 Task: Select transit view around selected location Redwood National and State Parks, California, United States and check out the nearest train station
Action: Mouse moved to (128, 56)
Screenshot: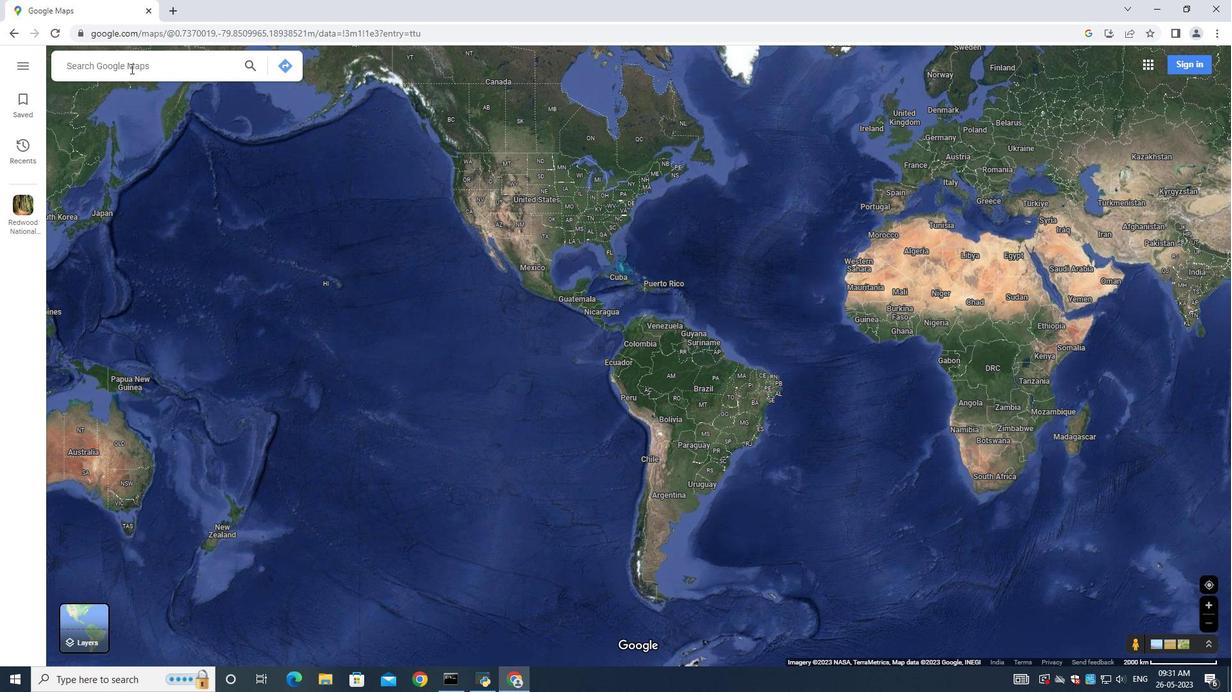 
Action: Mouse pressed left at (128, 56)
Screenshot: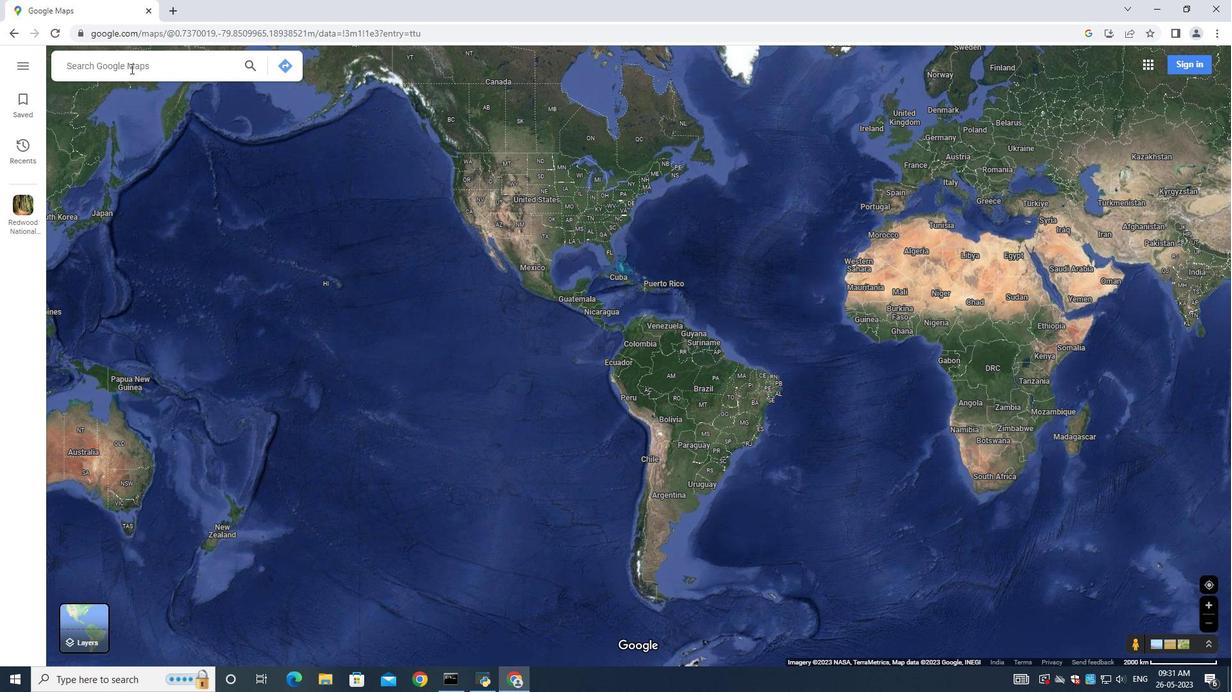 
Action: Mouse moved to (124, 66)
Screenshot: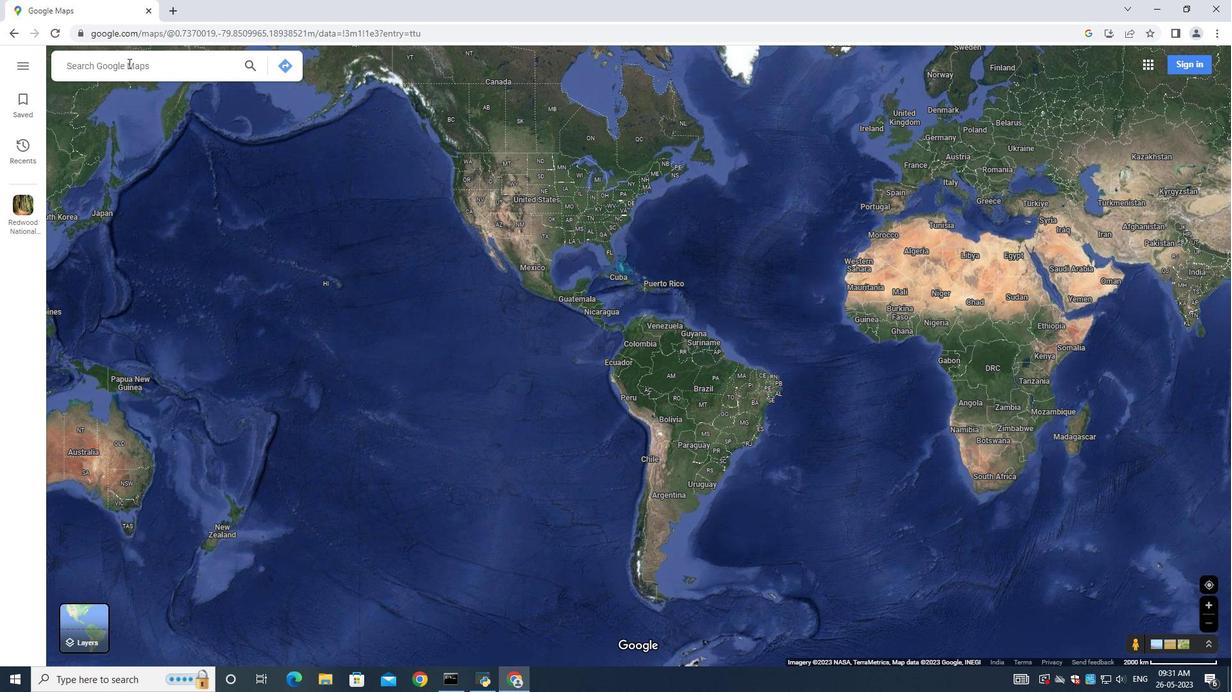 
Action: Mouse pressed left at (124, 66)
Screenshot: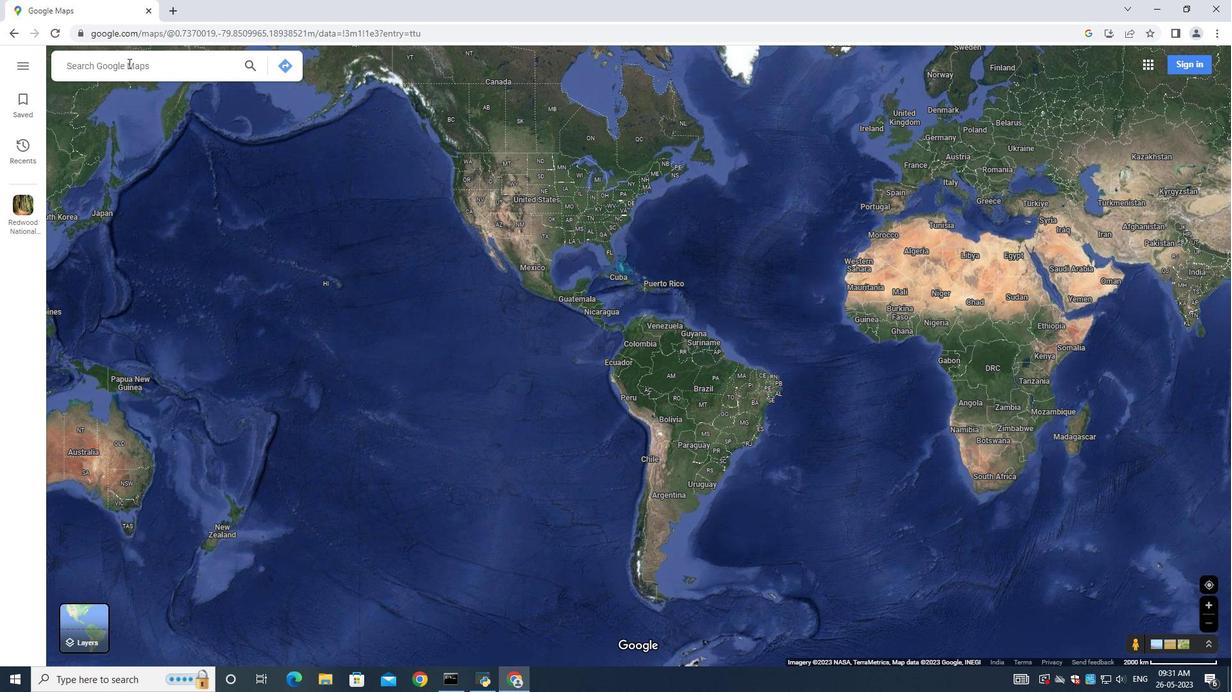 
Action: Mouse moved to (124, 66)
Screenshot: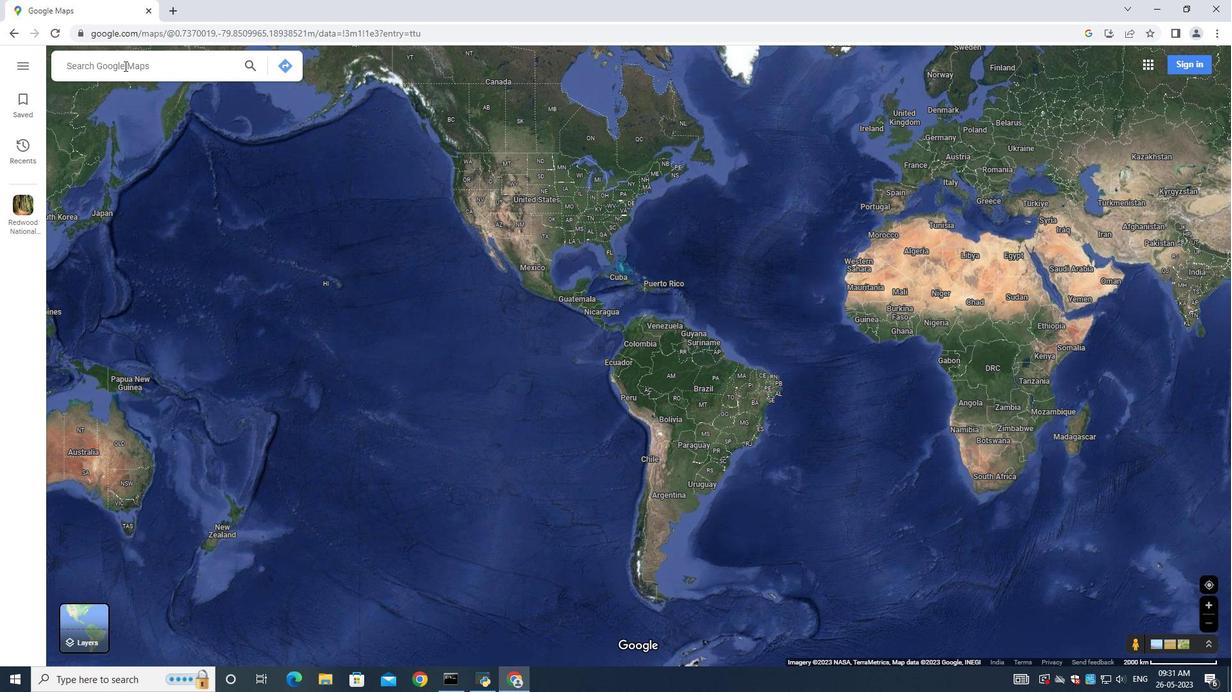 
Action: Key pressed <Key.shift><Key.shift><Key.shift><Key.shift><Key.shift><Key.shift><Key.shift><Key.shift><Key.shift><Key.shift><Key.shift><Key.shift><Key.shift><Key.shift><Key.shift><Key.shift><Key.shift><Key.shift><Key.shift>Redwood<Key.space>national<Key.space>and<Key.space>state<Key.space>parks,colifornia,united<Key.space>states<Key.enter>
Screenshot: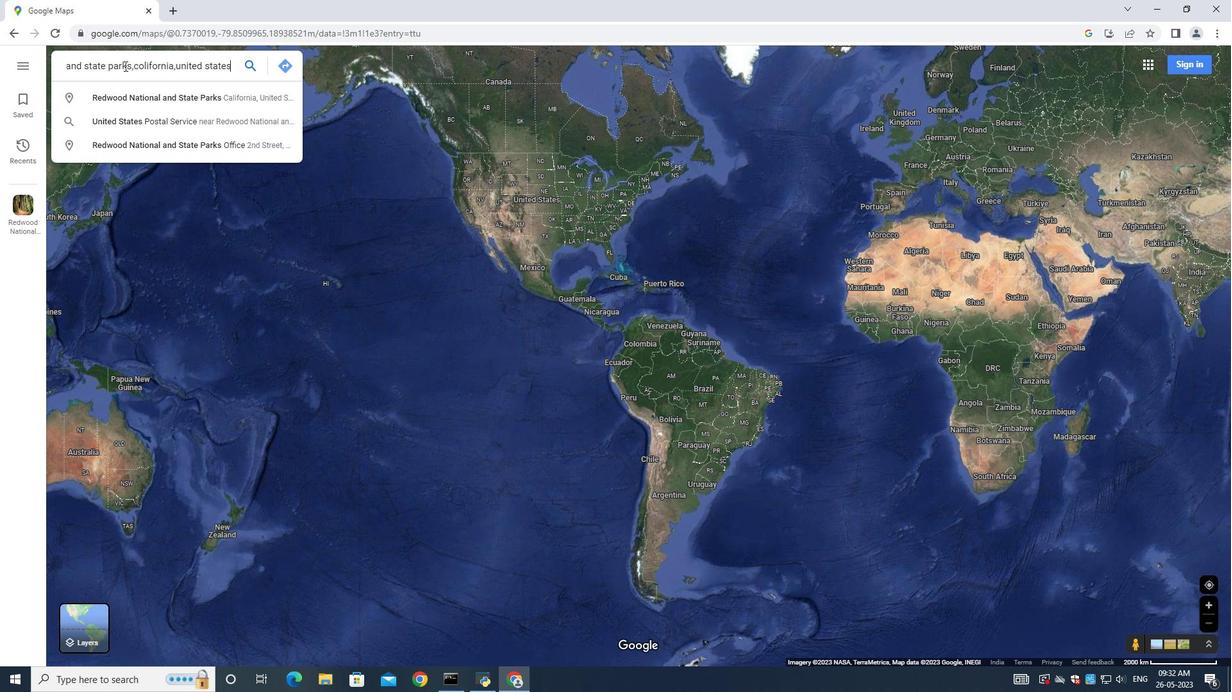 
Action: Mouse moved to (176, 312)
Screenshot: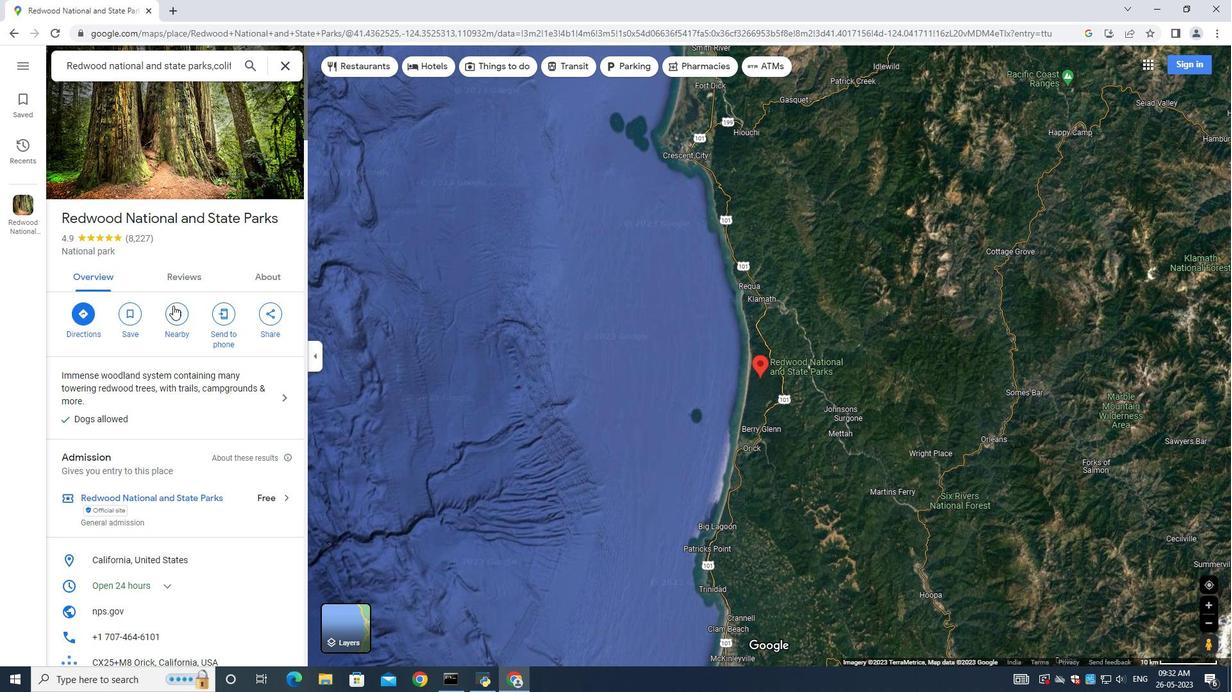 
Action: Mouse pressed left at (176, 312)
Screenshot: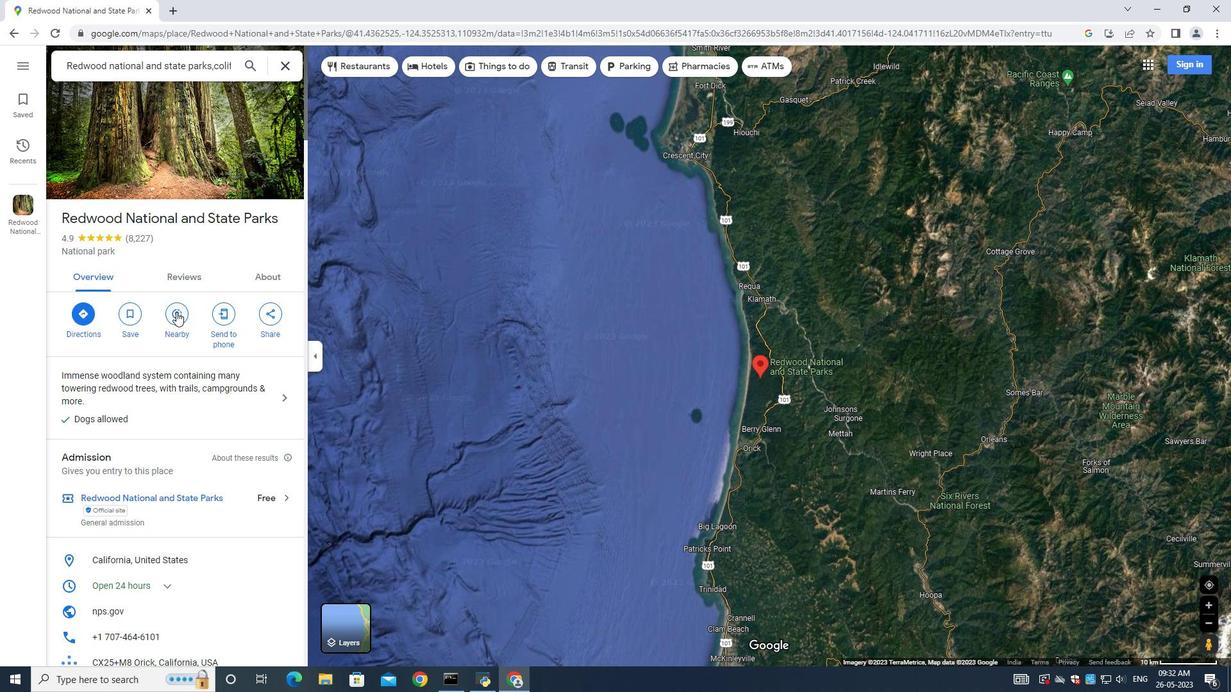 
Action: Mouse moved to (155, 62)
Screenshot: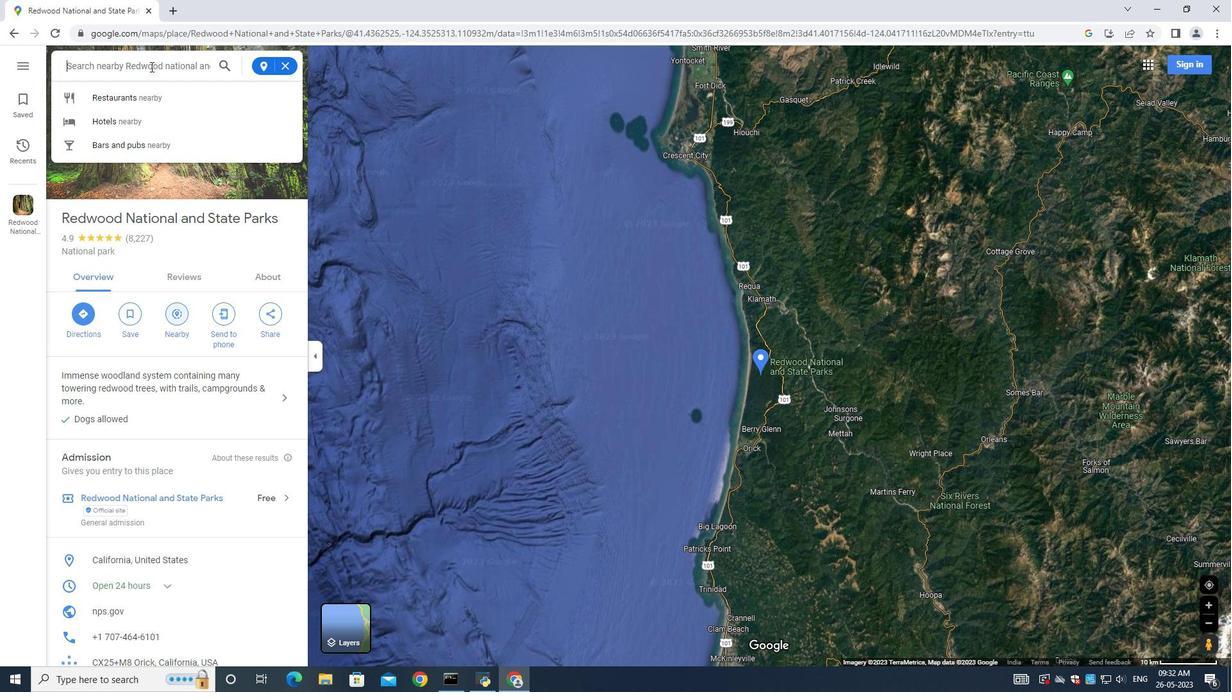 
Action: Key pressed train<Key.space>station
Screenshot: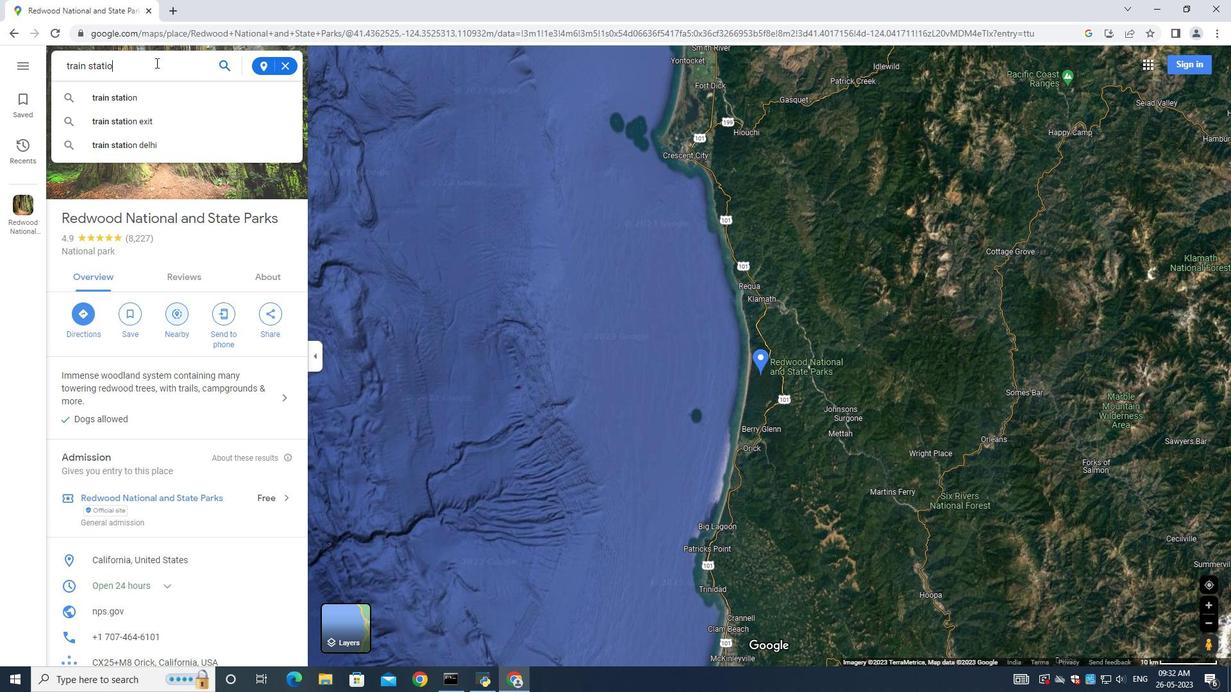 
Action: Mouse moved to (119, 95)
Screenshot: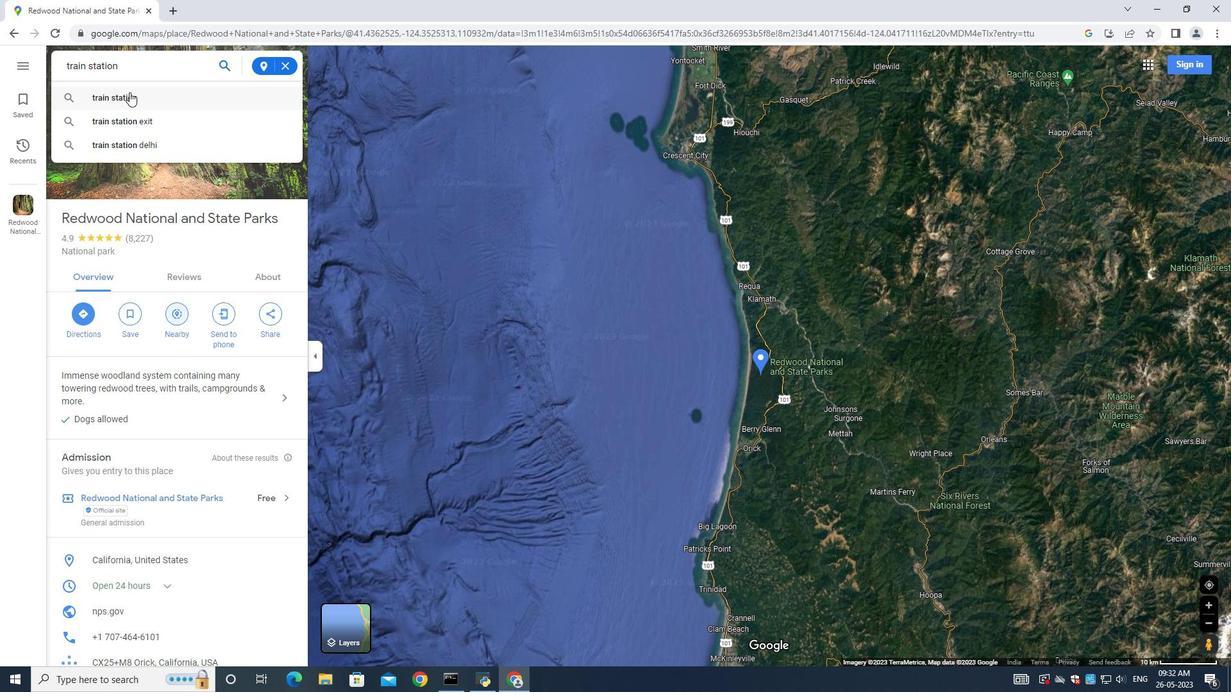 
Action: Mouse pressed left at (119, 95)
Screenshot: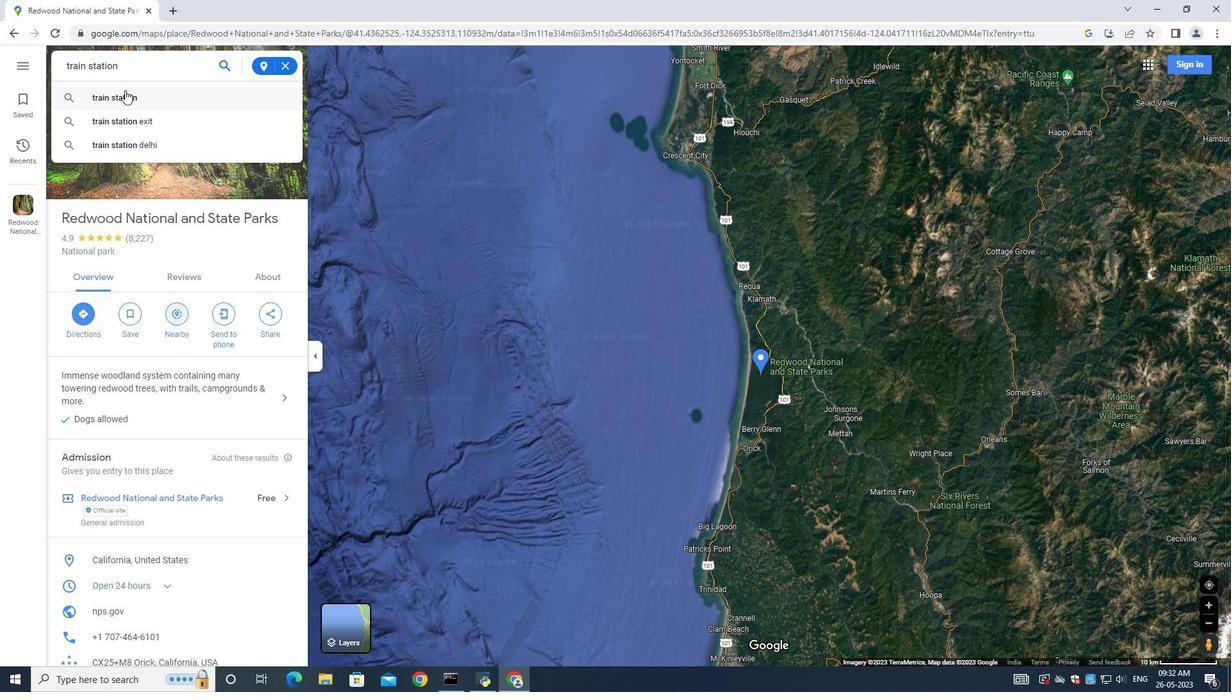 
Action: Mouse moved to (768, 396)
Screenshot: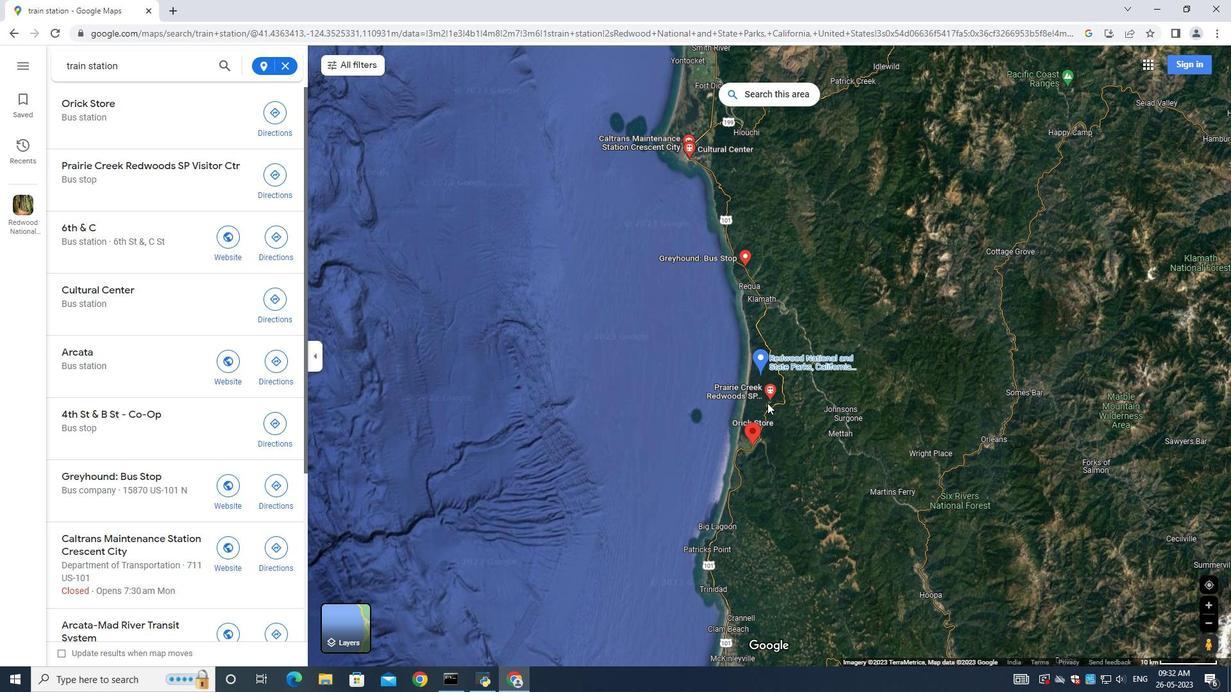 
Action: Mouse scrolled (768, 397) with delta (0, 0)
Screenshot: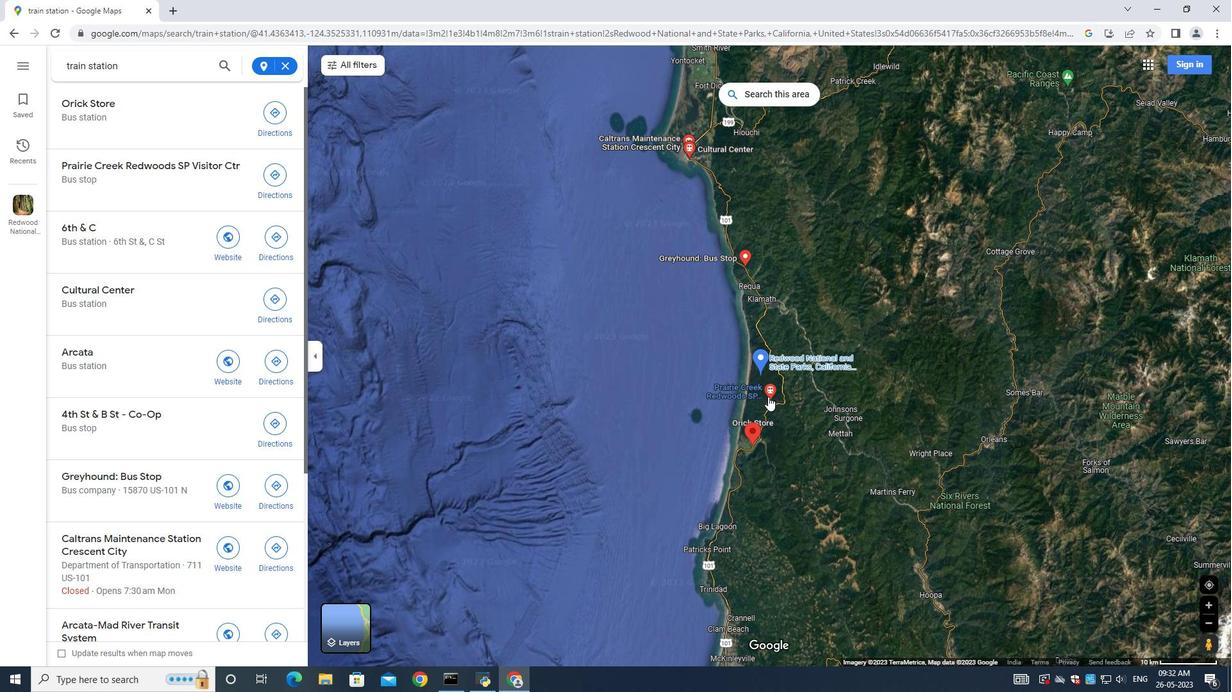 
Action: Mouse scrolled (768, 397) with delta (0, 0)
Screenshot: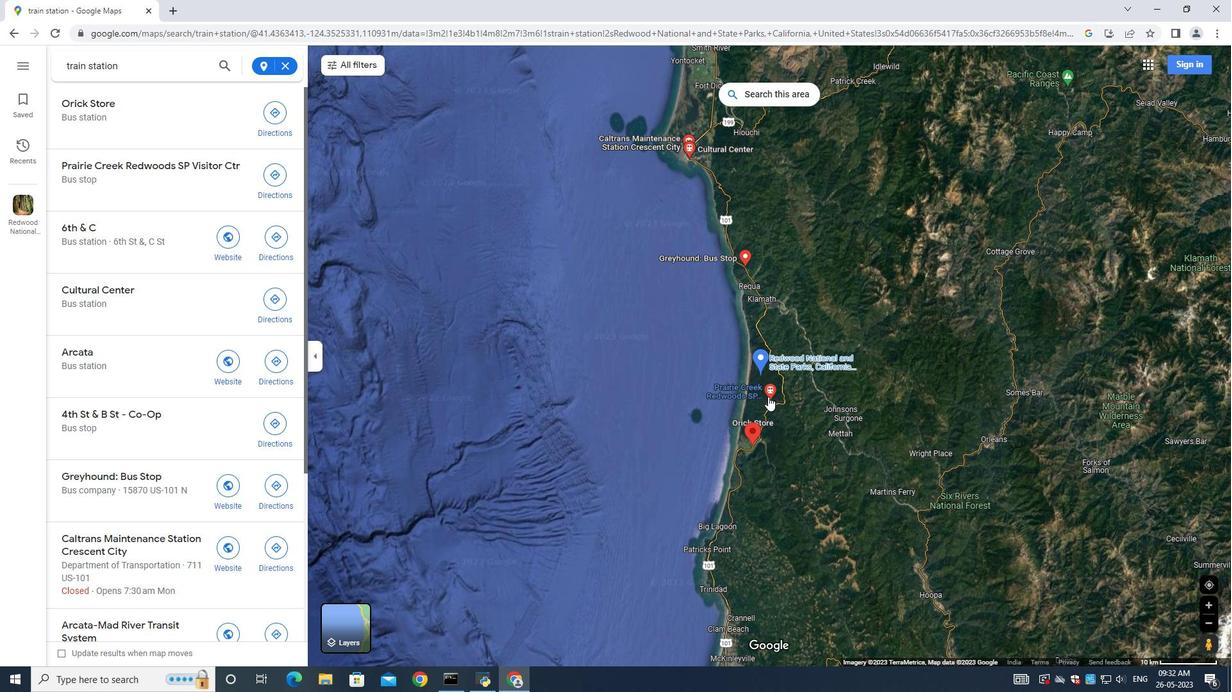
Action: Mouse scrolled (768, 397) with delta (0, 0)
Screenshot: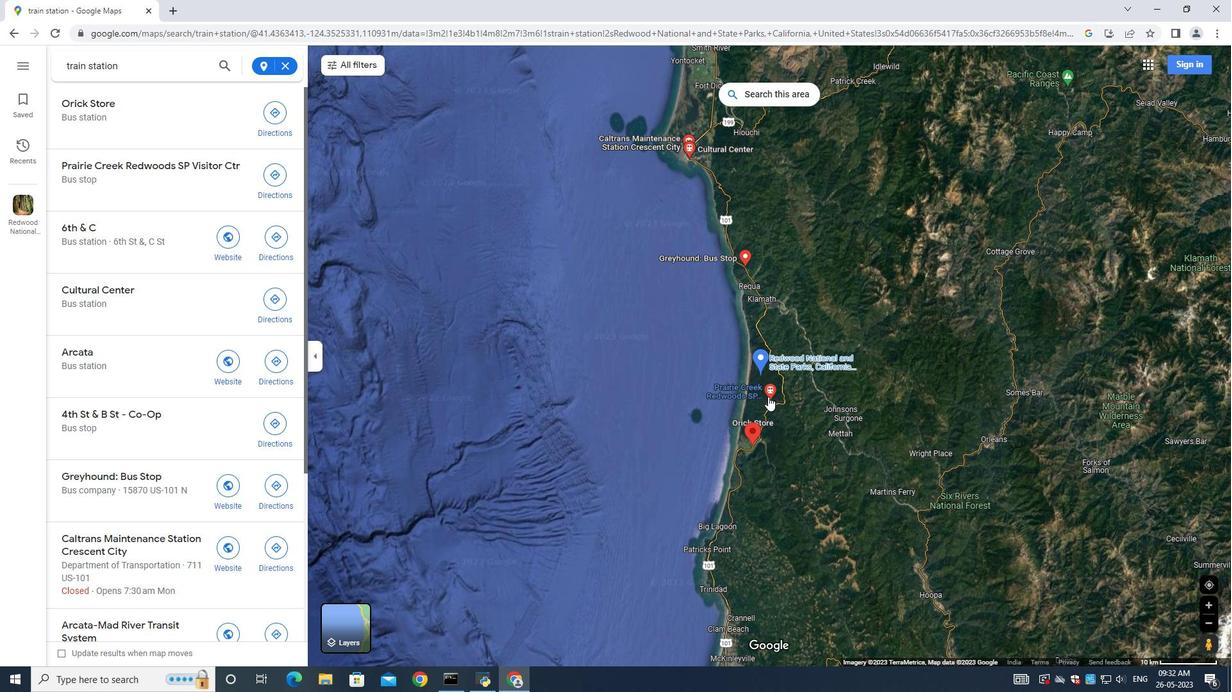 
Action: Mouse scrolled (768, 397) with delta (0, 0)
Screenshot: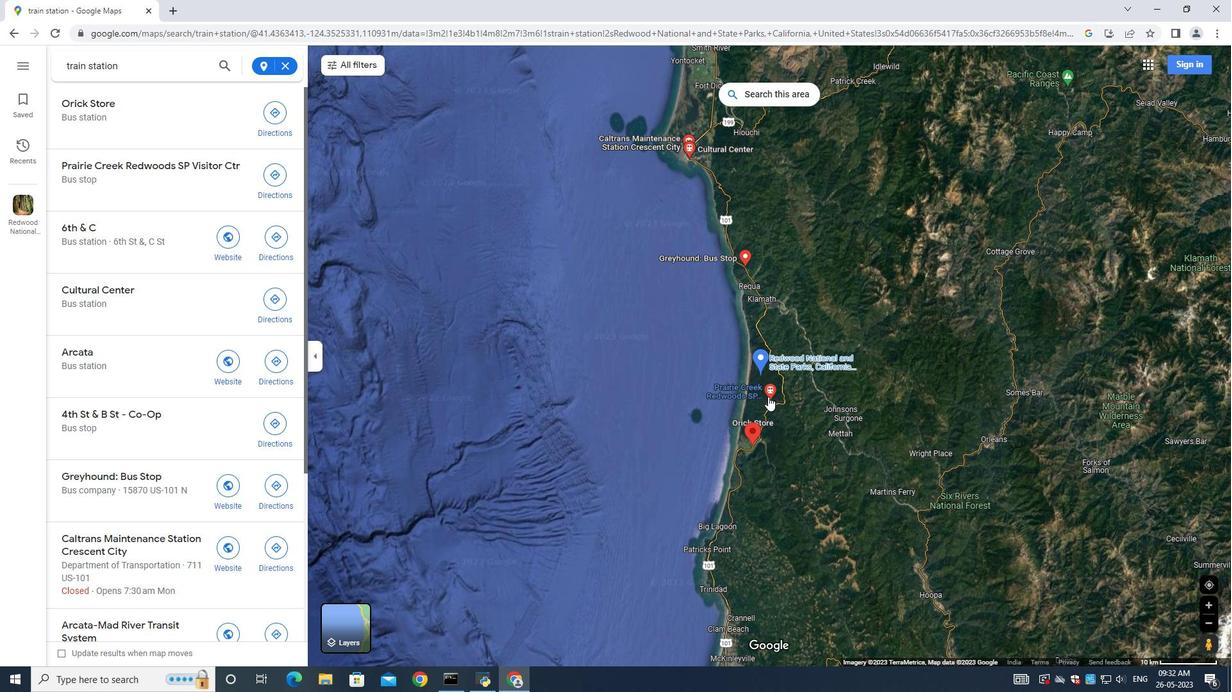 
Action: Mouse moved to (775, 405)
Screenshot: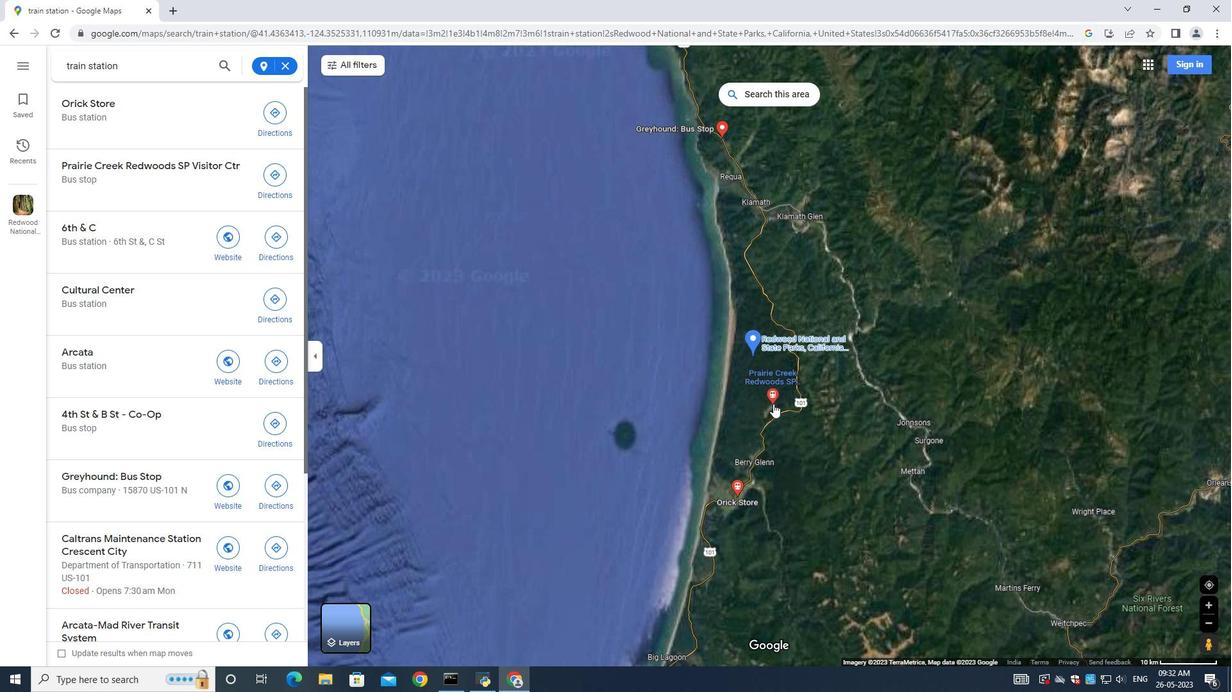 
Action: Mouse scrolled (775, 406) with delta (0, 0)
Screenshot: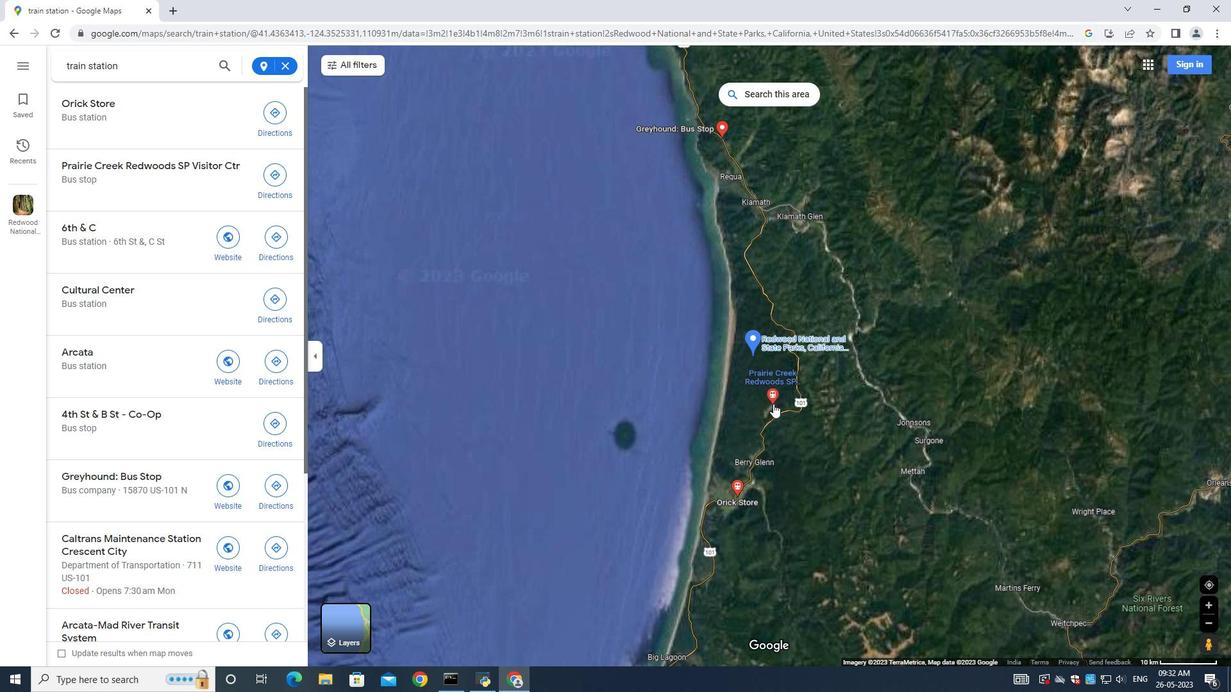
Action: Mouse scrolled (775, 406) with delta (0, 0)
Screenshot: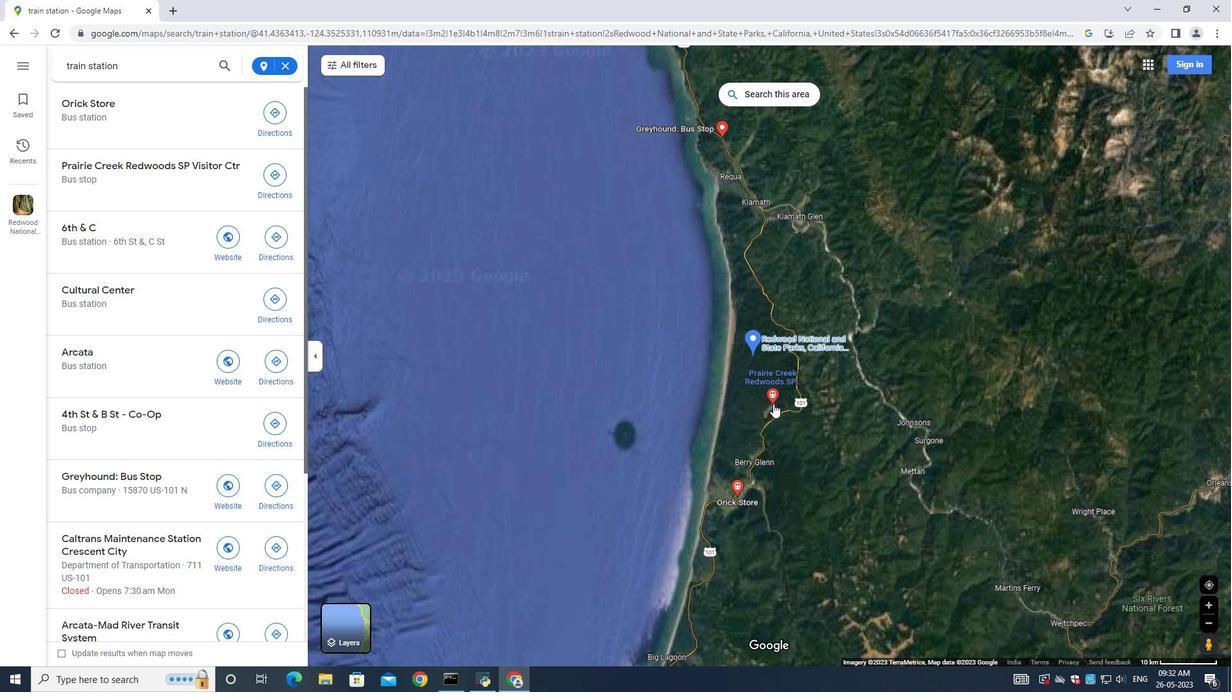 
Action: Mouse moved to (772, 408)
Screenshot: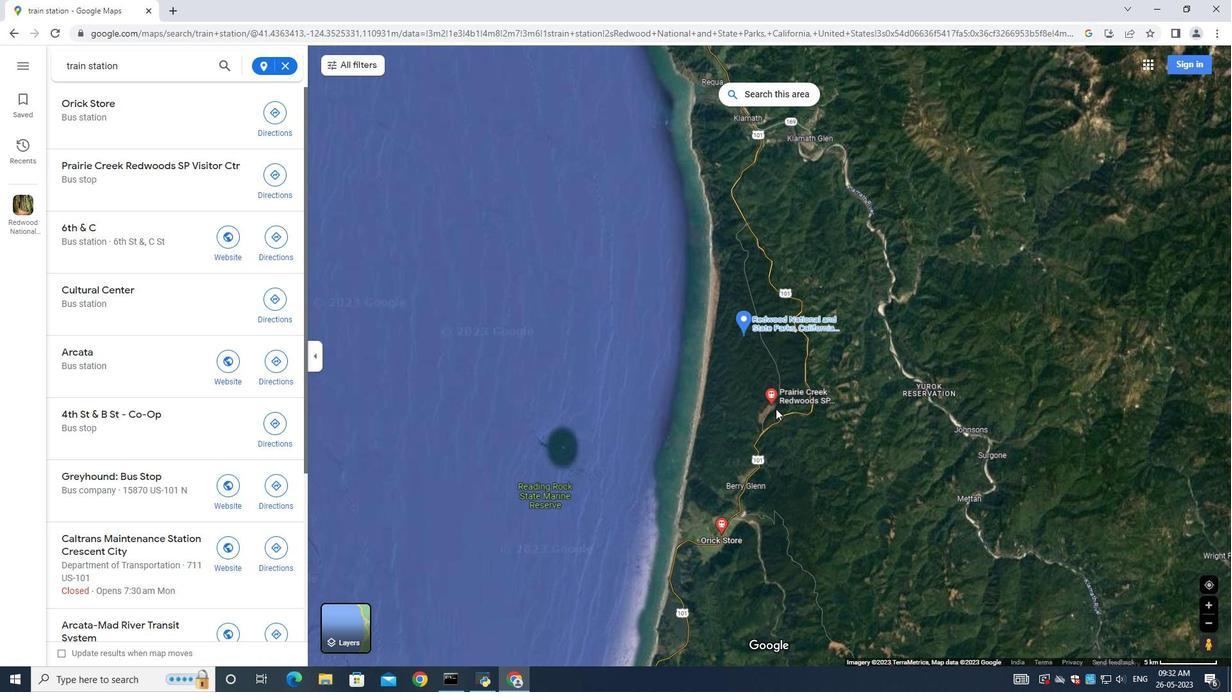 
Action: Mouse scrolled (772, 409) with delta (0, 0)
Screenshot: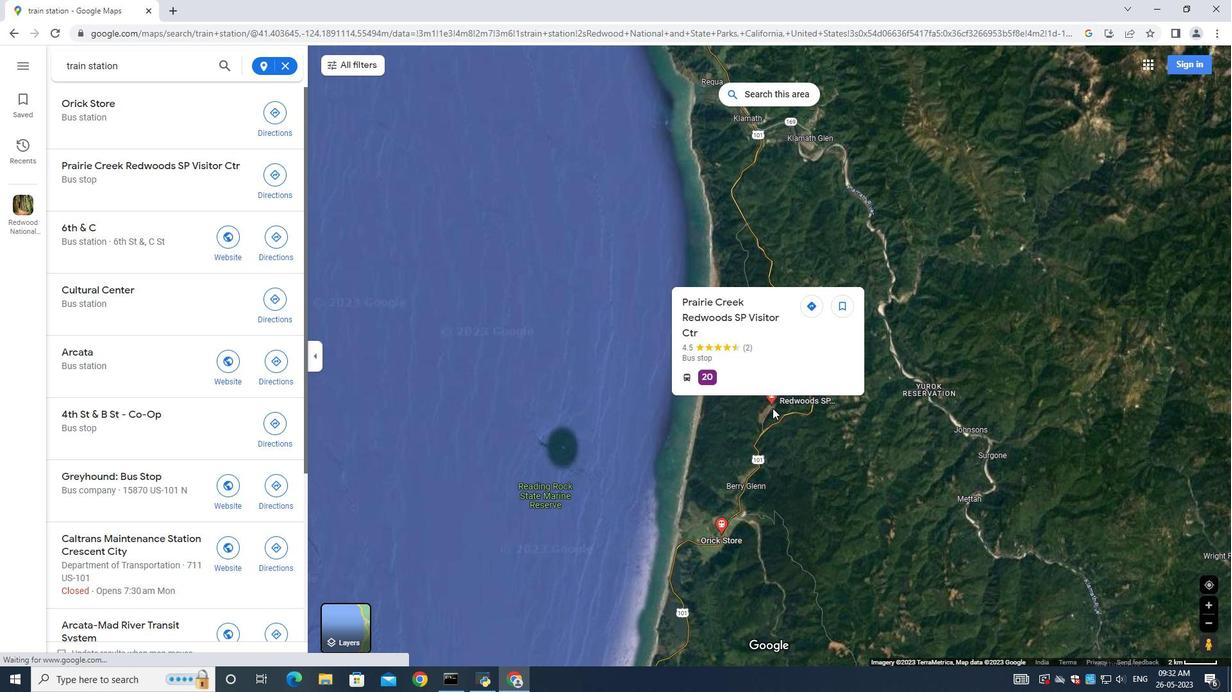 
Action: Mouse scrolled (772, 409) with delta (0, 0)
Screenshot: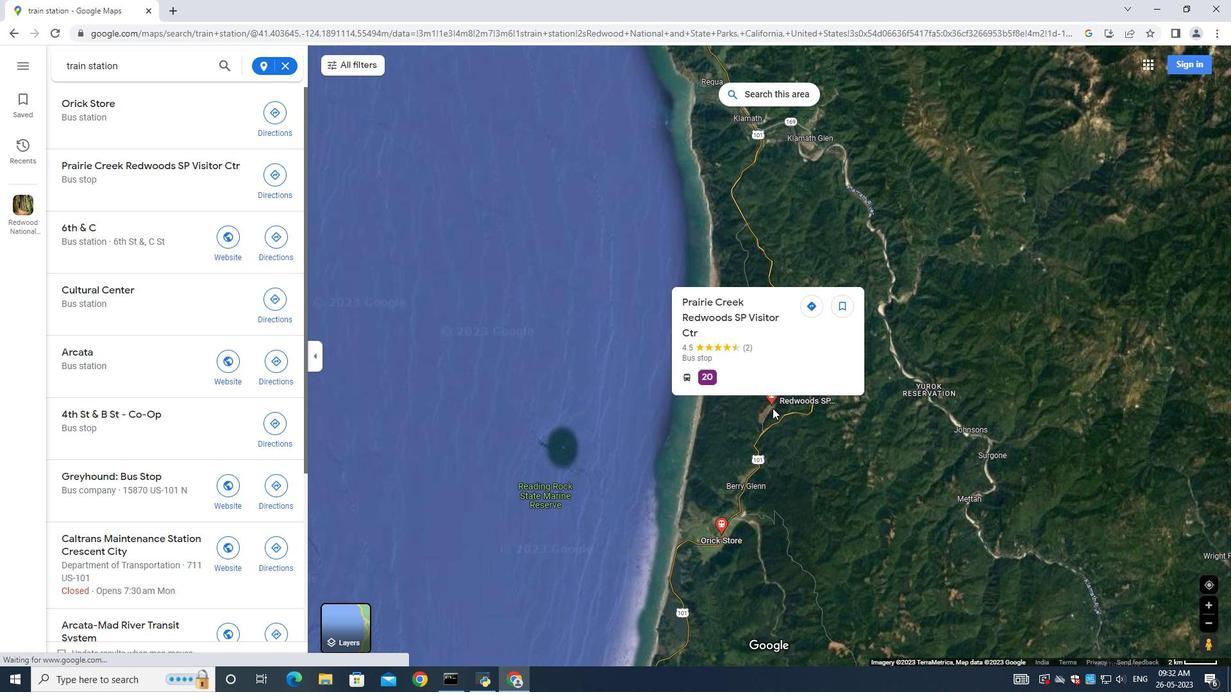 
Action: Mouse scrolled (772, 409) with delta (0, 0)
Screenshot: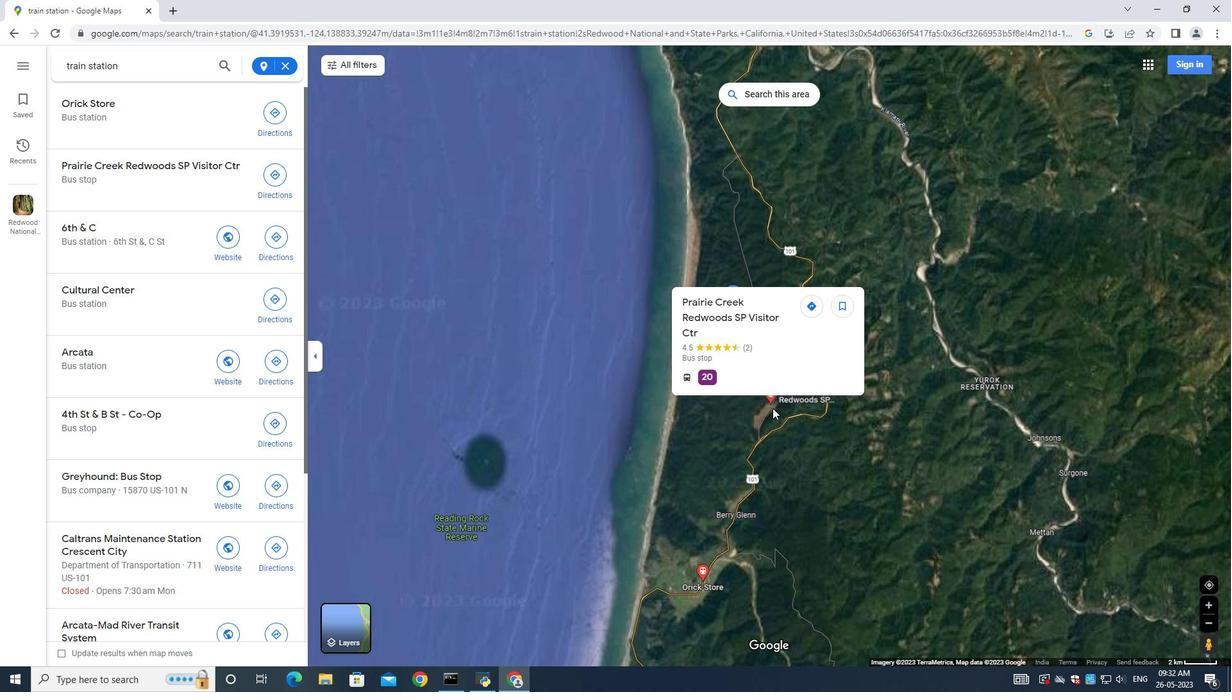 
Action: Mouse scrolled (772, 409) with delta (0, 0)
Screenshot: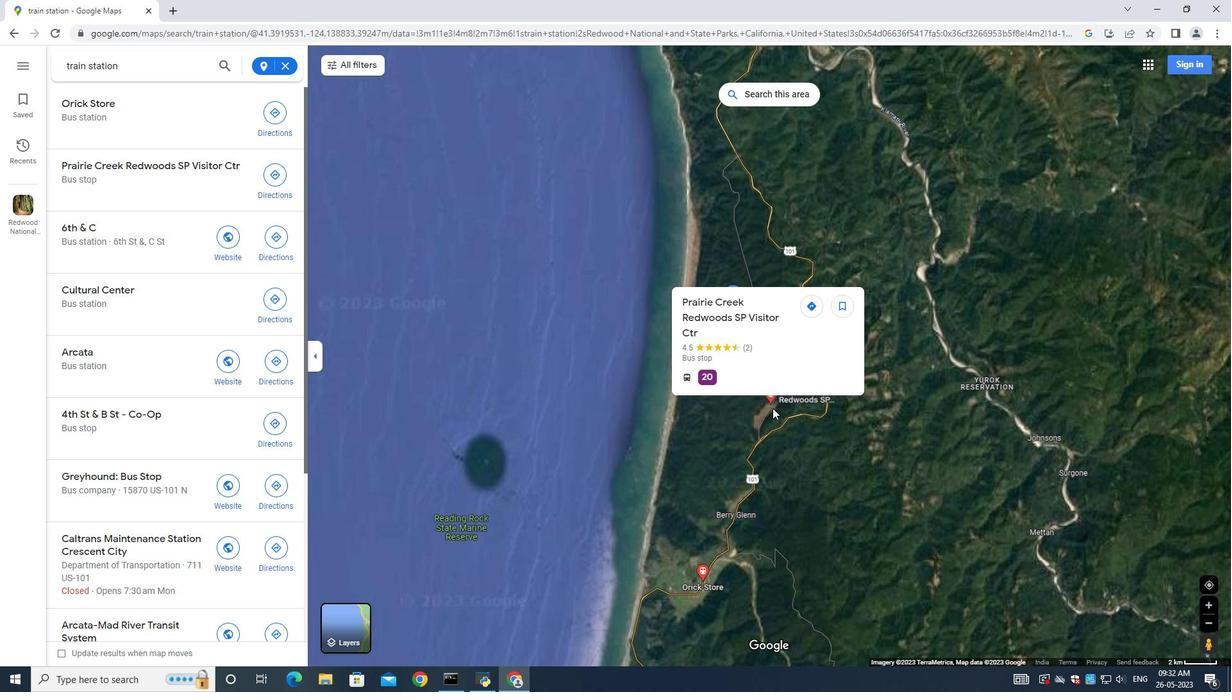 
Action: Mouse scrolled (772, 409) with delta (0, 0)
Screenshot: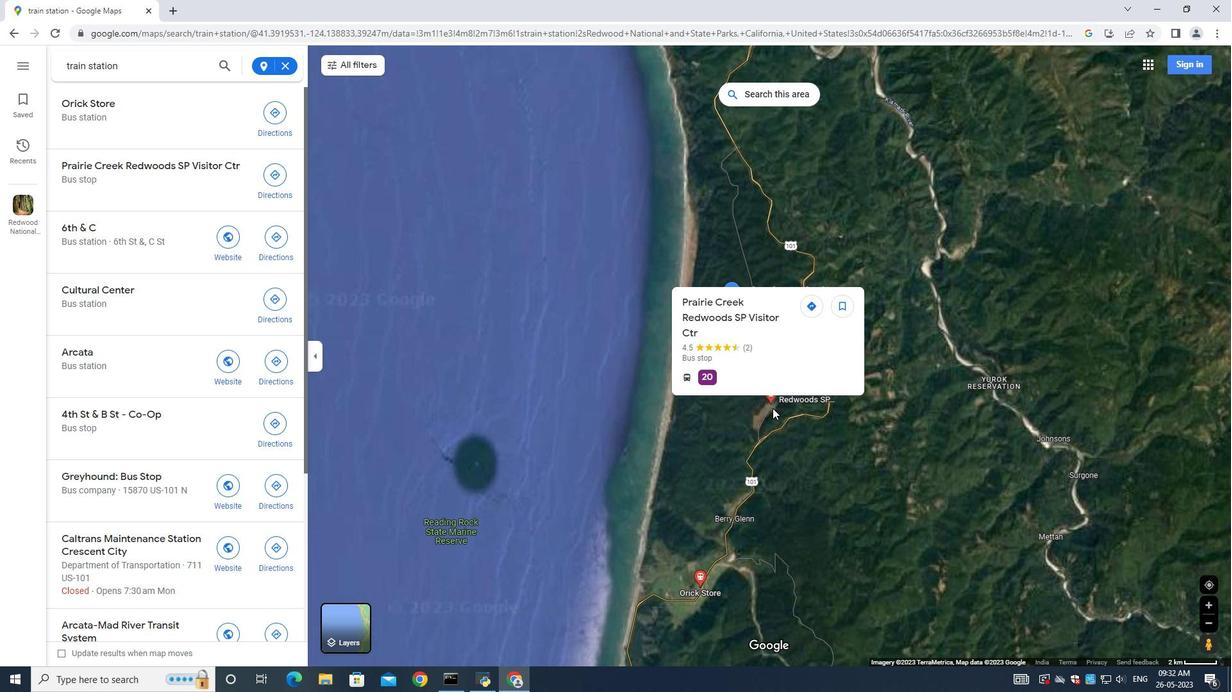 
Action: Mouse moved to (772, 408)
Screenshot: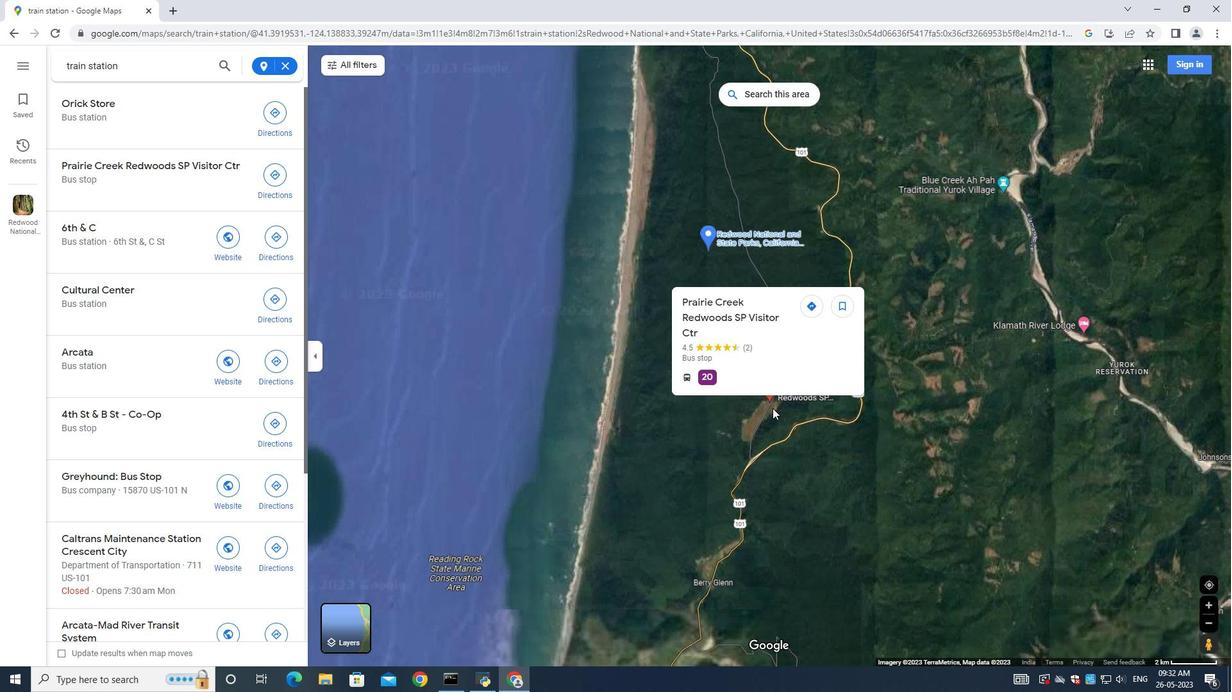 
Action: Mouse scrolled (772, 409) with delta (0, 0)
Screenshot: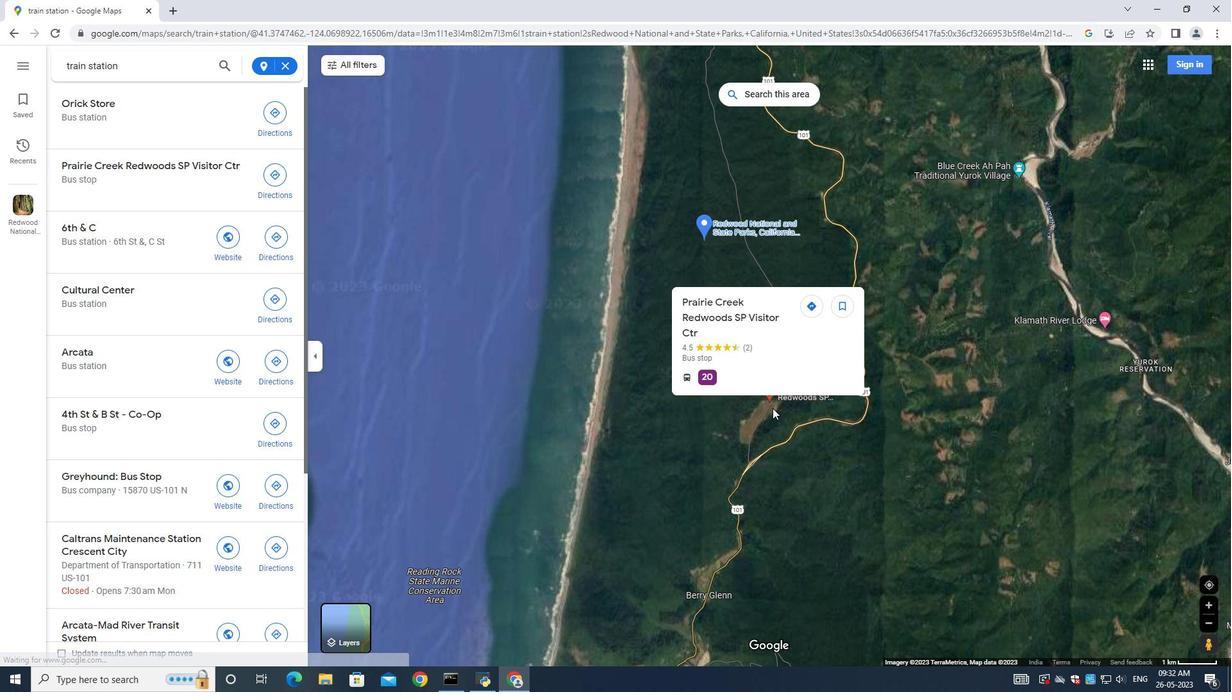 
Action: Mouse moved to (767, 389)
Screenshot: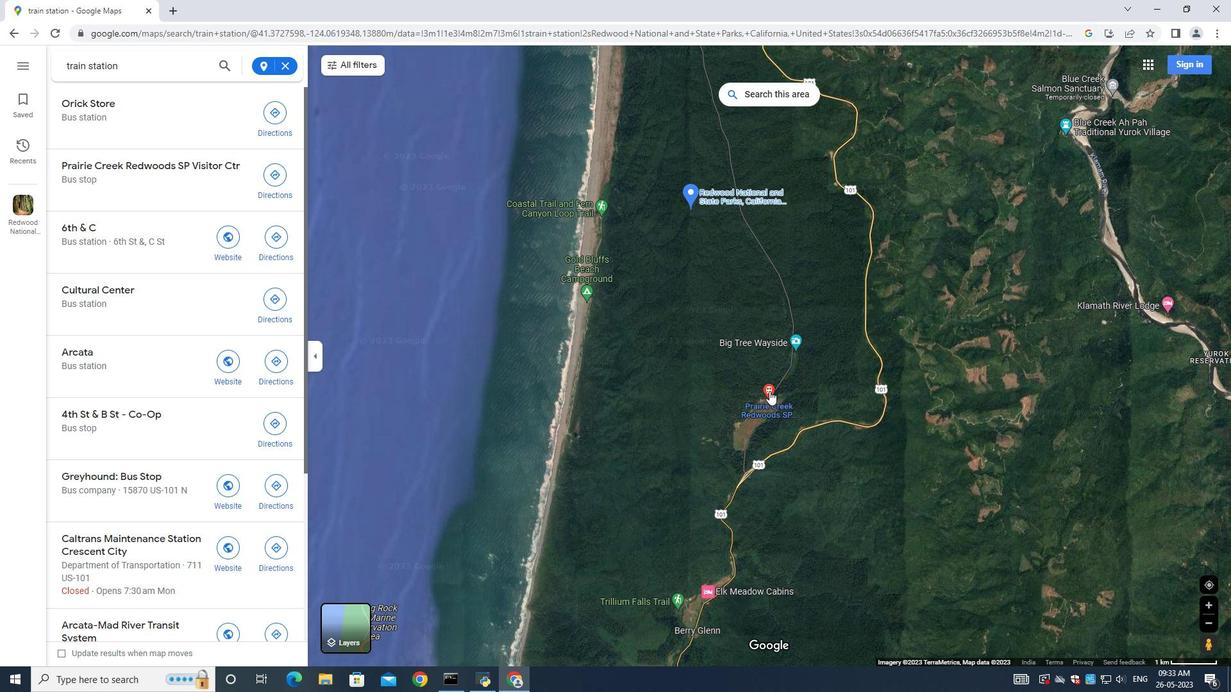 
Action: Mouse scrolled (767, 390) with delta (0, 0)
Screenshot: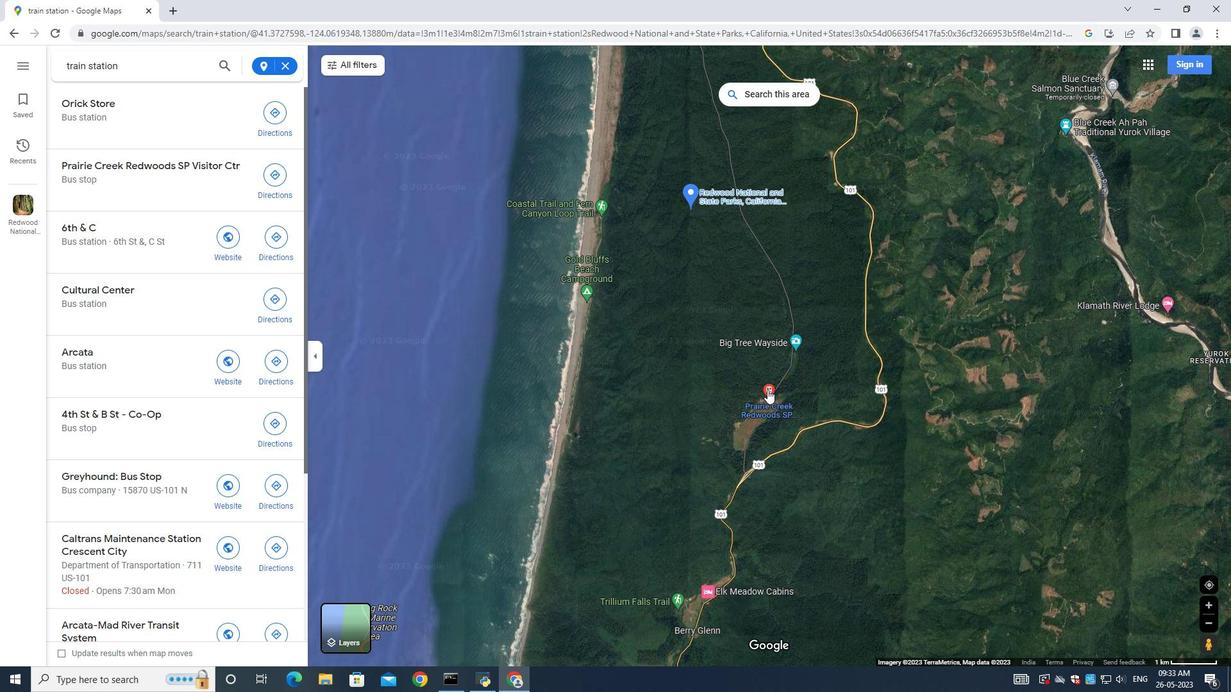 
Action: Mouse moved to (768, 389)
Screenshot: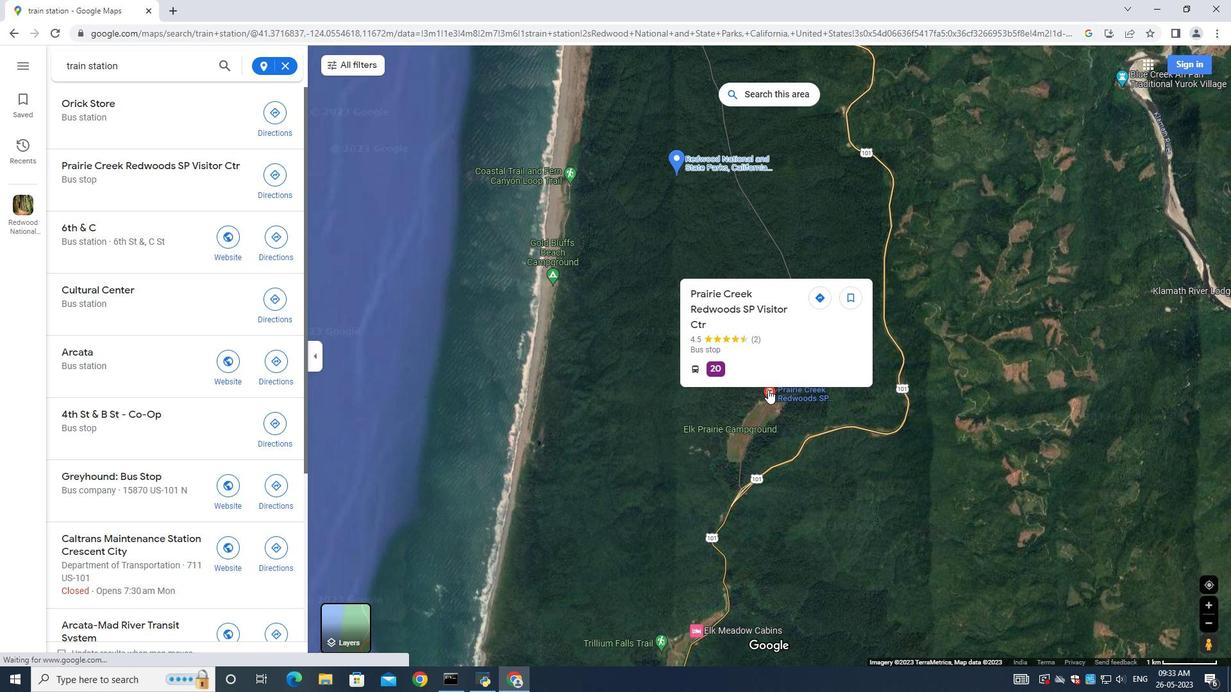 
Action: Mouse pressed left at (768, 389)
Screenshot: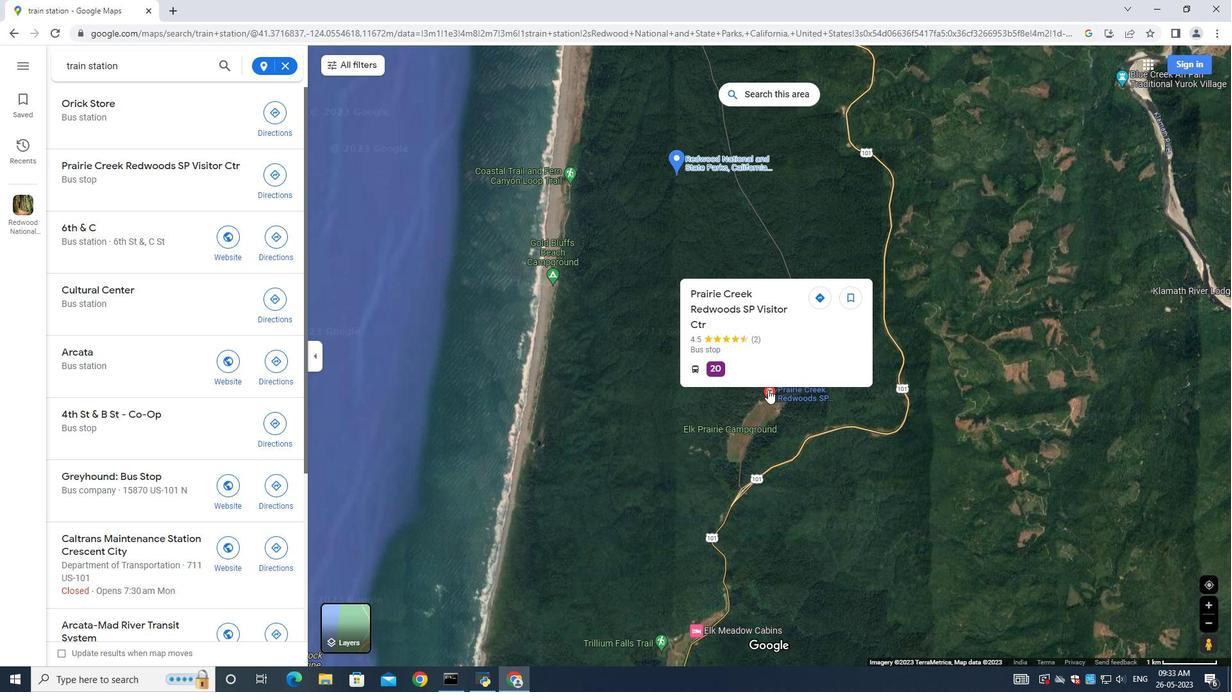 
Action: Mouse moved to (768, 395)
Screenshot: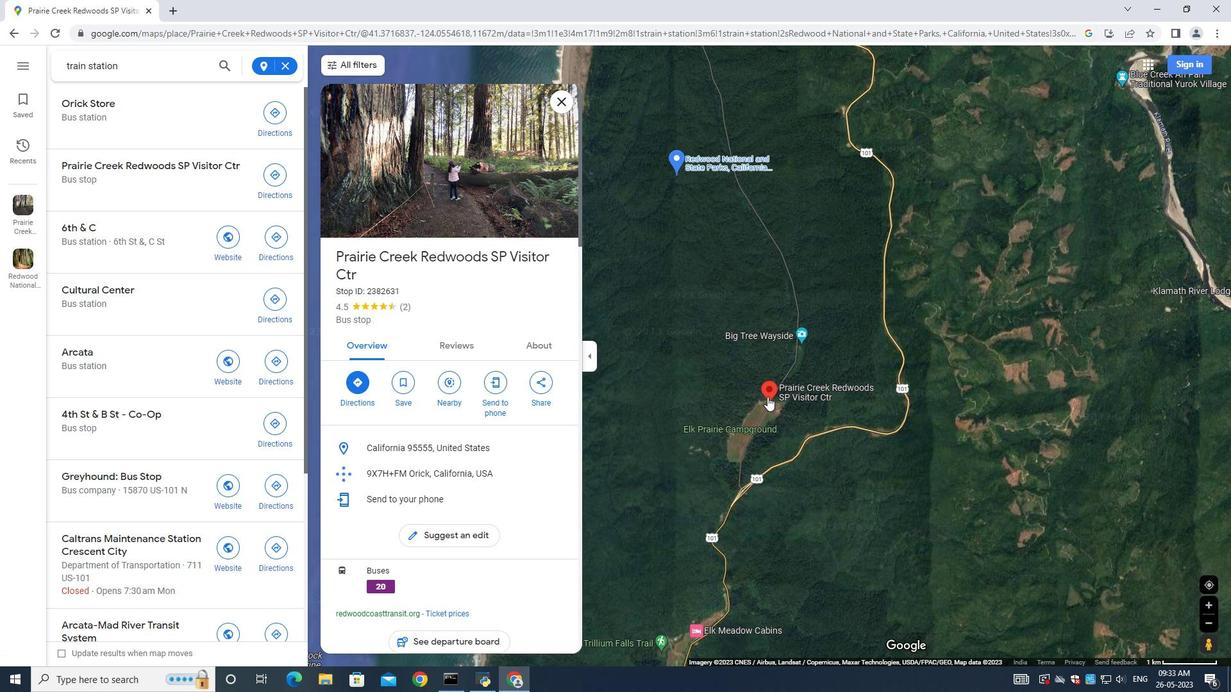 
Action: Mouse scrolled (768, 394) with delta (0, 0)
Screenshot: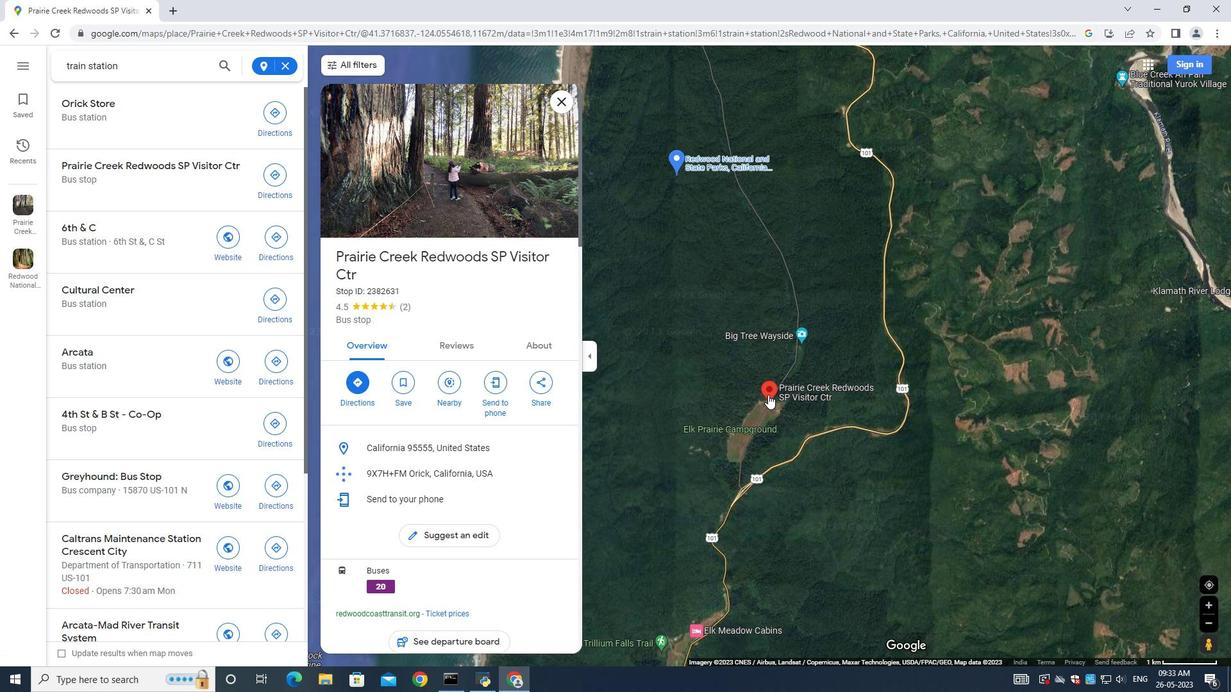 
Action: Mouse scrolled (768, 394) with delta (0, 0)
Screenshot: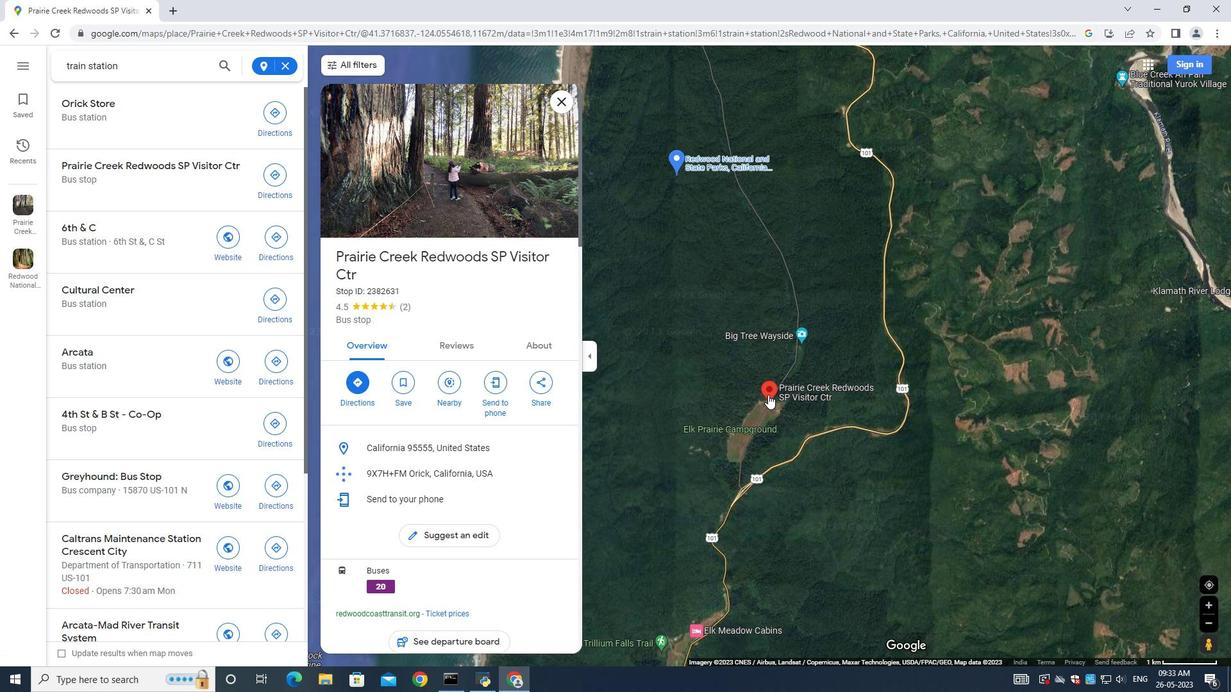 
Action: Mouse moved to (768, 395)
Screenshot: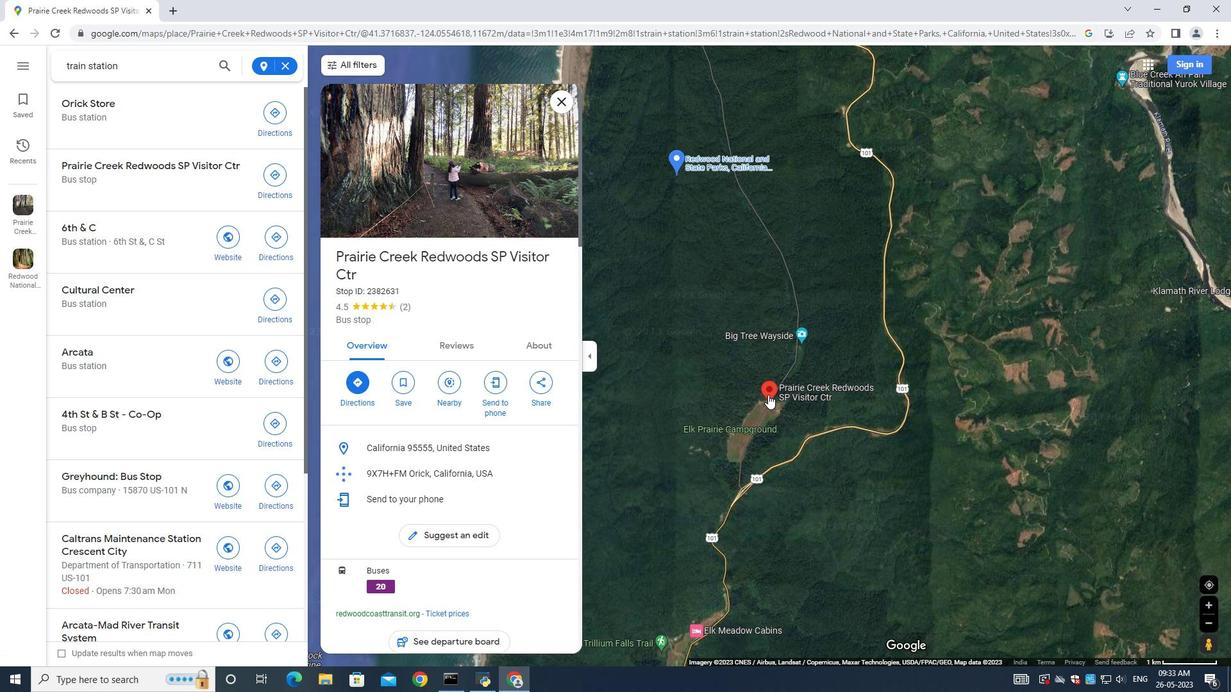 
Action: Mouse scrolled (768, 394) with delta (0, 0)
Screenshot: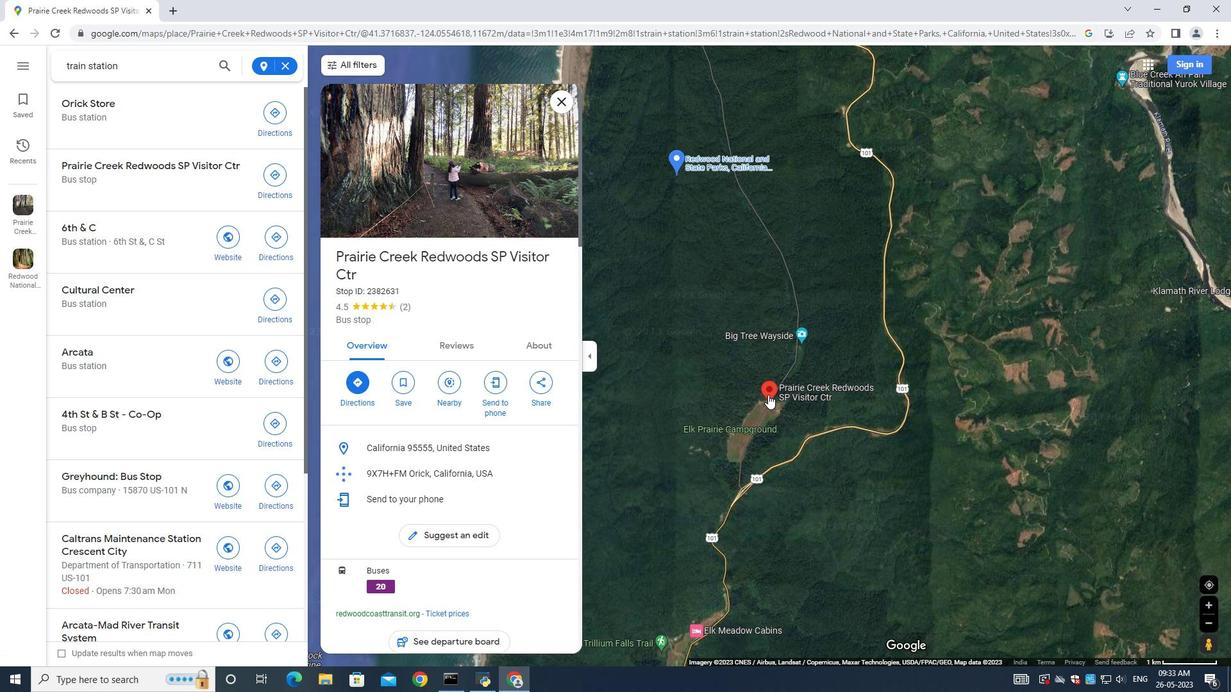 
Action: Mouse moved to (768, 395)
Screenshot: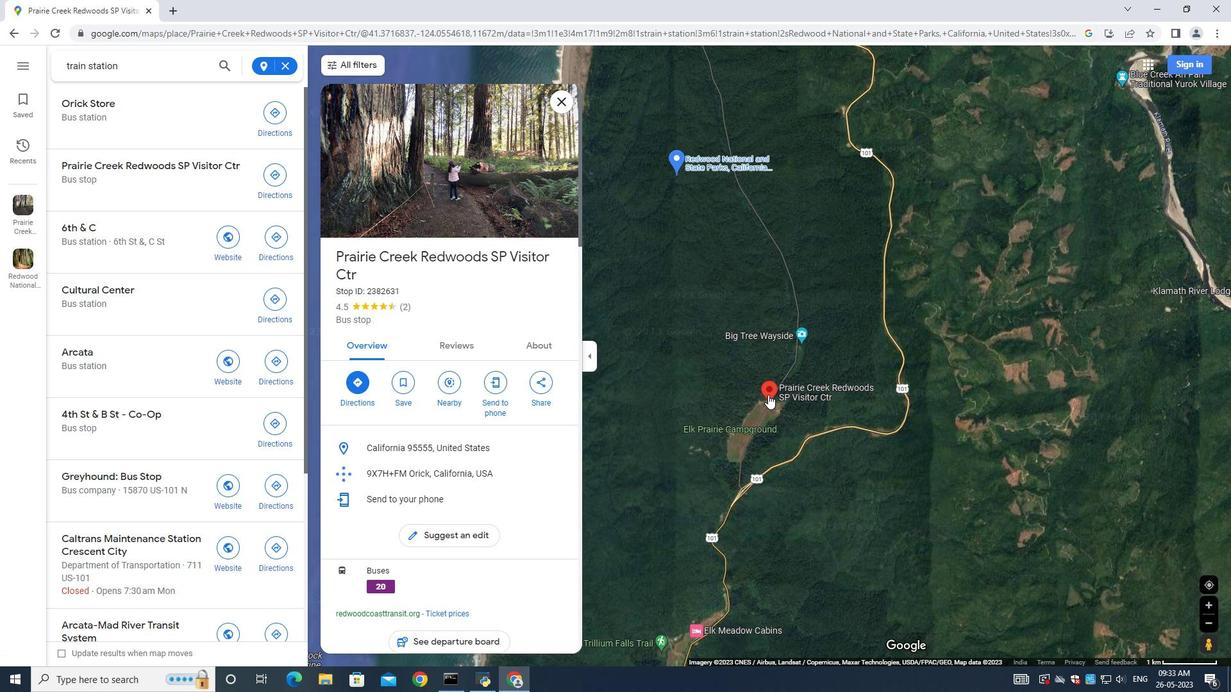 
Action: Mouse scrolled (768, 394) with delta (0, 0)
Screenshot: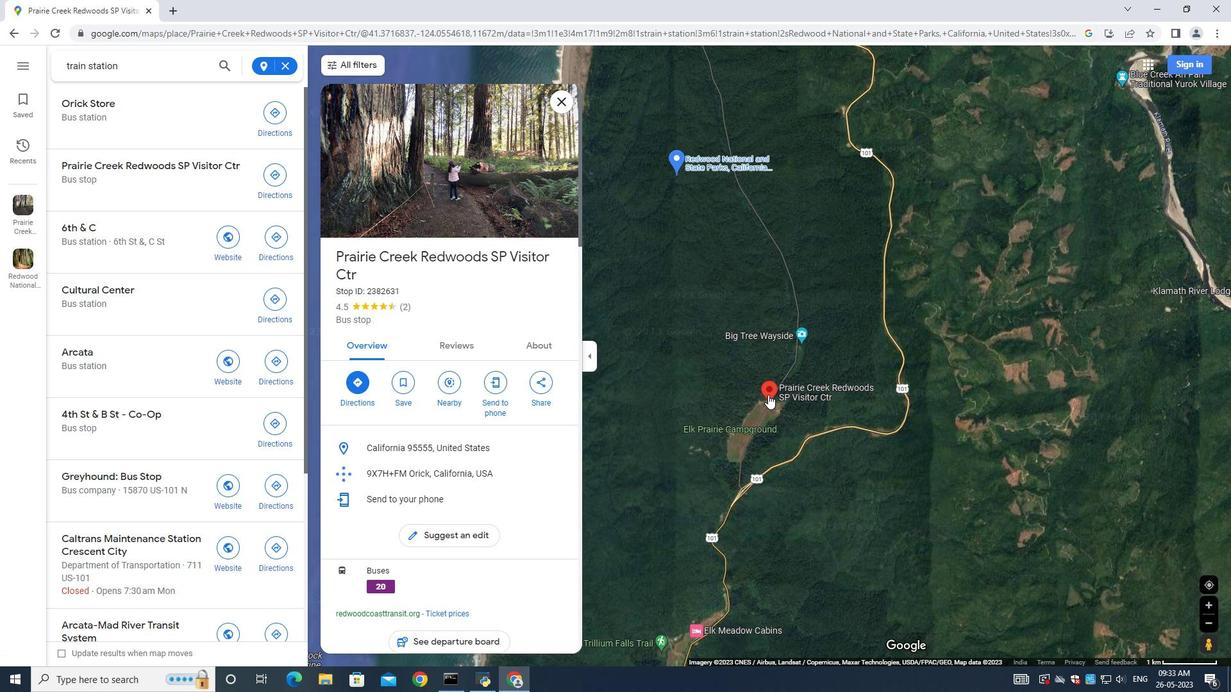 
Action: Mouse scrolled (768, 395) with delta (0, 0)
Screenshot: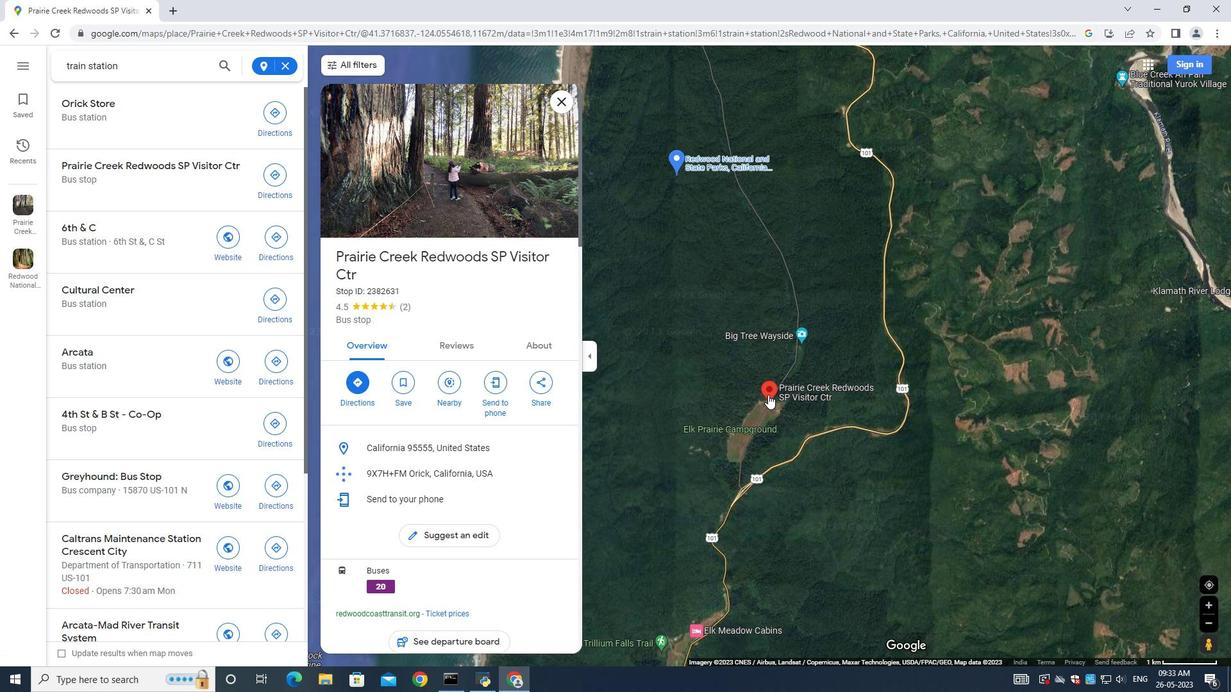 
Action: Mouse scrolled (768, 395) with delta (0, 0)
Screenshot: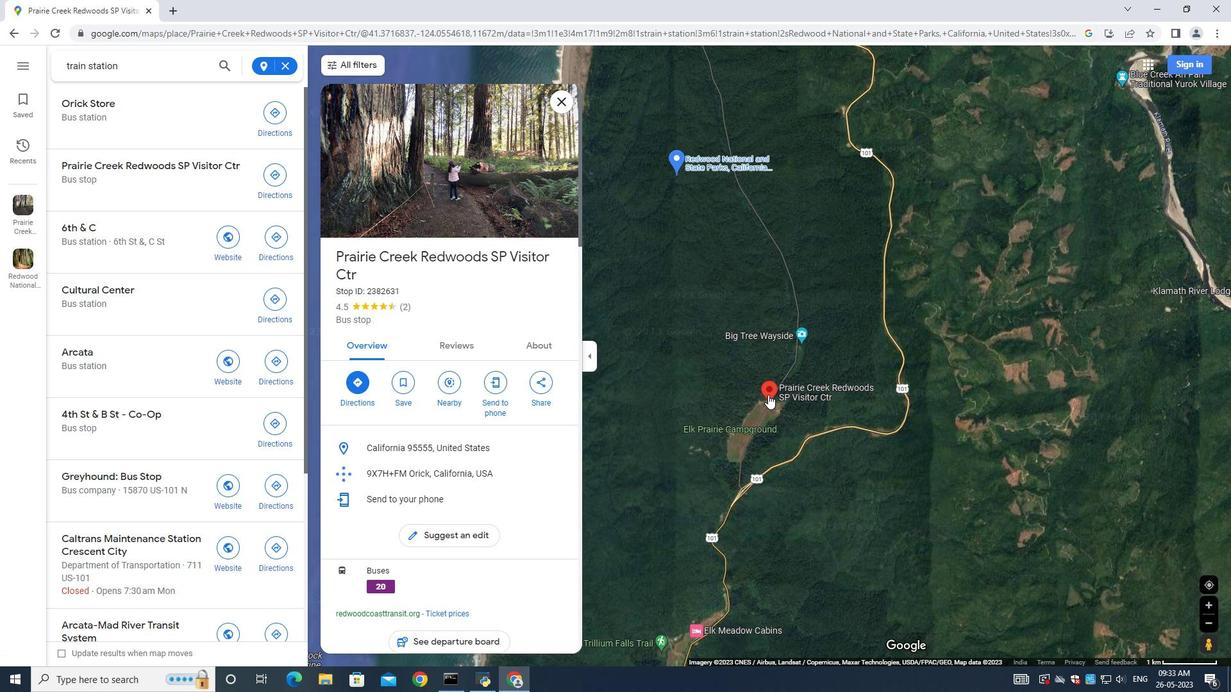 
Action: Mouse moved to (110, 96)
Screenshot: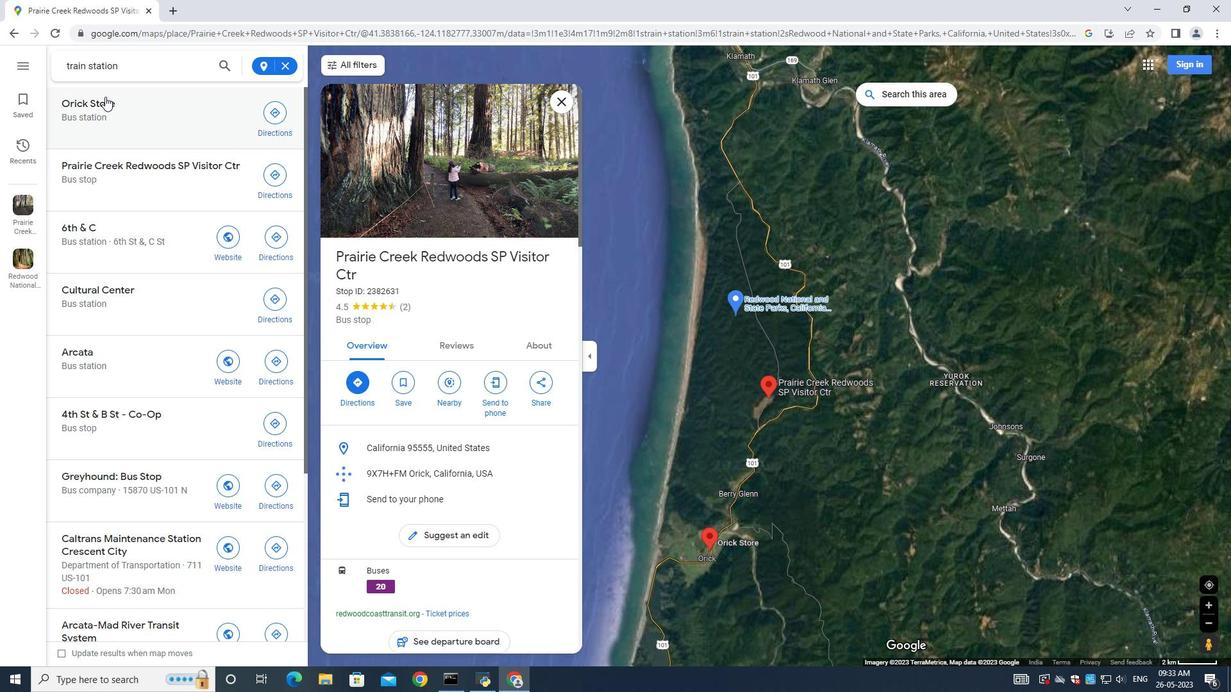 
Action: Mouse pressed left at (110, 96)
Screenshot: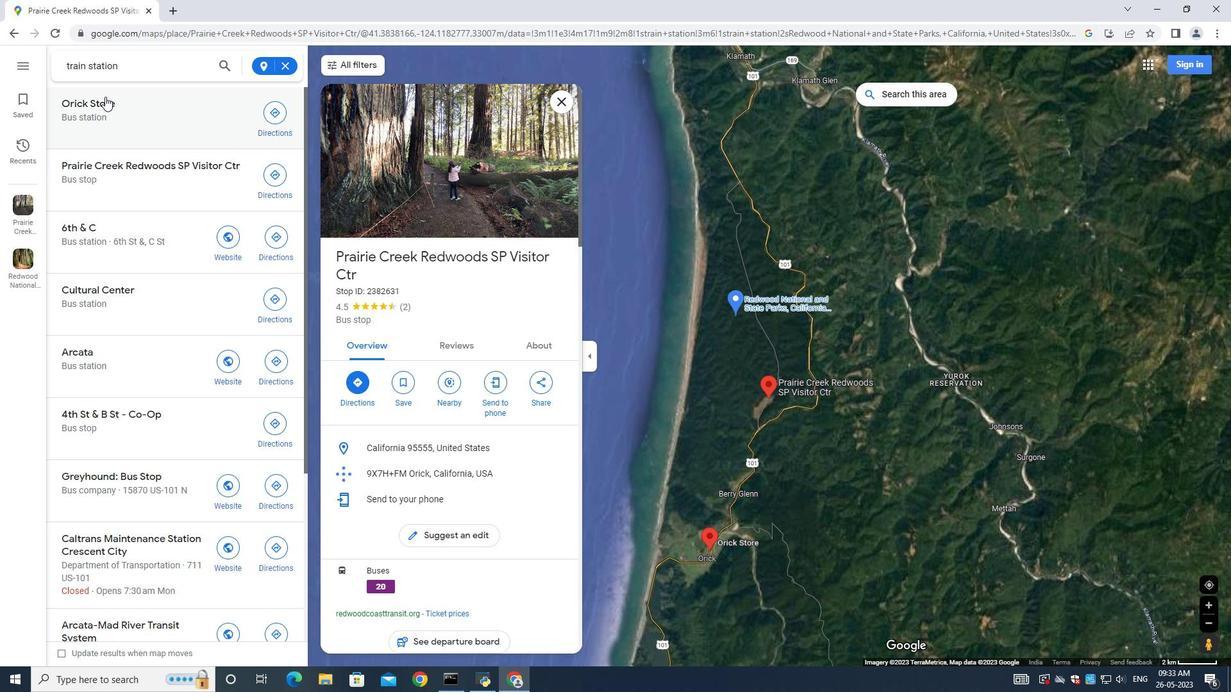
Action: Mouse moved to (766, 417)
Screenshot: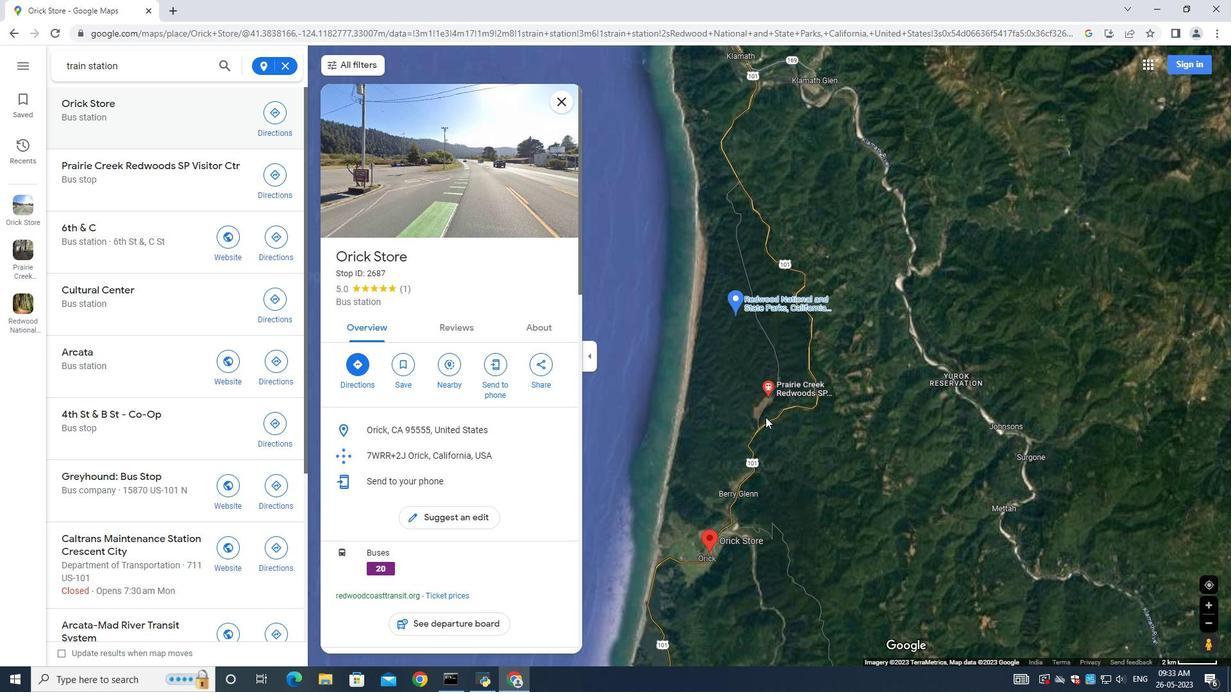 
Action: Mouse scrolled (766, 418) with delta (0, 0)
Screenshot: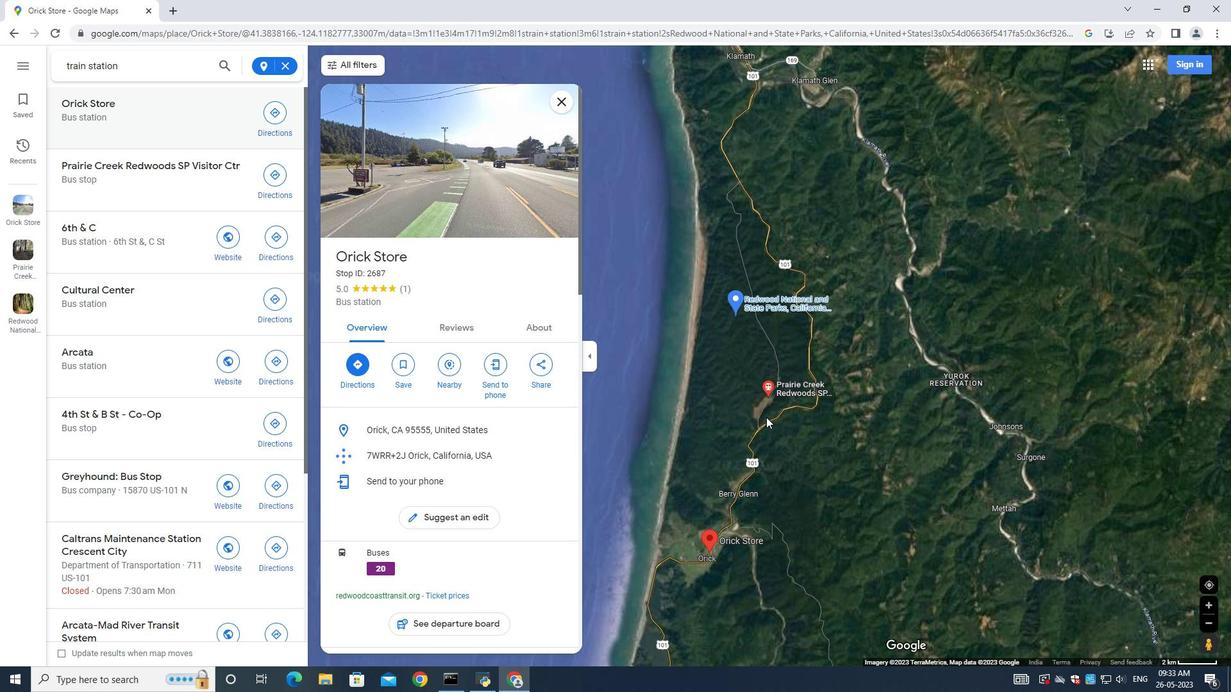 
Action: Mouse scrolled (766, 418) with delta (0, 0)
Screenshot: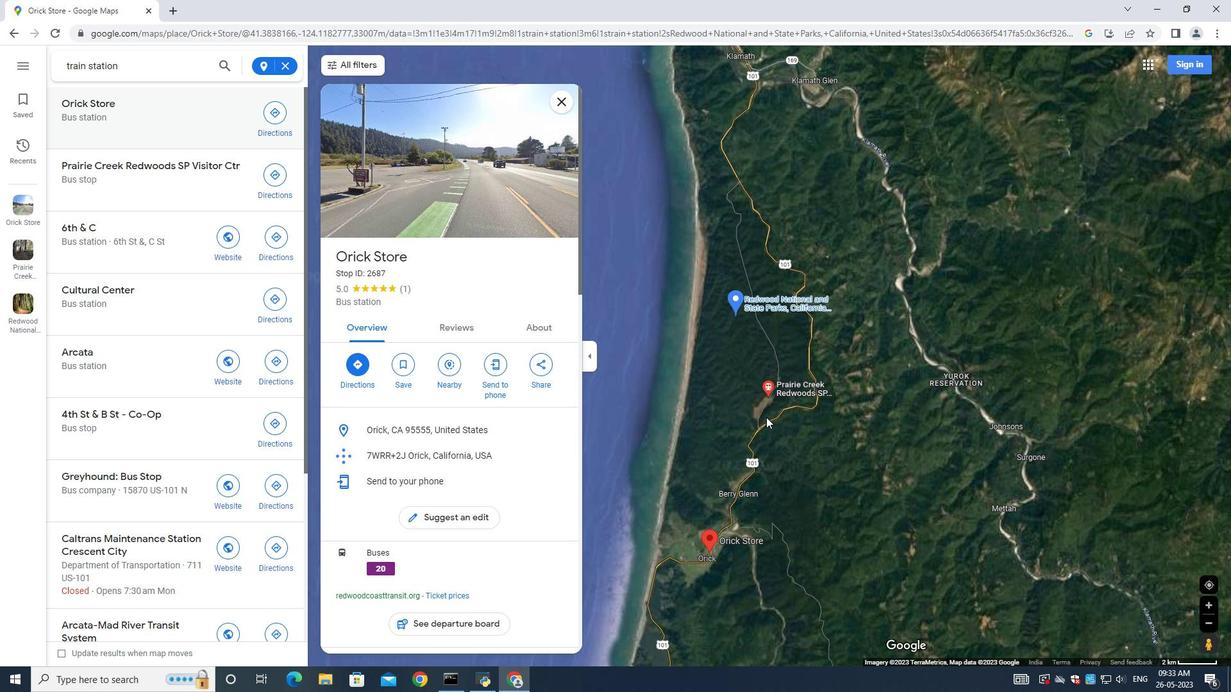
Action: Mouse scrolled (766, 418) with delta (0, 0)
Screenshot: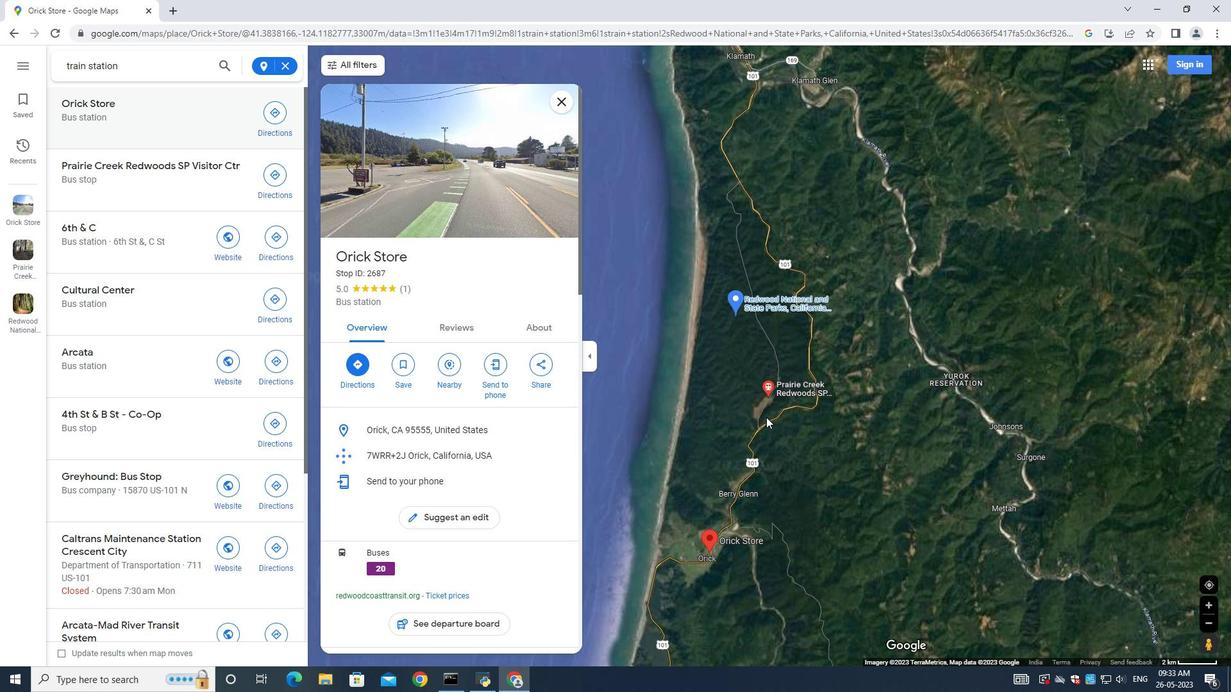 
Action: Mouse scrolled (766, 418) with delta (0, 0)
Screenshot: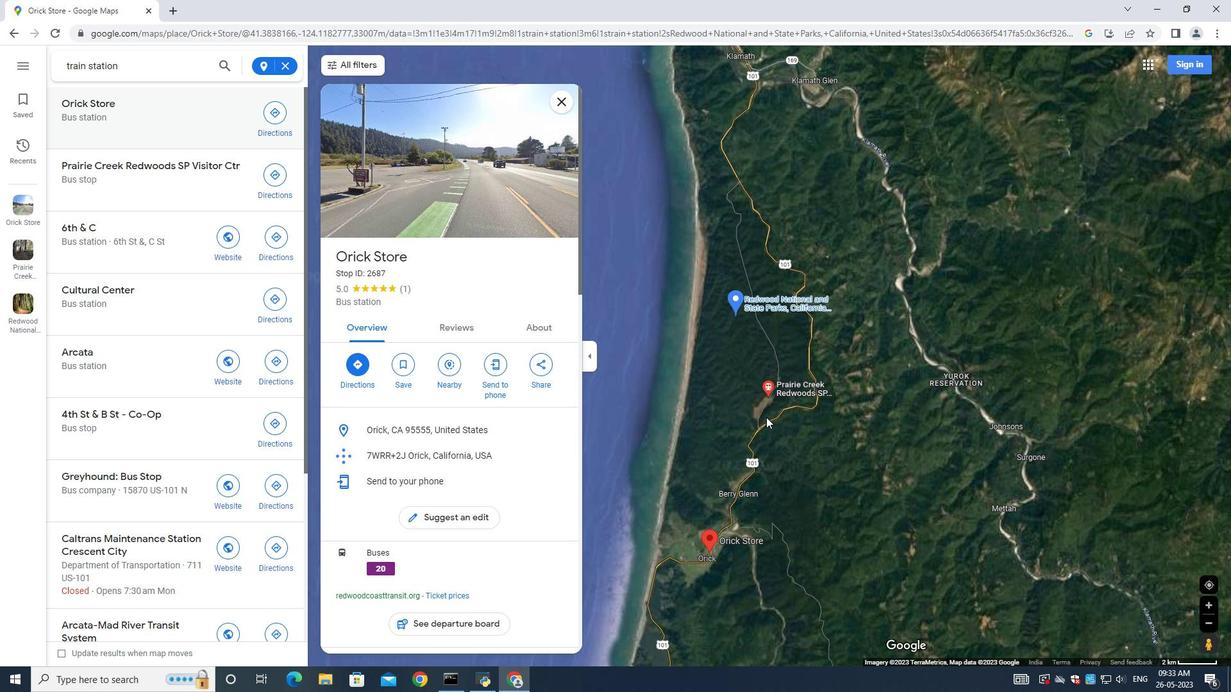
Action: Mouse scrolled (766, 418) with delta (0, 0)
Screenshot: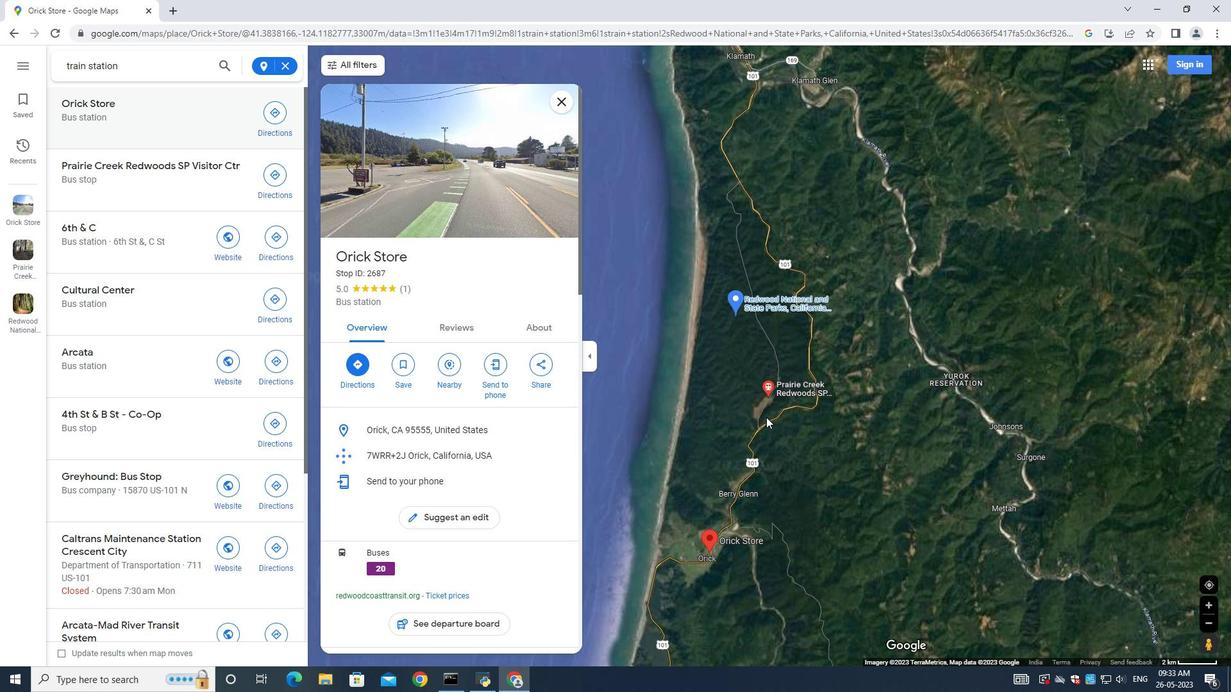 
Action: Mouse moved to (782, 367)
Screenshot: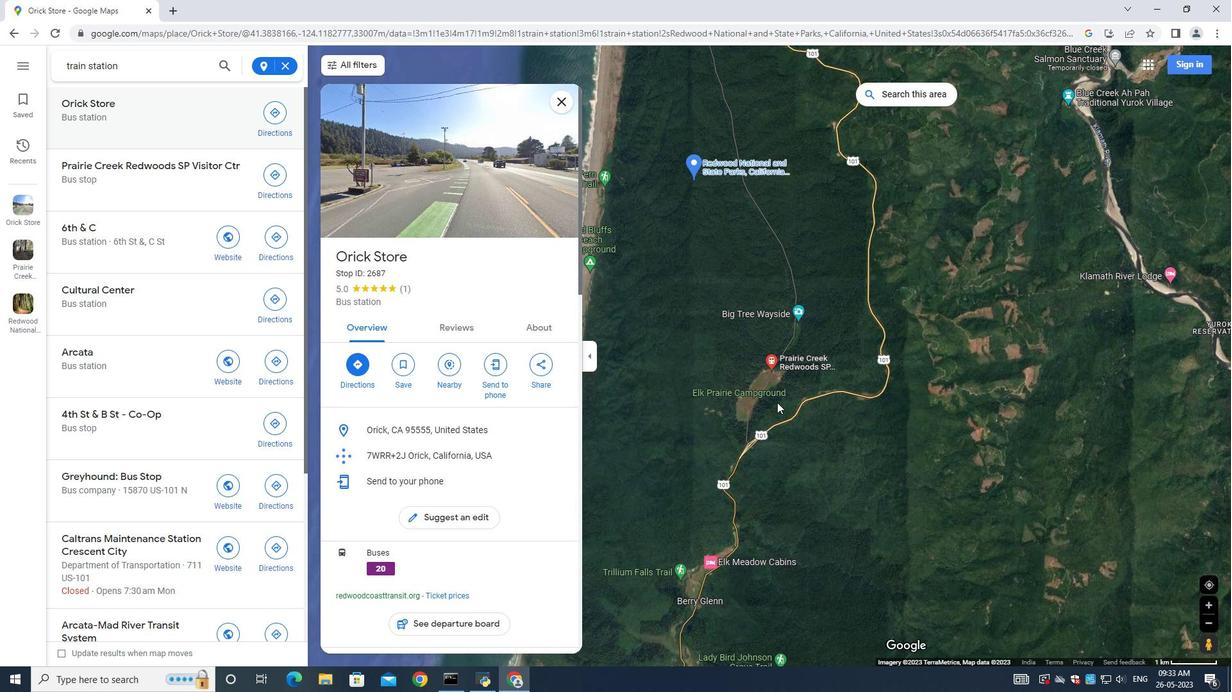 
Action: Mouse scrolled (782, 368) with delta (0, 0)
Screenshot: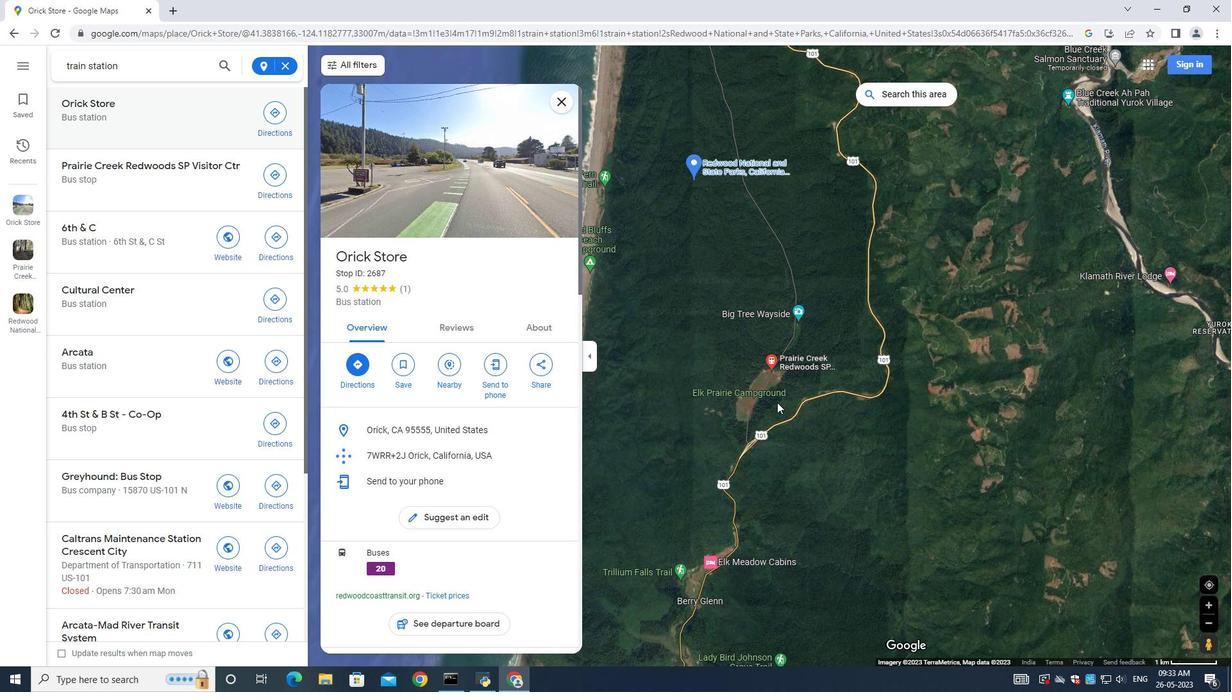 
Action: Mouse moved to (783, 366)
Screenshot: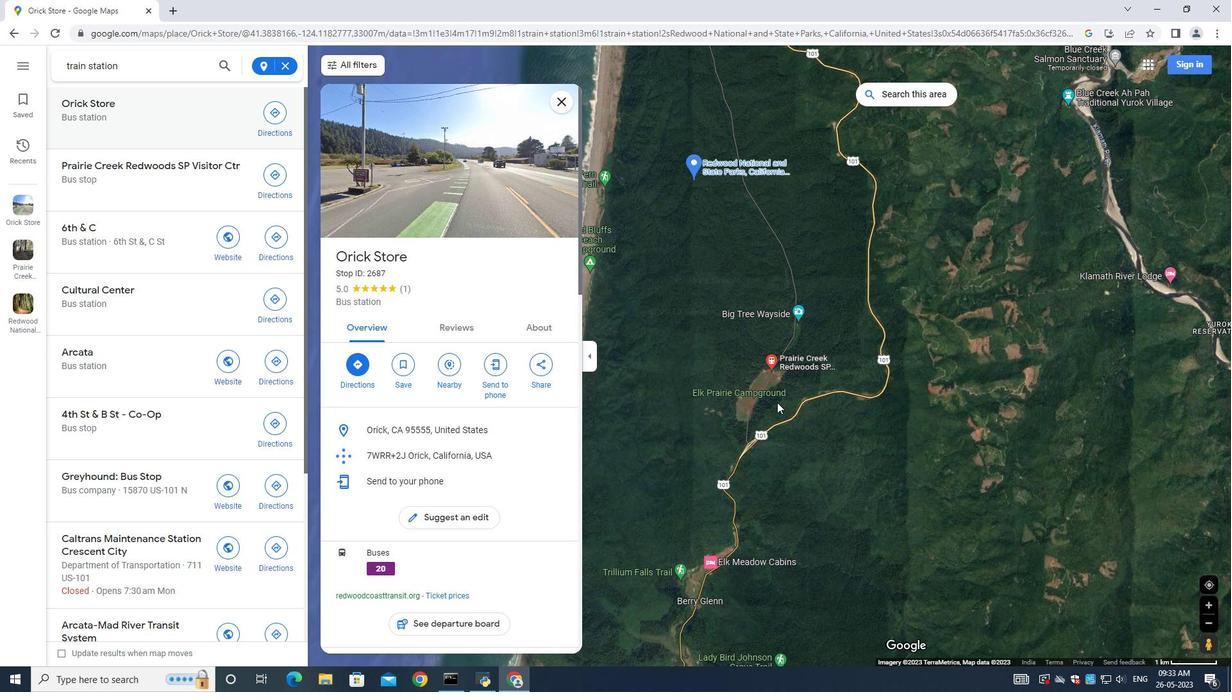 
Action: Mouse scrolled (783, 367) with delta (0, 0)
Screenshot: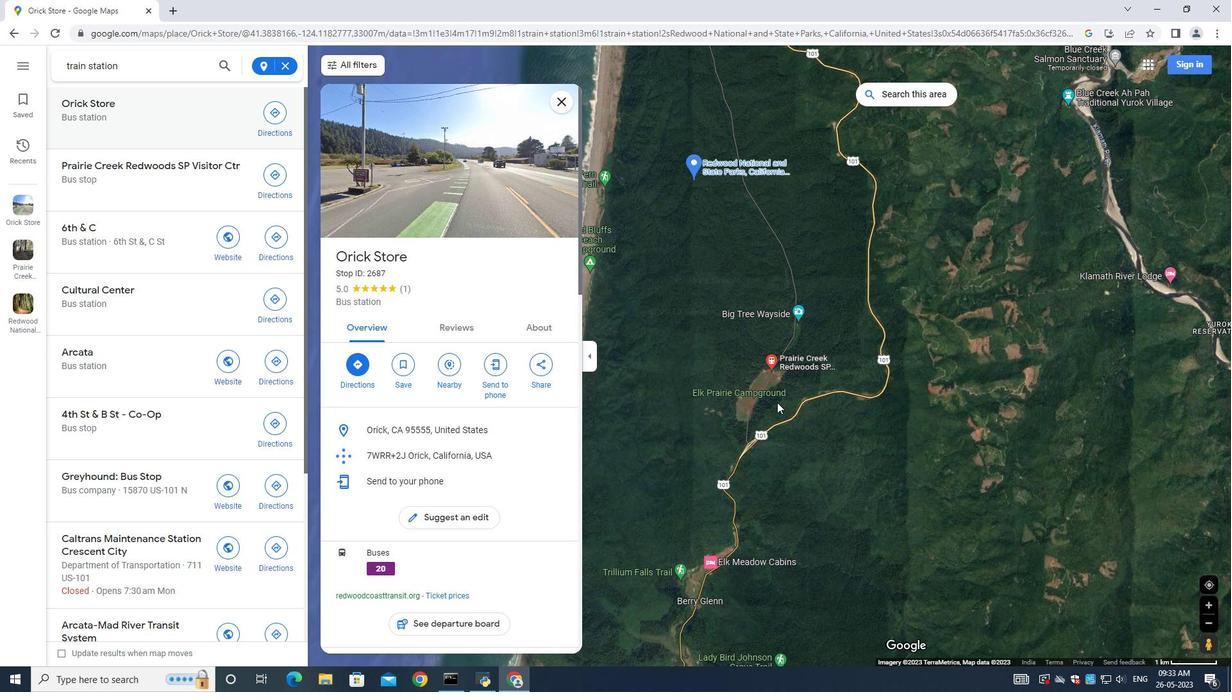 
Action: Mouse moved to (783, 366)
Screenshot: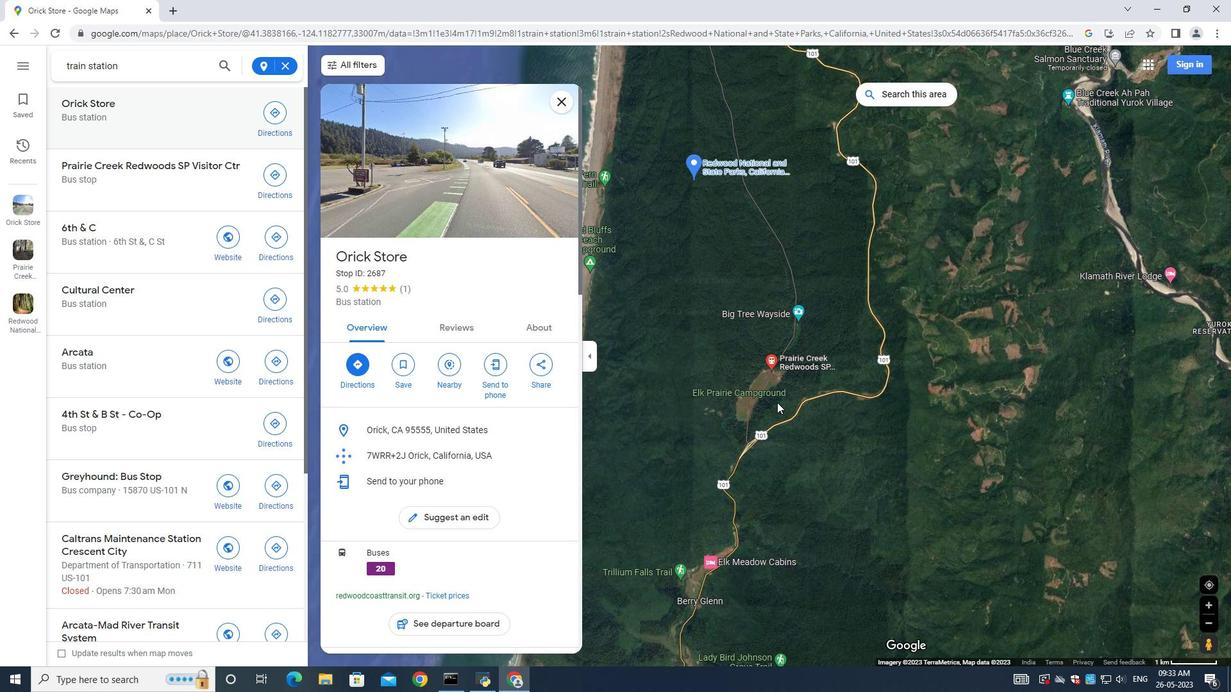 
Action: Mouse scrolled (783, 366) with delta (0, 0)
Screenshot: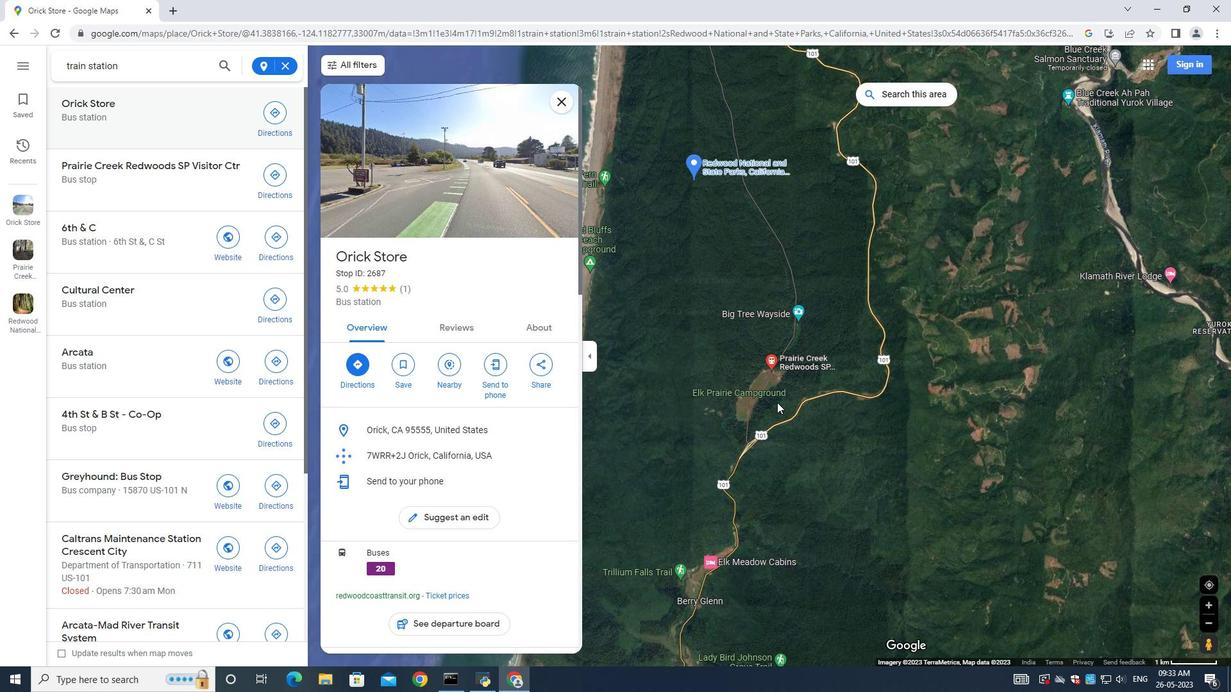 
Action: Mouse scrolled (783, 366) with delta (0, 0)
Screenshot: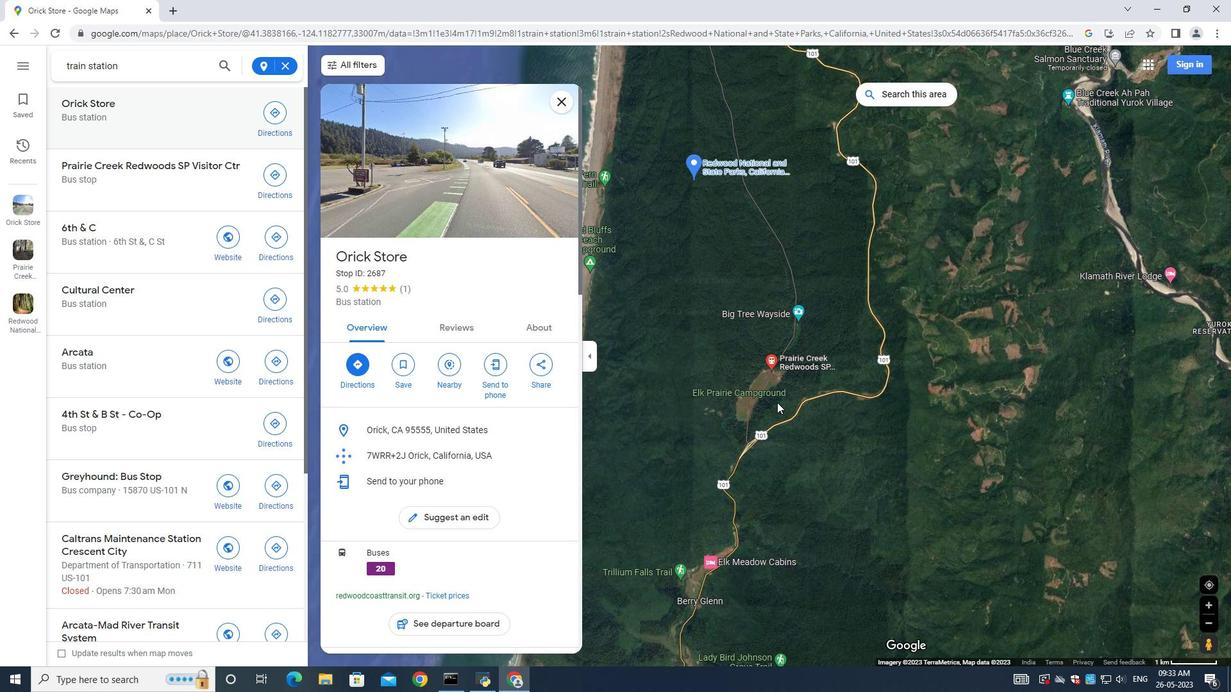 
Action: Mouse scrolled (783, 366) with delta (0, 0)
Screenshot: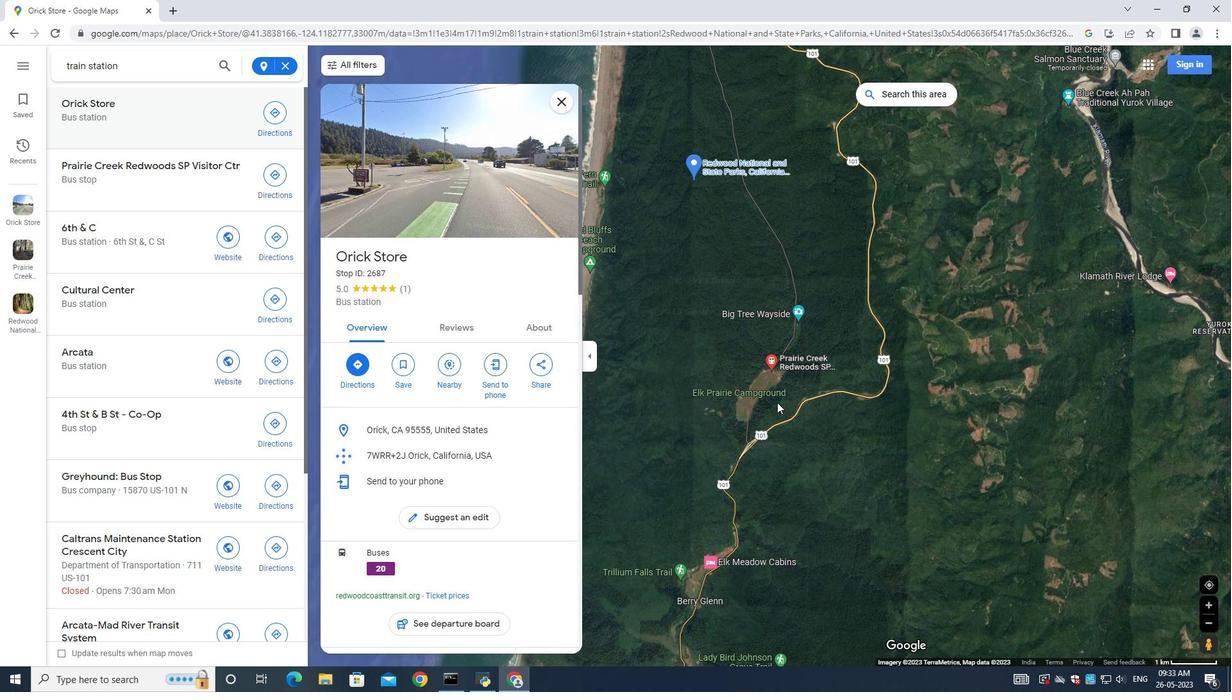 
Action: Mouse scrolled (783, 366) with delta (0, 0)
Screenshot: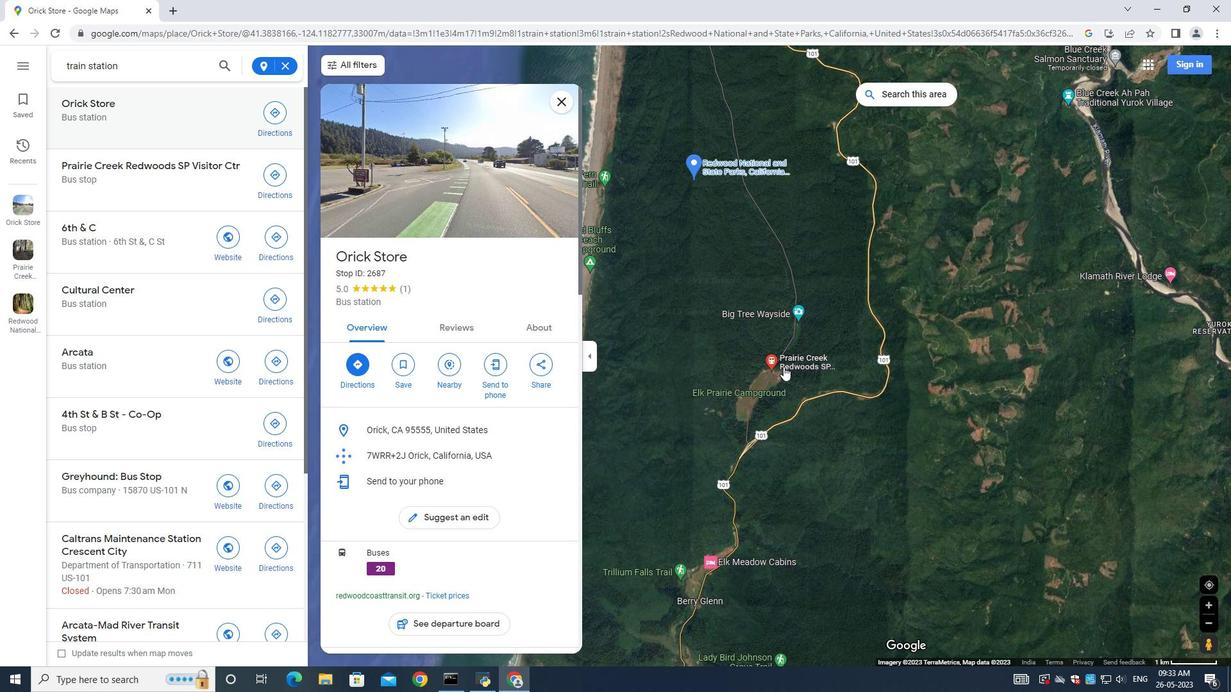 
Action: Mouse moved to (754, 385)
Screenshot: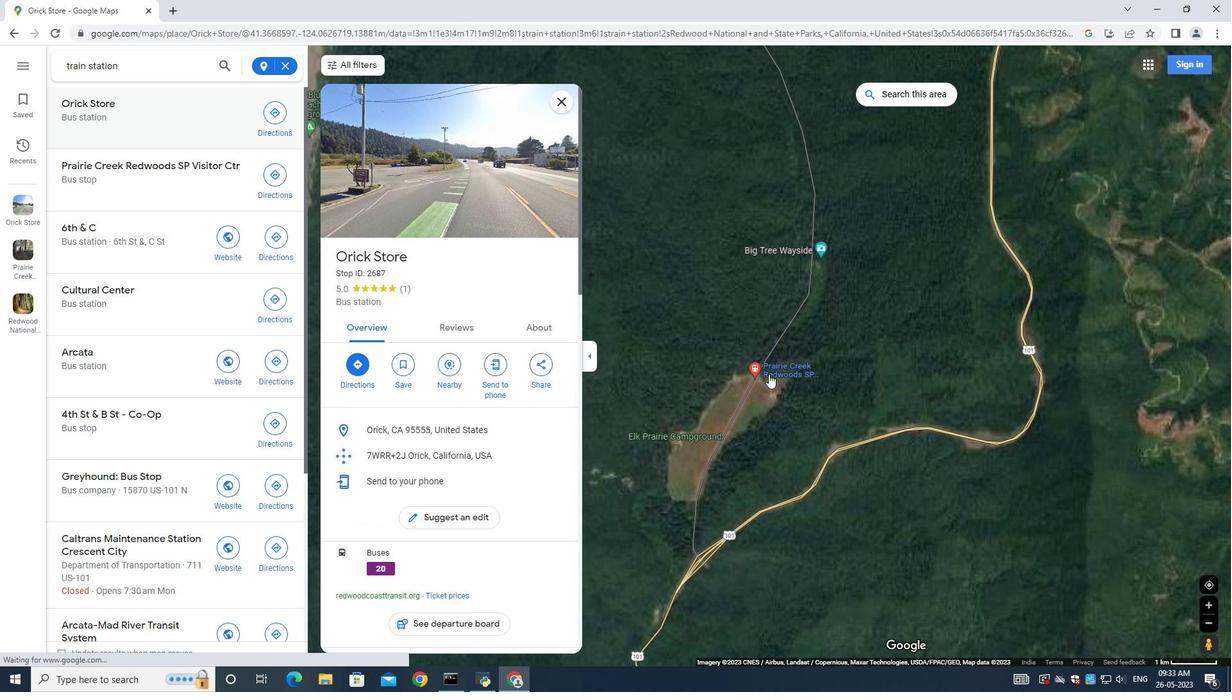 
Action: Mouse scrolled (754, 386) with delta (0, 0)
Screenshot: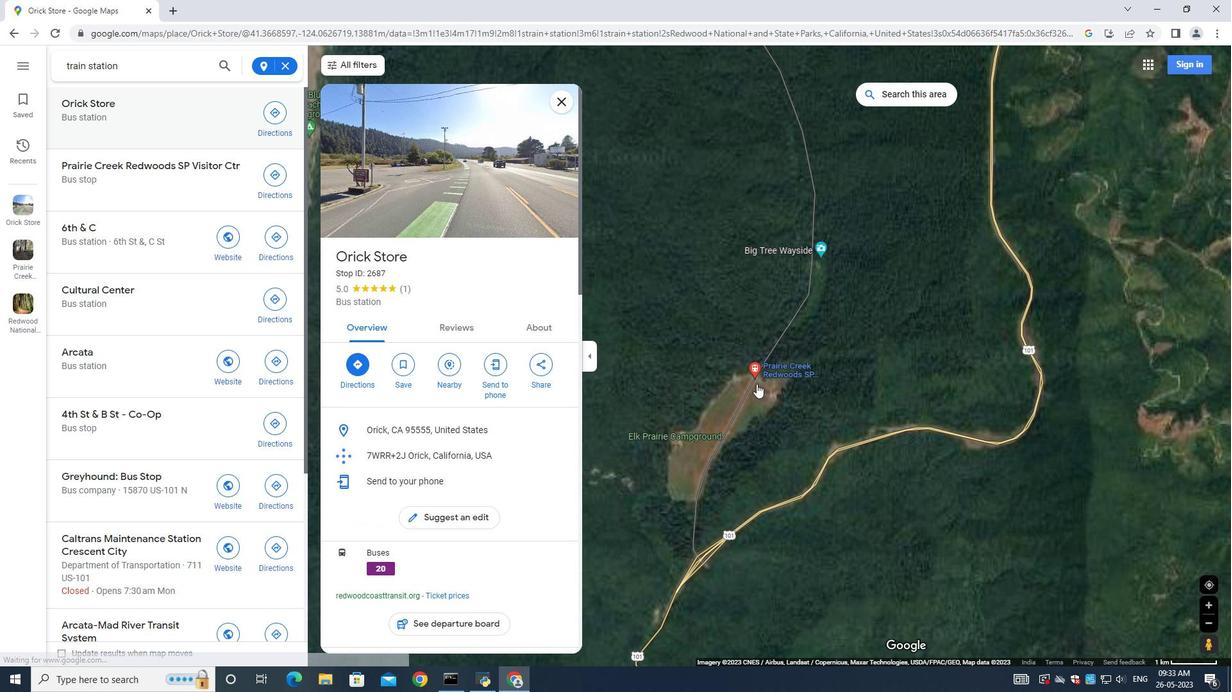 
Action: Mouse scrolled (754, 386) with delta (0, 0)
Screenshot: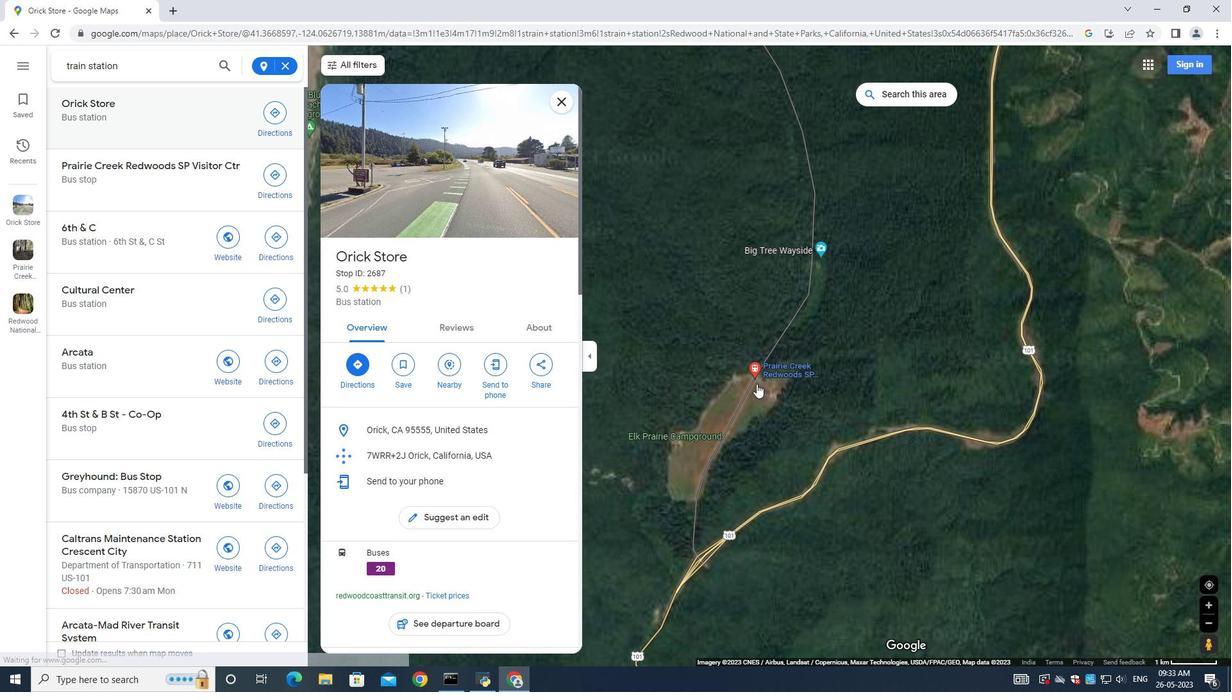 
Action: Mouse scrolled (754, 386) with delta (0, 0)
Screenshot: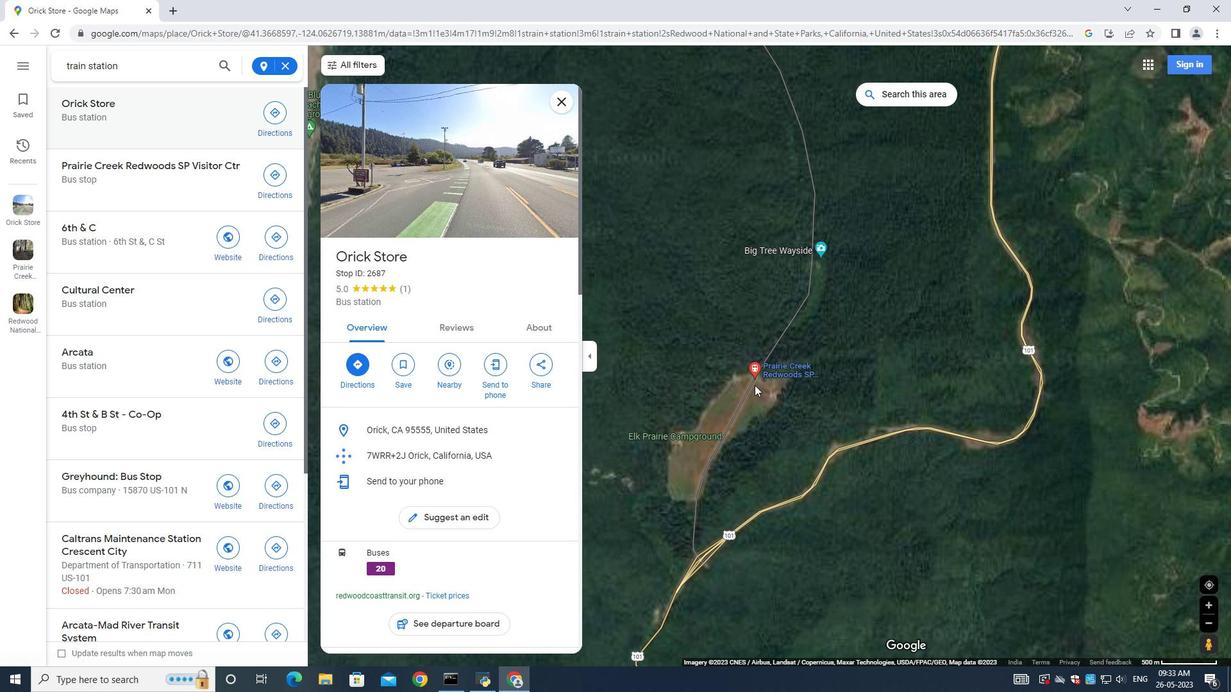 
Action: Mouse scrolled (754, 386) with delta (0, 0)
Screenshot: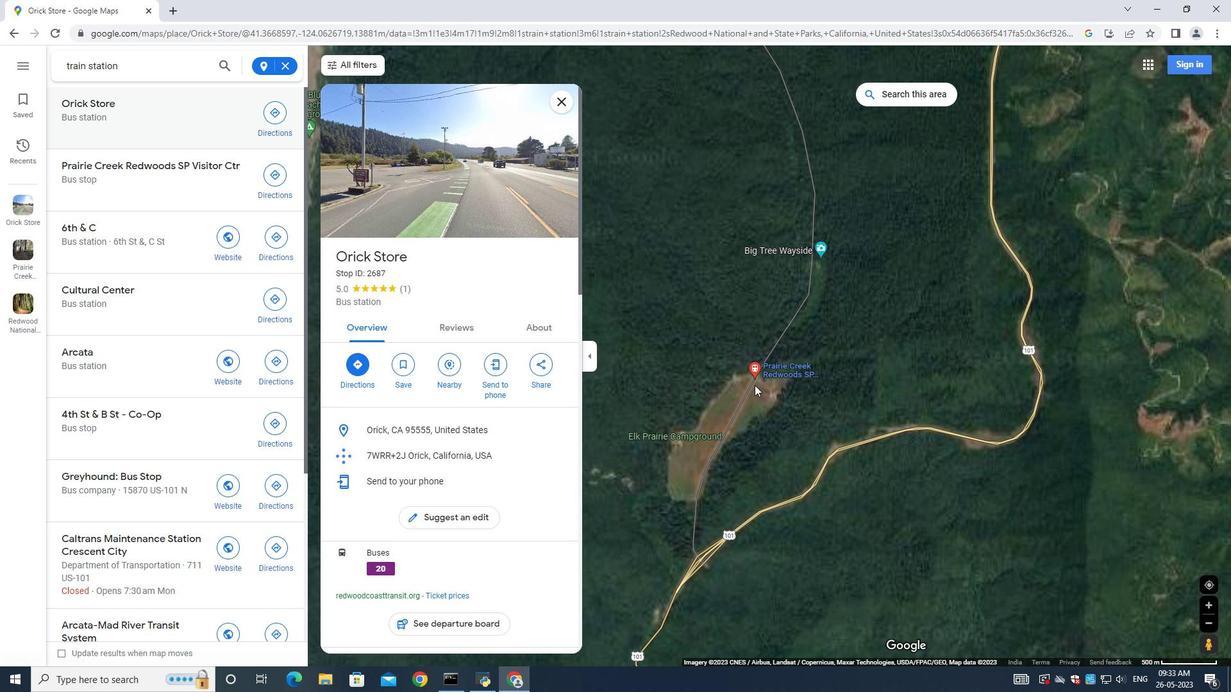 
Action: Mouse scrolled (754, 386) with delta (0, 0)
Screenshot: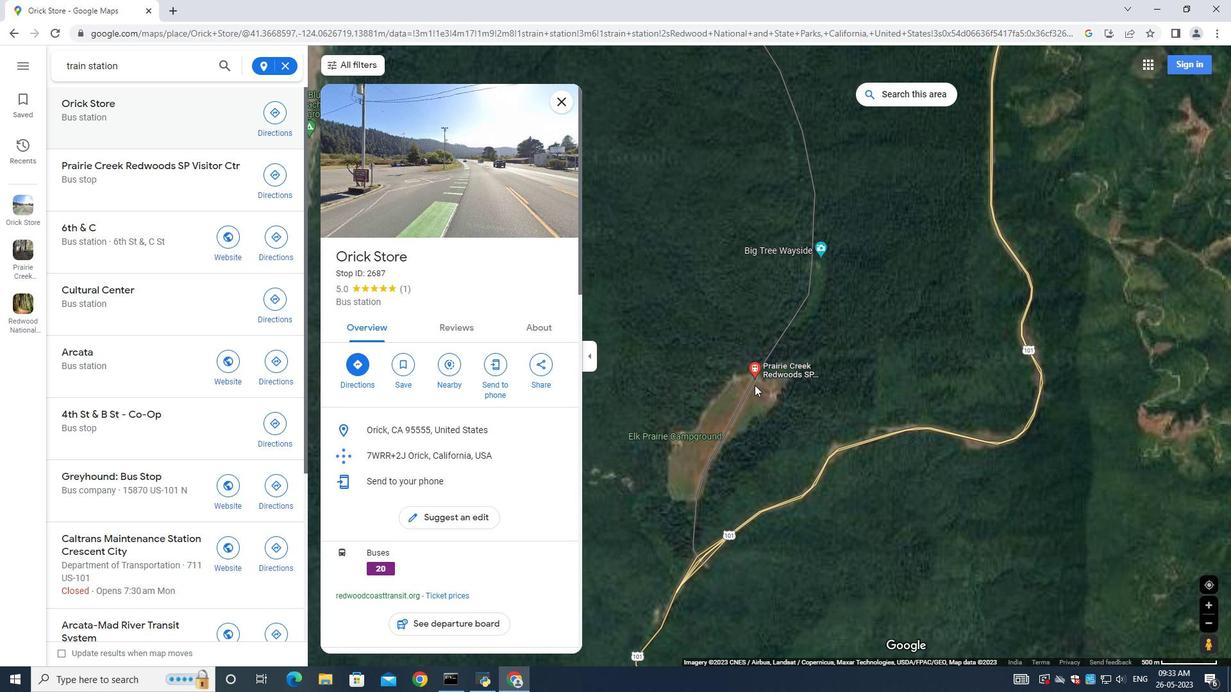 
Action: Mouse scrolled (754, 386) with delta (0, 0)
Screenshot: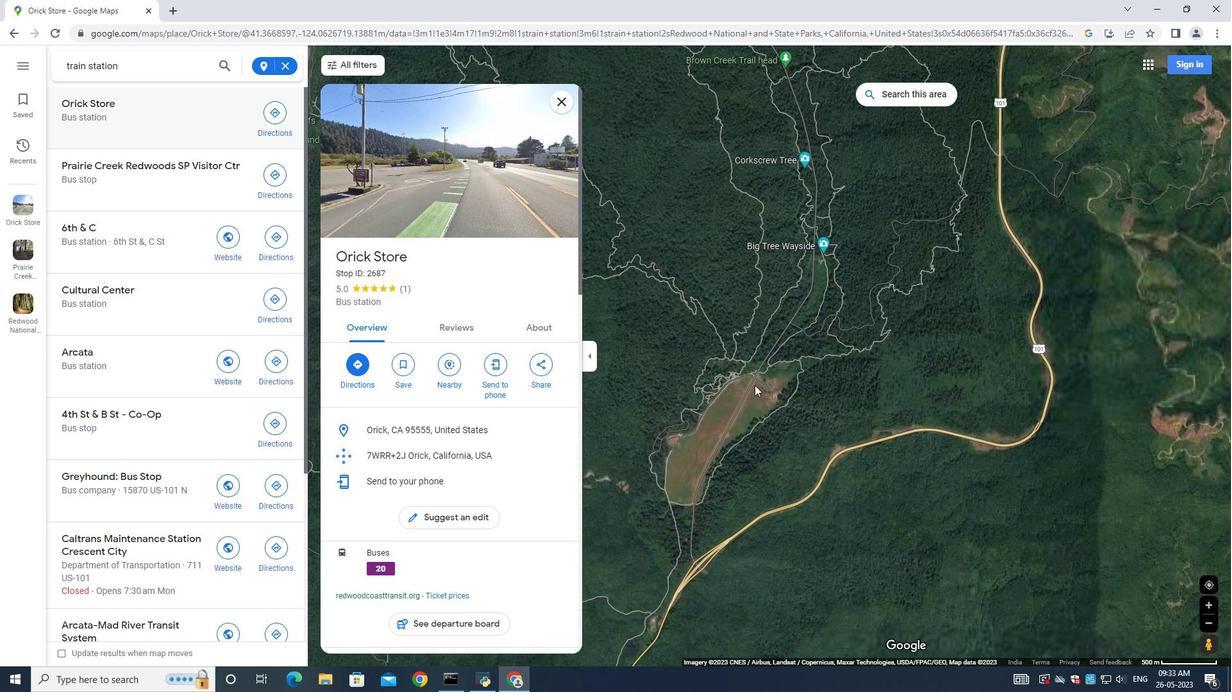 
Action: Mouse moved to (757, 378)
Screenshot: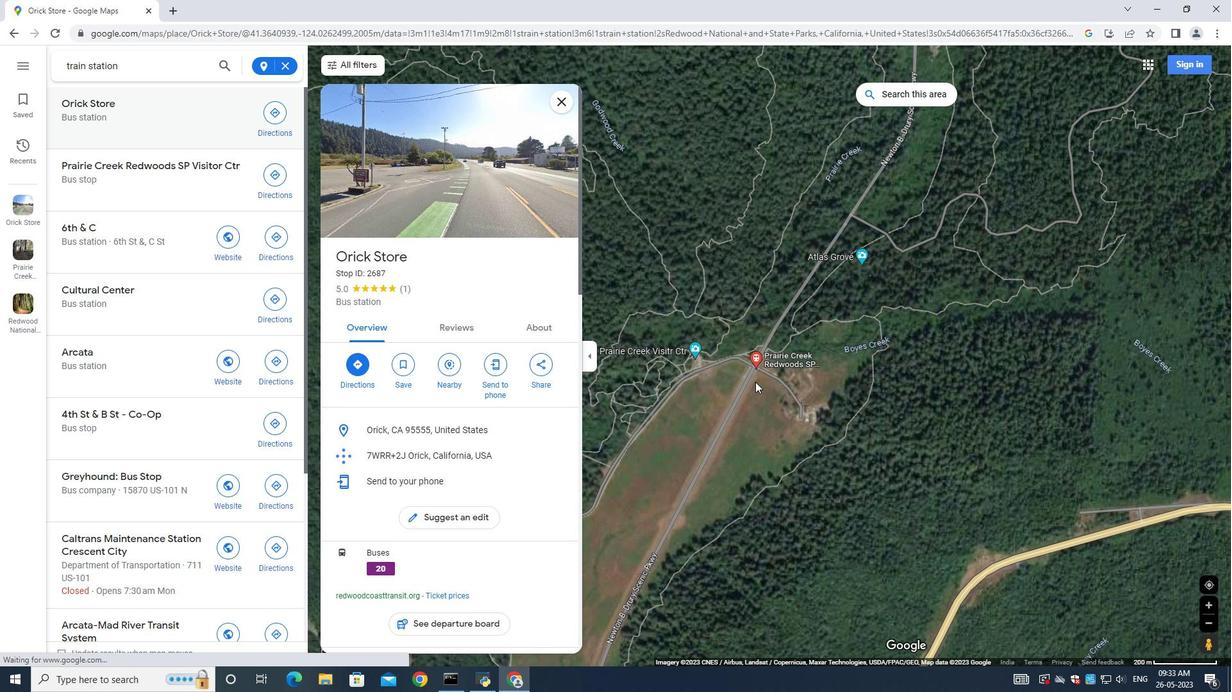 
Action: Mouse scrolled (757, 378) with delta (0, 0)
Screenshot: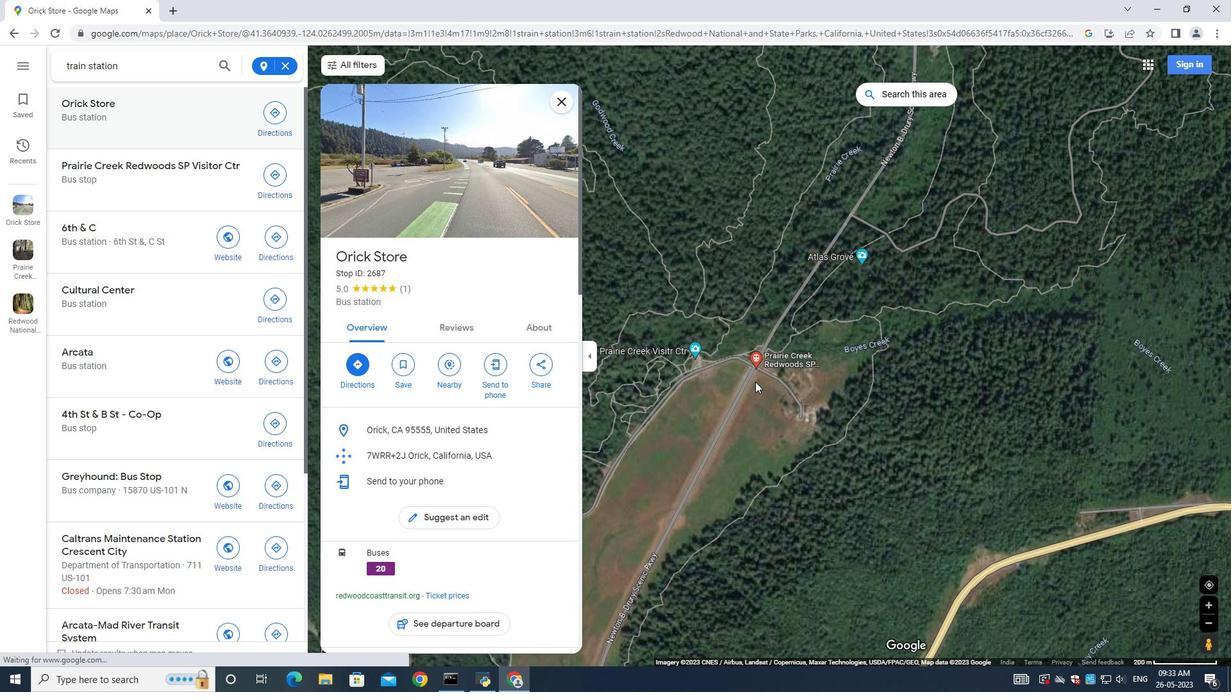 
Action: Mouse scrolled (757, 378) with delta (0, 0)
Screenshot: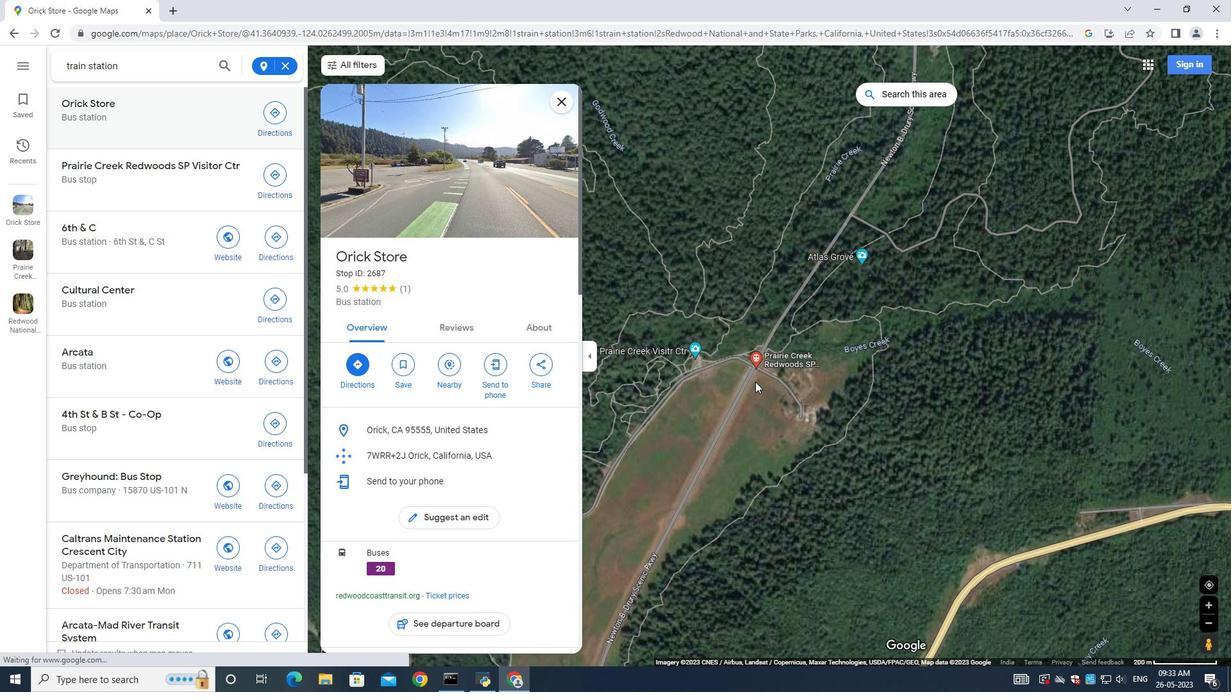 
Action: Mouse scrolled (757, 378) with delta (0, 0)
Screenshot: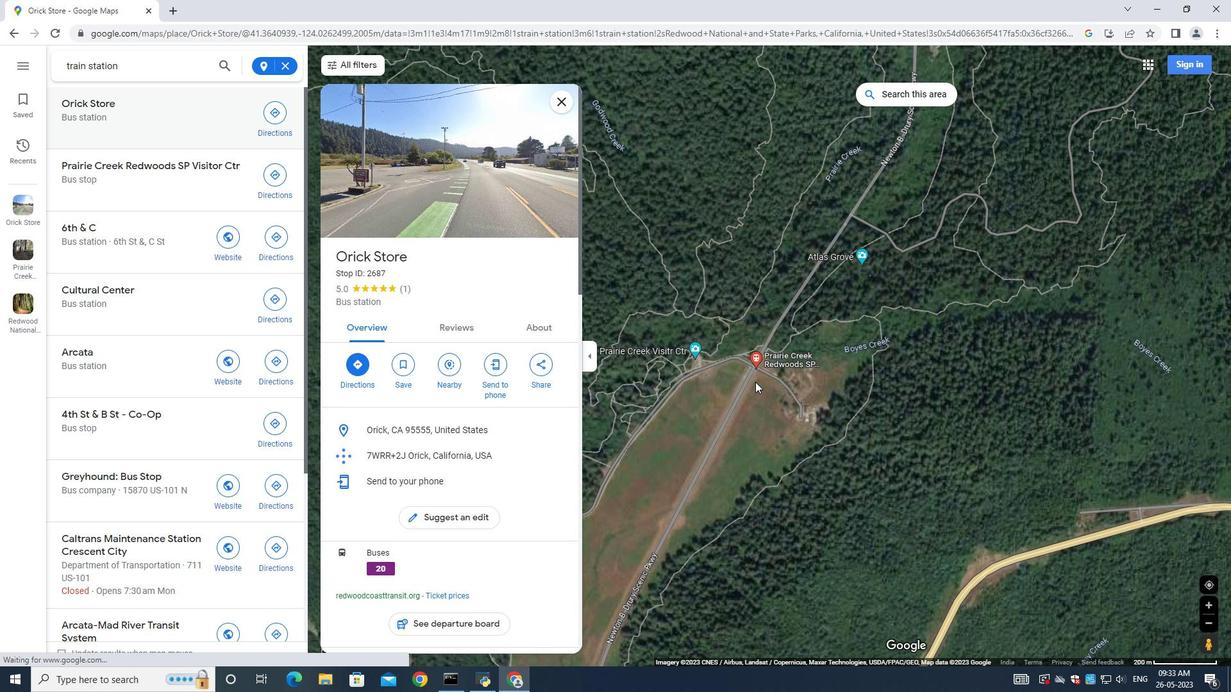 
Action: Mouse scrolled (757, 378) with delta (0, 0)
Screenshot: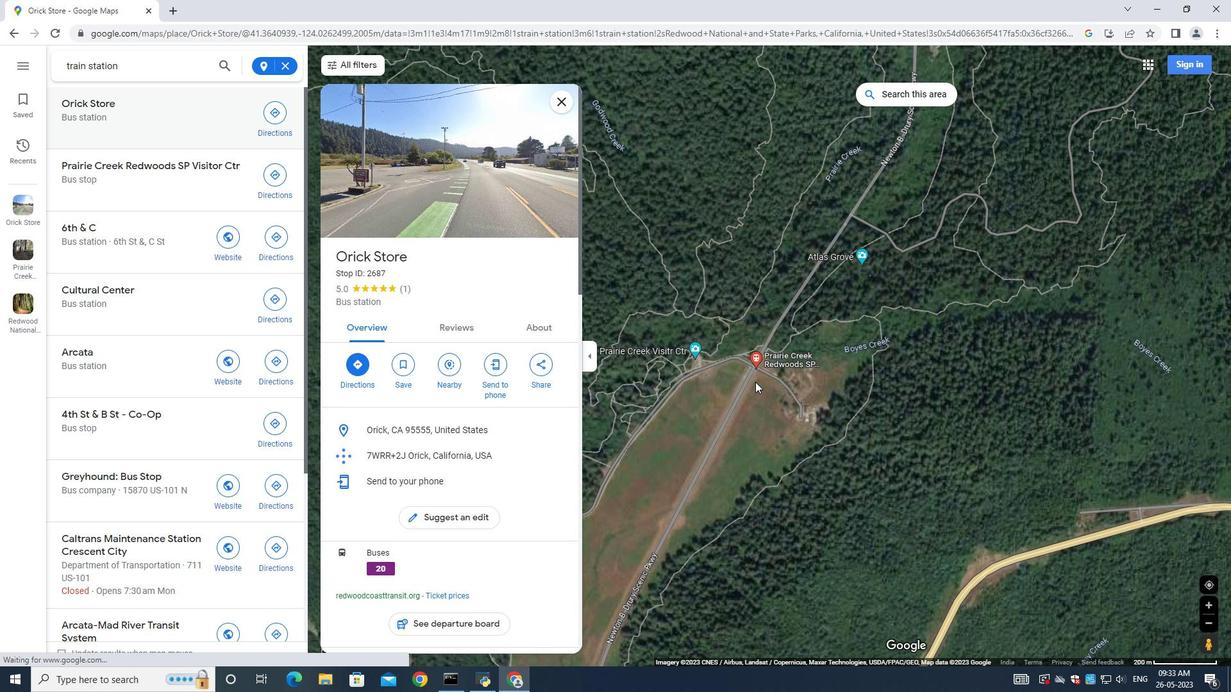 
Action: Mouse scrolled (757, 378) with delta (0, 0)
Screenshot: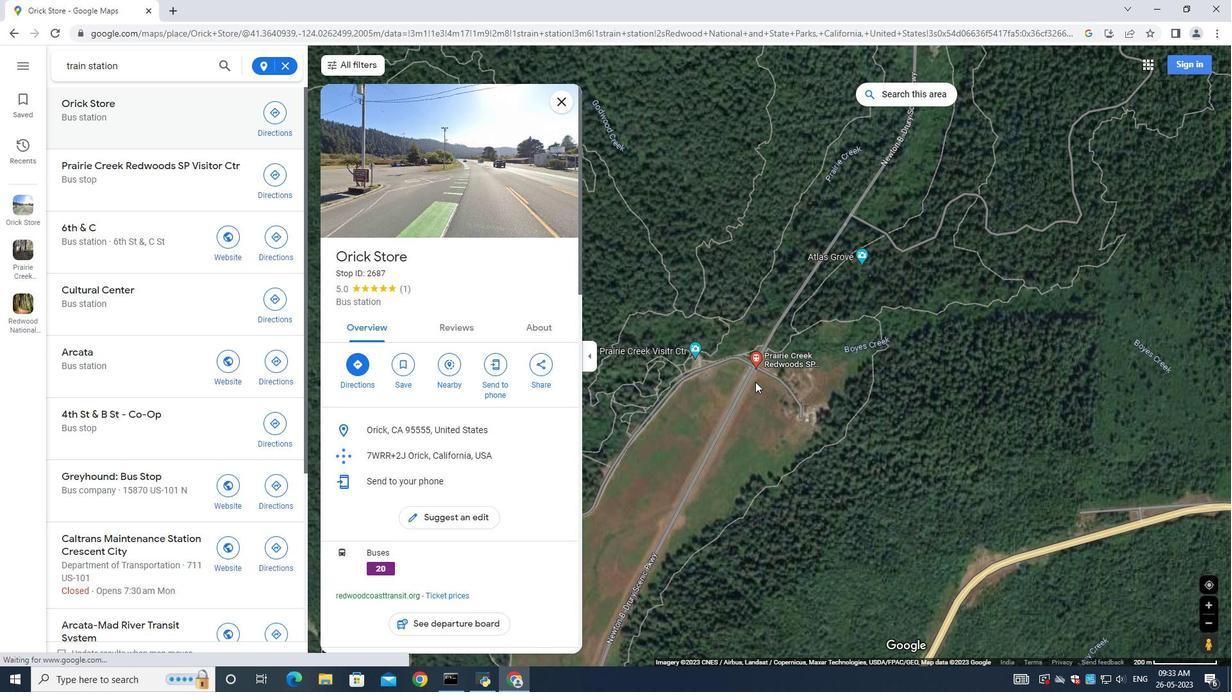 
Action: Mouse scrolled (757, 378) with delta (0, 0)
Screenshot: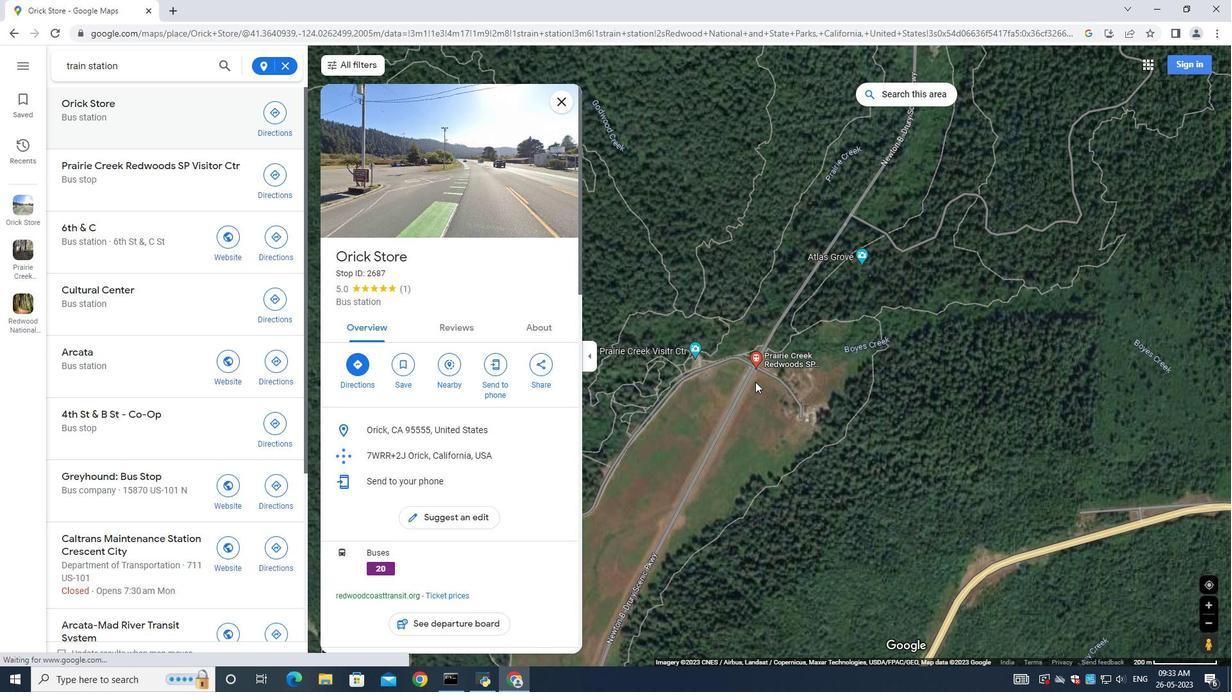 
Action: Mouse scrolled (757, 378) with delta (0, 0)
Screenshot: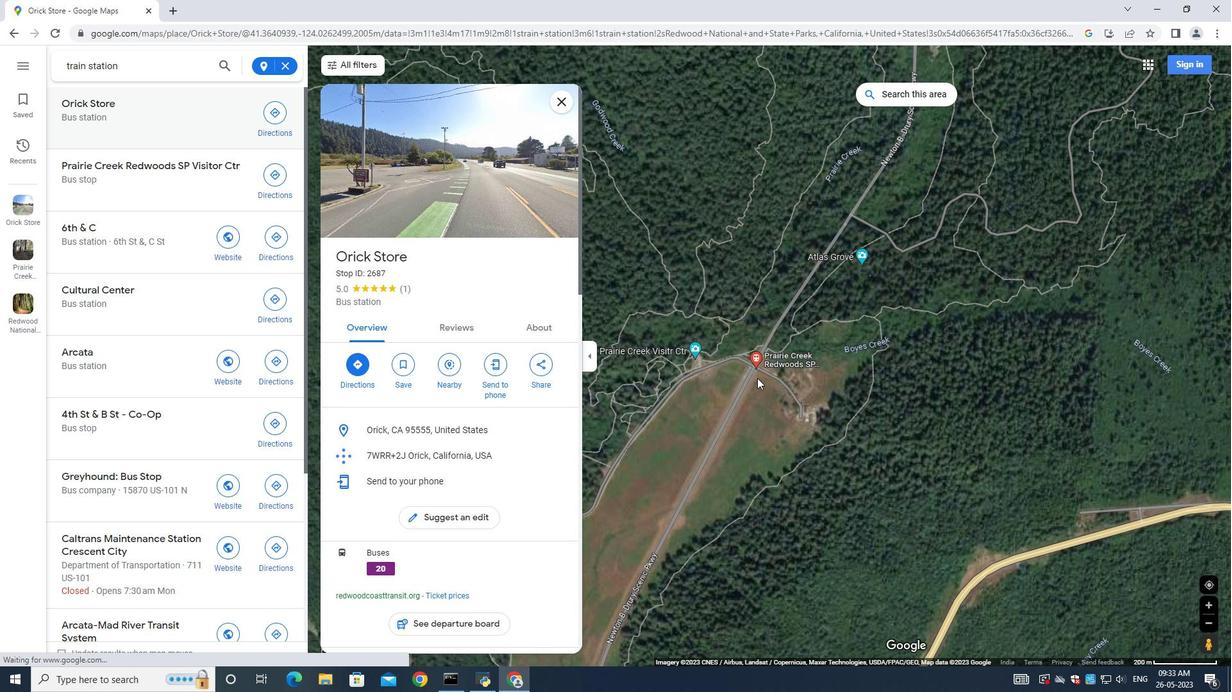 
Action: Mouse moved to (758, 377)
Screenshot: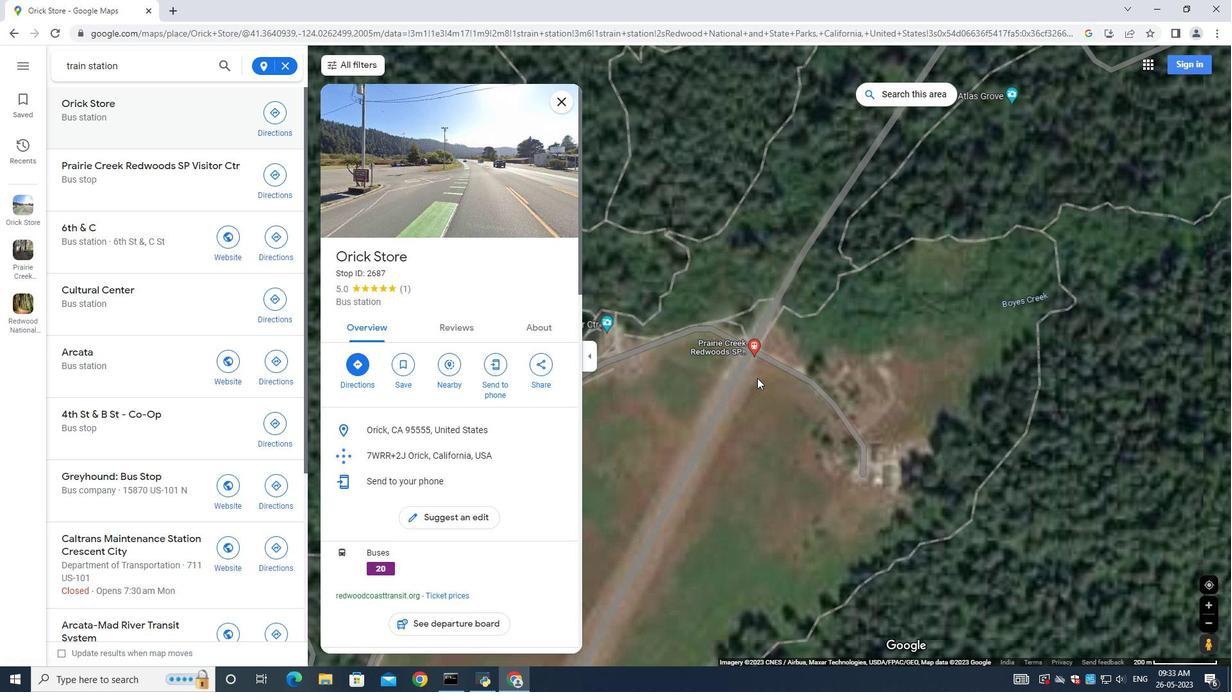 
Action: Mouse scrolled (758, 378) with delta (0, 0)
Screenshot: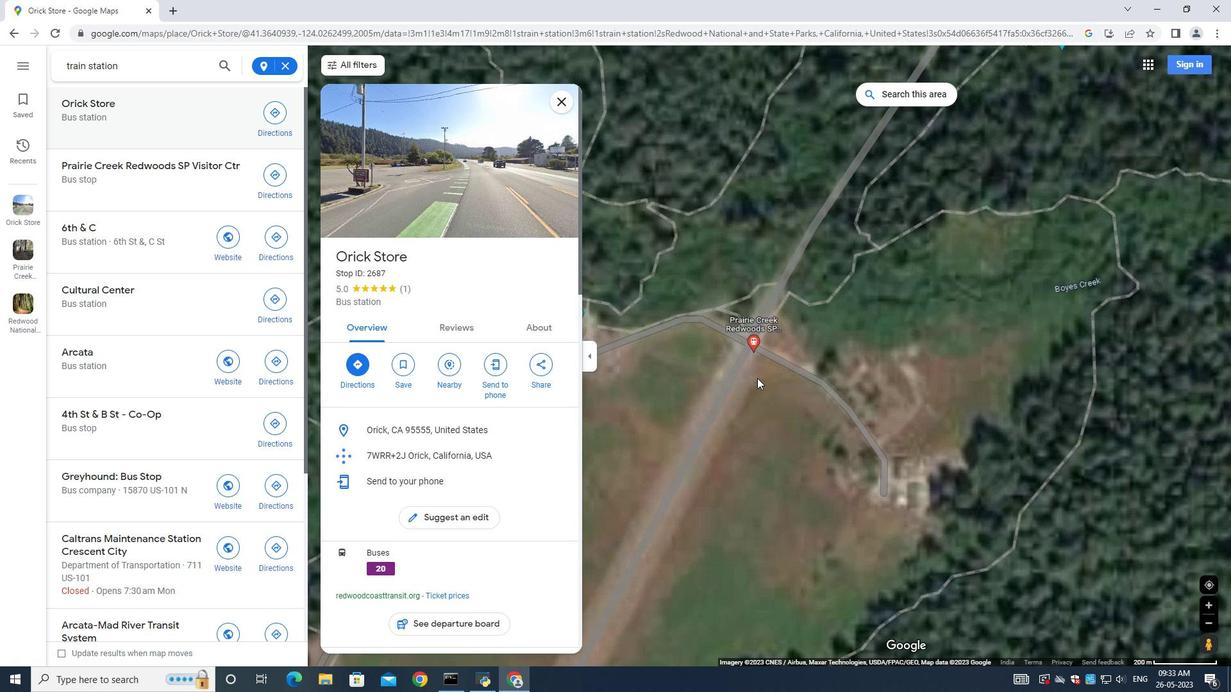 
Action: Mouse scrolled (758, 378) with delta (0, 0)
Screenshot: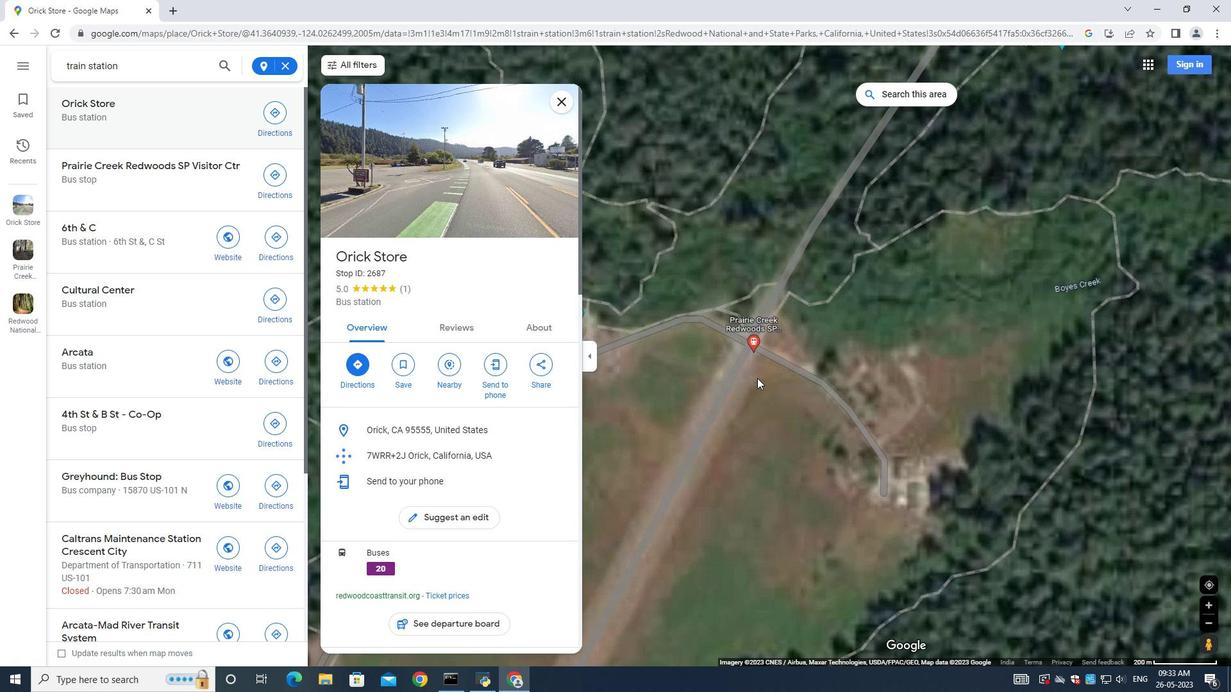 
Action: Mouse scrolled (758, 378) with delta (0, 0)
Screenshot: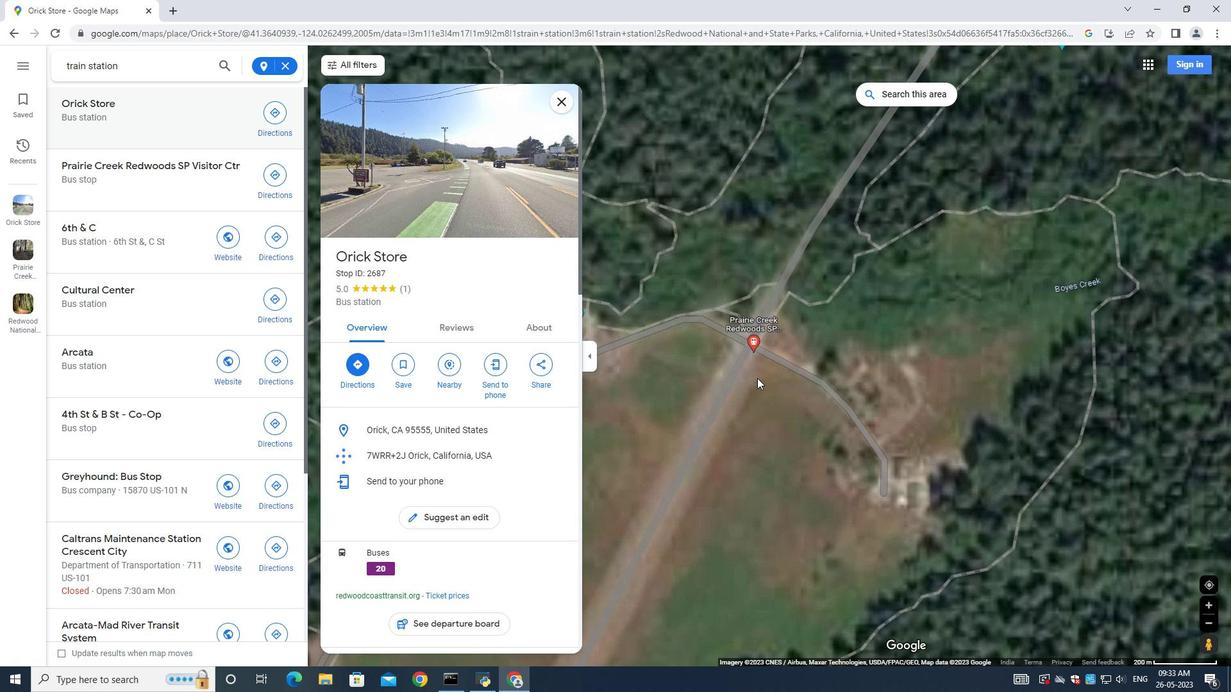 
Action: Mouse scrolled (758, 378) with delta (0, 0)
Screenshot: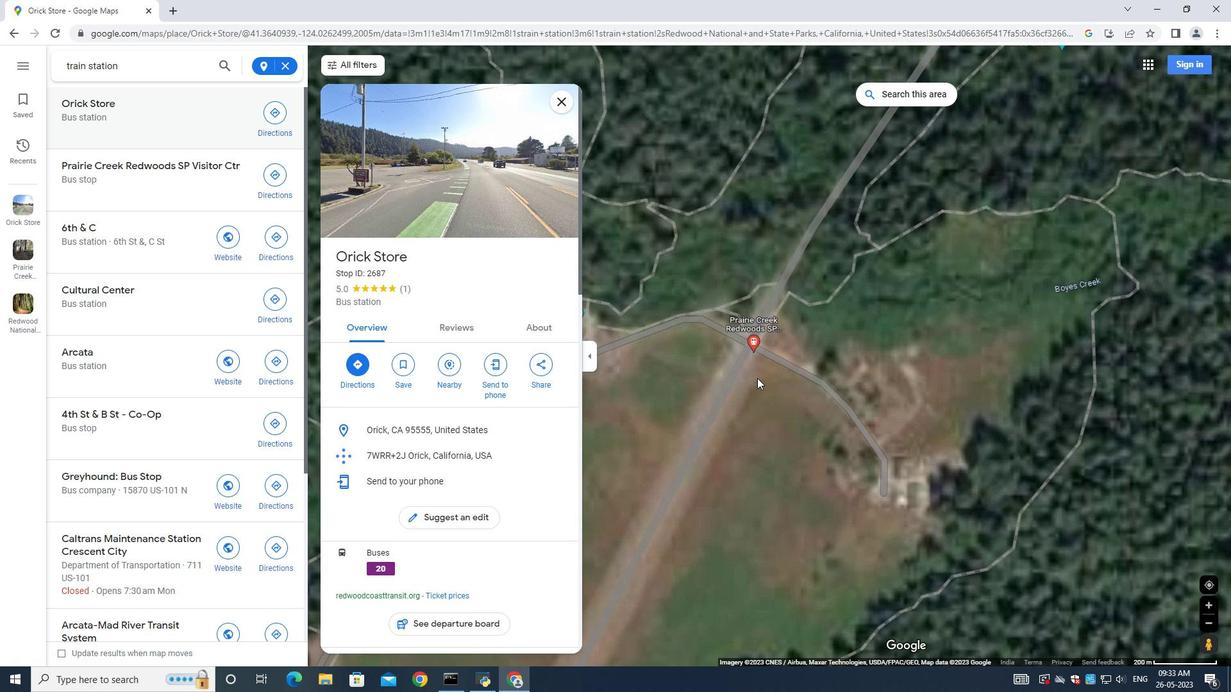 
Action: Mouse scrolled (758, 378) with delta (0, 0)
Screenshot: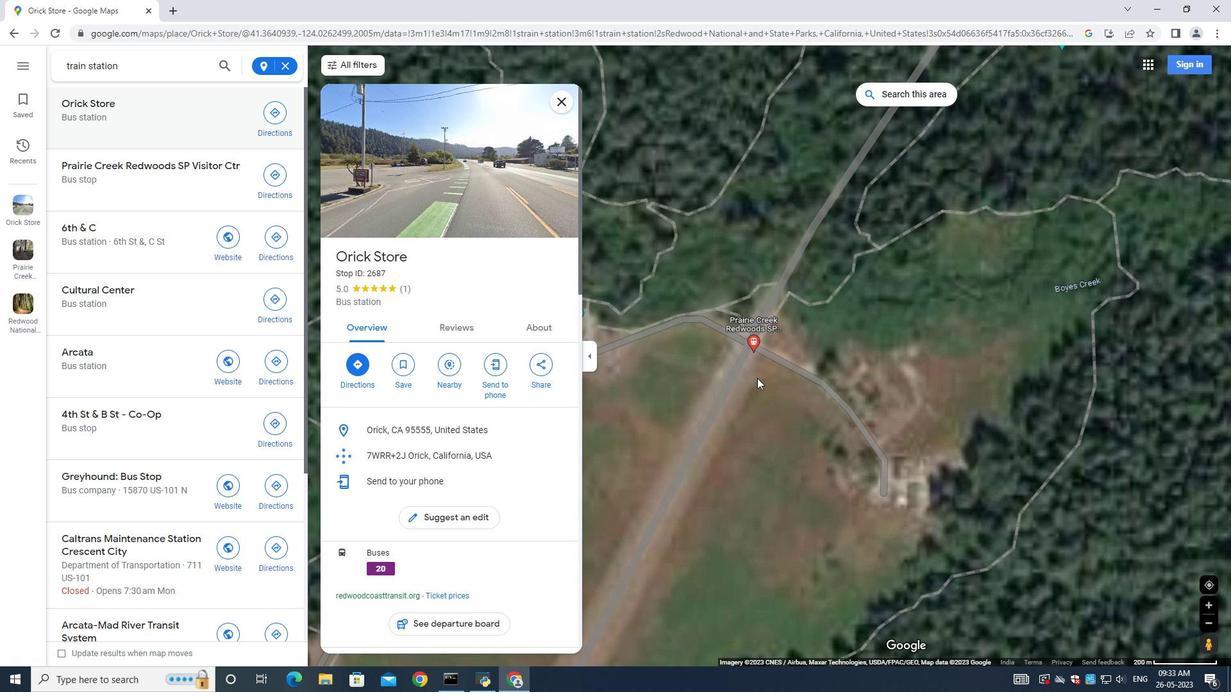 
Action: Mouse scrolled (758, 378) with delta (0, 0)
Screenshot: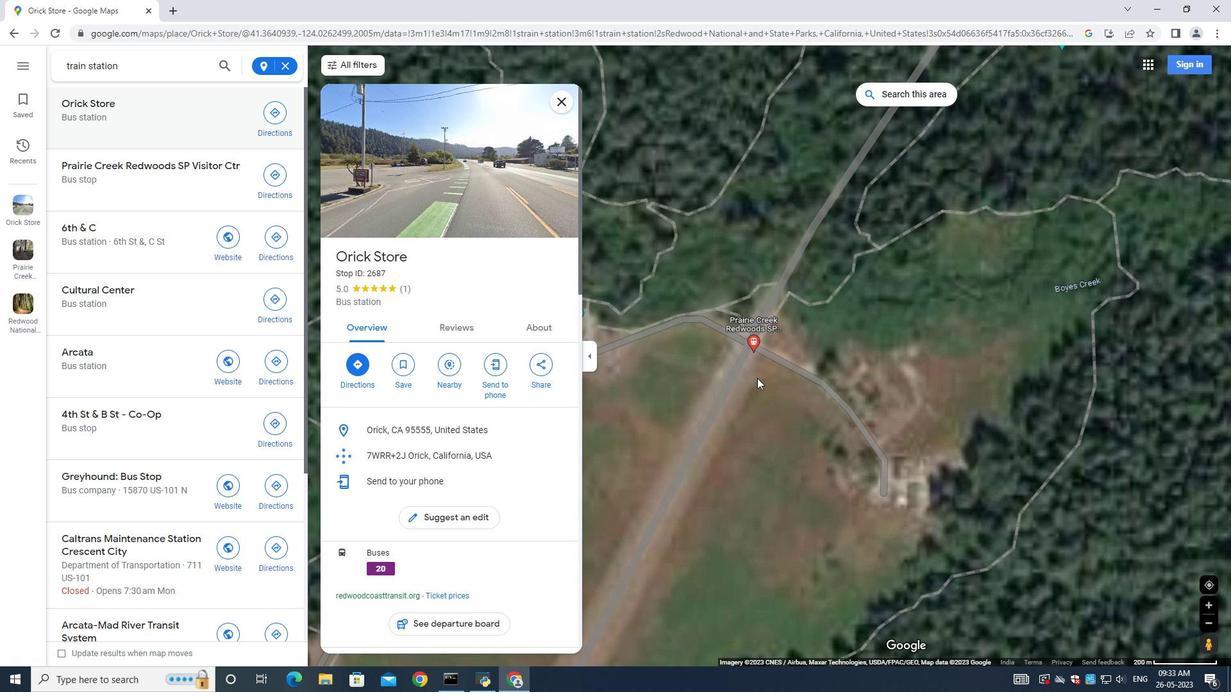 
Action: Mouse scrolled (758, 378) with delta (0, 0)
Screenshot: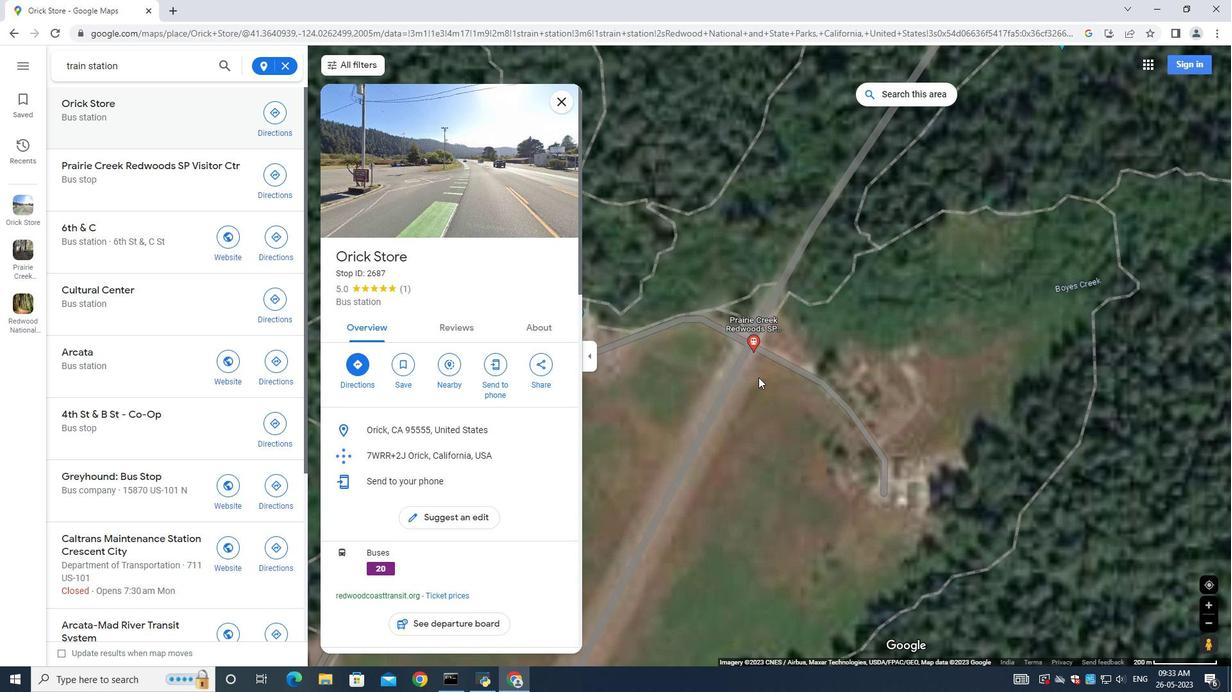 
Action: Mouse moved to (740, 319)
Screenshot: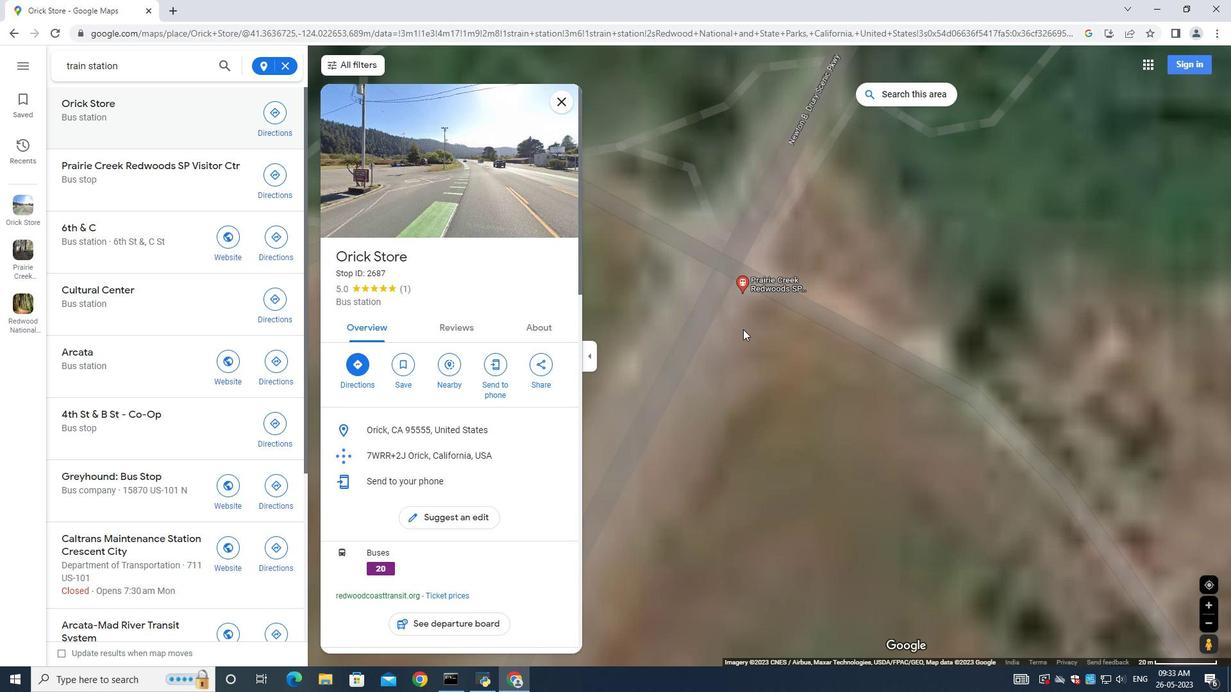 
Action: Mouse scrolled (740, 320) with delta (0, 0)
Screenshot: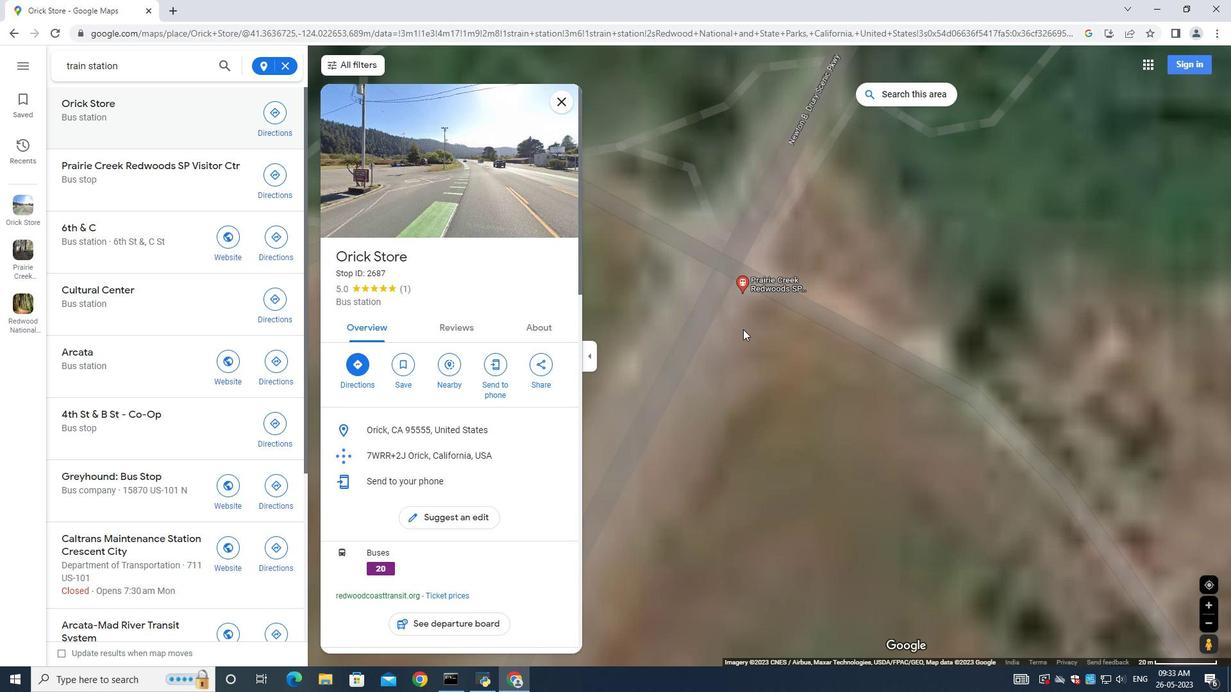
Action: Mouse scrolled (740, 320) with delta (0, 0)
Screenshot: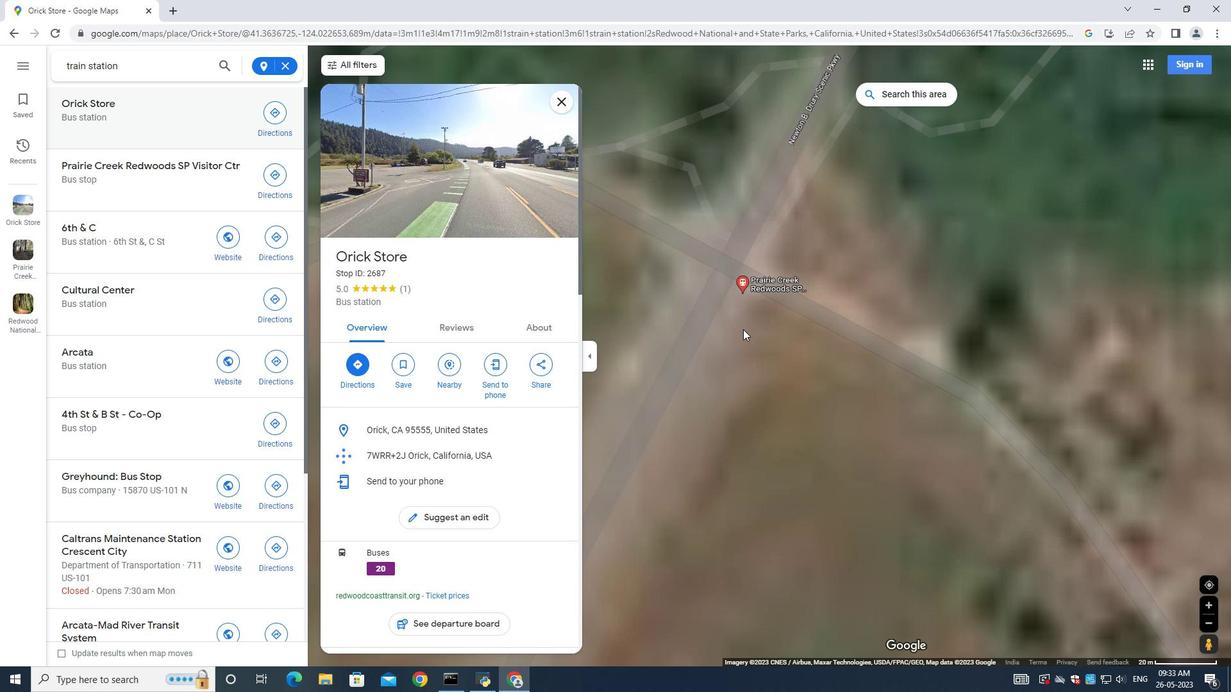 
Action: Mouse moved to (740, 319)
Screenshot: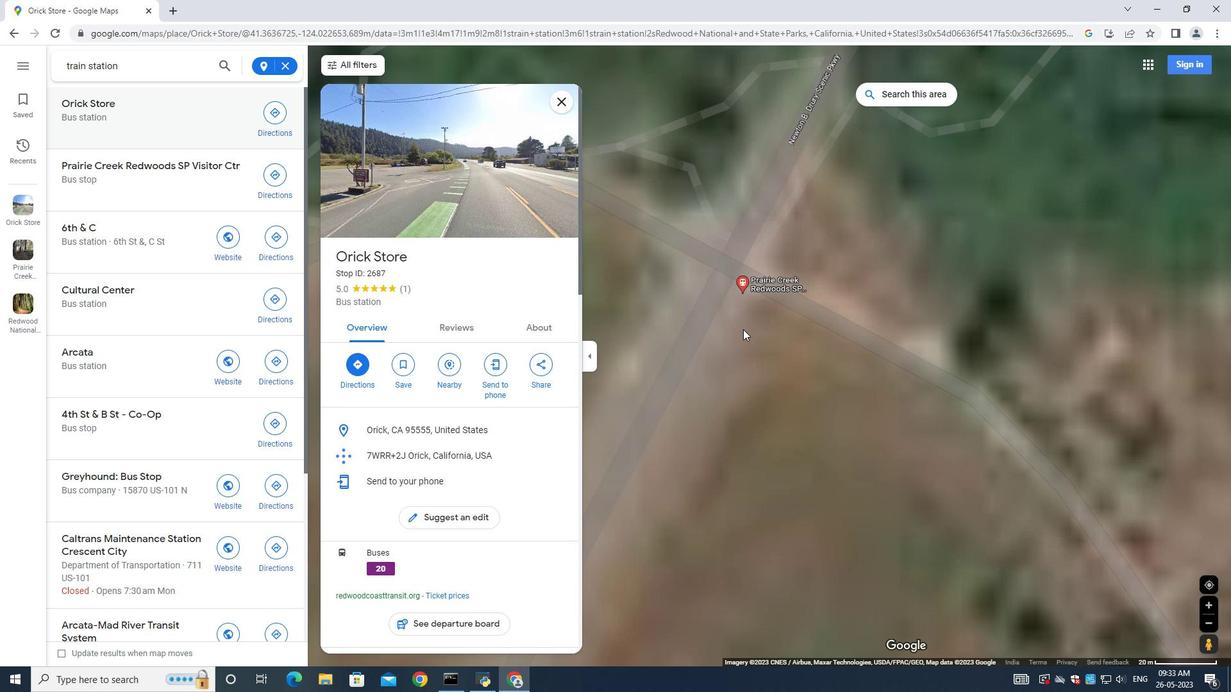 
Action: Mouse scrolled (740, 320) with delta (0, 0)
Screenshot: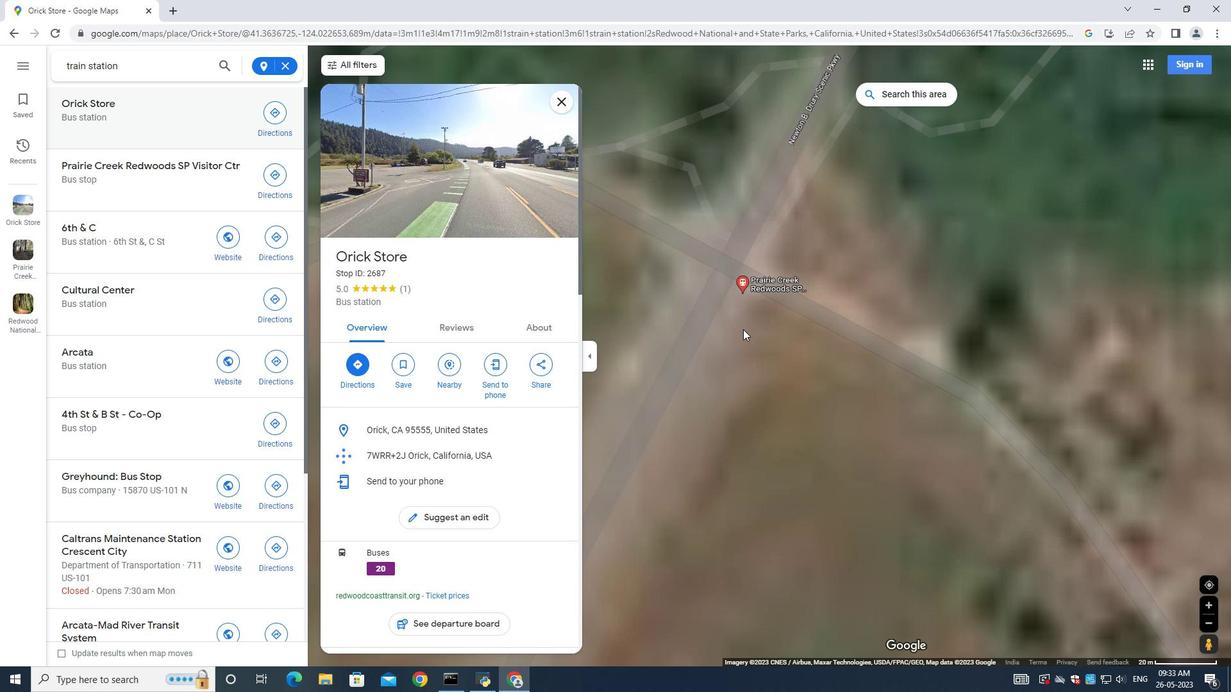 
Action: Mouse scrolled (740, 320) with delta (0, 0)
Screenshot: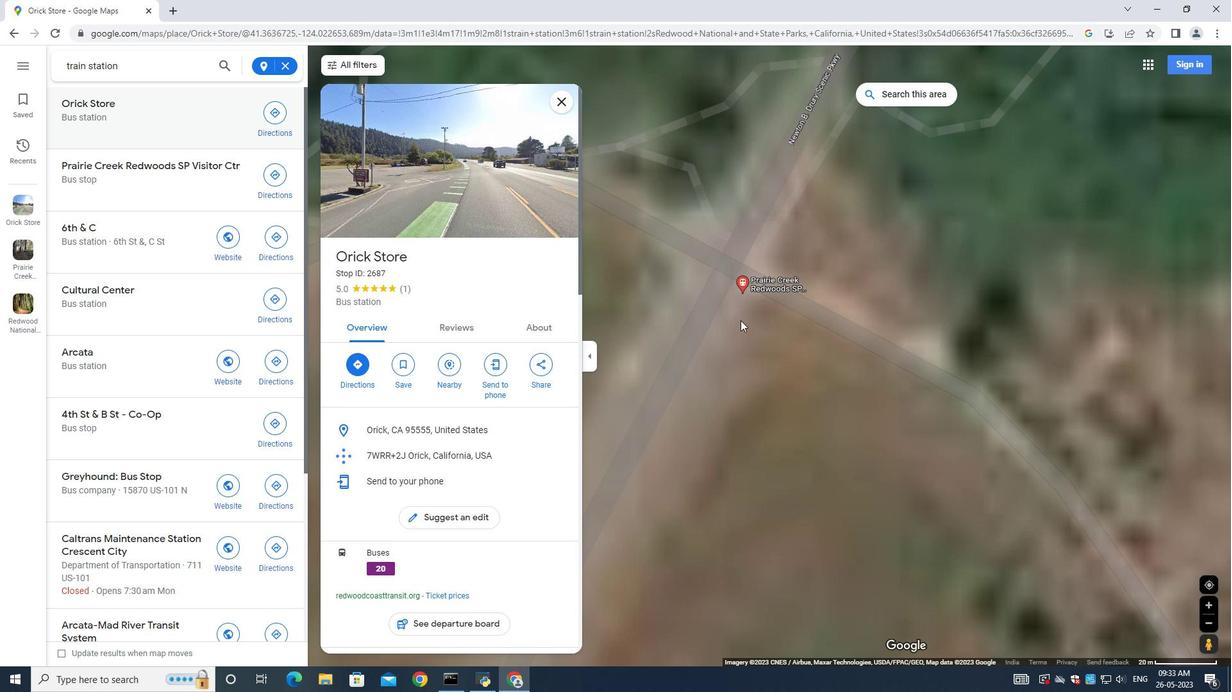 
Action: Mouse moved to (740, 319)
Screenshot: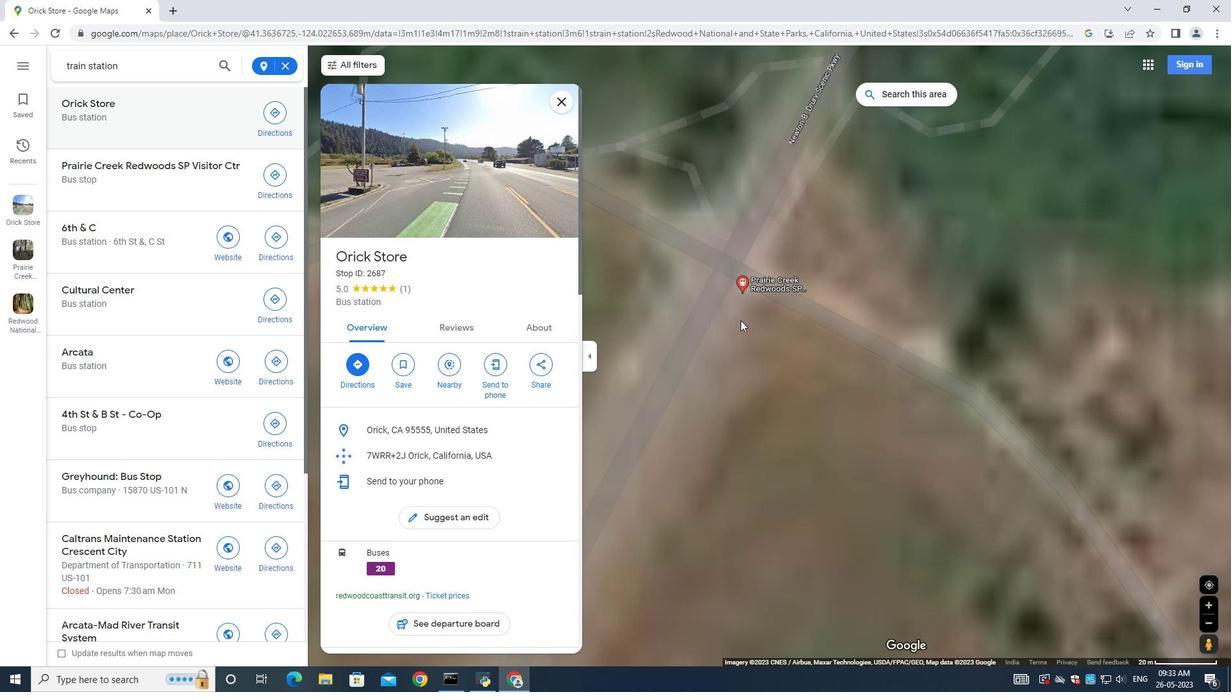 
Action: Mouse scrolled (740, 319) with delta (0, 0)
Screenshot: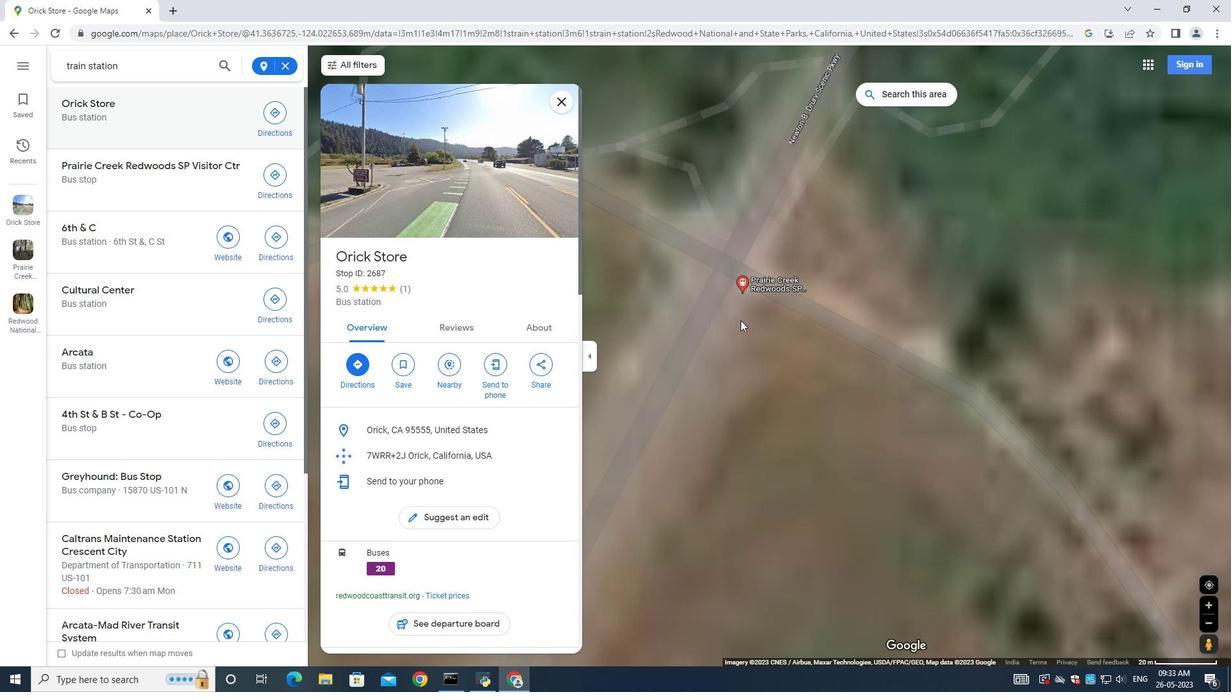 
Action: Mouse scrolled (740, 319) with delta (0, 0)
Screenshot: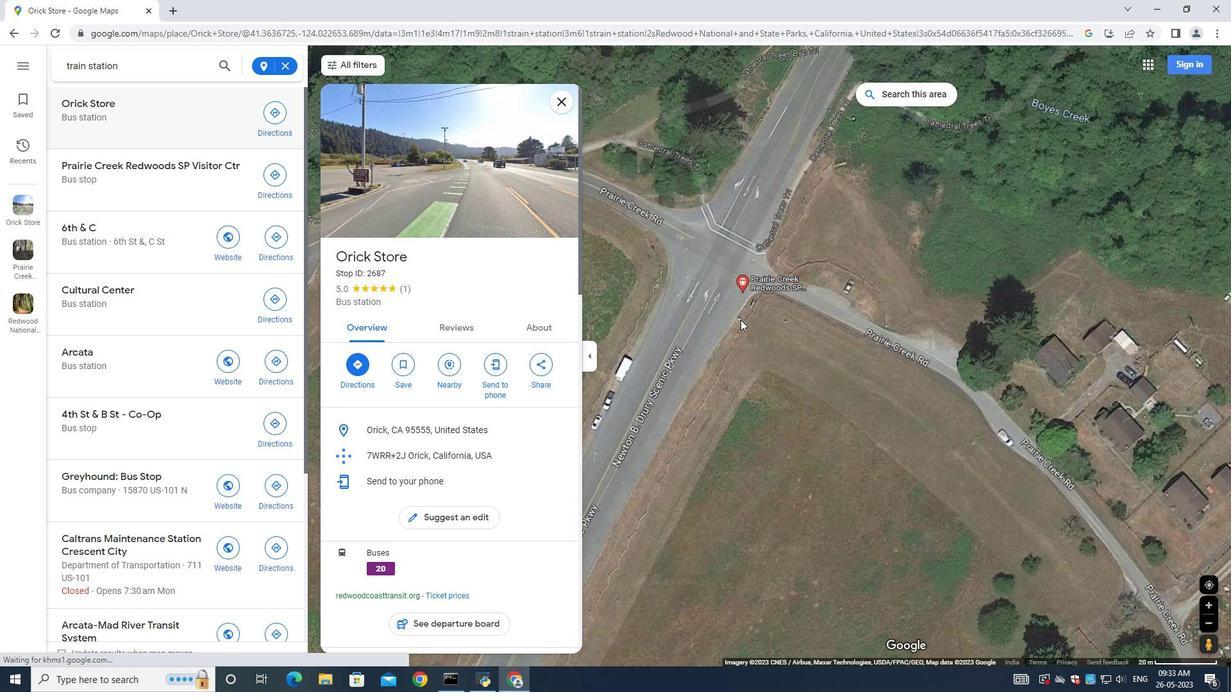 
Action: Mouse moved to (747, 278)
Screenshot: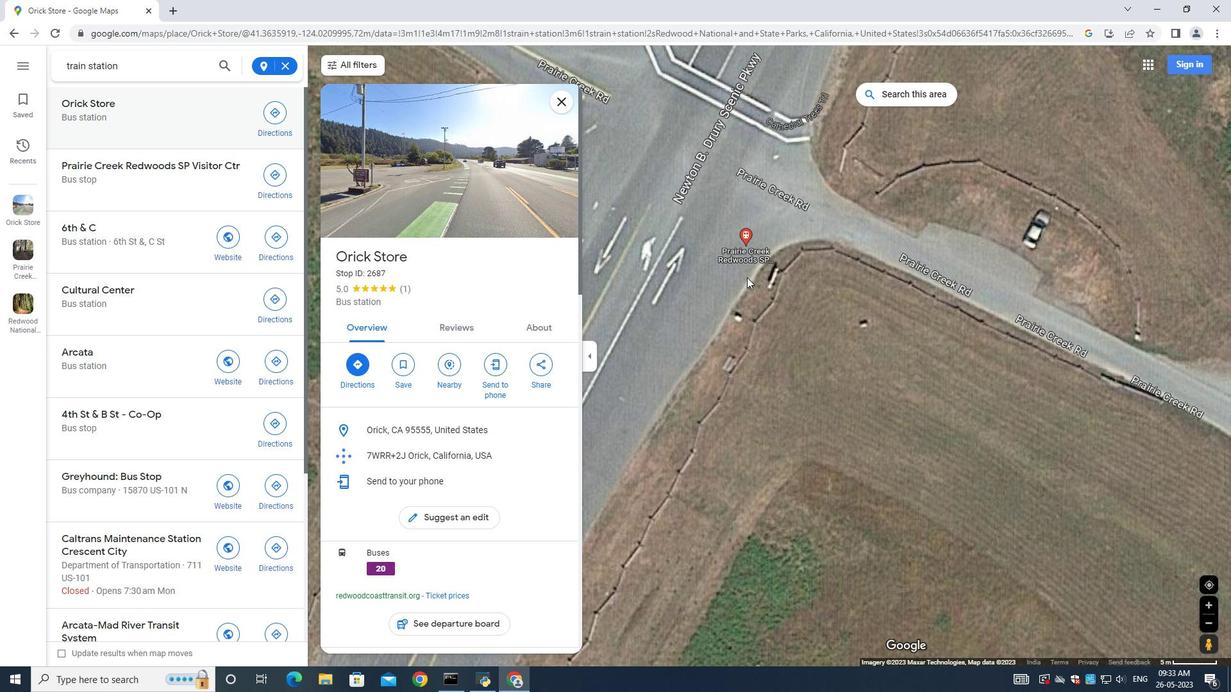 
Action: Mouse scrolled (747, 278) with delta (0, 0)
Screenshot: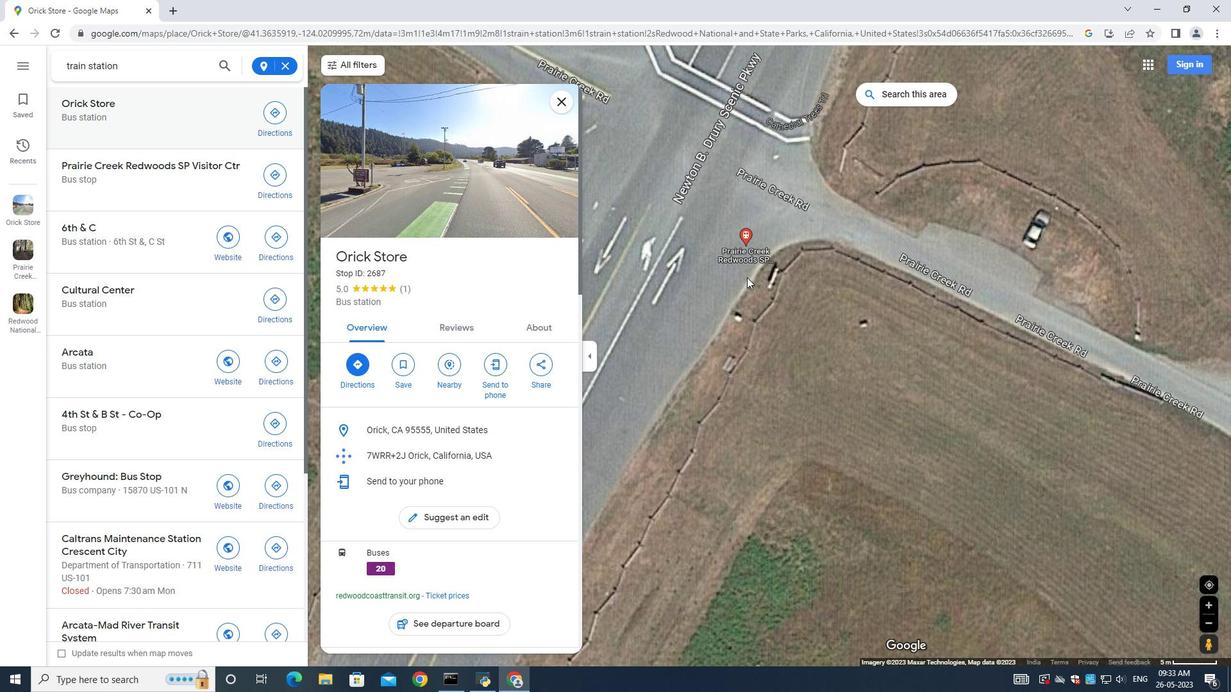 
Action: Mouse moved to (747, 279)
Screenshot: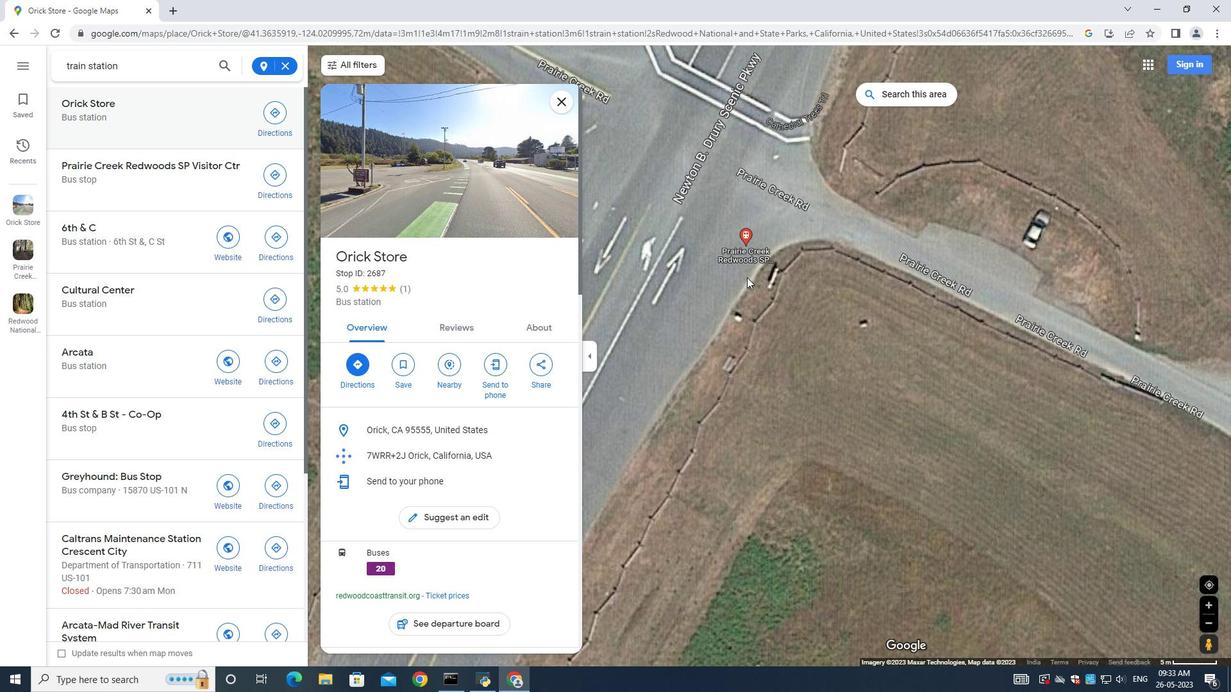 
Action: Mouse scrolled (747, 278) with delta (0, 0)
Screenshot: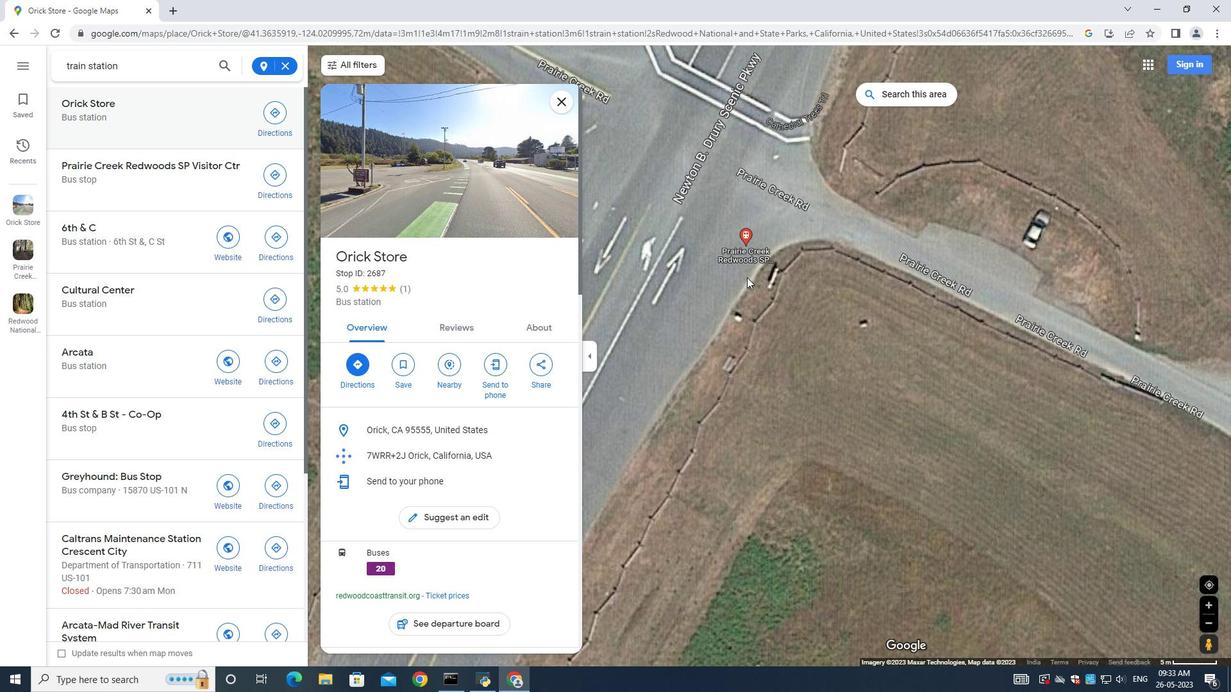 
Action: Mouse scrolled (747, 278) with delta (0, 0)
Screenshot: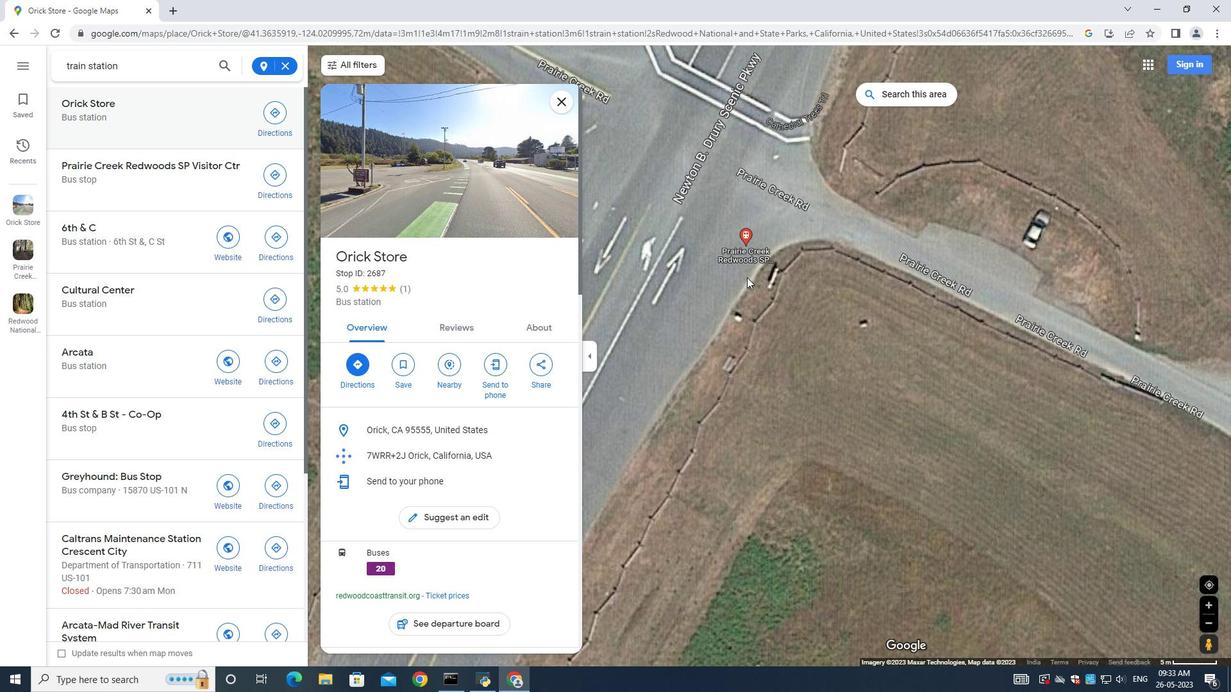 
Action: Mouse scrolled (747, 278) with delta (0, 0)
Screenshot: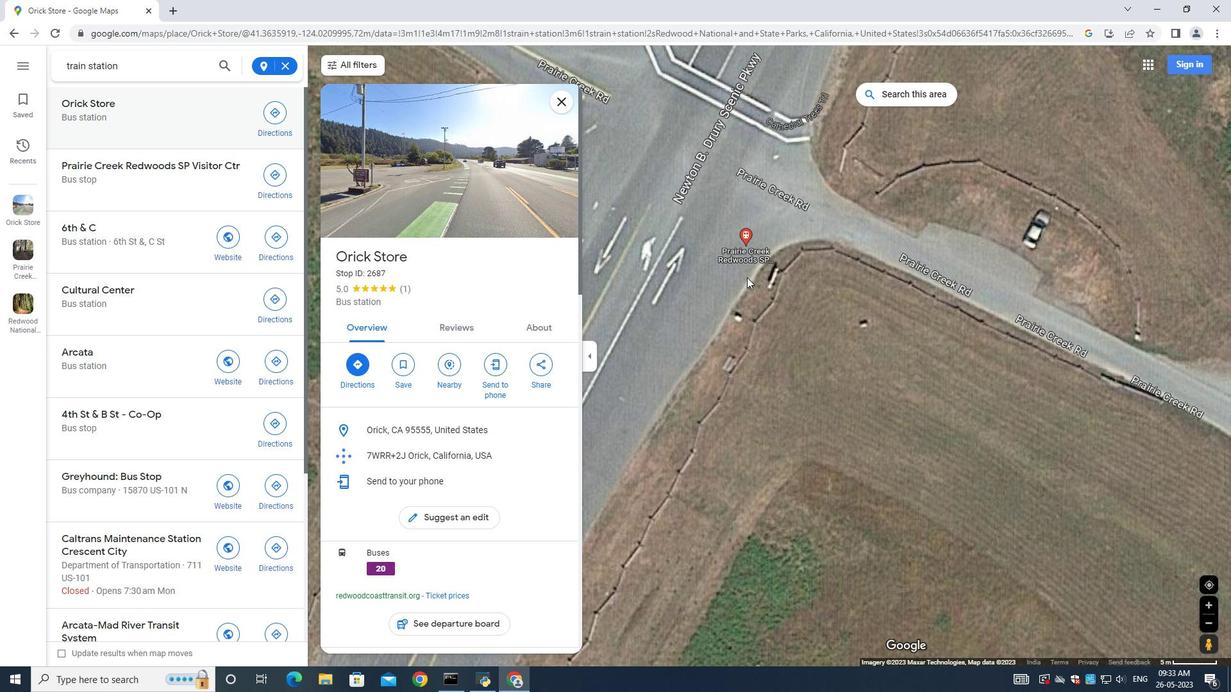 
Action: Mouse scrolled (747, 278) with delta (0, 0)
Screenshot: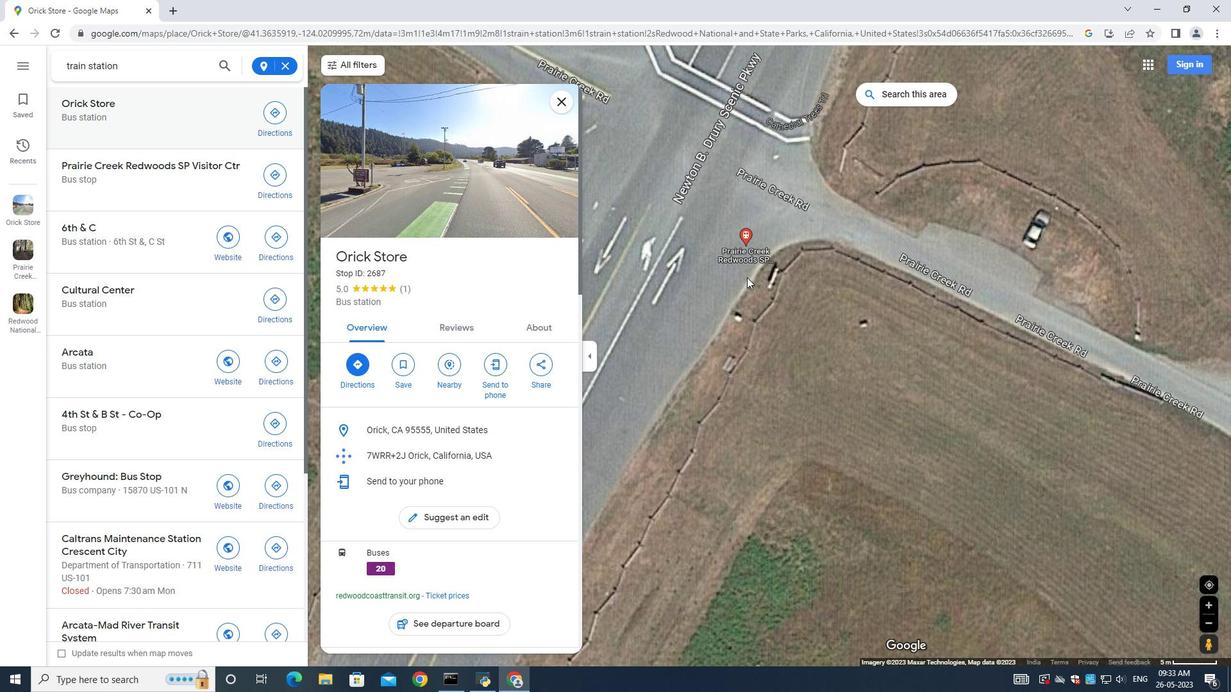 
Action: Mouse moved to (747, 252)
Screenshot: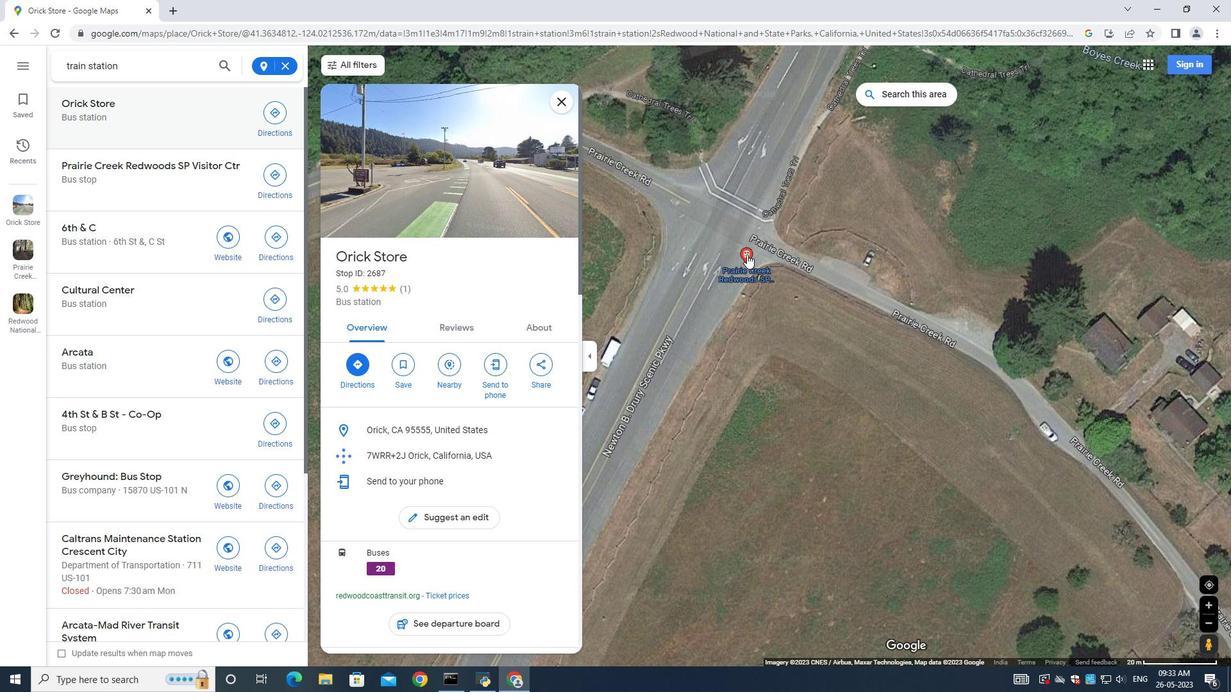 
Action: Mouse pressed left at (747, 252)
Screenshot: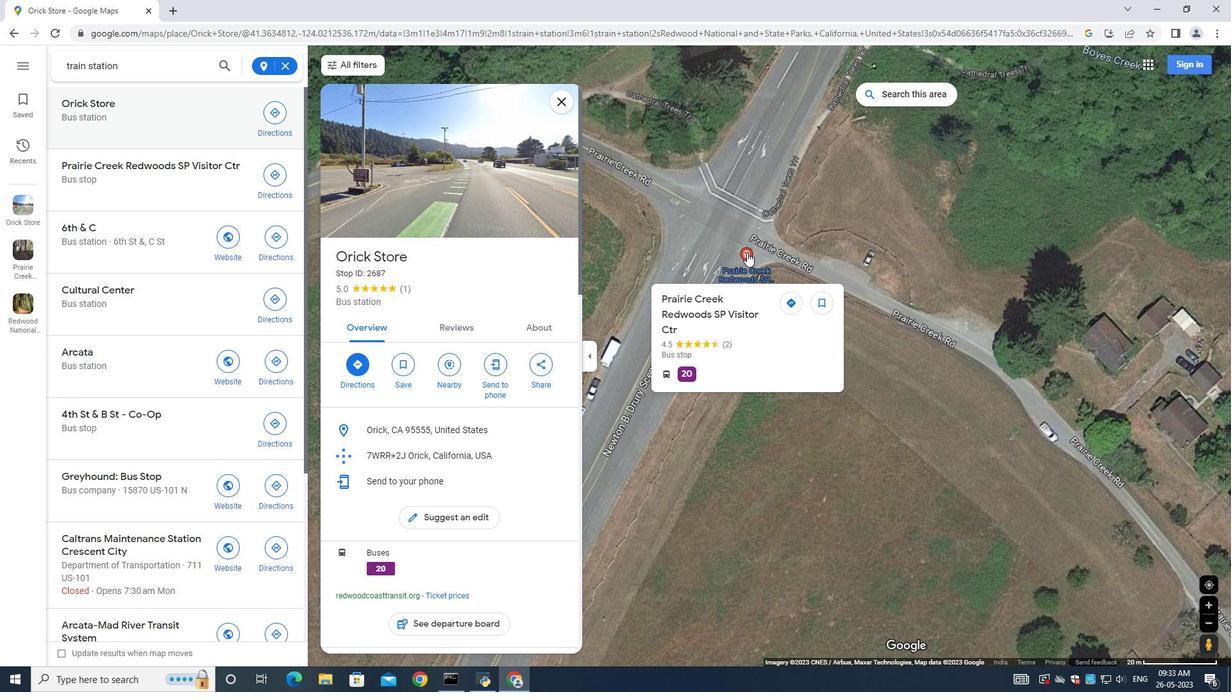 
Action: Mouse moved to (742, 253)
Screenshot: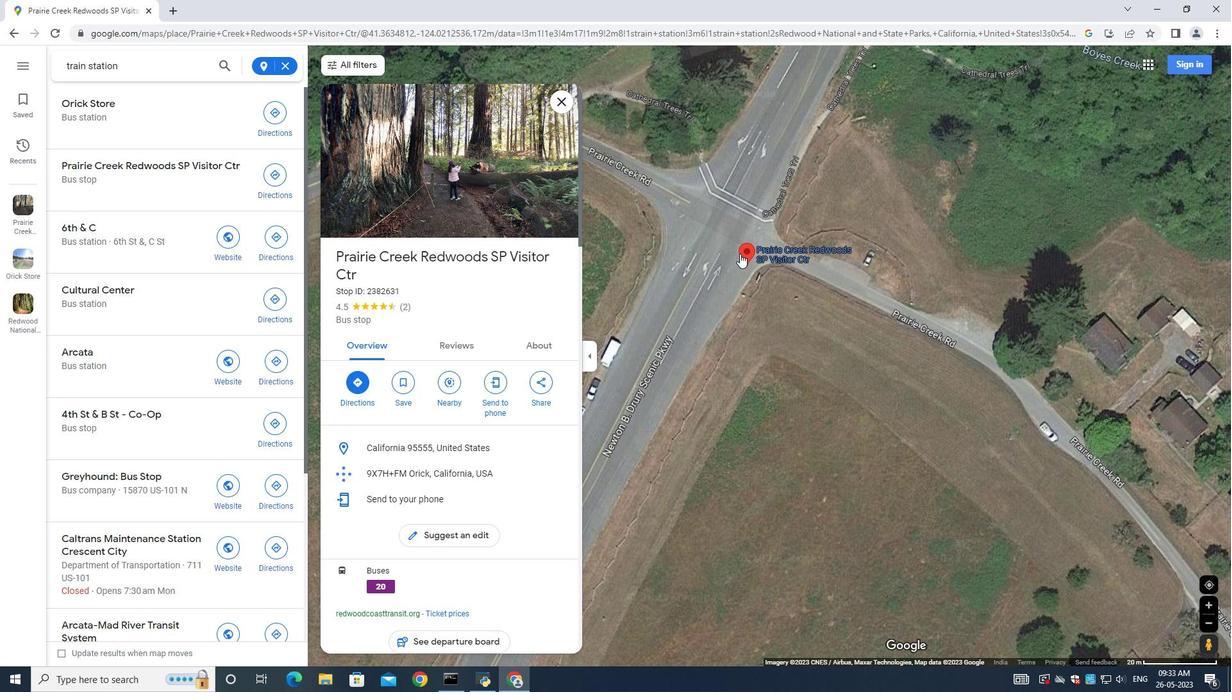
Action: Mouse pressed left at (742, 253)
Screenshot: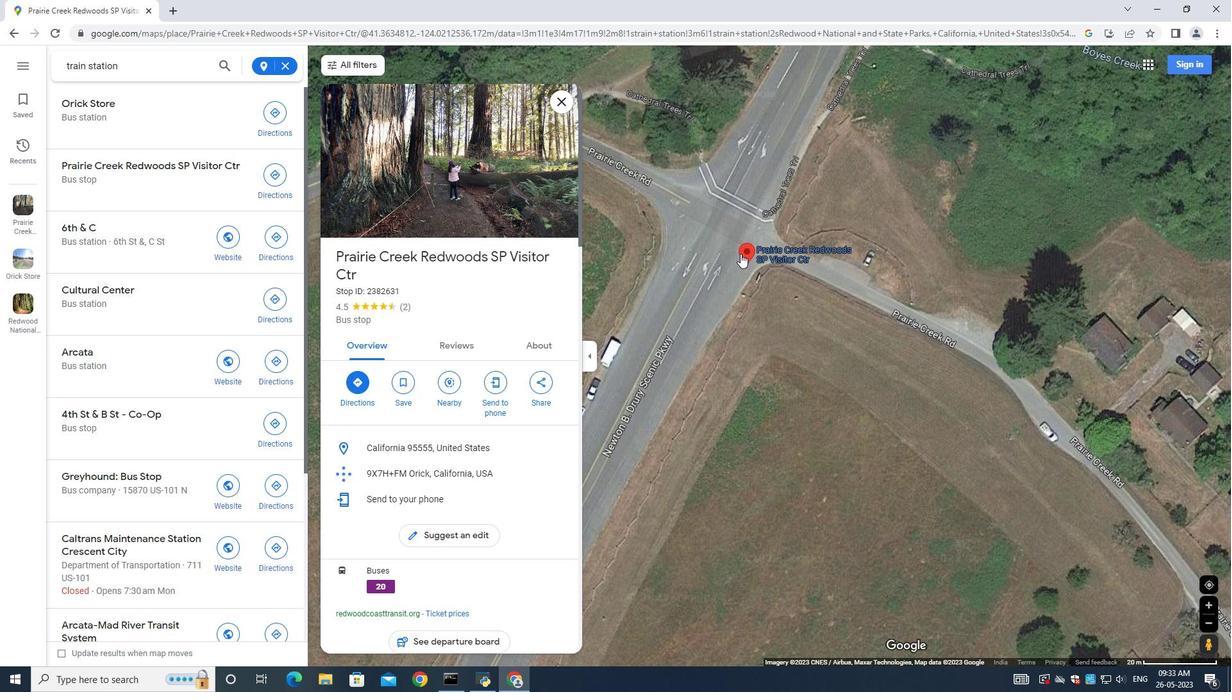 
Action: Mouse moved to (702, 278)
Screenshot: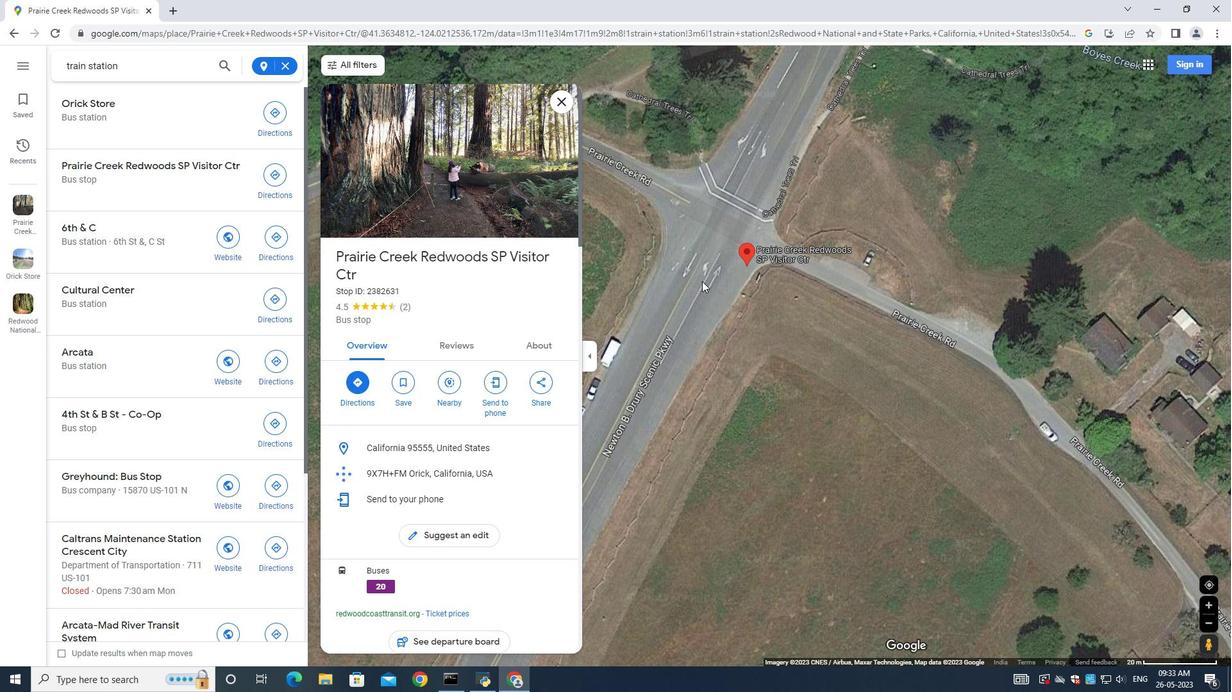 
Action: Mouse pressed left at (702, 278)
Screenshot: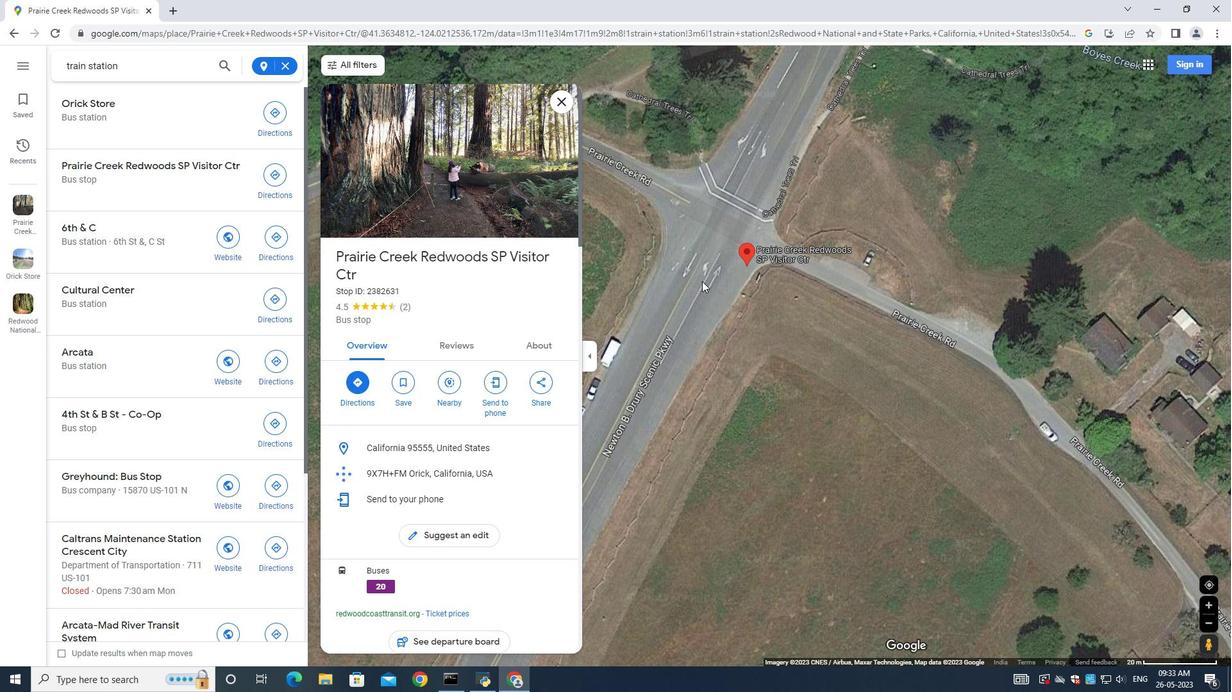 
Action: Mouse moved to (716, 276)
Screenshot: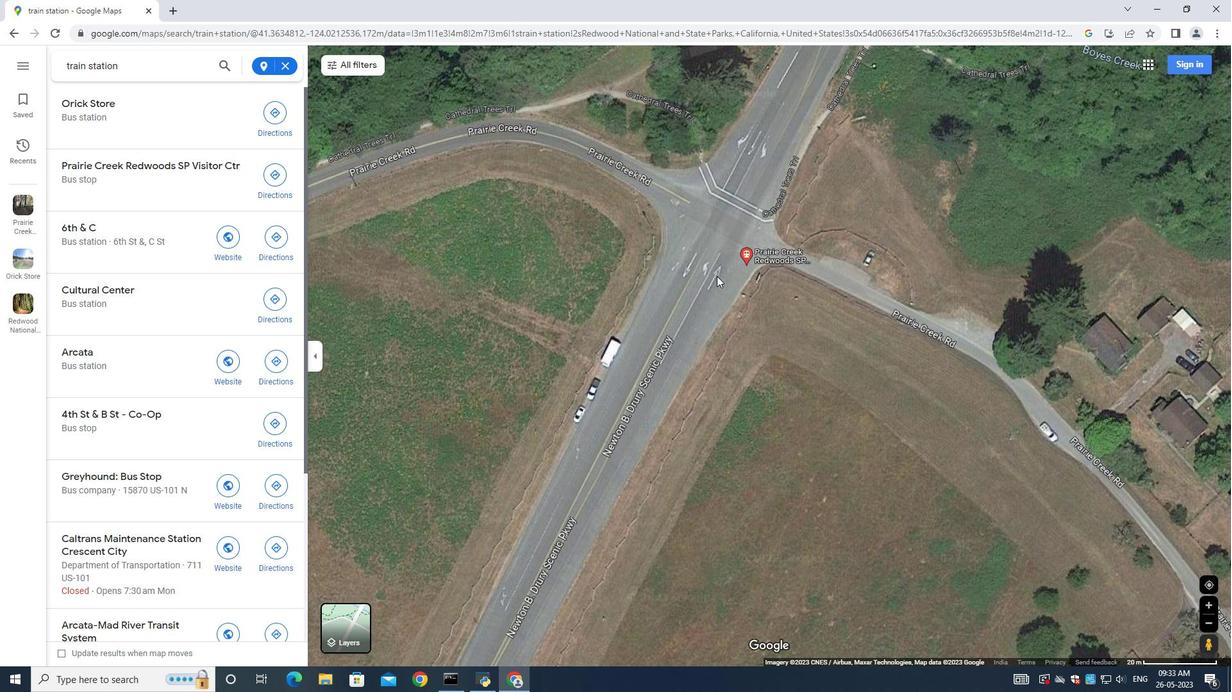 
Action: Mouse scrolled (716, 275) with delta (0, 0)
Screenshot: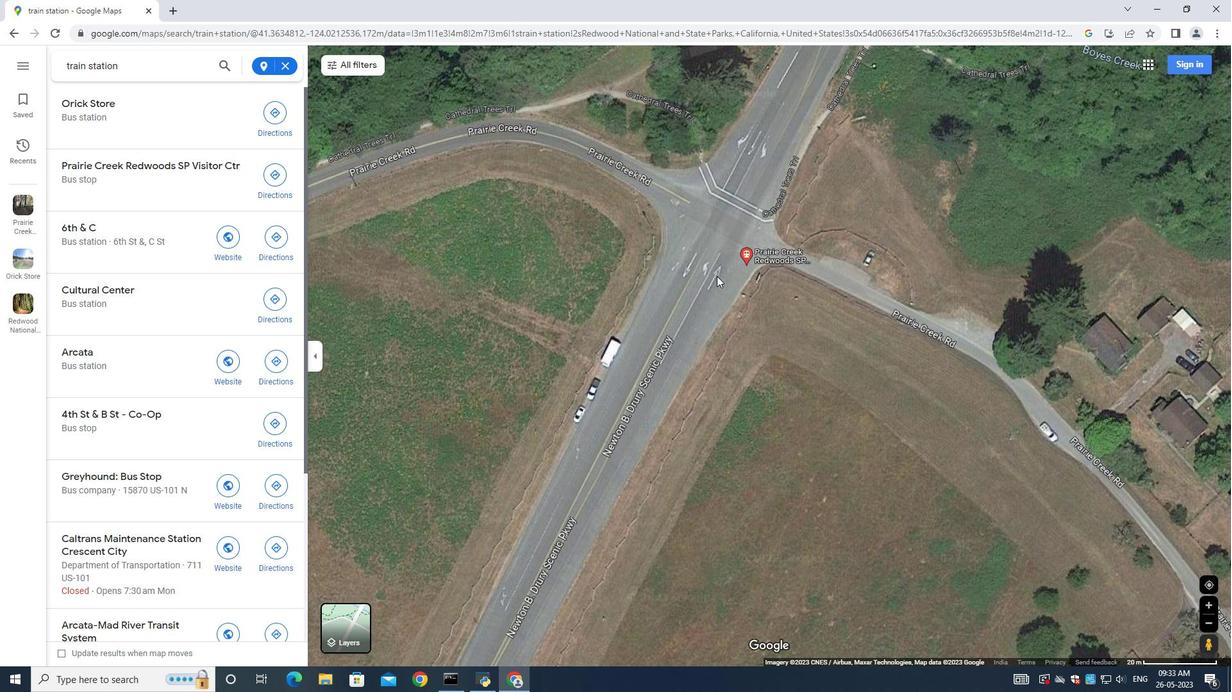 
Action: Mouse scrolled (716, 275) with delta (0, 0)
Screenshot: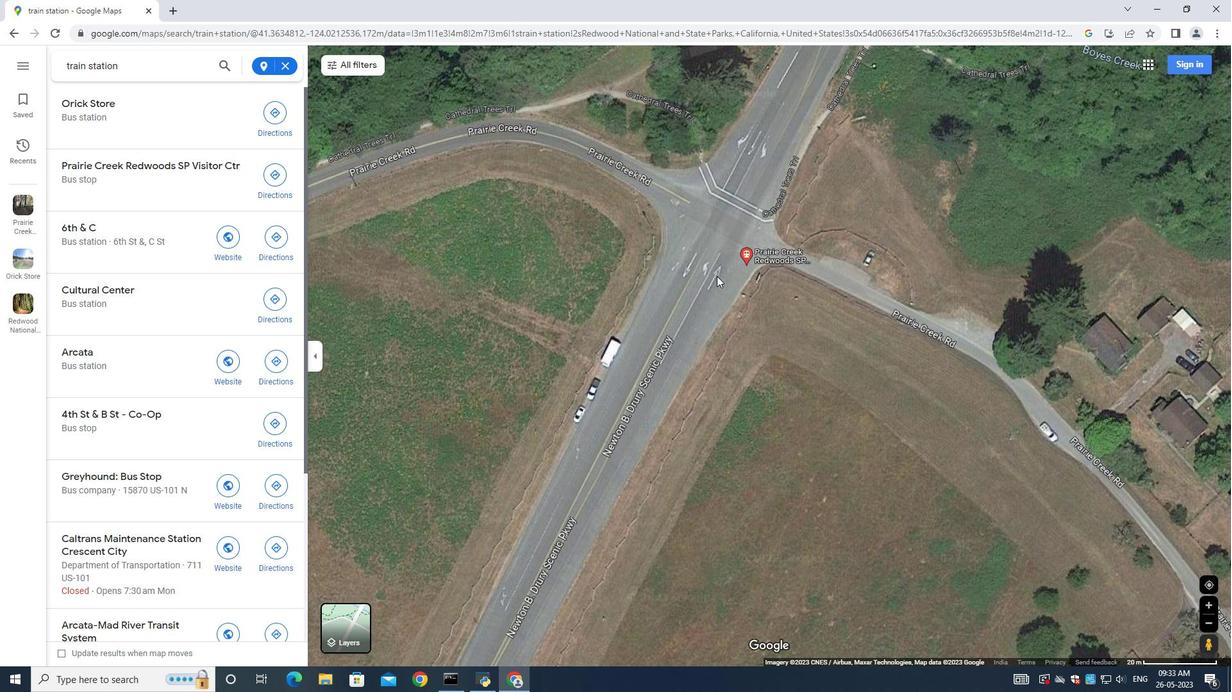 
Action: Mouse moved to (740, 257)
Screenshot: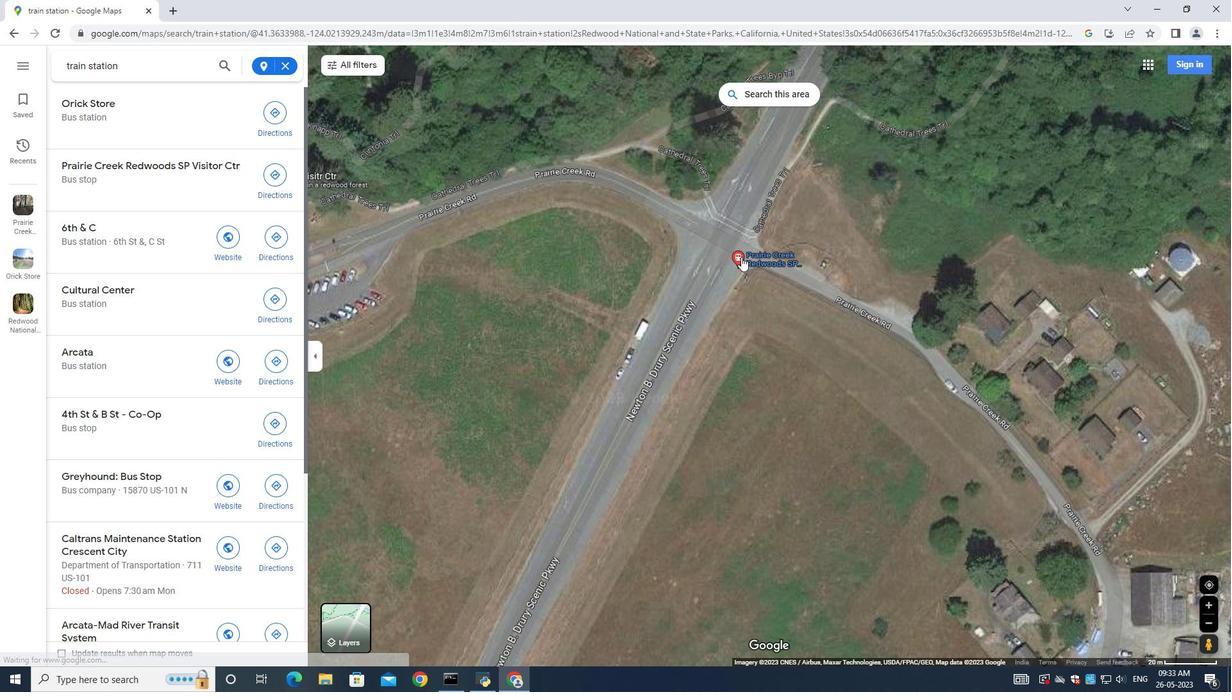 
Action: Mouse pressed left at (740, 257)
Screenshot: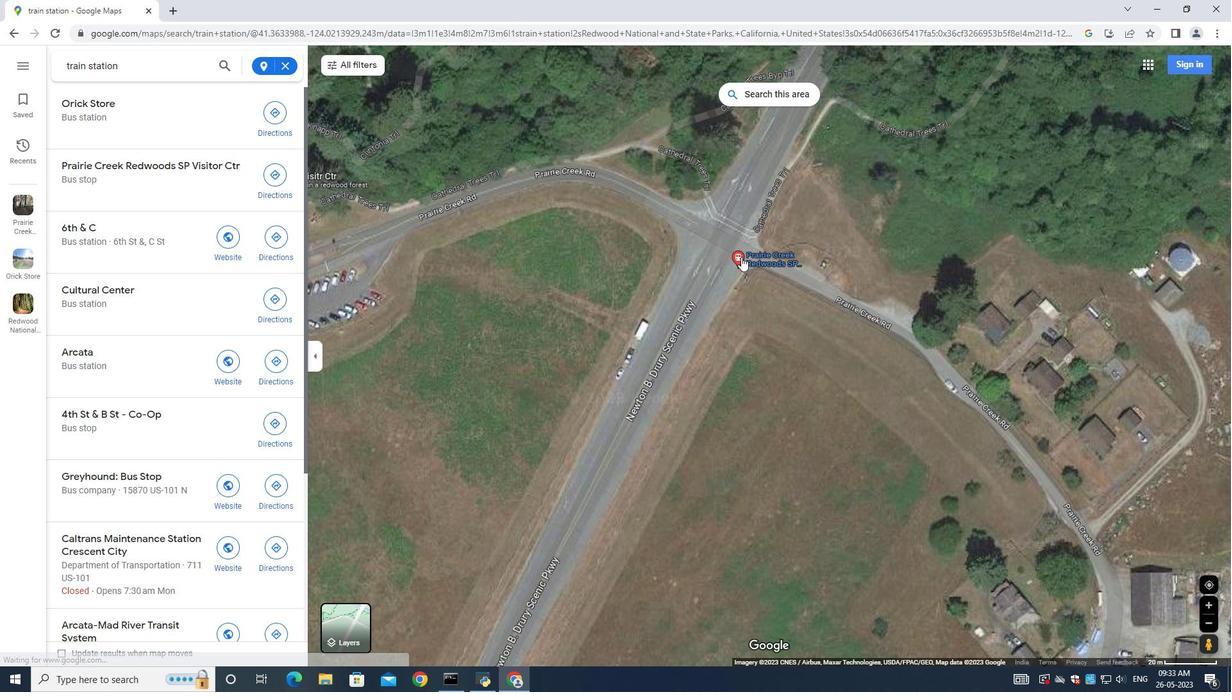 
Action: Mouse moved to (435, 435)
Screenshot: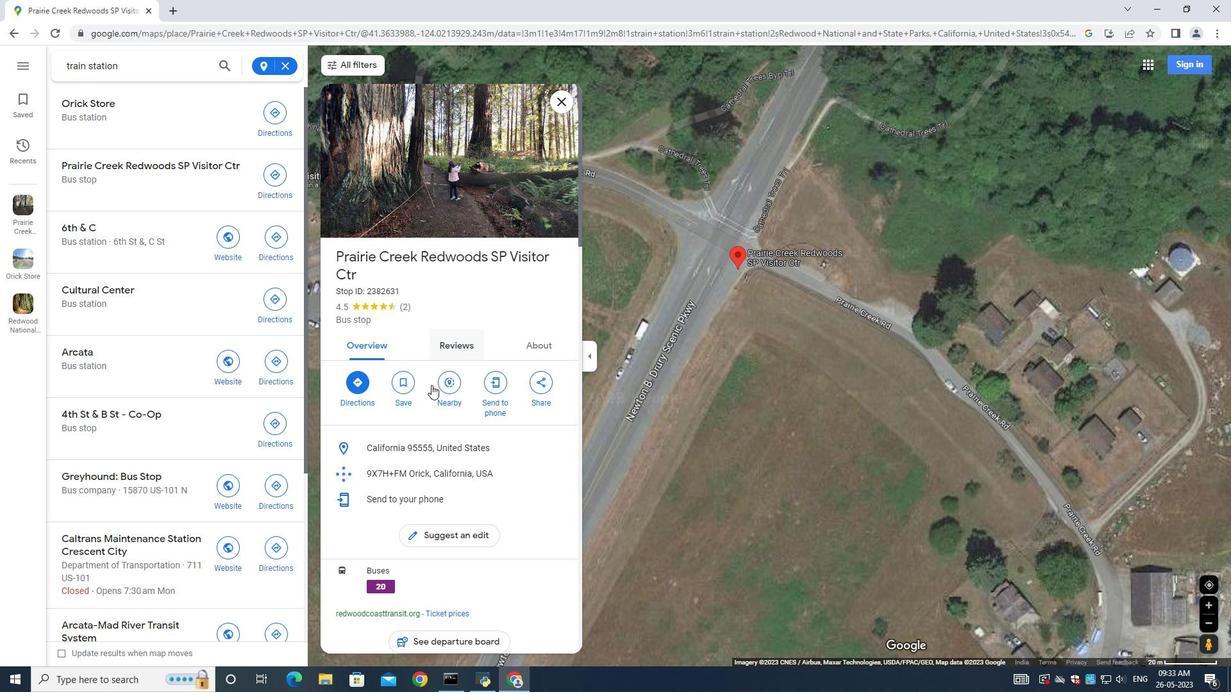 
Action: Mouse scrolled (435, 434) with delta (0, 0)
Screenshot: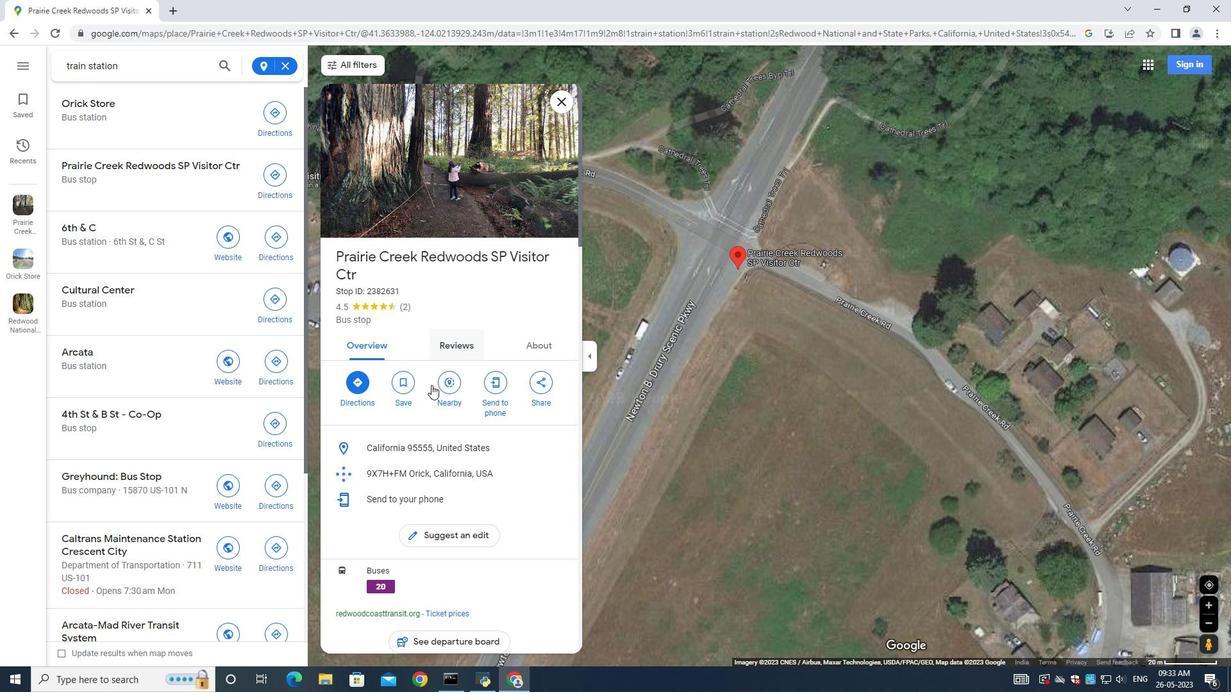 
Action: Mouse moved to (435, 436)
Screenshot: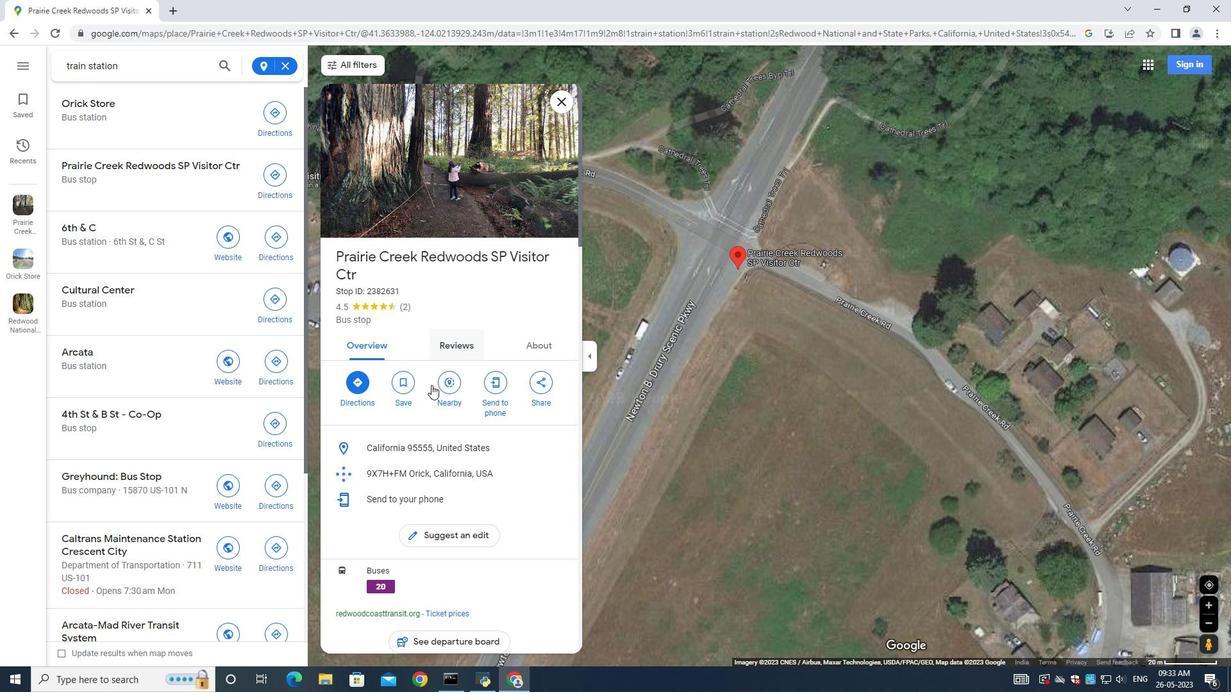 
Action: Mouse scrolled (435, 435) with delta (0, 0)
Screenshot: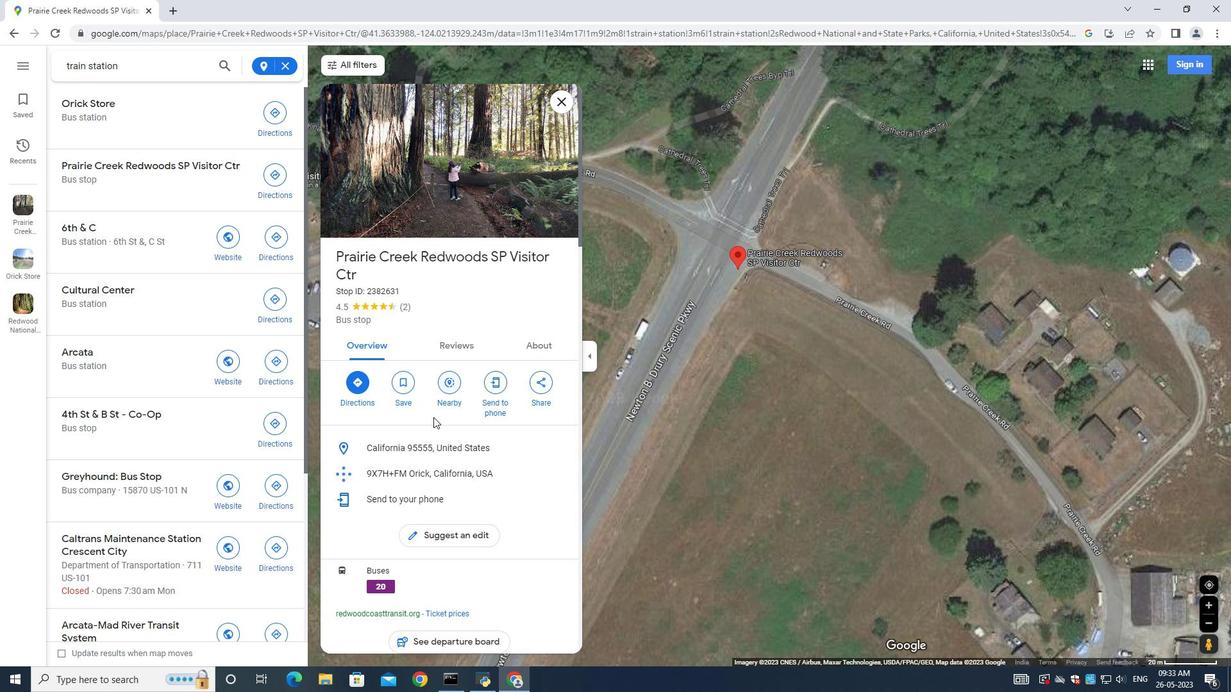 
Action: Mouse moved to (435, 436)
Screenshot: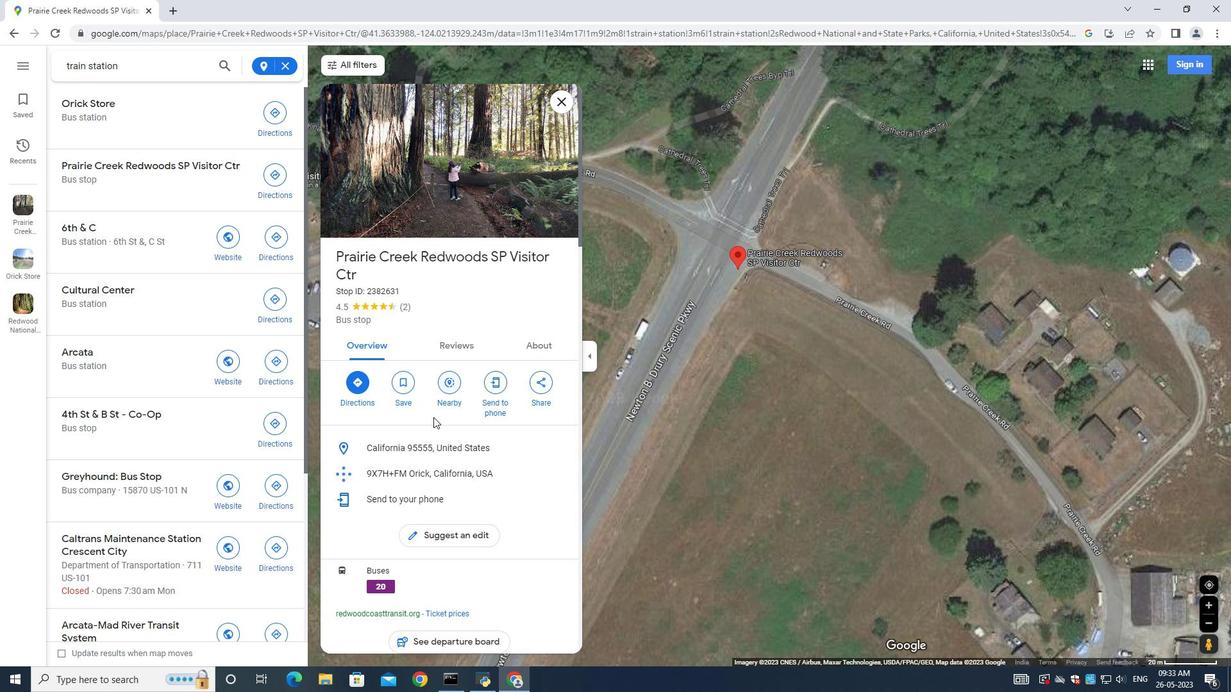 
Action: Mouse scrolled (435, 435) with delta (0, 0)
Screenshot: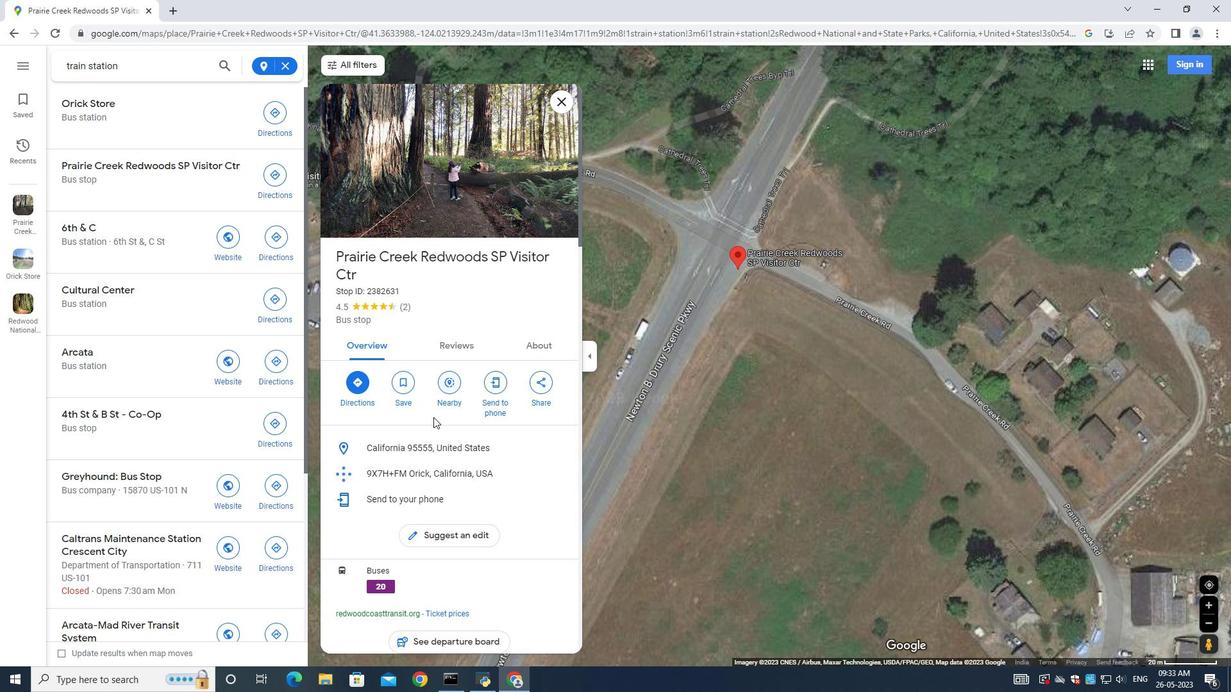 
Action: Mouse scrolled (435, 435) with delta (0, 0)
Screenshot: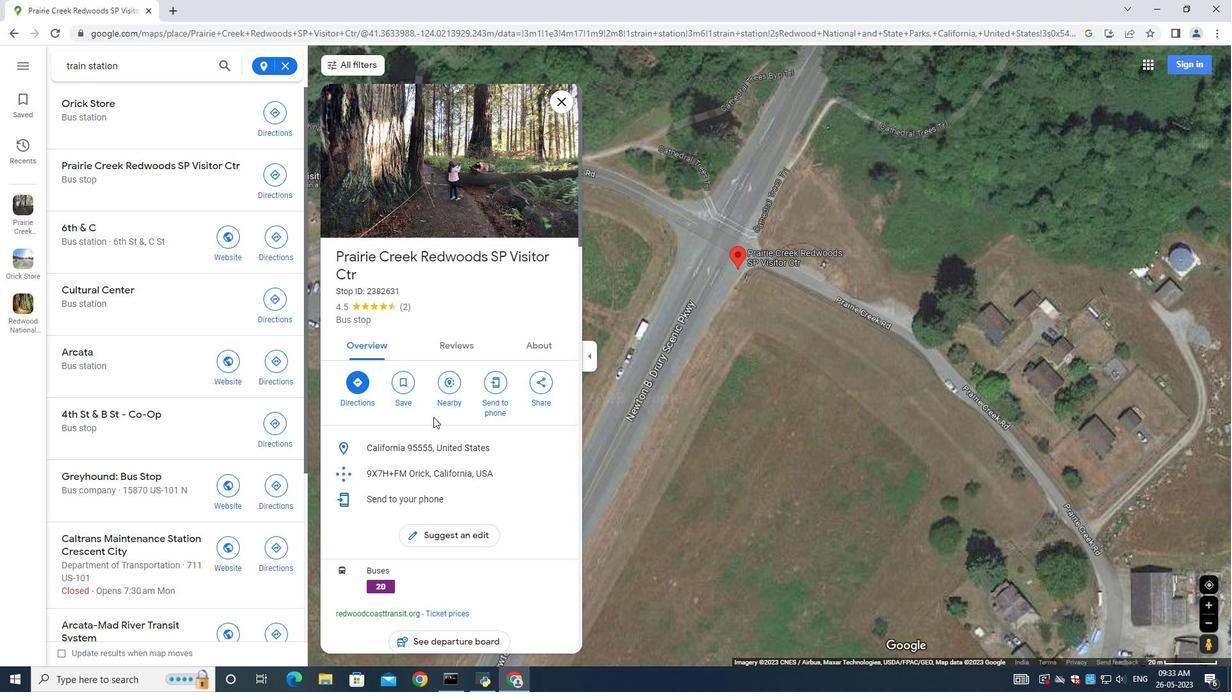 
Action: Mouse scrolled (435, 435) with delta (0, 0)
Screenshot: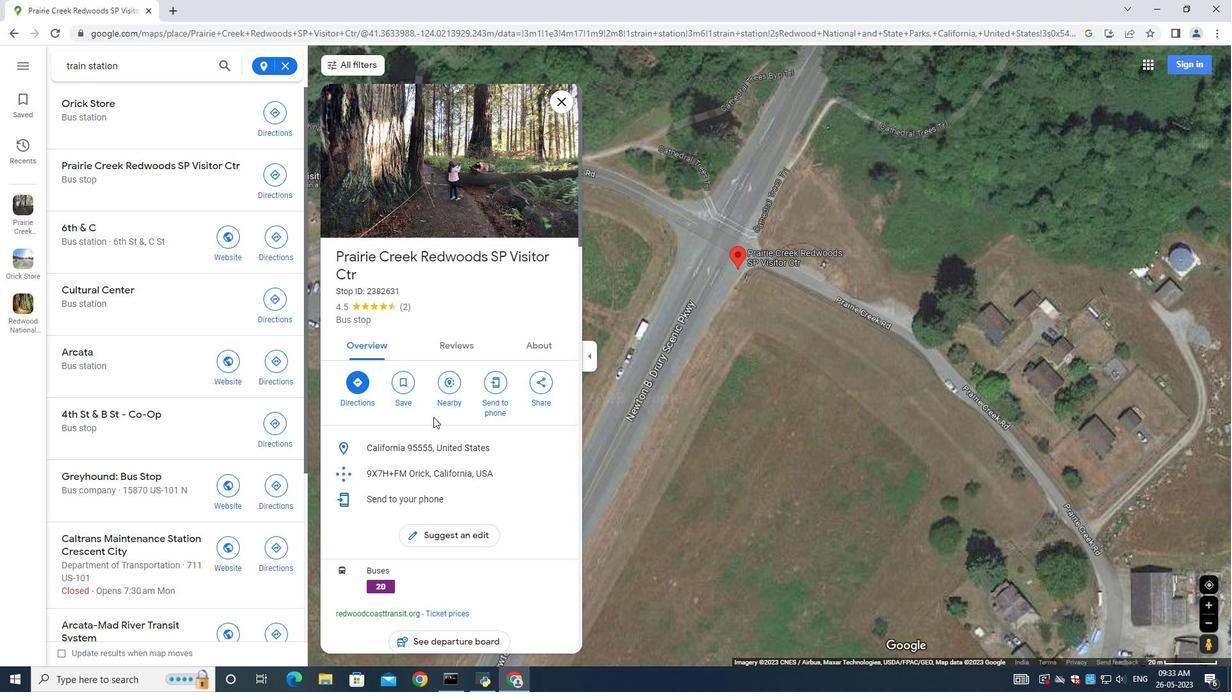 
Action: Mouse scrolled (435, 435) with delta (0, 0)
Screenshot: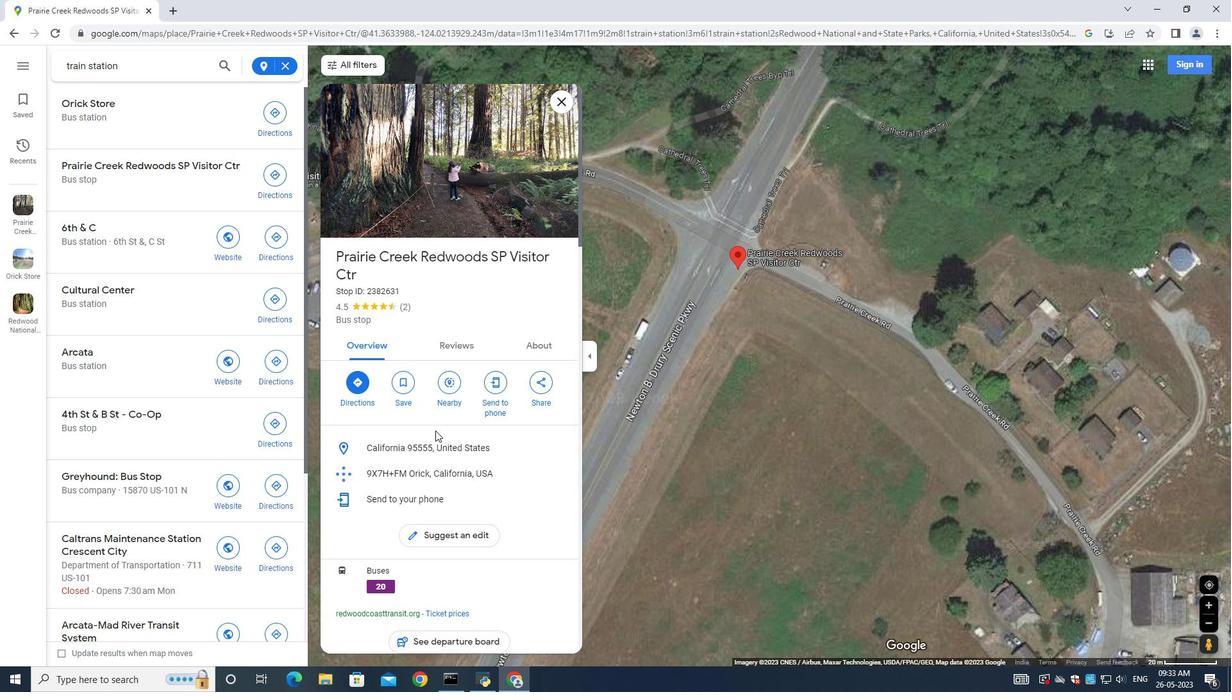 
Action: Mouse moved to (423, 401)
Screenshot: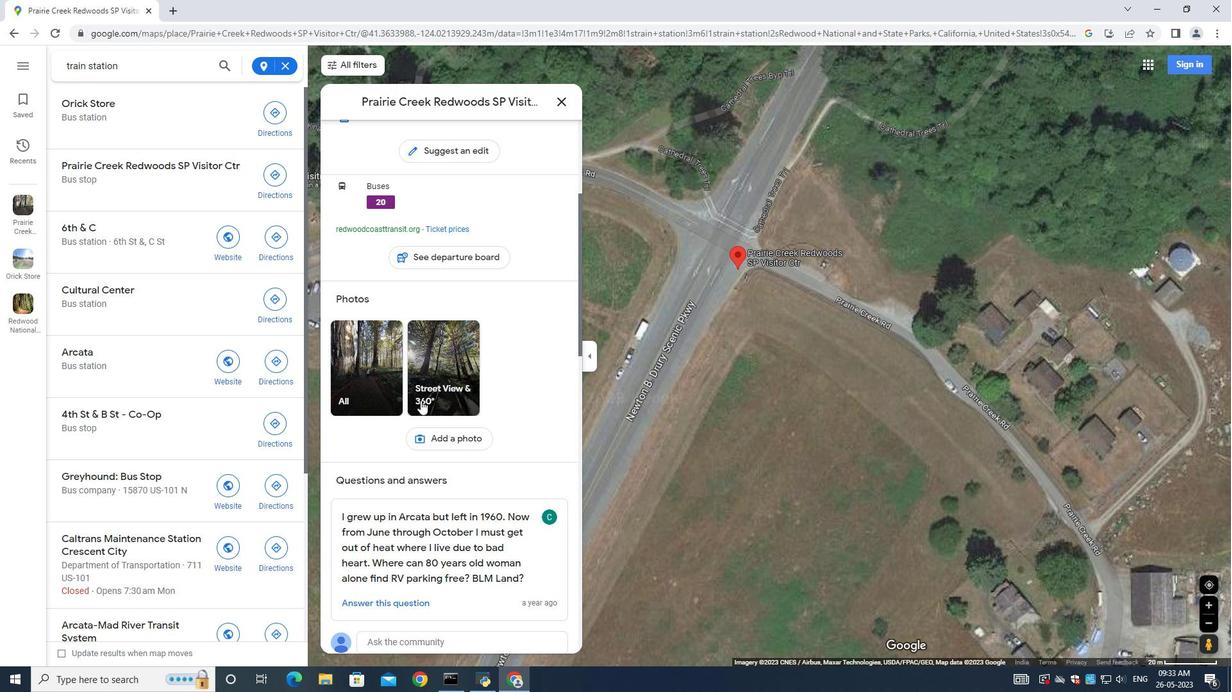 
Action: Mouse scrolled (423, 402) with delta (0, 0)
Screenshot: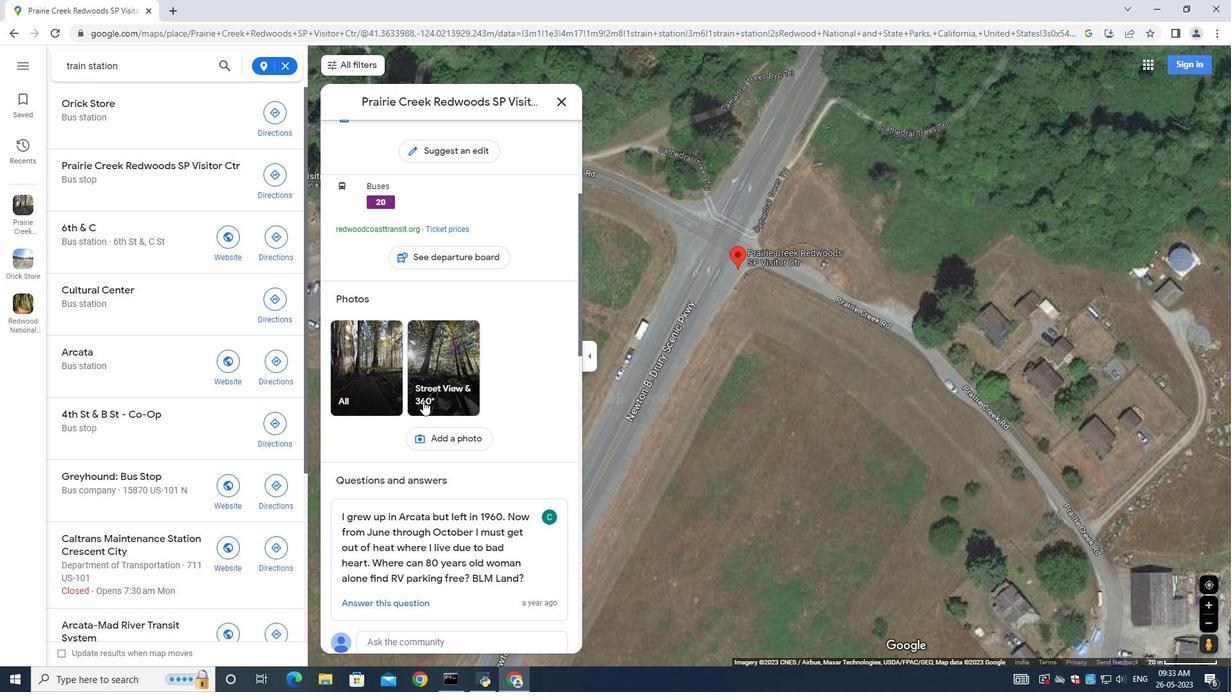 
Action: Mouse scrolled (423, 402) with delta (0, 0)
Screenshot: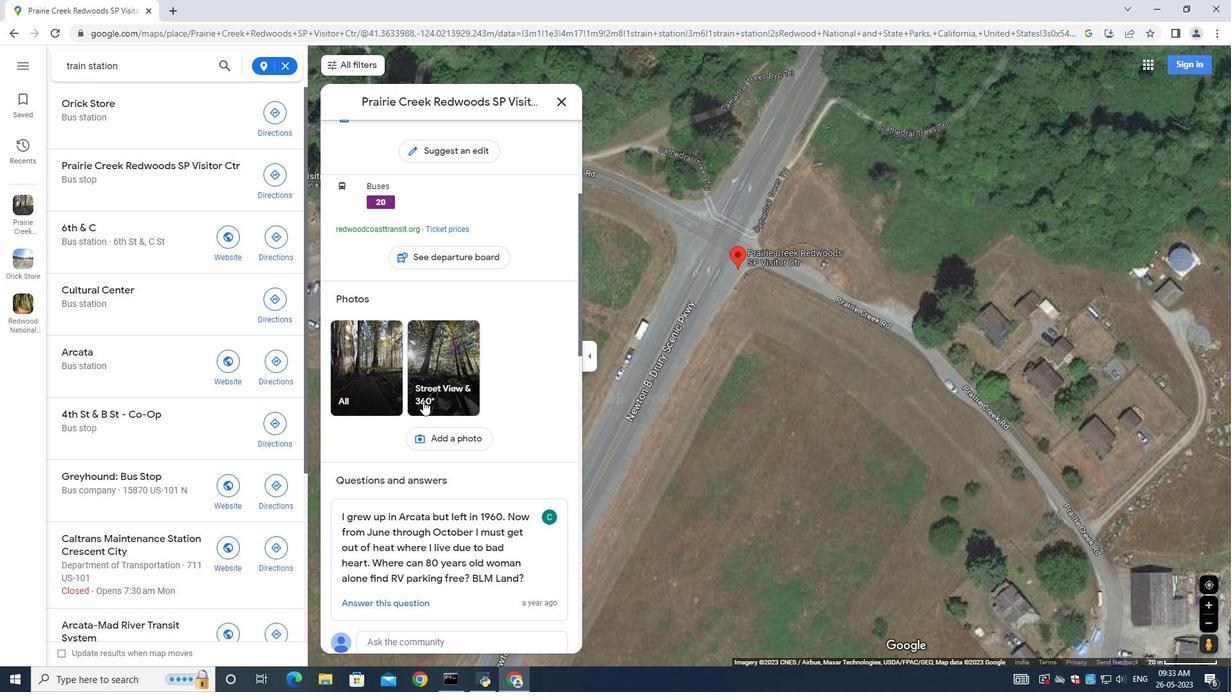 
Action: Mouse scrolled (423, 402) with delta (0, 0)
Screenshot: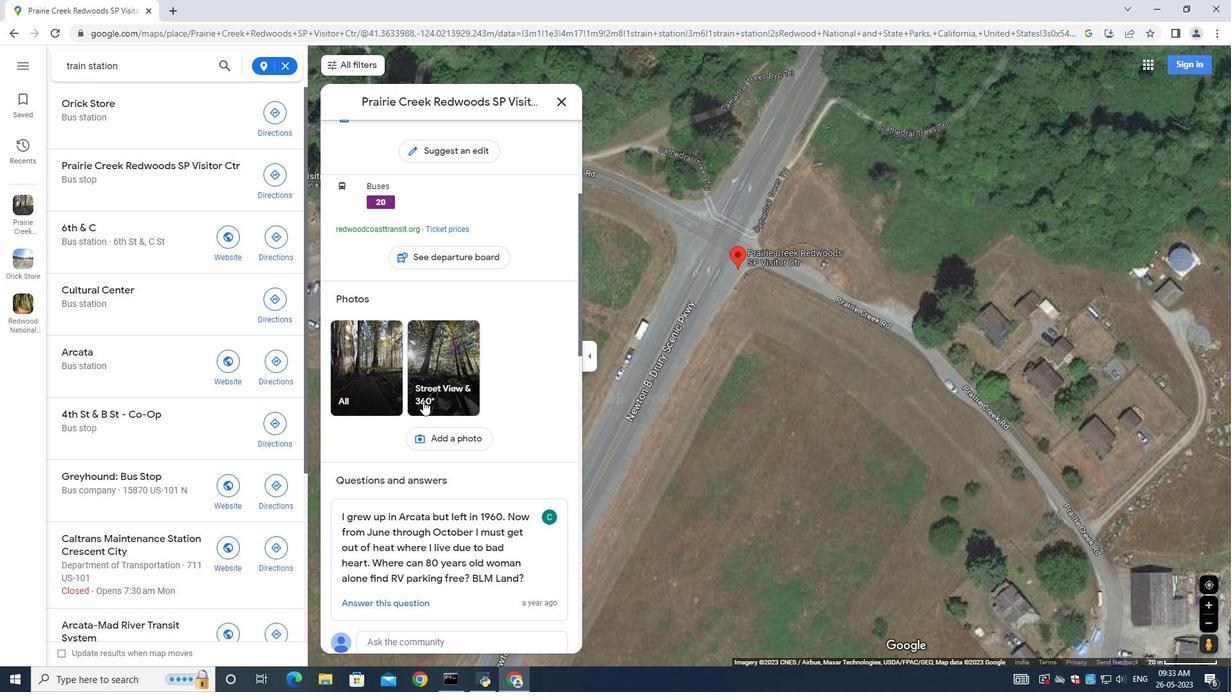 
Action: Mouse scrolled (423, 402) with delta (0, 0)
Screenshot: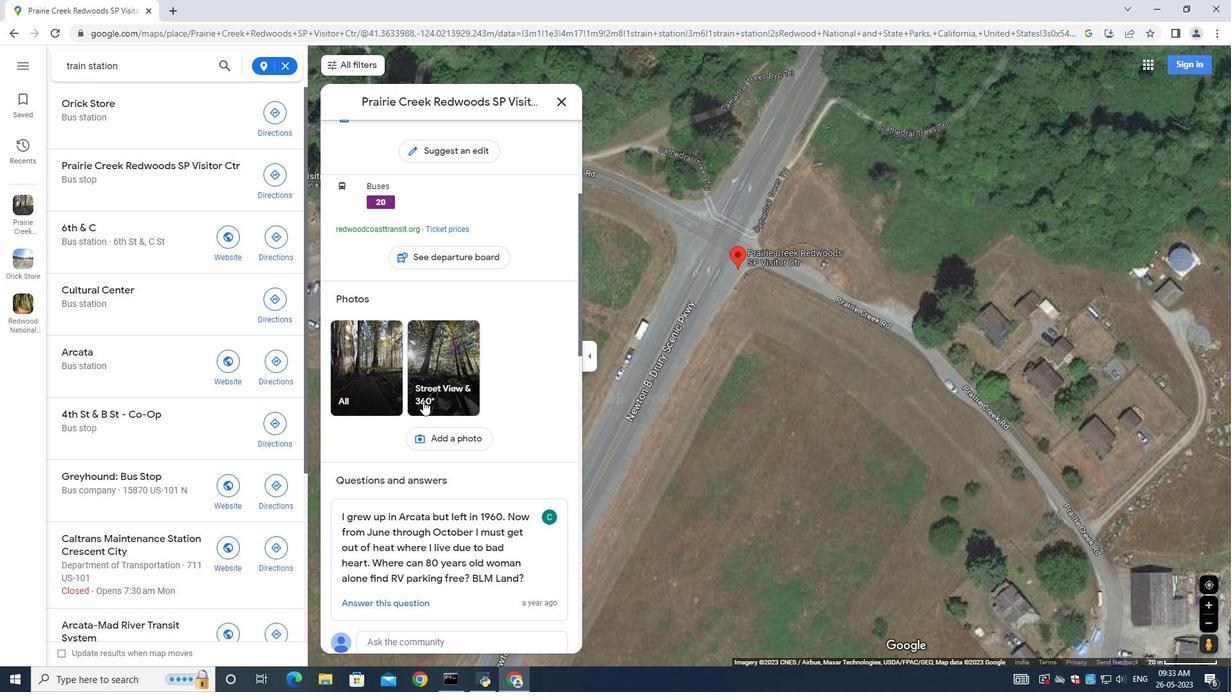 
Action: Mouse scrolled (423, 402) with delta (0, 0)
Screenshot: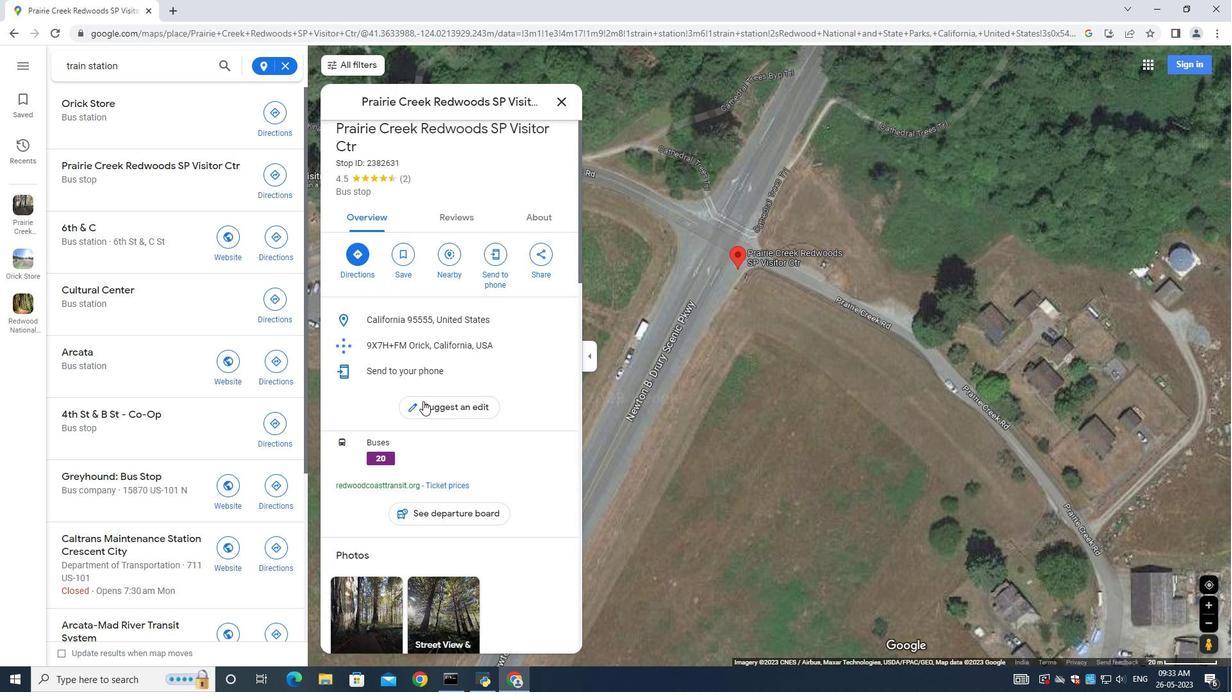 
Action: Mouse scrolled (423, 402) with delta (0, 0)
Screenshot: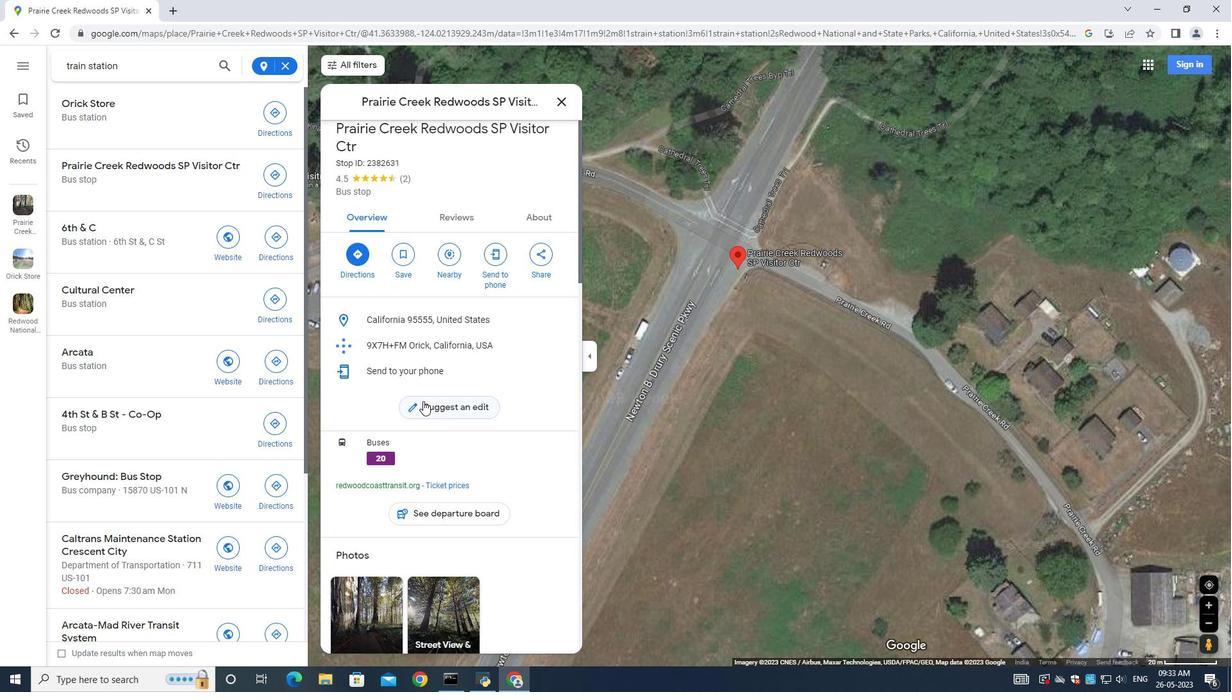 
Action: Mouse scrolled (423, 402) with delta (0, 0)
Screenshot: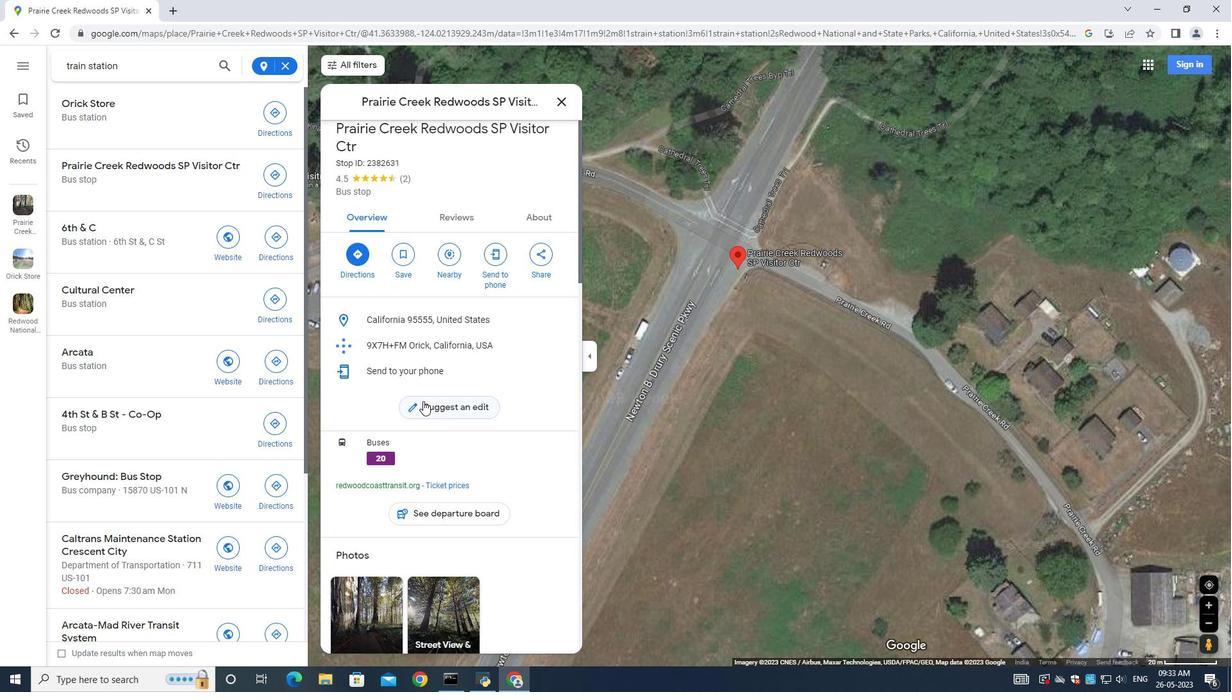 
Action: Mouse scrolled (423, 402) with delta (0, 0)
Screenshot: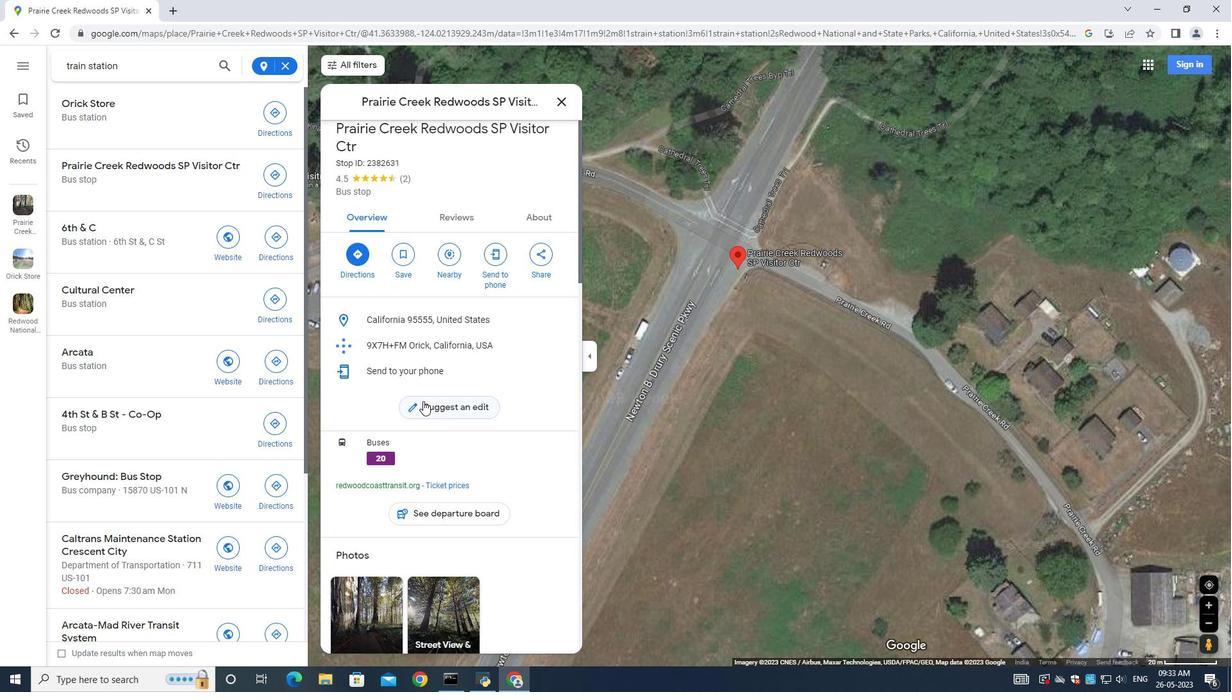 
Action: Mouse scrolled (423, 402) with delta (0, 0)
Screenshot: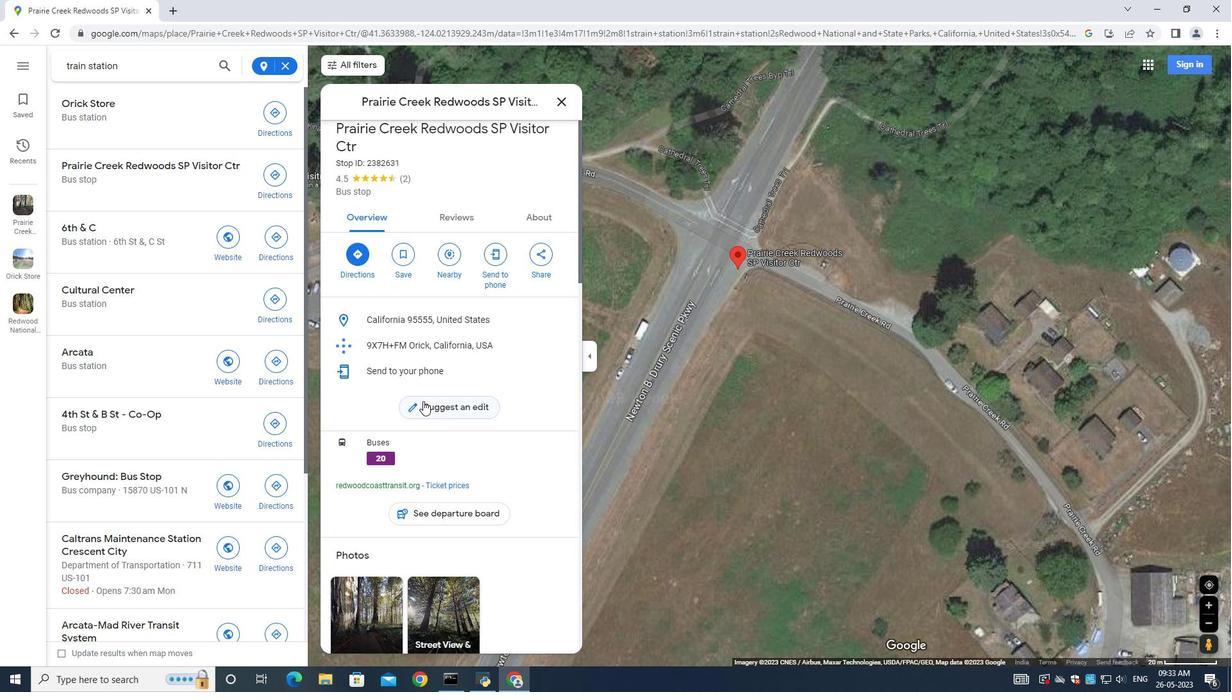 
Action: Mouse moved to (449, 277)
Screenshot: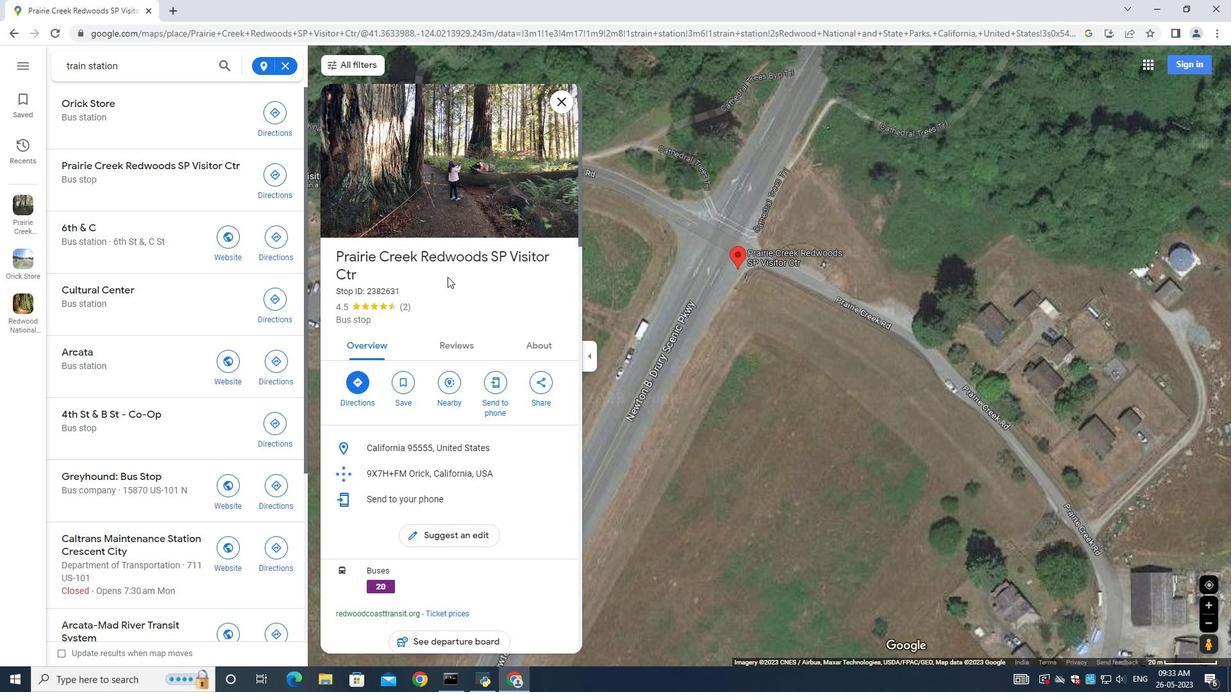 
Action: Mouse scrolled (449, 276) with delta (0, 0)
Screenshot: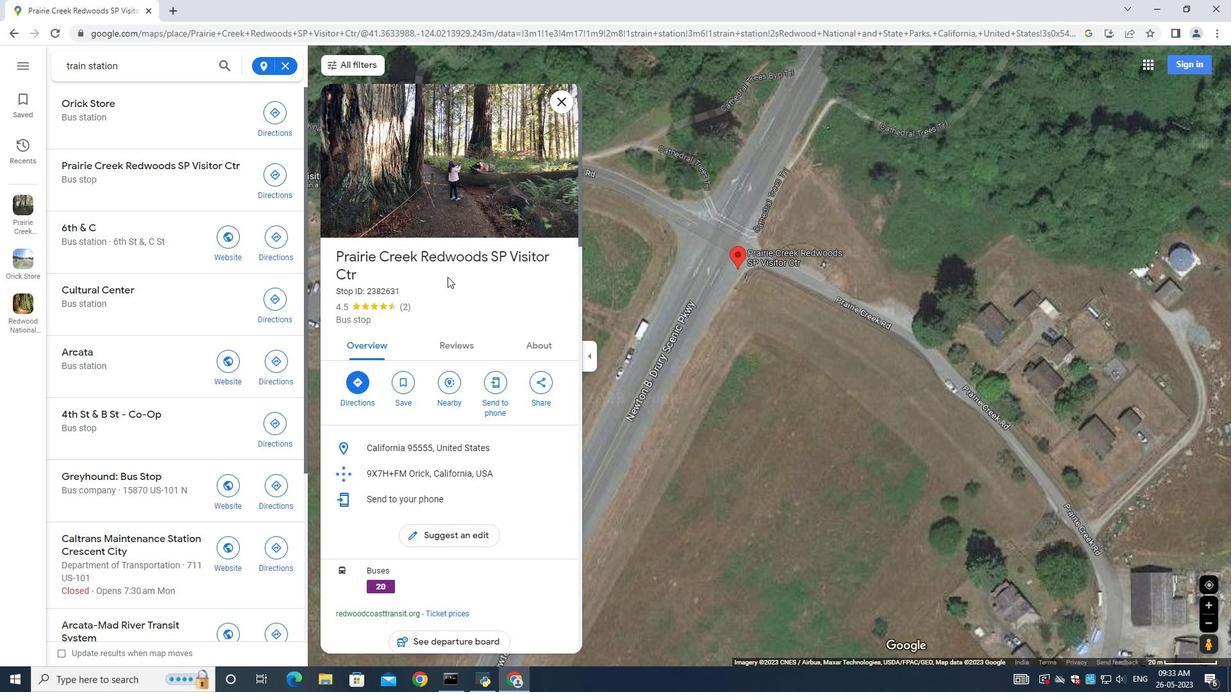 
Action: Mouse moved to (449, 278)
Screenshot: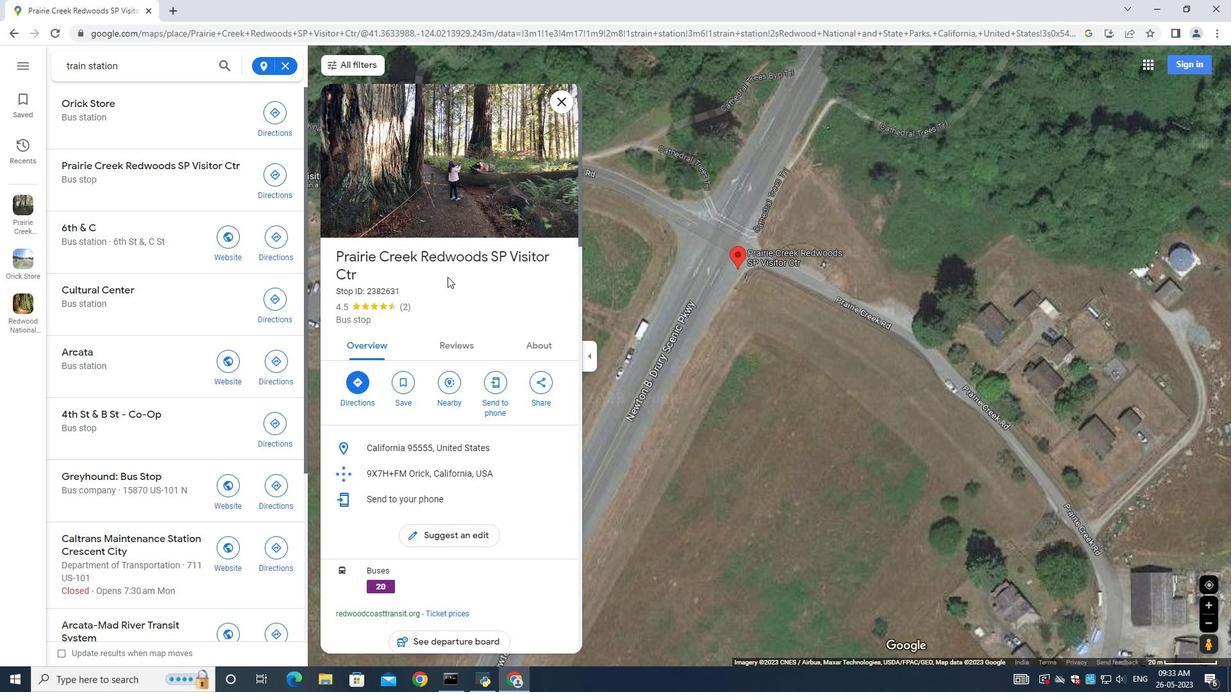 
Action: Mouse scrolled (449, 277) with delta (0, 0)
Screenshot: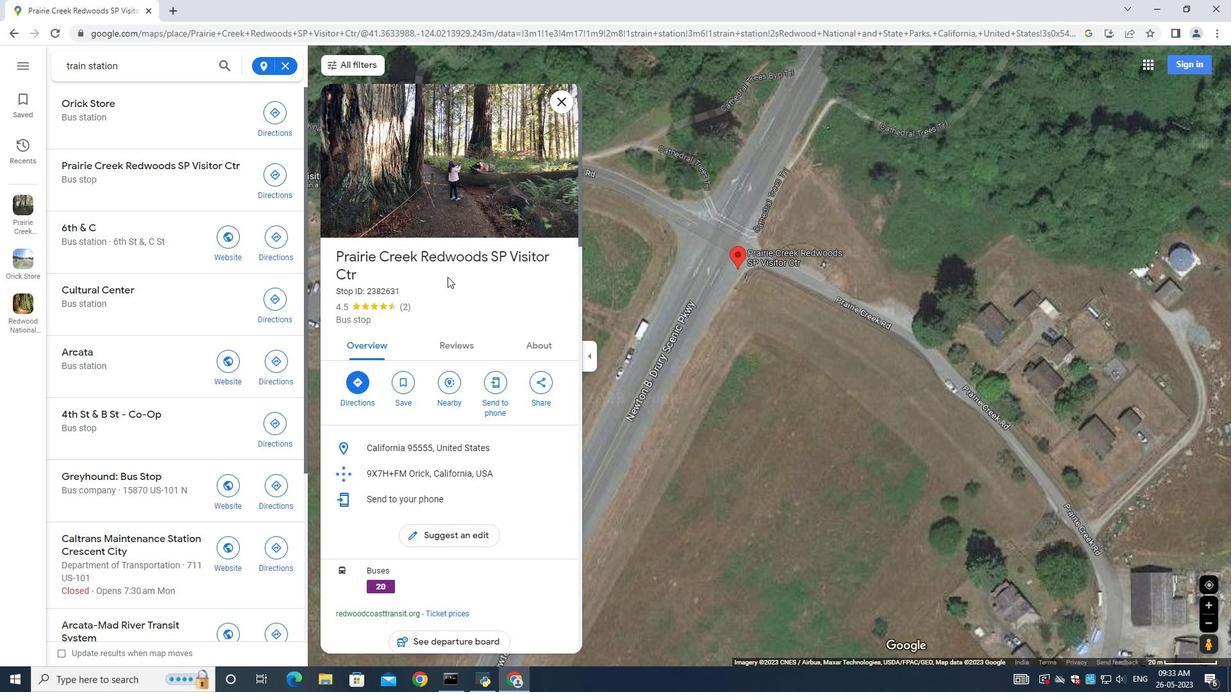 
Action: Mouse moved to (449, 279)
Screenshot: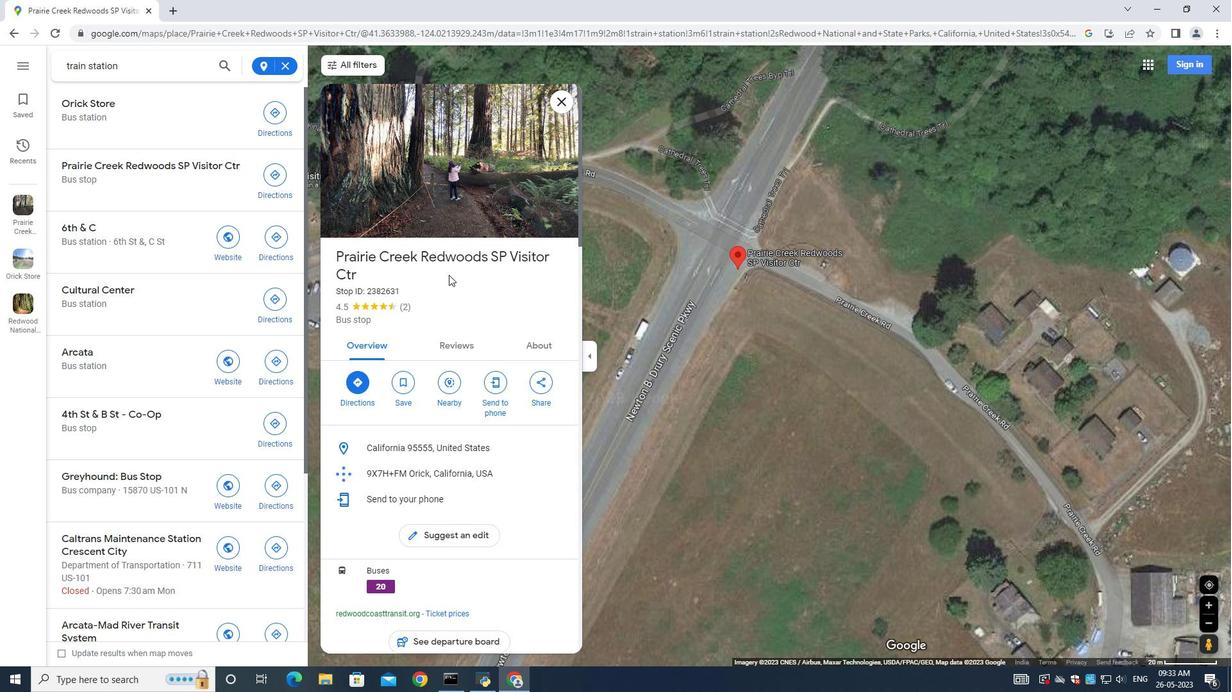 
Action: Mouse scrolled (449, 278) with delta (0, 0)
Screenshot: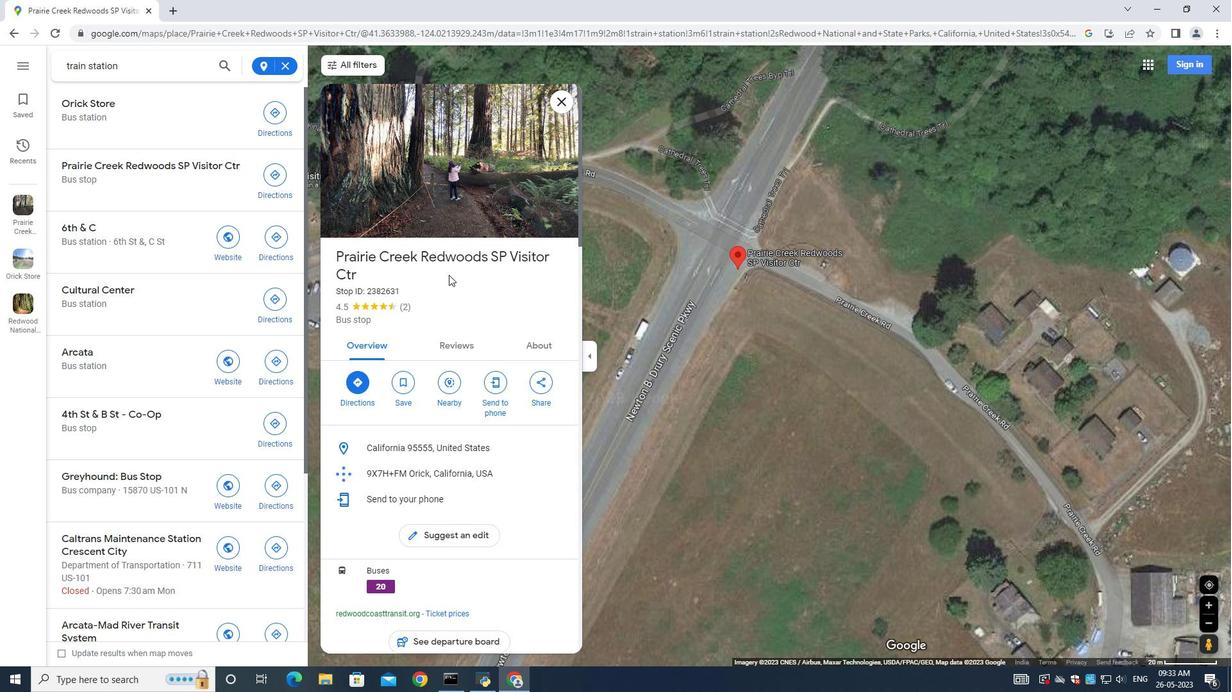 
Action: Mouse moved to (449, 279)
Screenshot: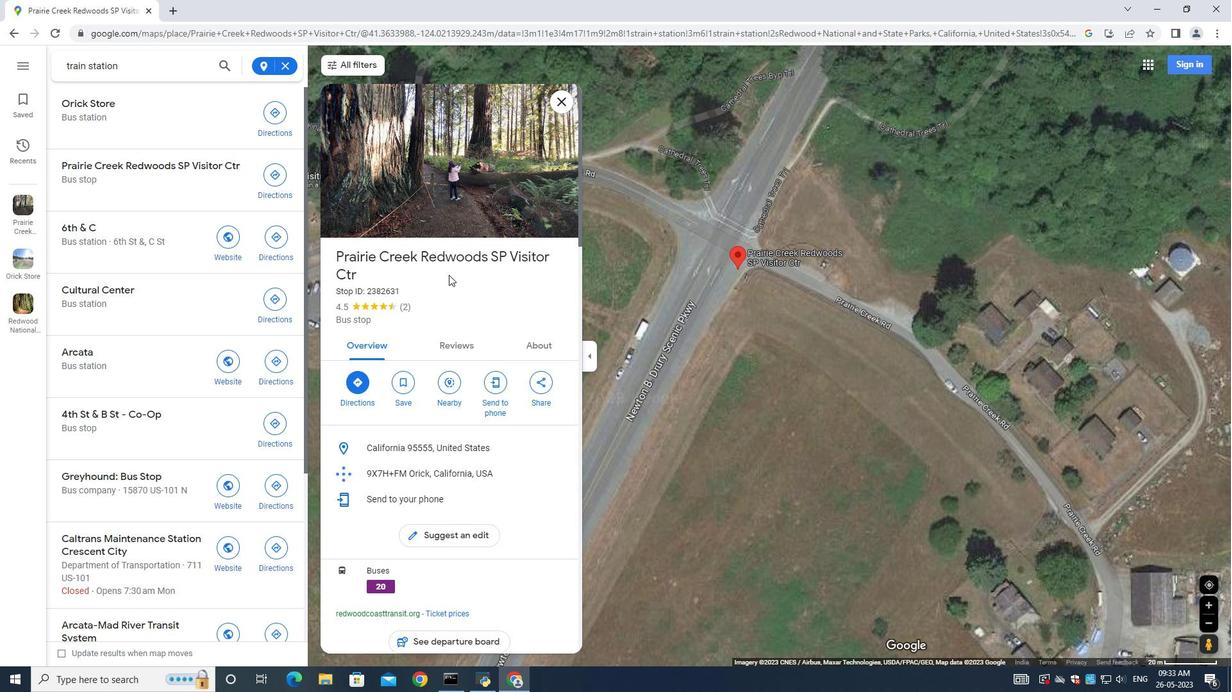 
Action: Mouse scrolled (449, 278) with delta (0, 0)
Screenshot: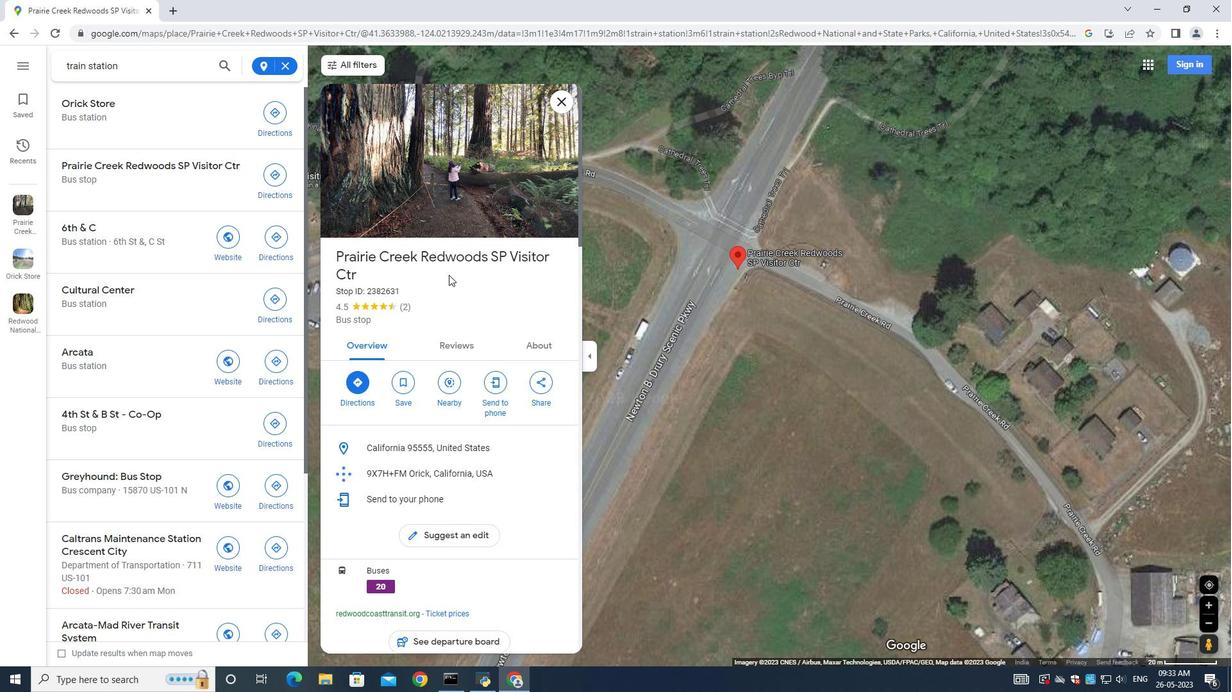 
Action: Mouse scrolled (449, 278) with delta (0, 0)
Screenshot: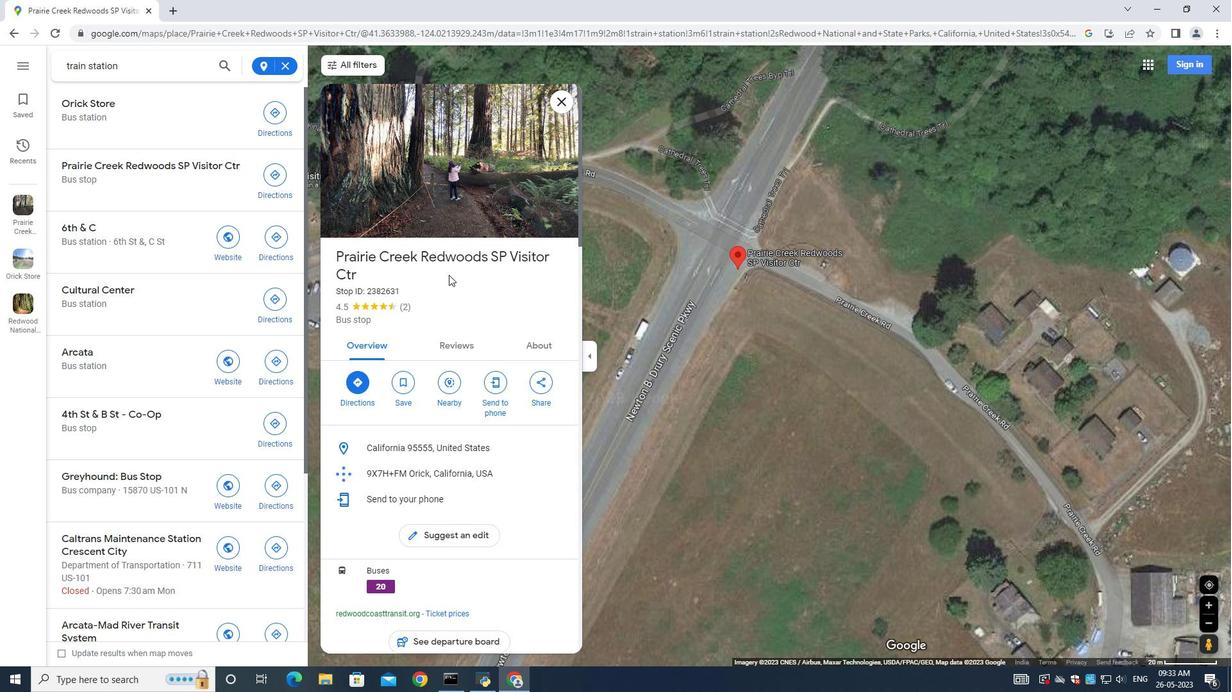 
Action: Mouse scrolled (449, 278) with delta (0, 0)
Screenshot: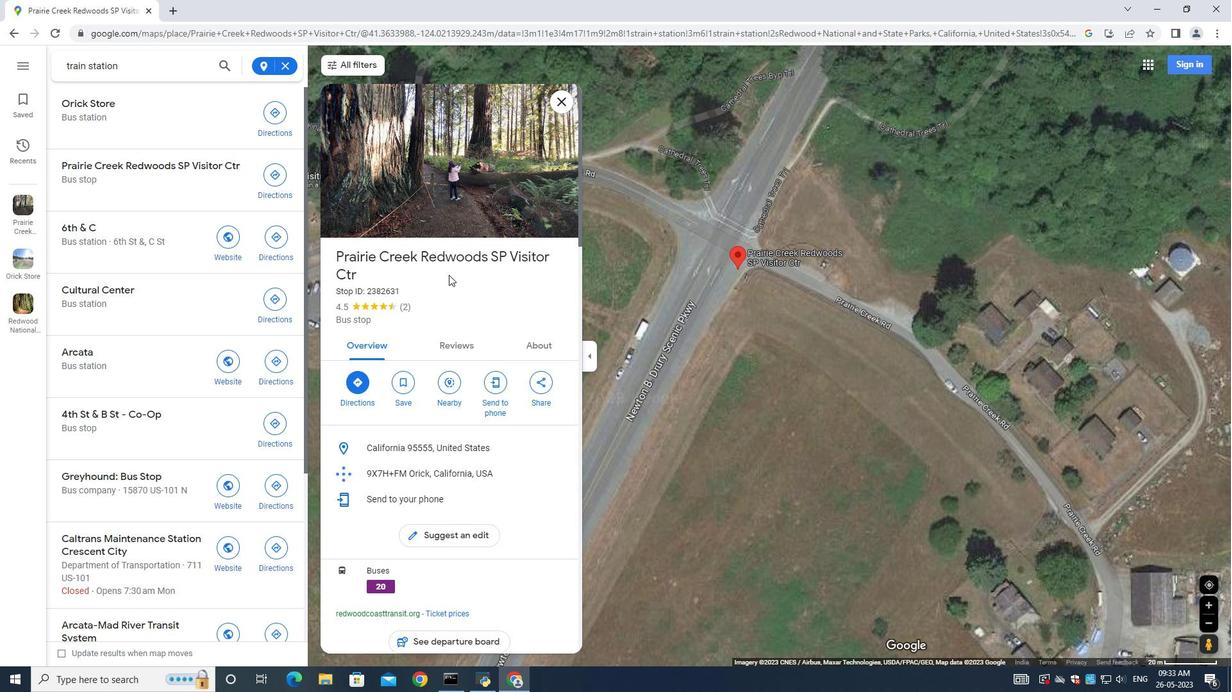
Action: Mouse moved to (449, 280)
Screenshot: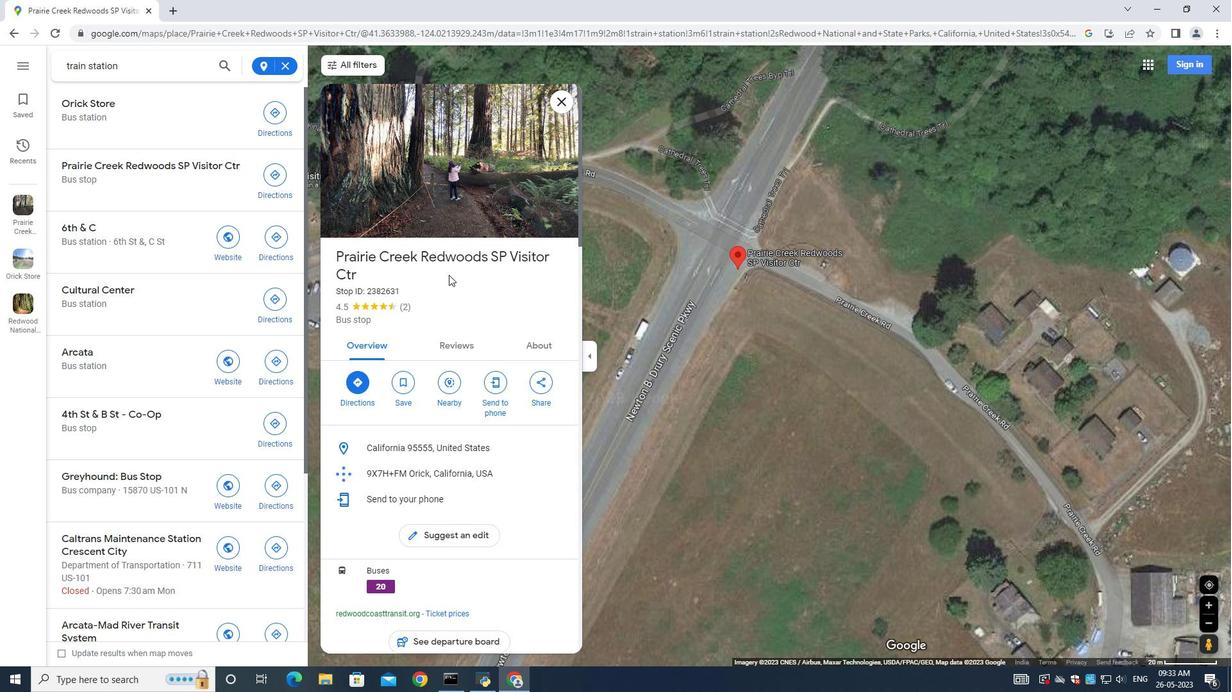 
Action: Mouse scrolled (449, 279) with delta (0, 0)
Screenshot: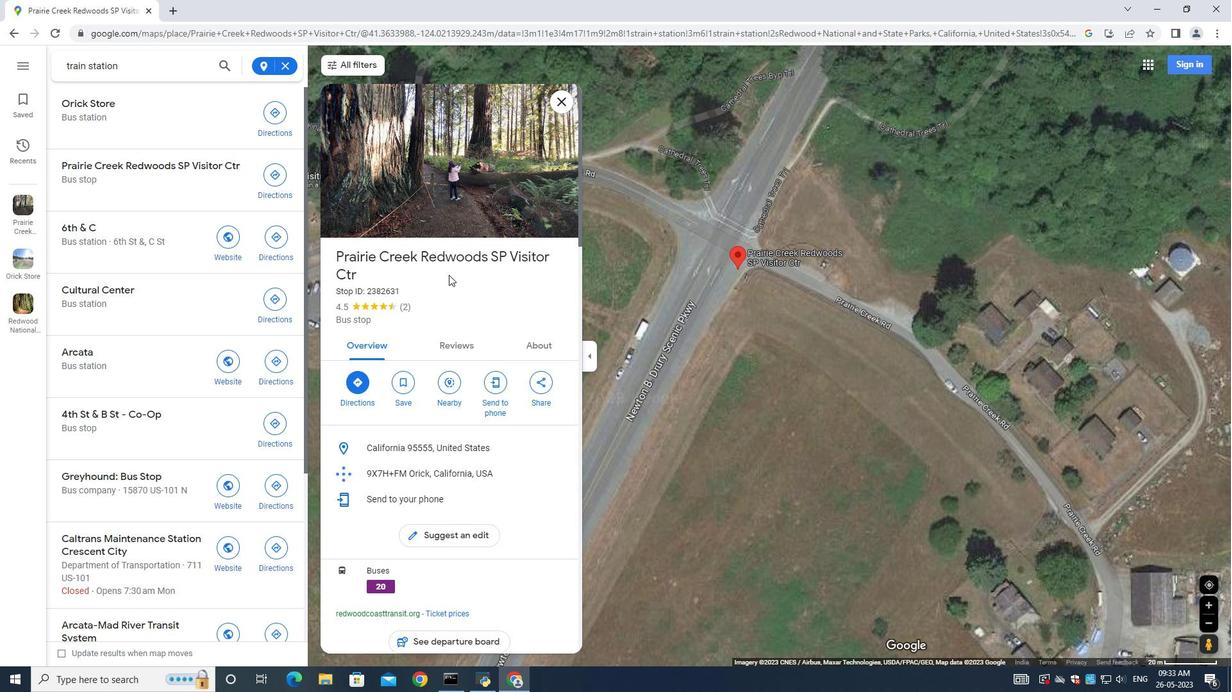 
Action: Mouse moved to (447, 304)
Screenshot: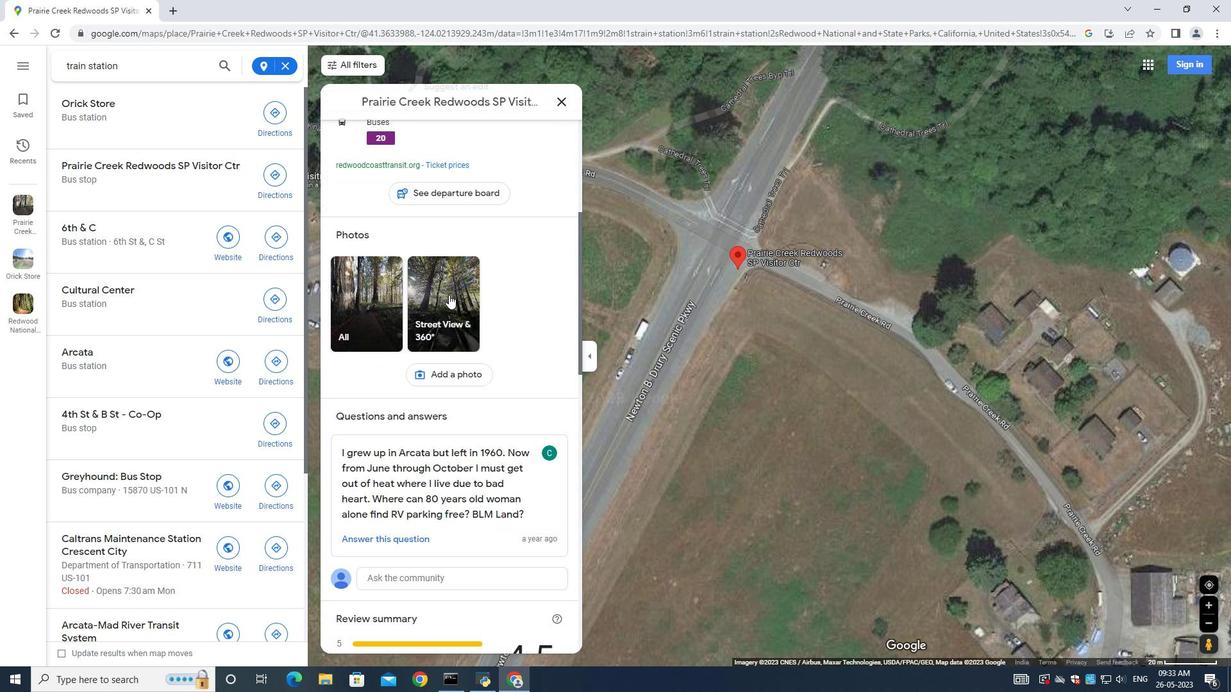 
Action: Mouse scrolled (447, 303) with delta (0, 0)
Screenshot: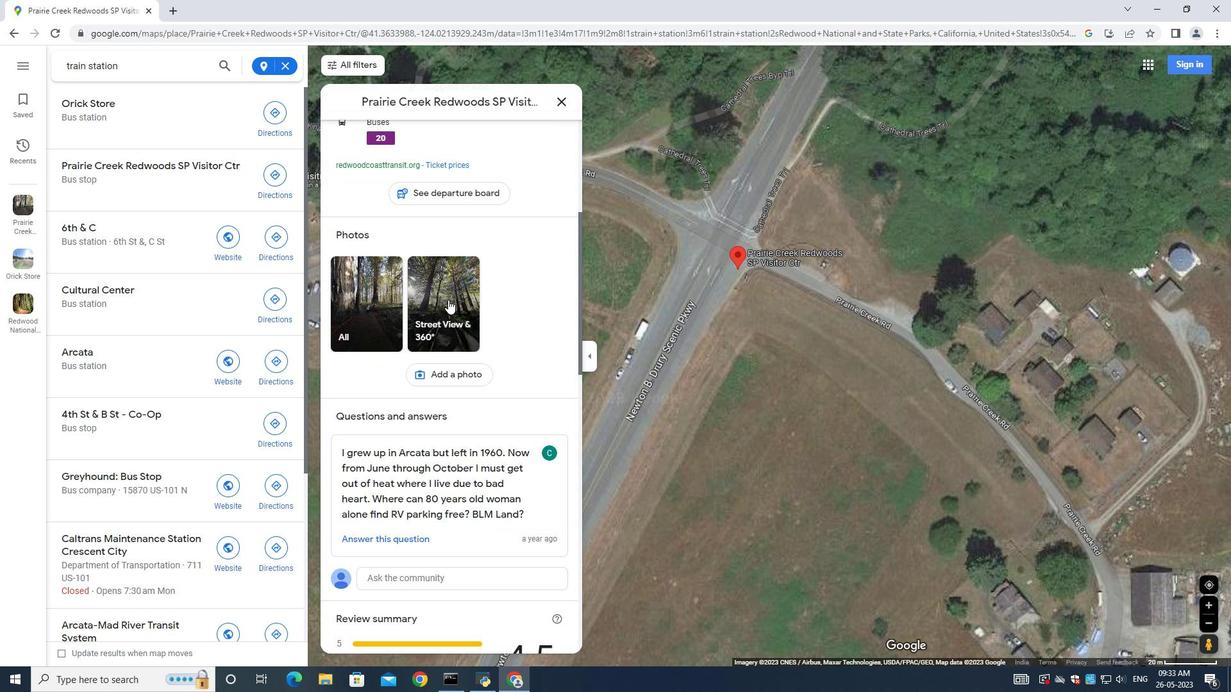 
Action: Mouse moved to (446, 305)
Screenshot: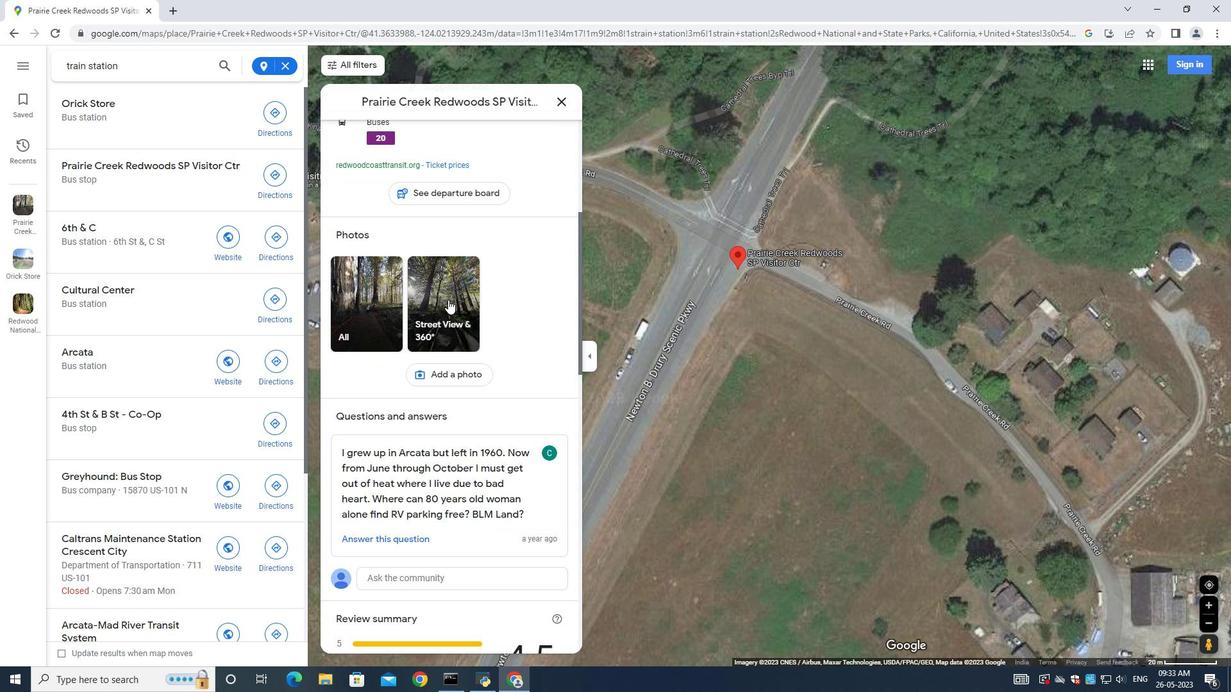 
Action: Mouse scrolled (446, 304) with delta (0, 0)
Screenshot: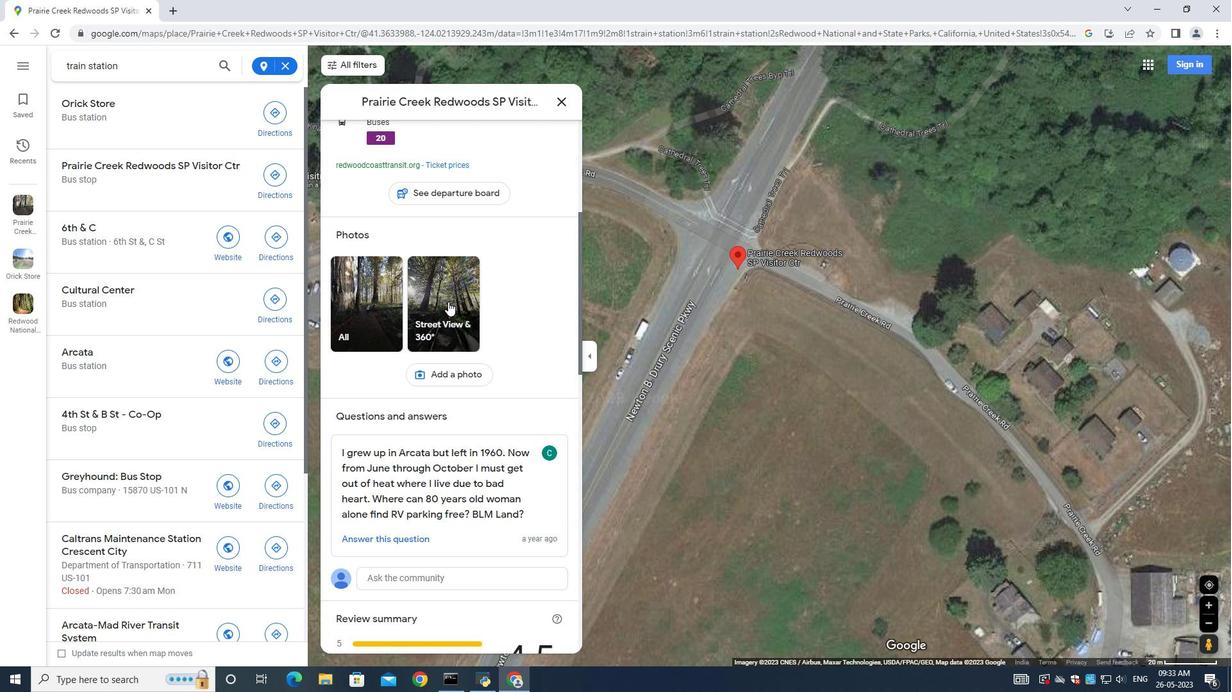 
Action: Mouse moved to (446, 305)
Screenshot: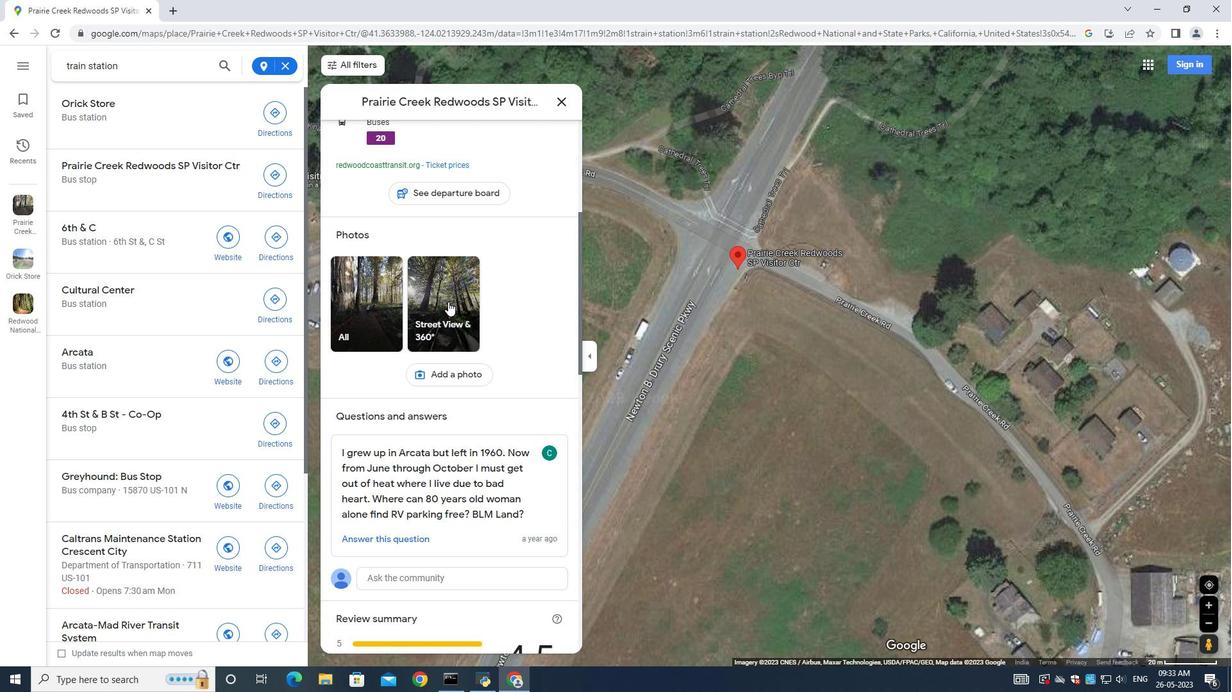 
Action: Mouse scrolled (446, 305) with delta (0, 0)
Screenshot: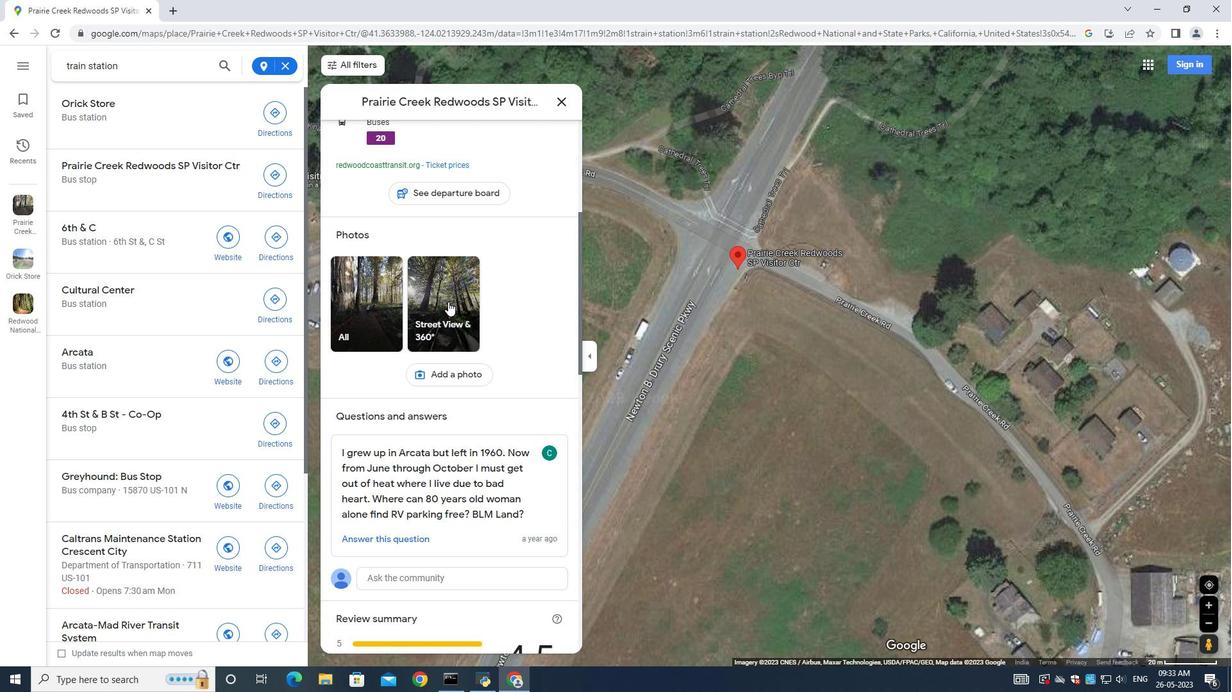 
Action: Mouse scrolled (446, 305) with delta (0, 0)
Screenshot: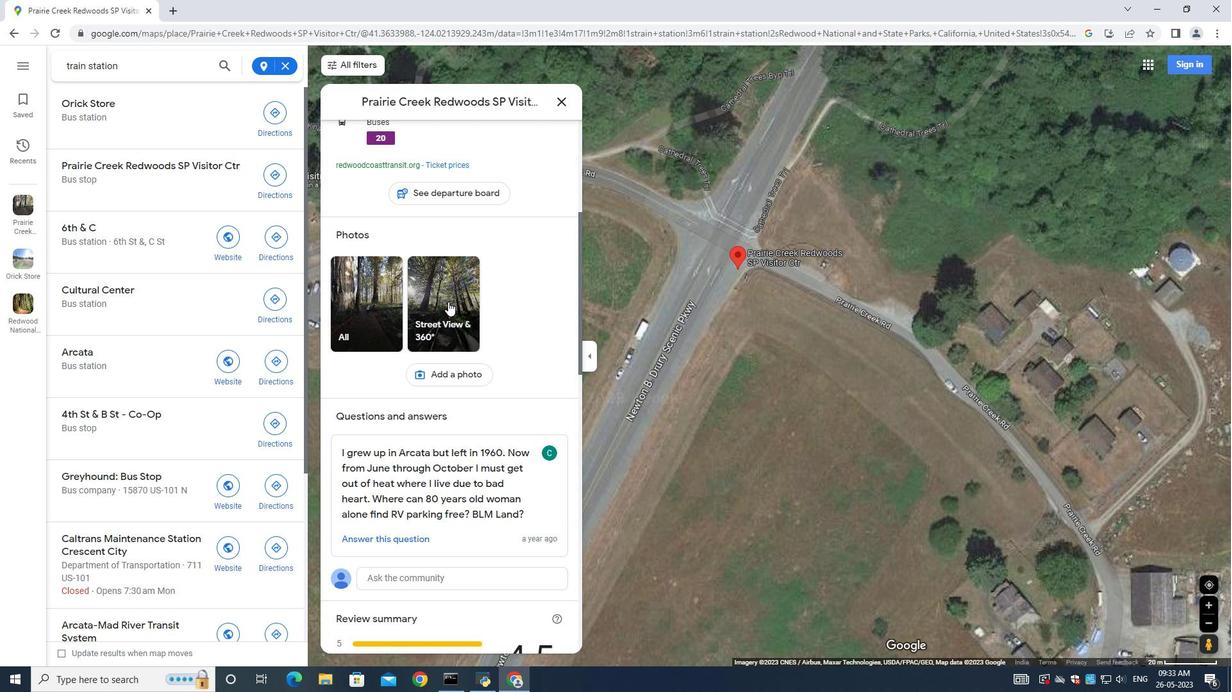 
Action: Mouse scrolled (446, 305) with delta (0, 0)
Screenshot: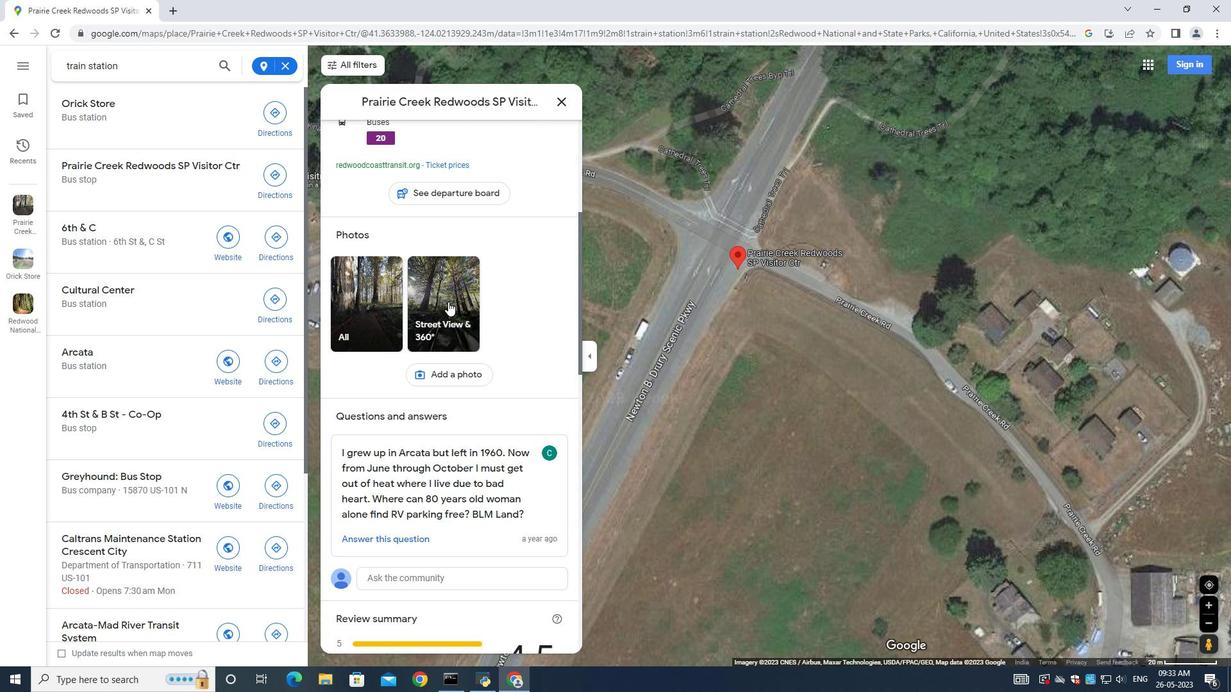 
Action: Mouse scrolled (446, 305) with delta (0, 0)
Screenshot: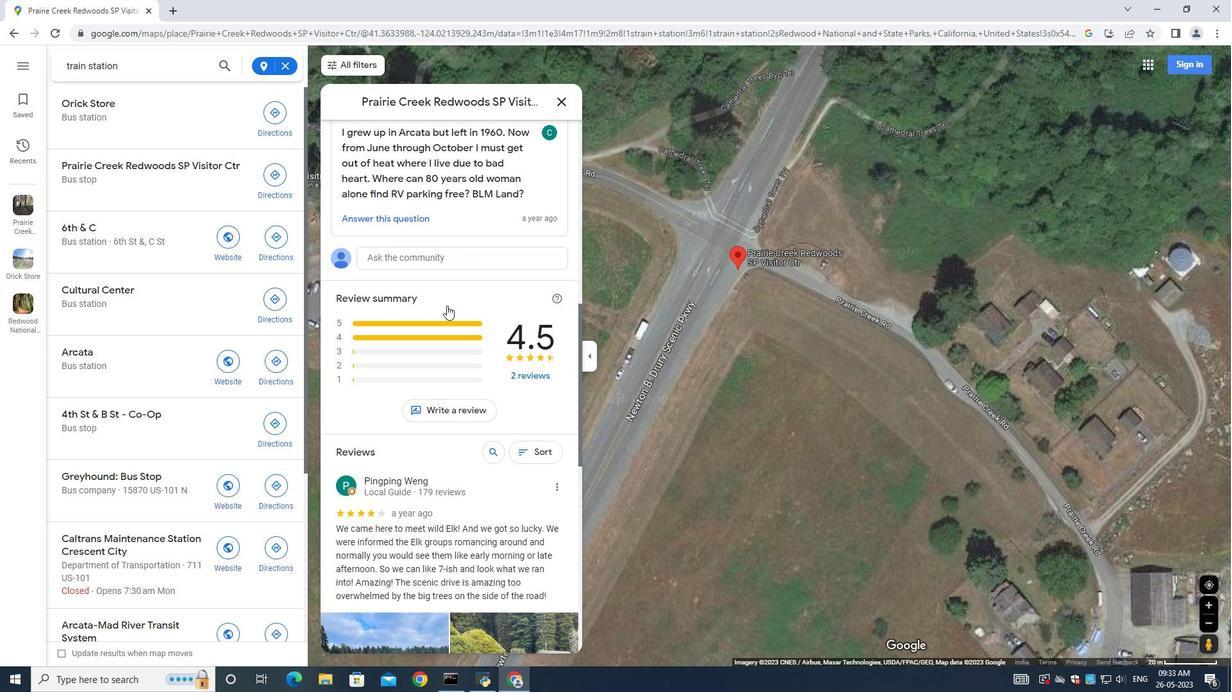 
Action: Mouse moved to (446, 305)
Screenshot: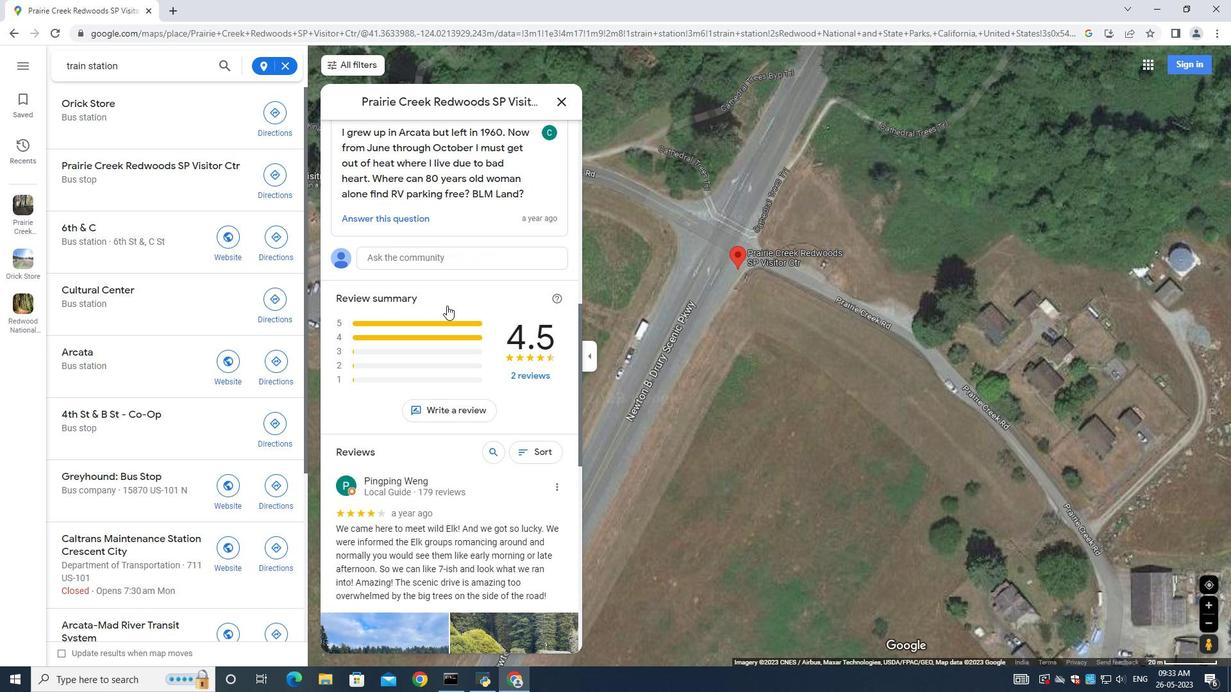 
Action: Mouse scrolled (446, 305) with delta (0, 0)
Screenshot: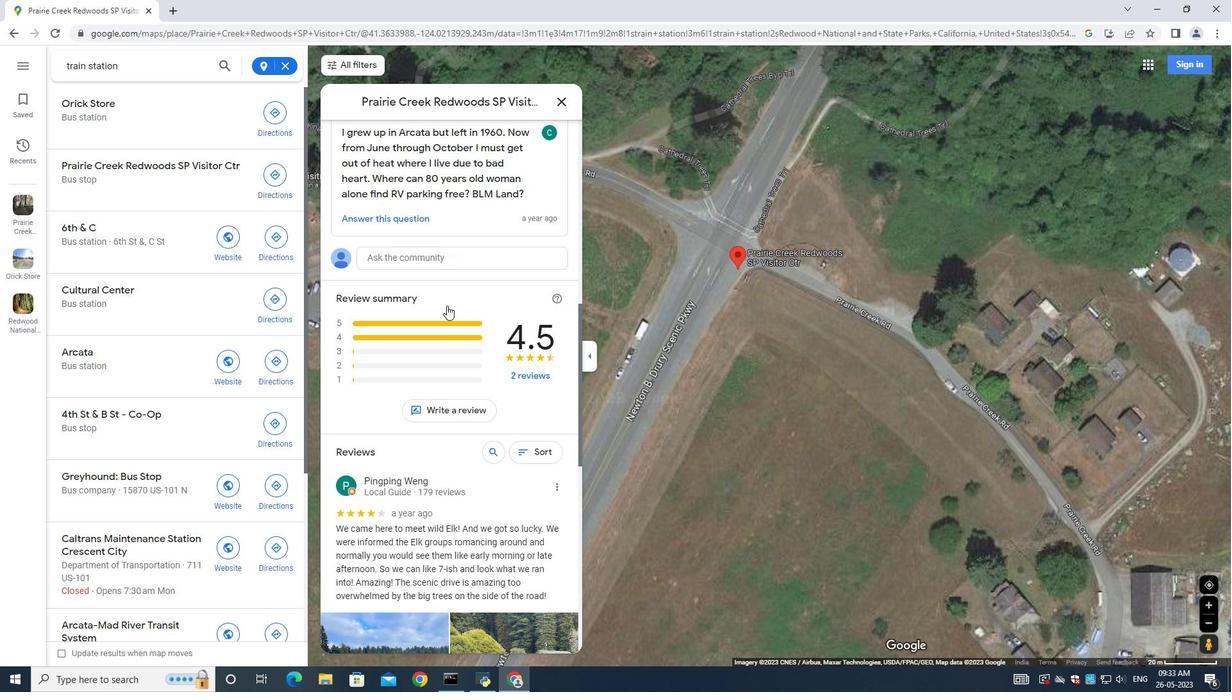 
Action: Mouse moved to (446, 306)
Screenshot: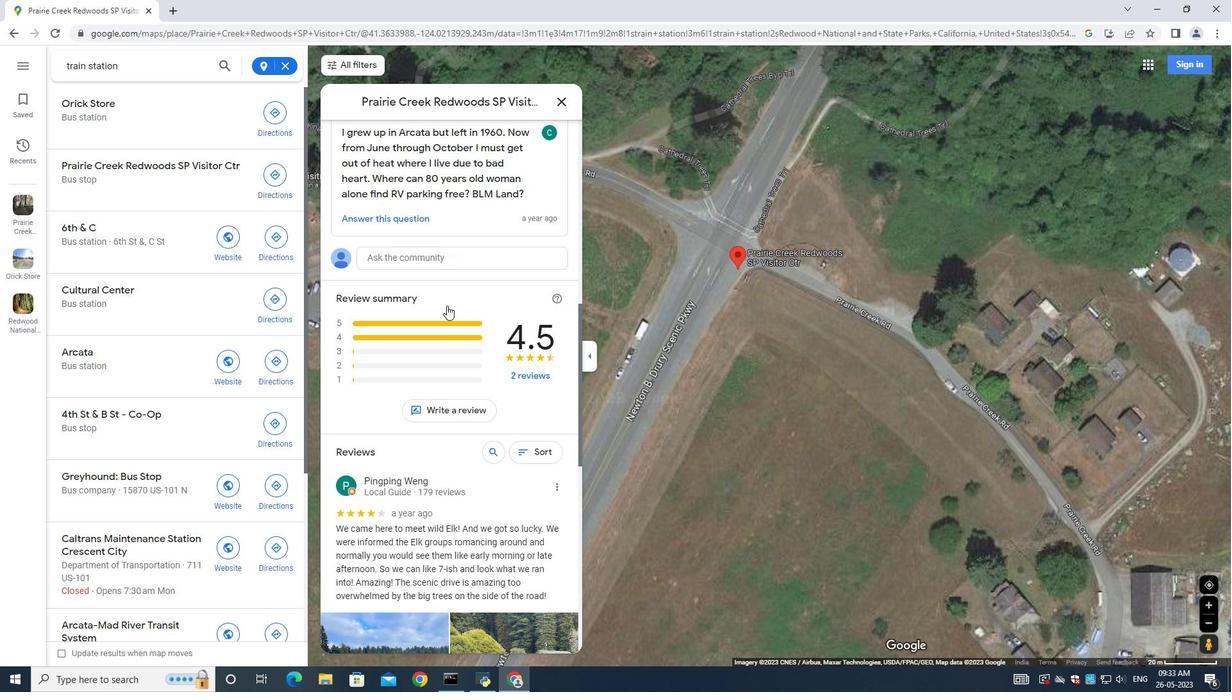
Action: Mouse scrolled (446, 305) with delta (0, 0)
Screenshot: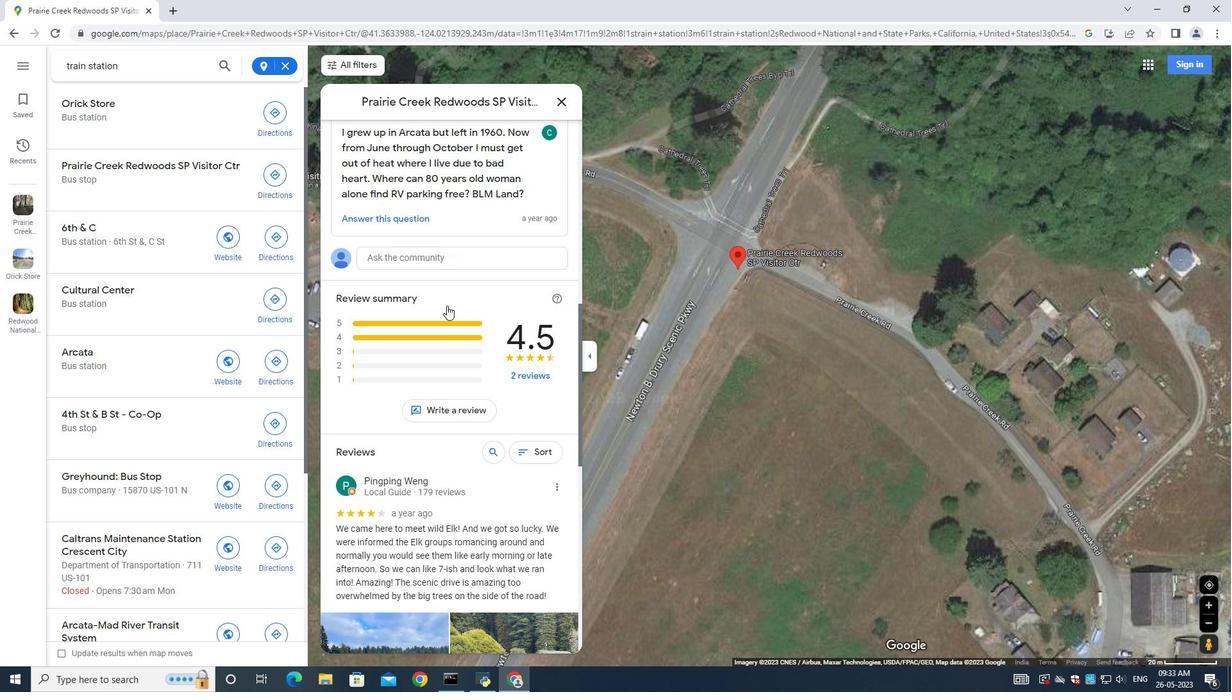 
Action: Mouse moved to (446, 306)
Screenshot: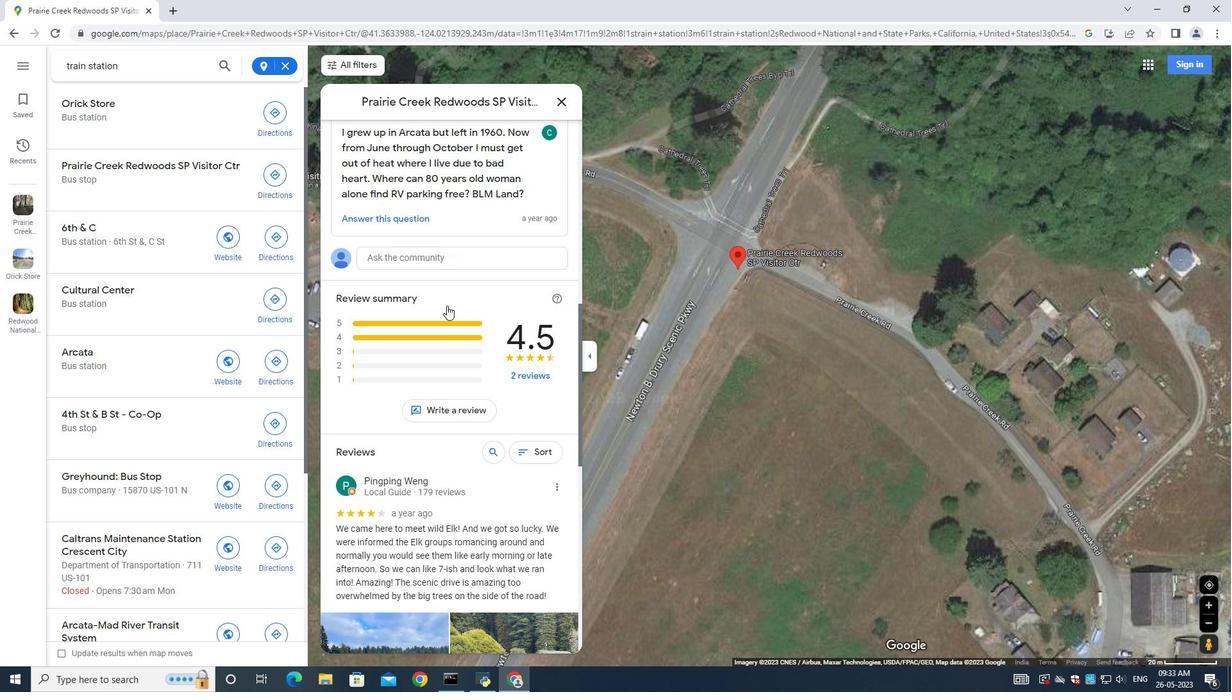 
Action: Mouse scrolled (446, 305) with delta (0, 0)
Screenshot: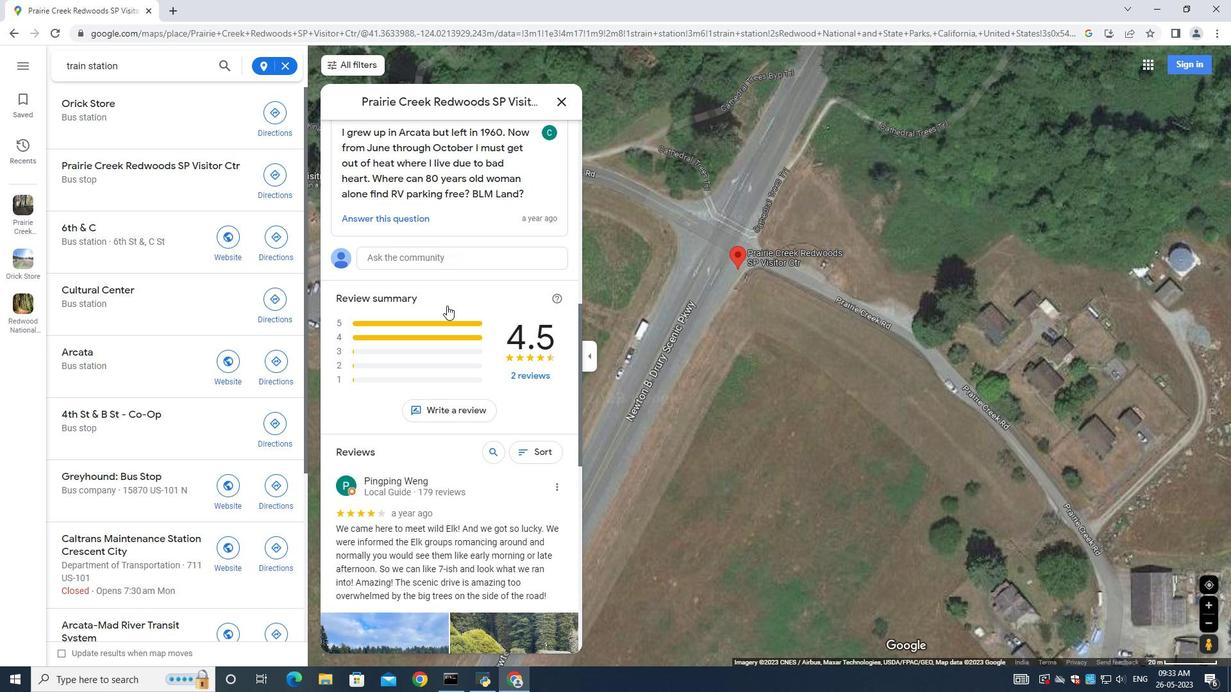 
Action: Mouse scrolled (446, 305) with delta (0, 0)
Screenshot: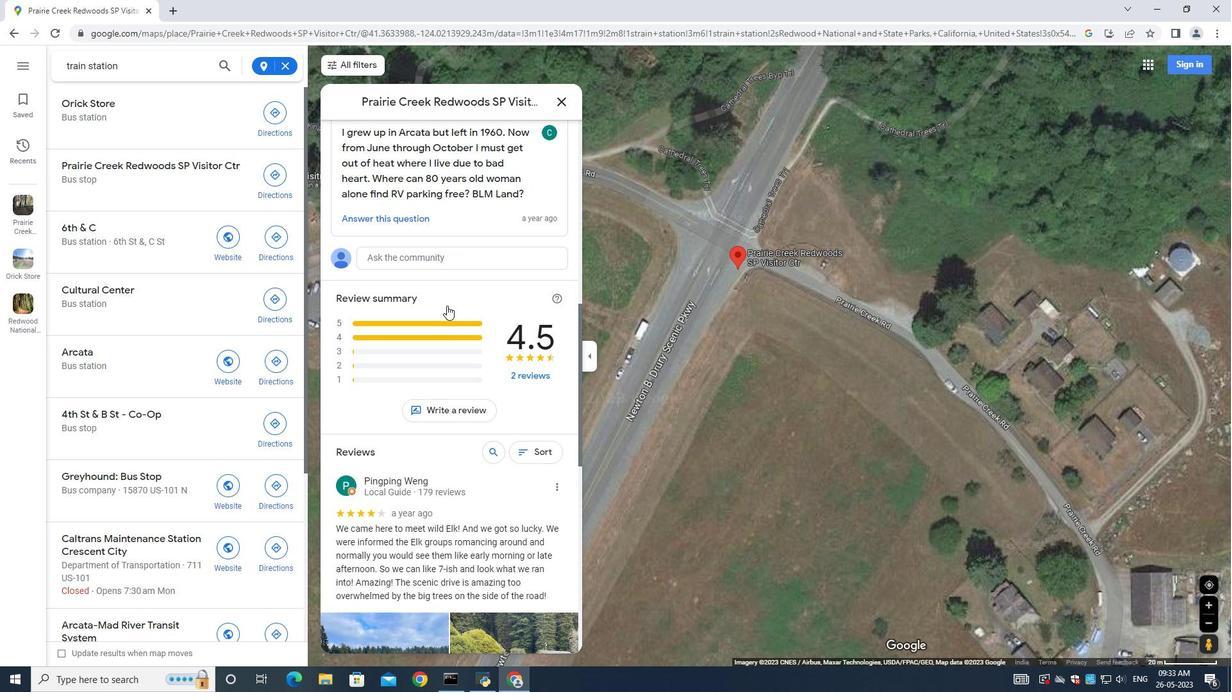 
Action: Mouse moved to (426, 351)
Screenshot: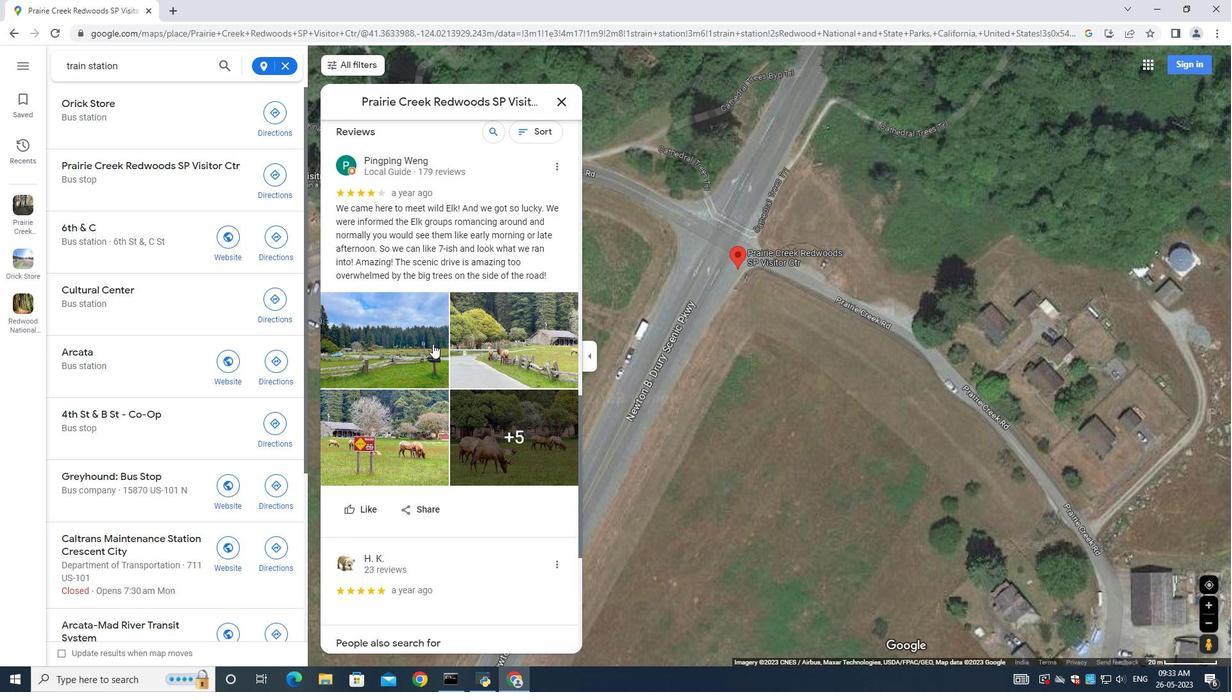 
Action: Mouse pressed left at (426, 351)
Screenshot: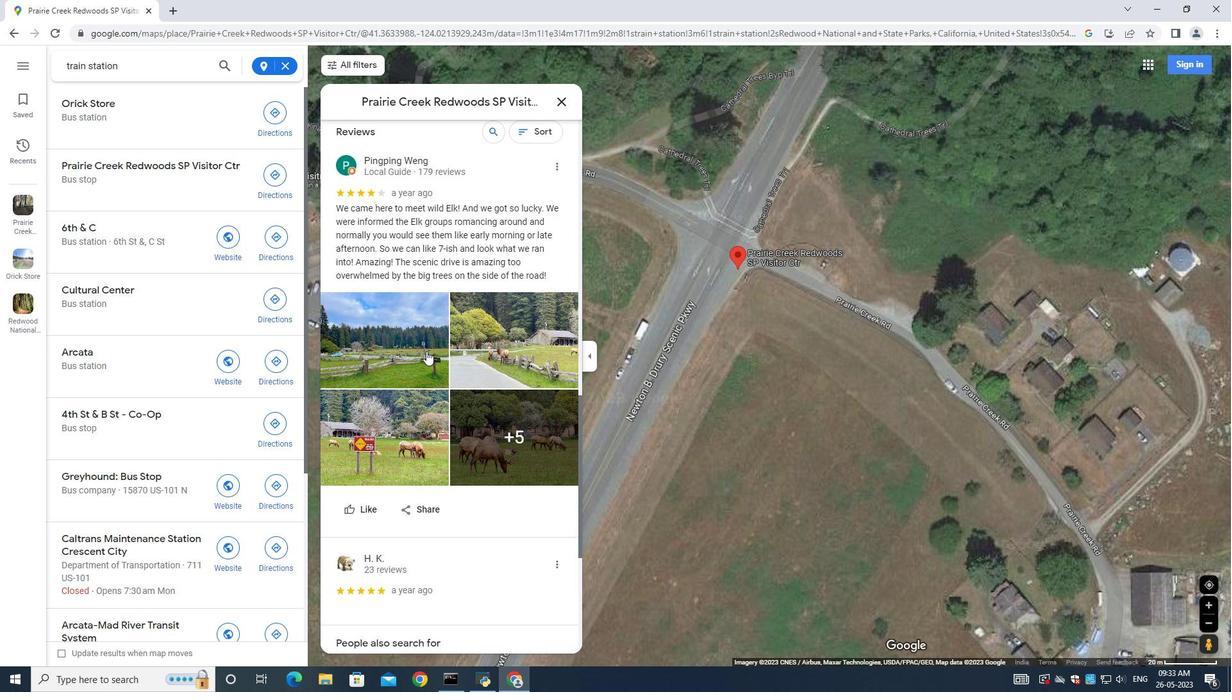 
Action: Mouse moved to (506, 376)
Screenshot: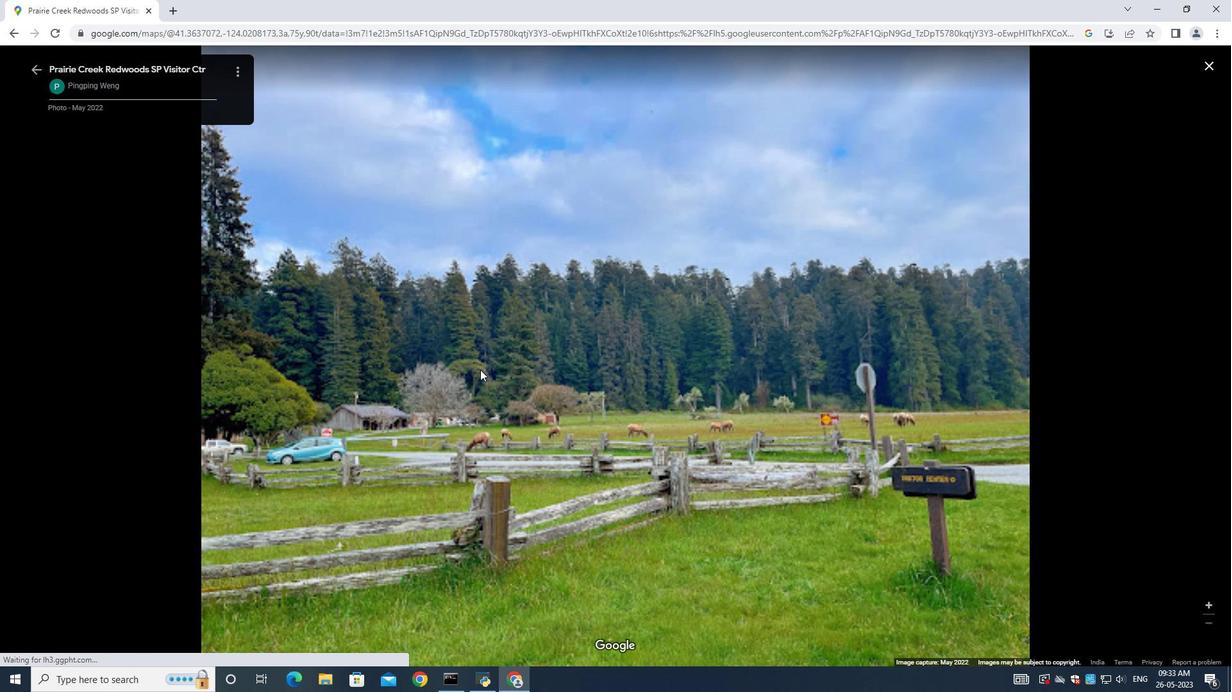 
Action: Mouse scrolled (506, 375) with delta (0, 0)
Screenshot: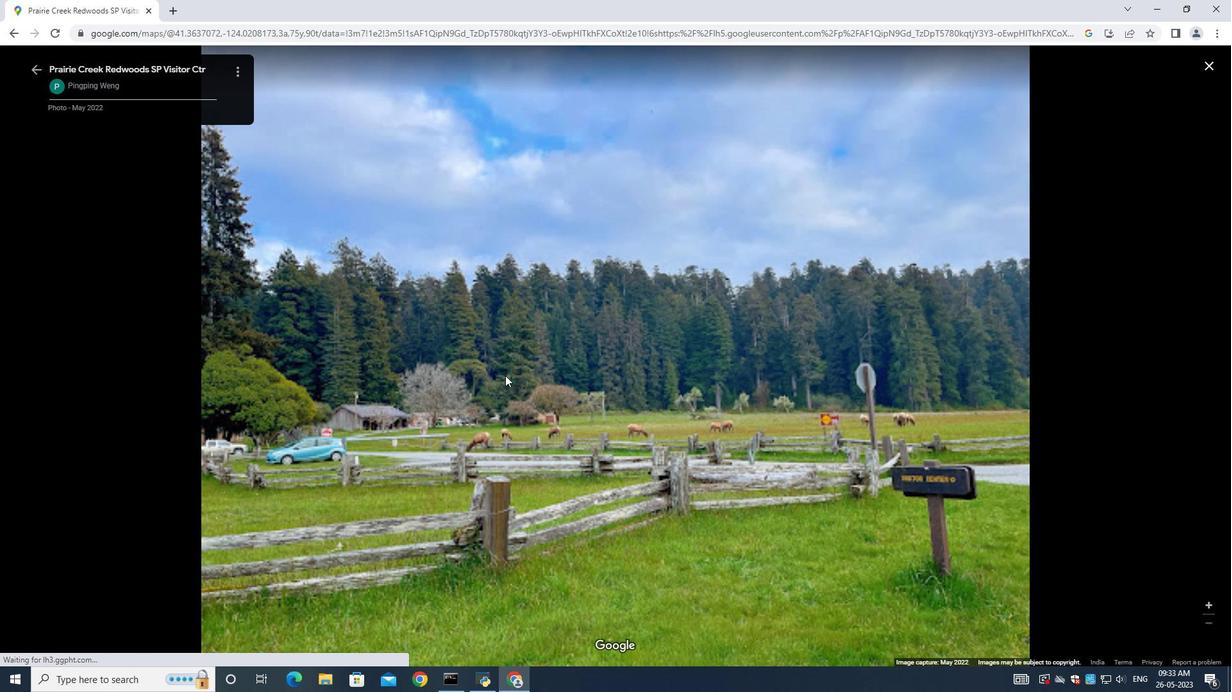 
Action: Mouse scrolled (506, 375) with delta (0, 0)
Screenshot: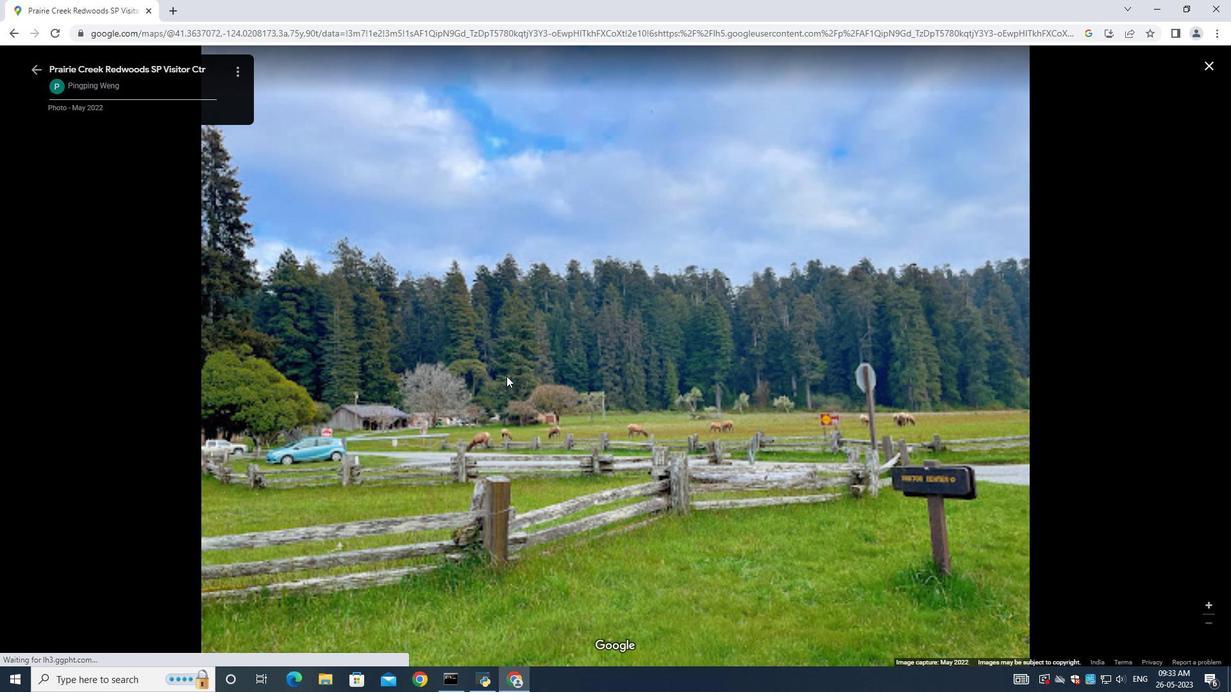 
Action: Mouse scrolled (506, 375) with delta (0, 0)
Screenshot: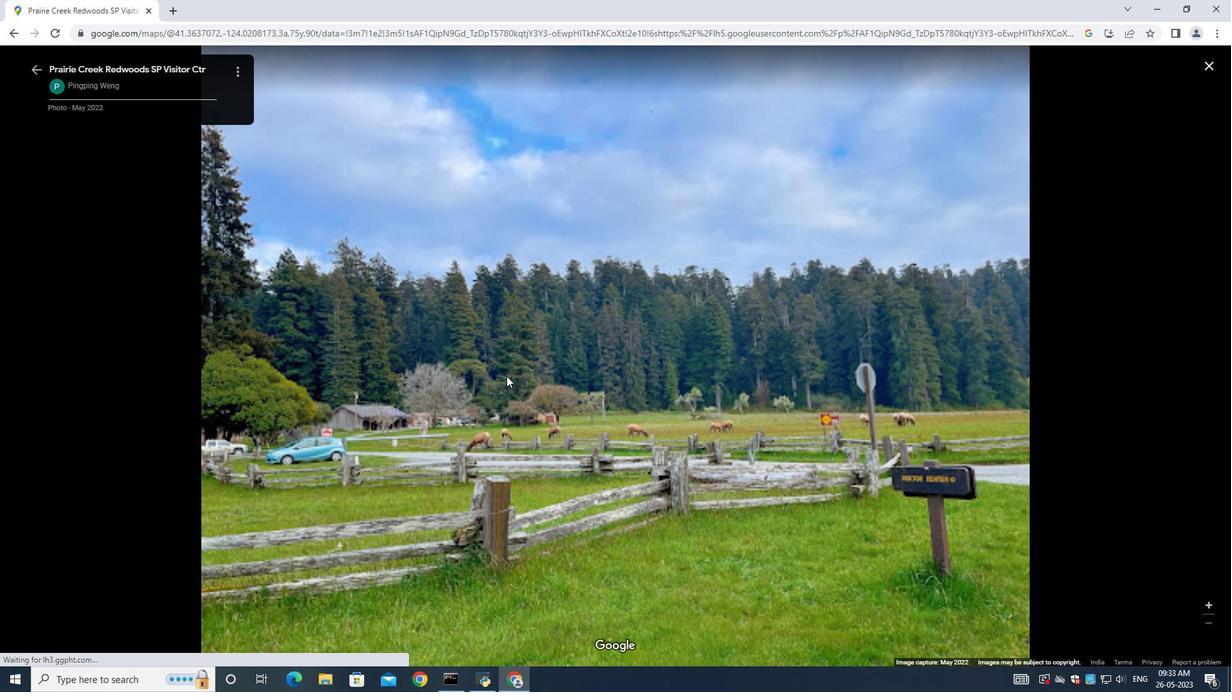 
Action: Mouse scrolled (506, 375) with delta (0, 0)
Screenshot: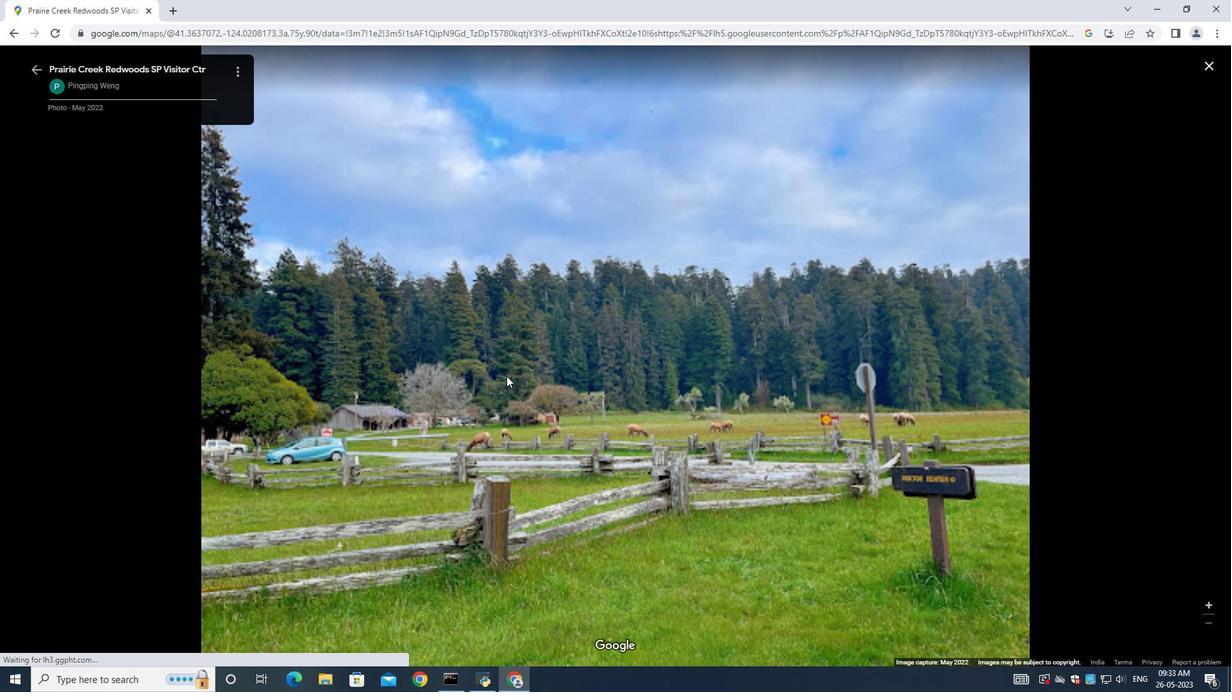 
Action: Mouse moved to (506, 376)
Screenshot: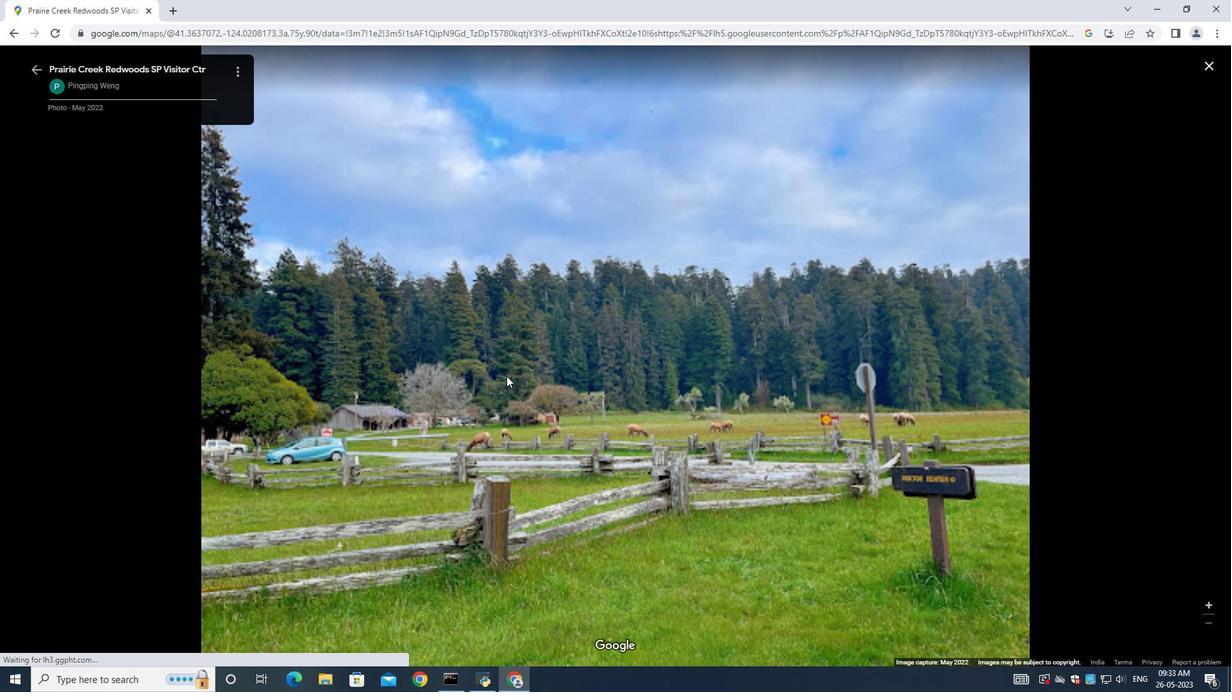 
Action: Mouse scrolled (506, 375) with delta (0, 0)
Screenshot: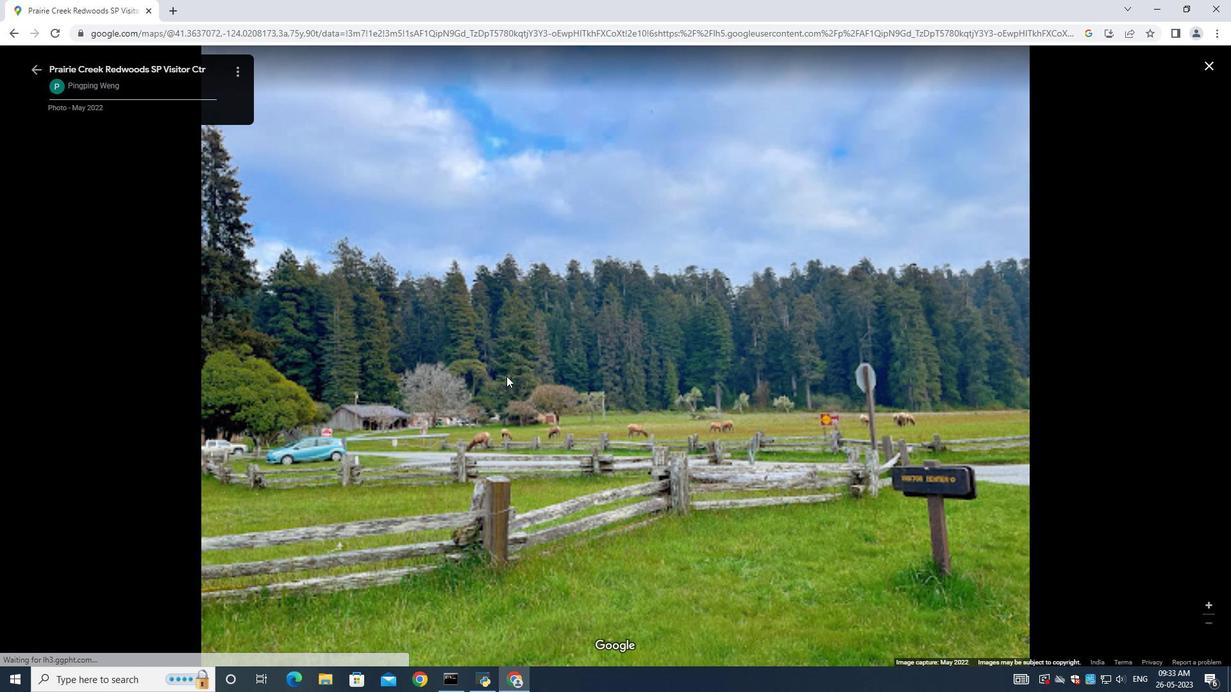 
Action: Mouse moved to (1009, 334)
Screenshot: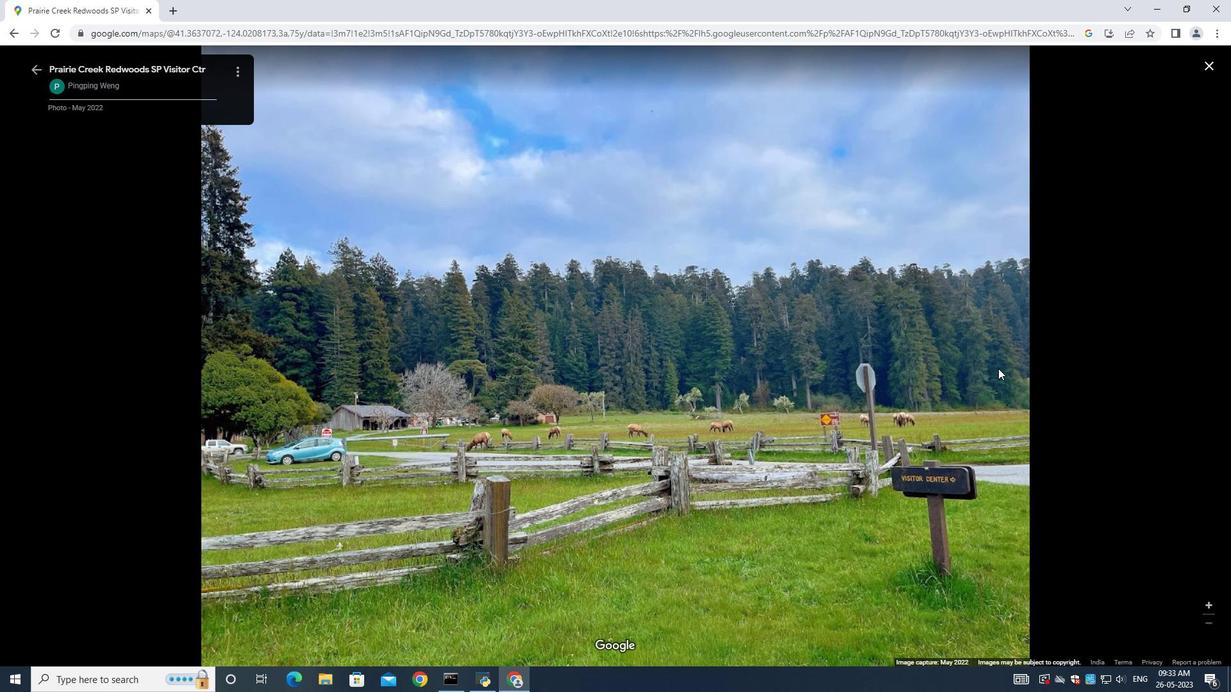 
Action: Mouse pressed left at (1009, 334)
Screenshot: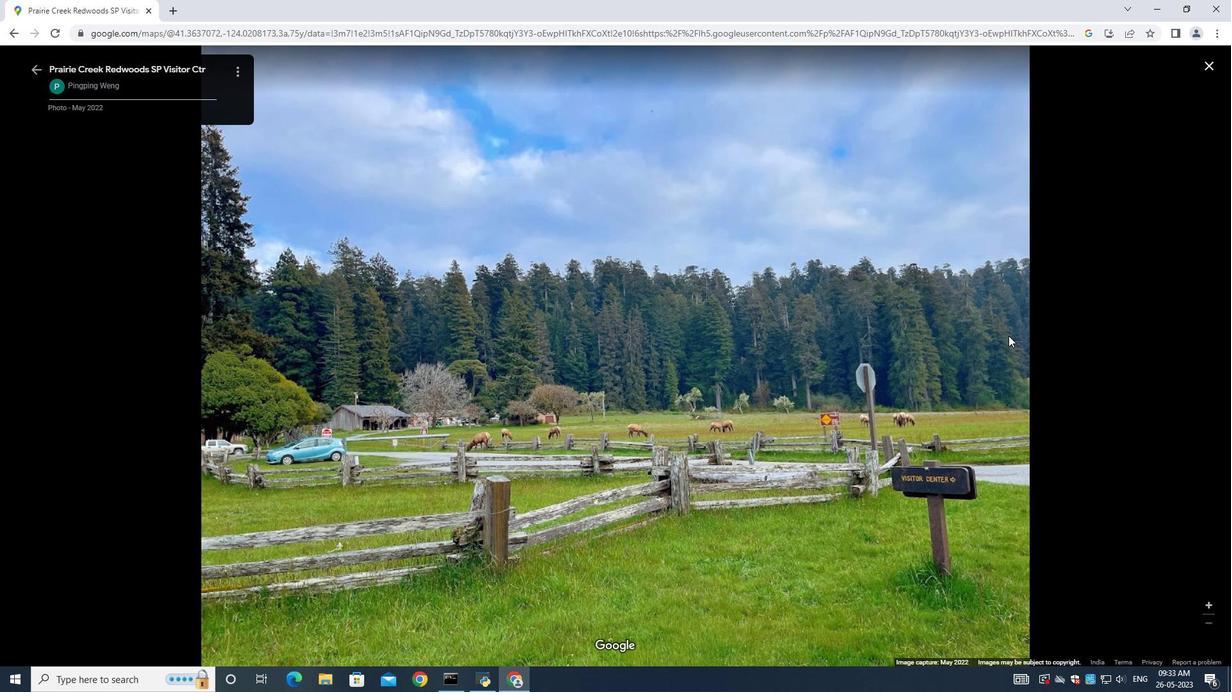 
Action: Mouse moved to (1207, 62)
Screenshot: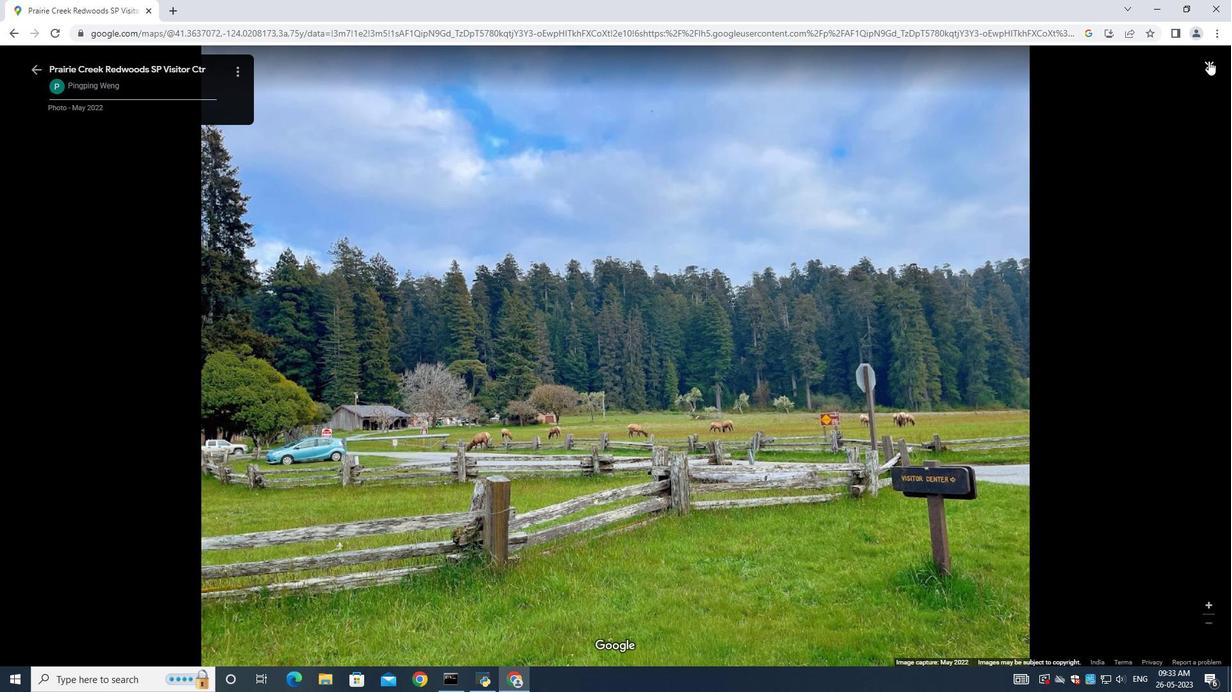 
Action: Mouse pressed left at (1207, 62)
Screenshot: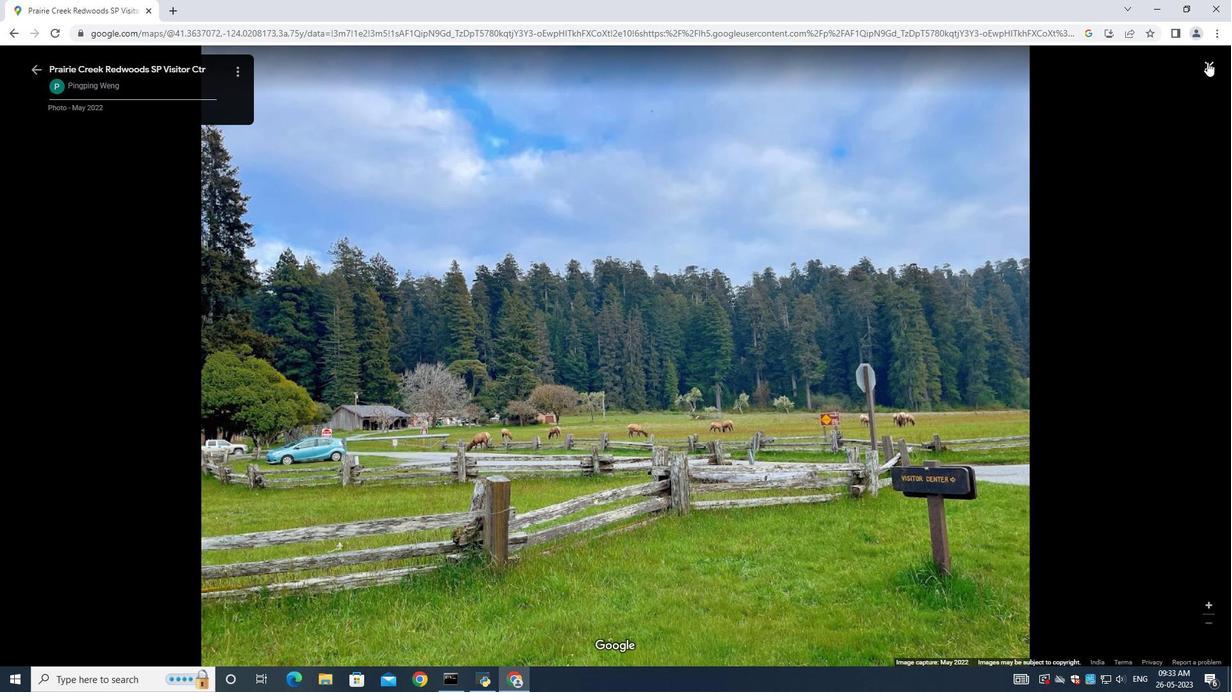 
Action: Mouse moved to (518, 430)
Screenshot: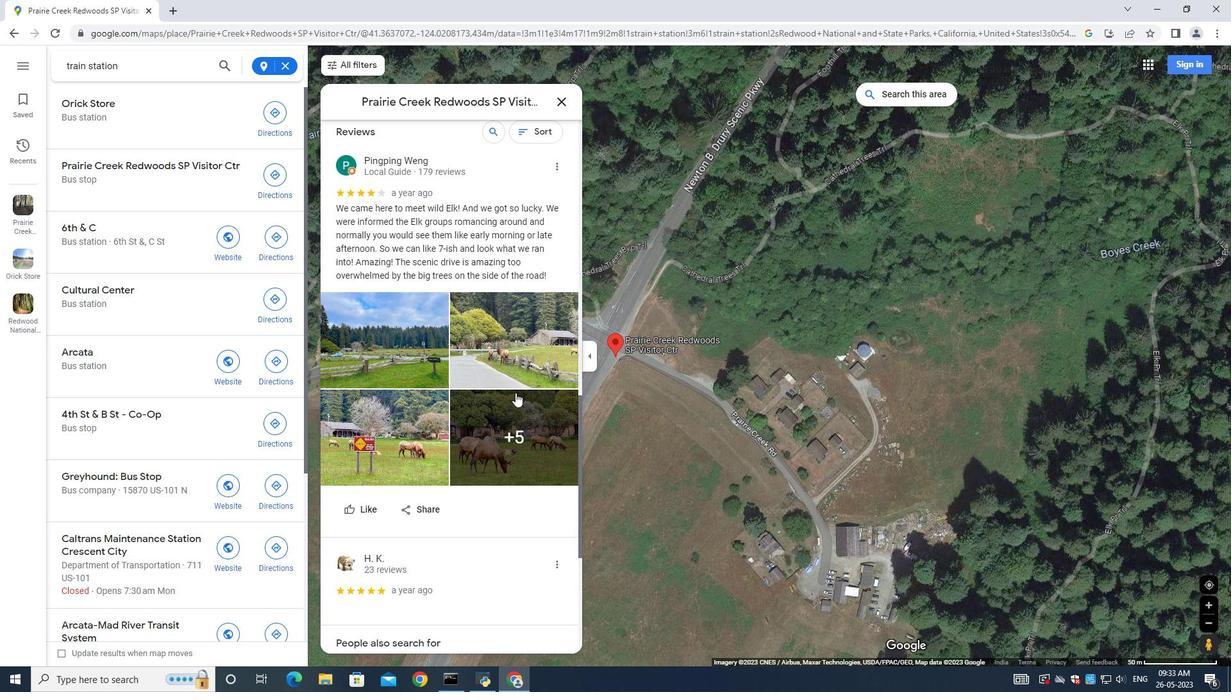 
Action: Mouse pressed left at (518, 430)
Screenshot: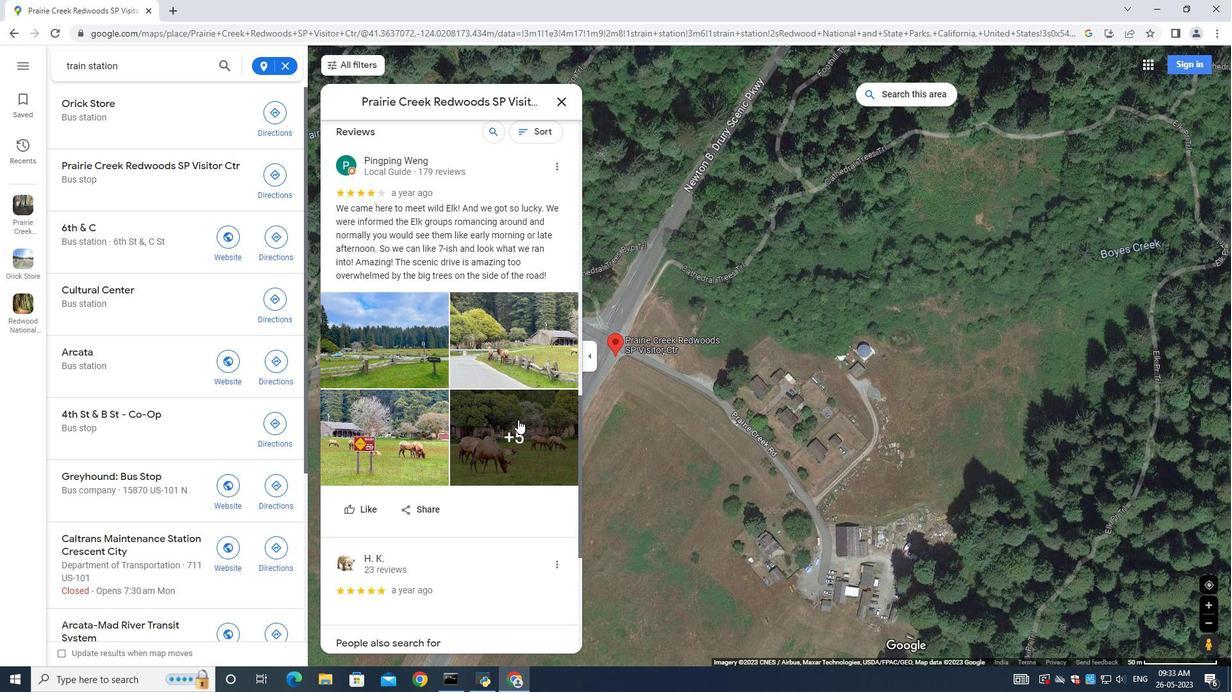 
Action: Mouse moved to (514, 431)
Screenshot: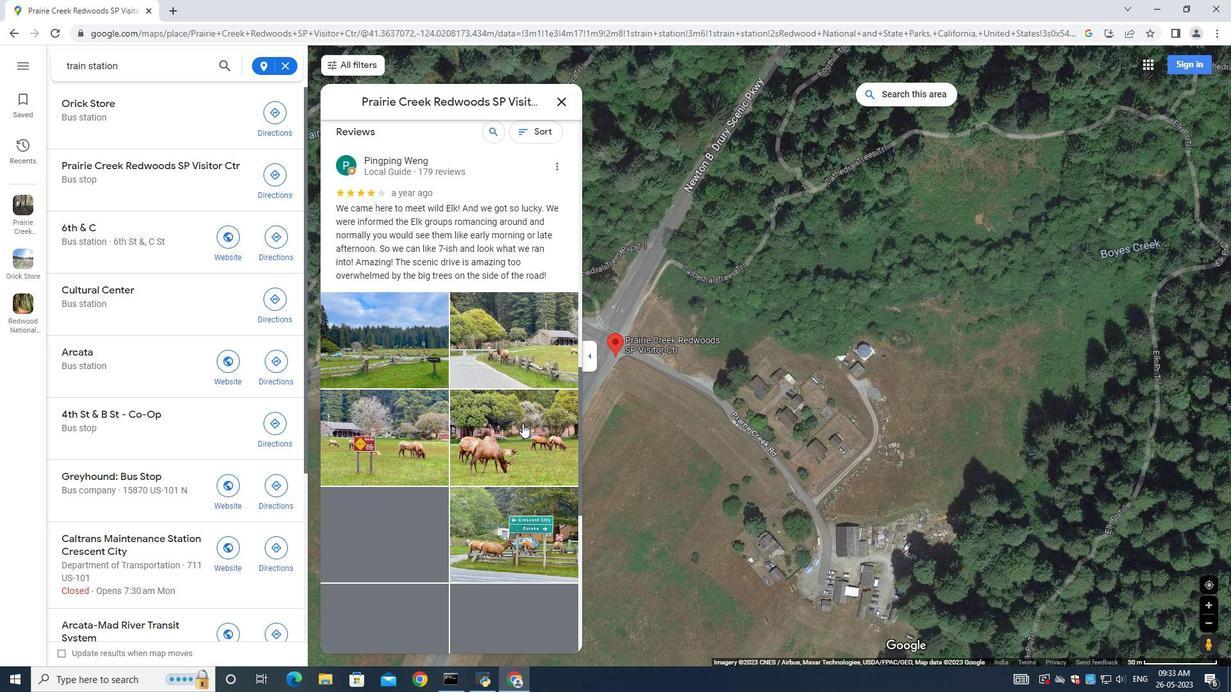 
Action: Mouse scrolled (514, 430) with delta (0, 0)
Screenshot: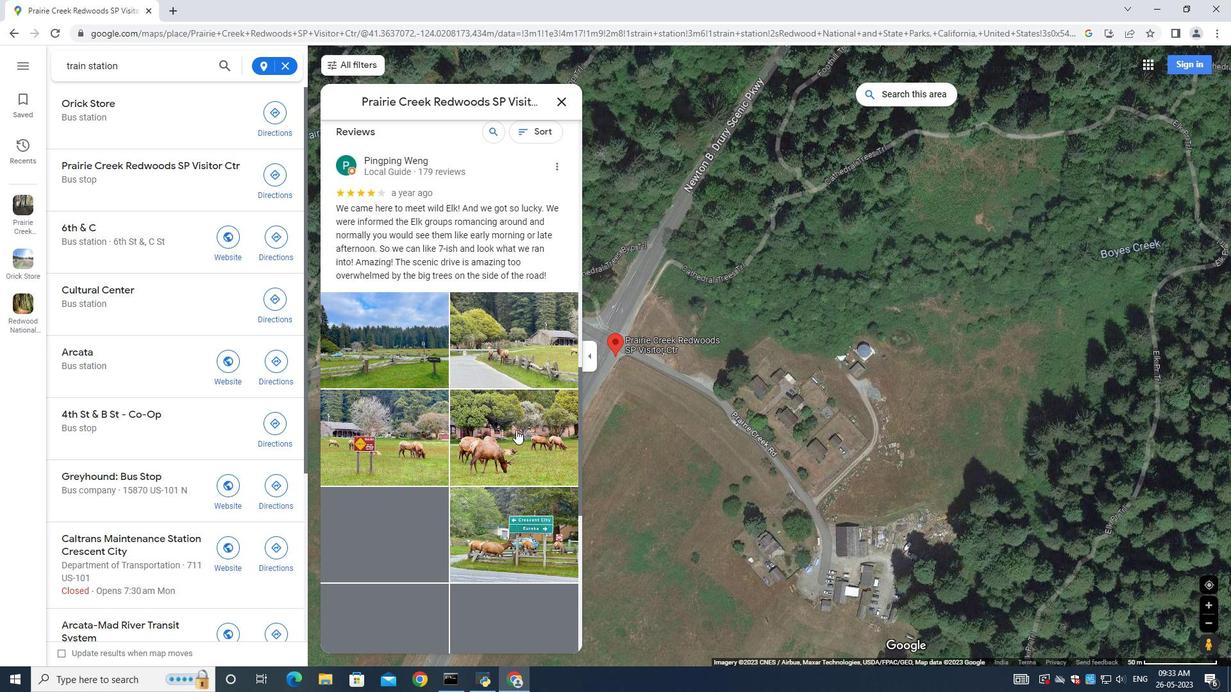 
Action: Mouse scrolled (514, 430) with delta (0, 0)
Screenshot: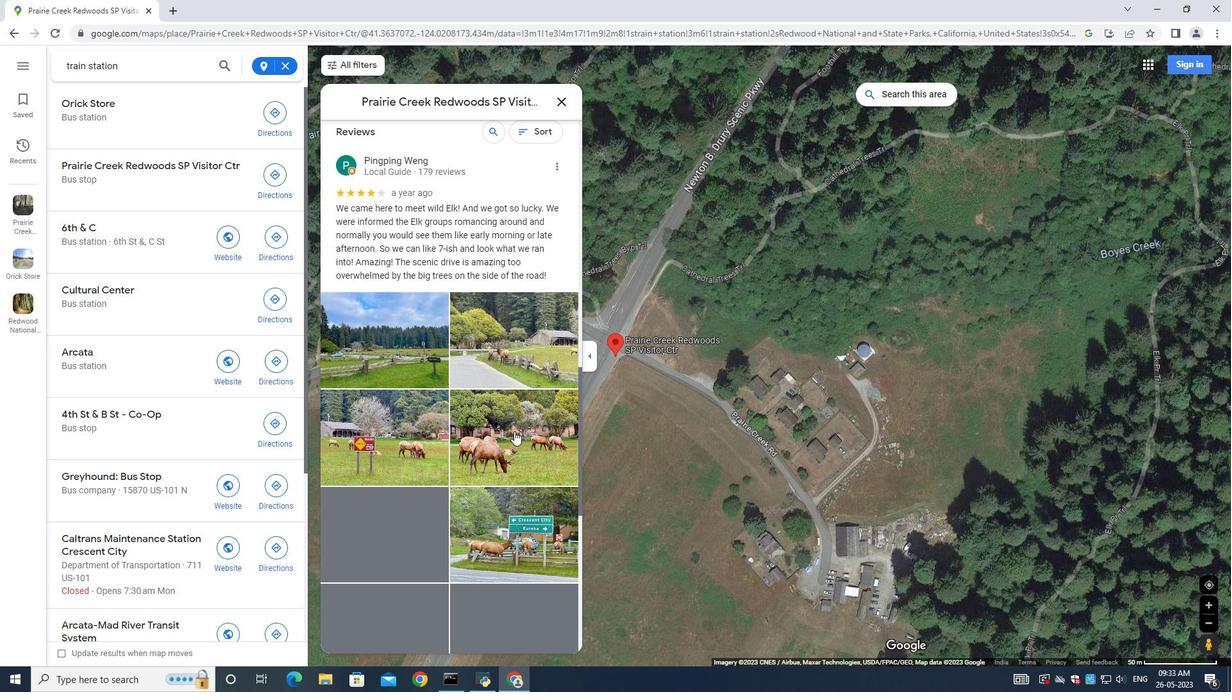 
Action: Mouse scrolled (514, 430) with delta (0, 0)
Screenshot: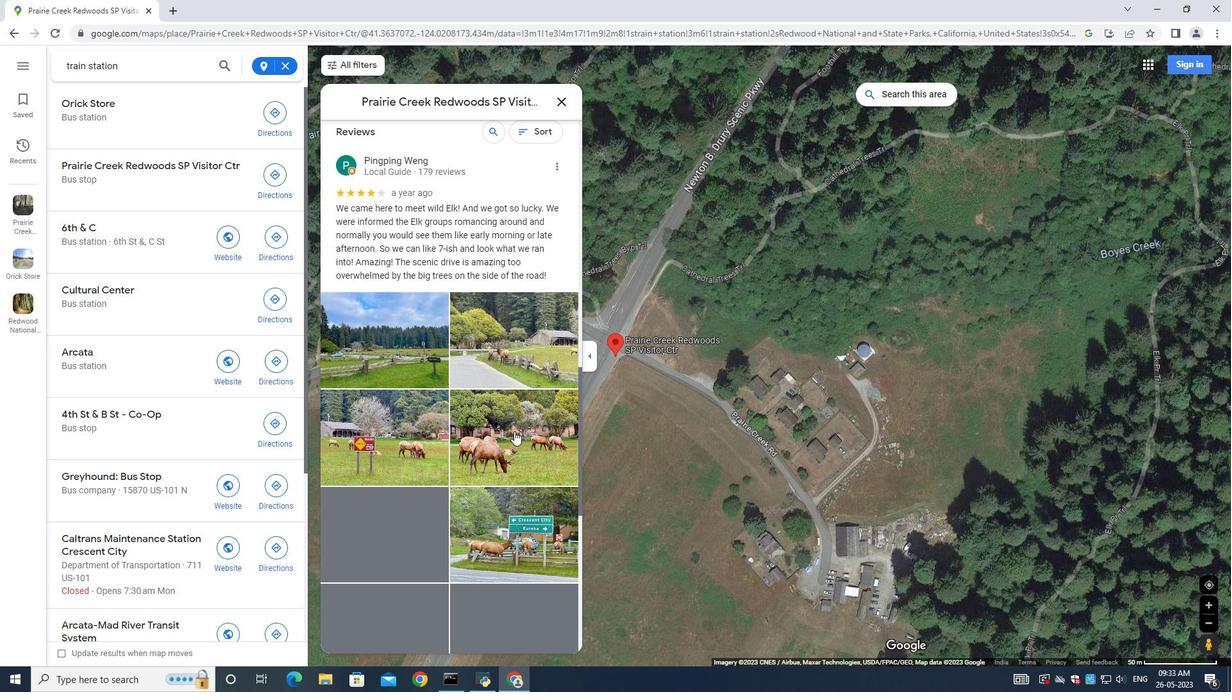 
Action: Mouse scrolled (514, 430) with delta (0, 0)
Screenshot: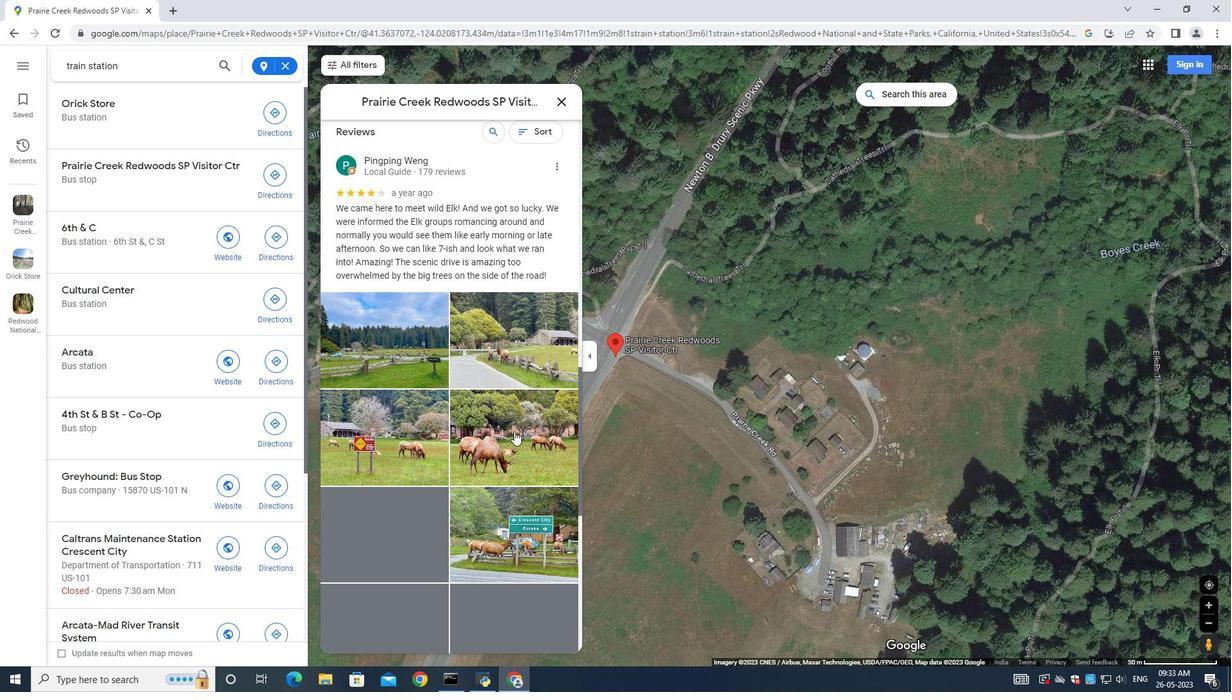 
Action: Mouse moved to (480, 434)
Screenshot: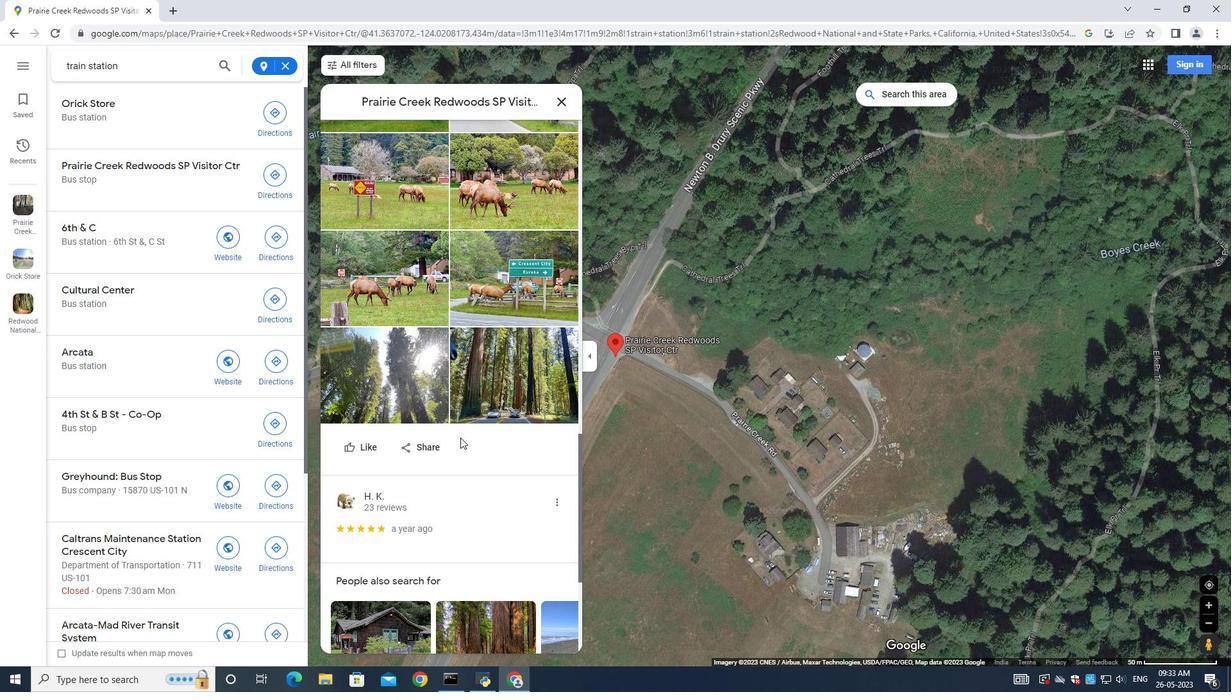 
Action: Mouse scrolled (480, 433) with delta (0, 0)
Screenshot: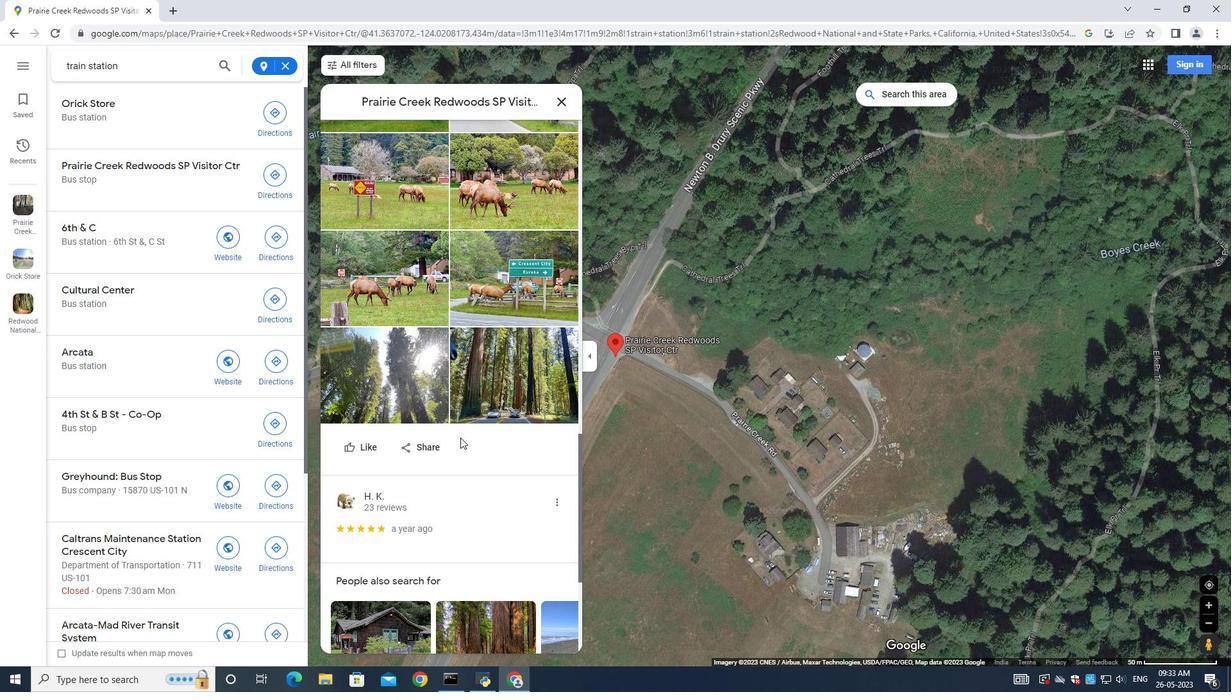 
Action: Mouse moved to (482, 436)
Screenshot: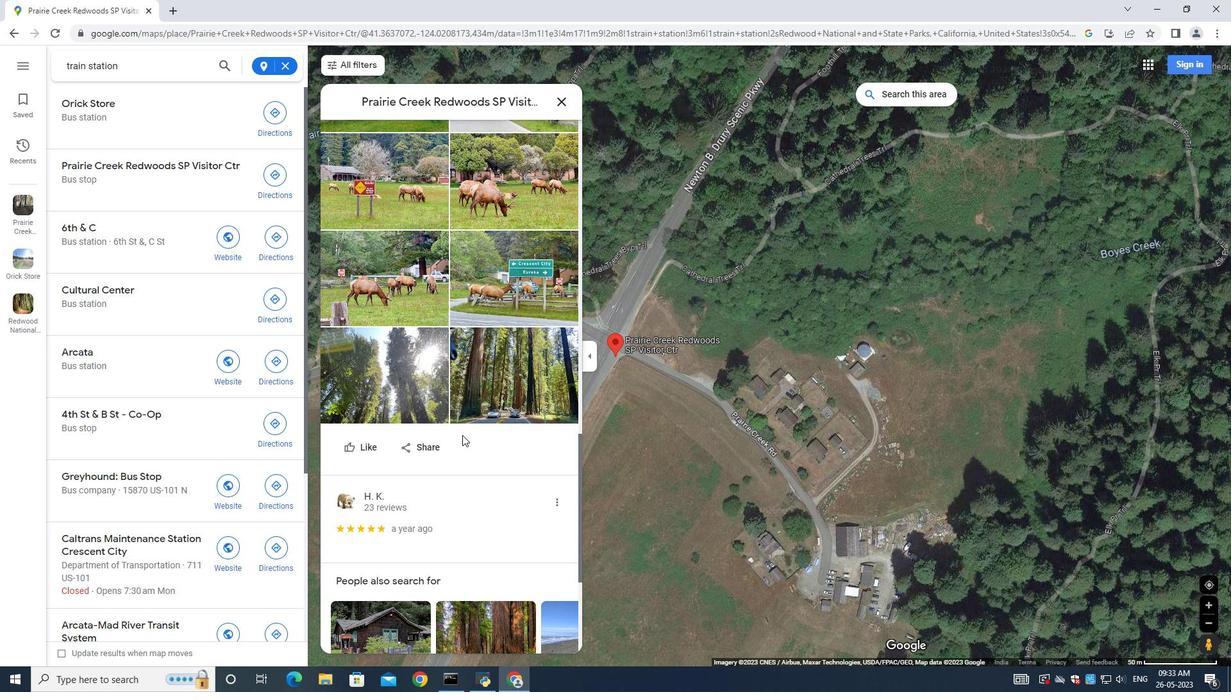 
Action: Mouse scrolled (482, 435) with delta (0, 0)
Screenshot: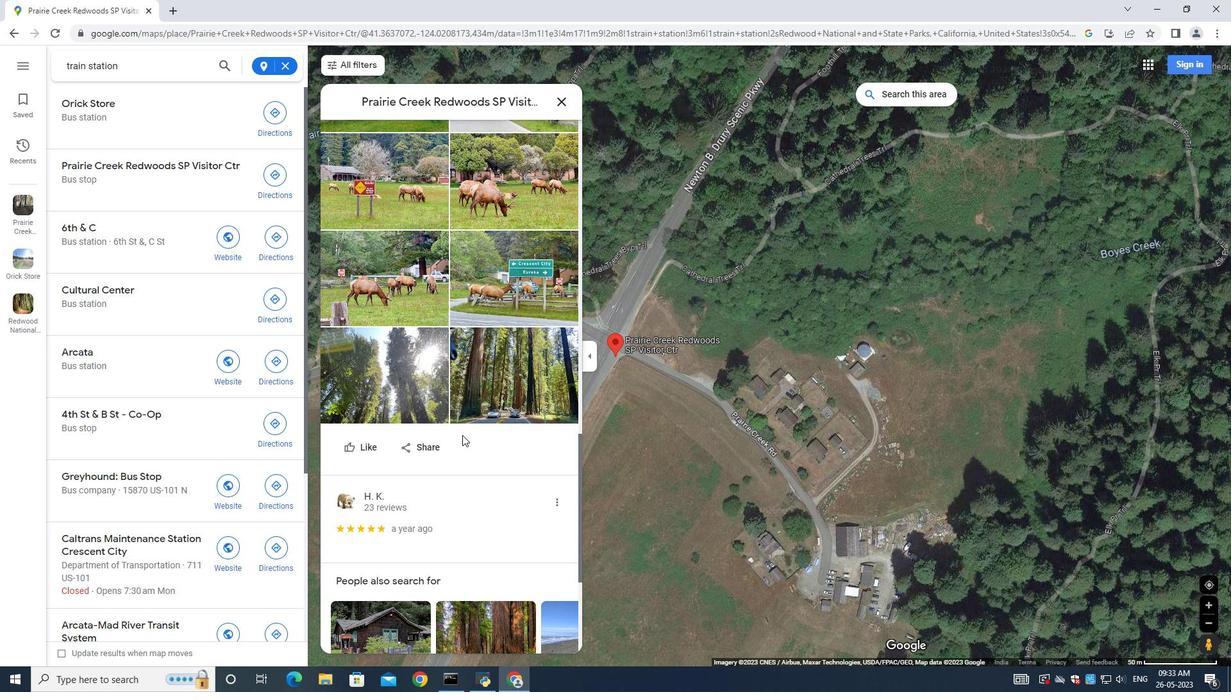 
Action: Mouse moved to (482, 436)
Screenshot: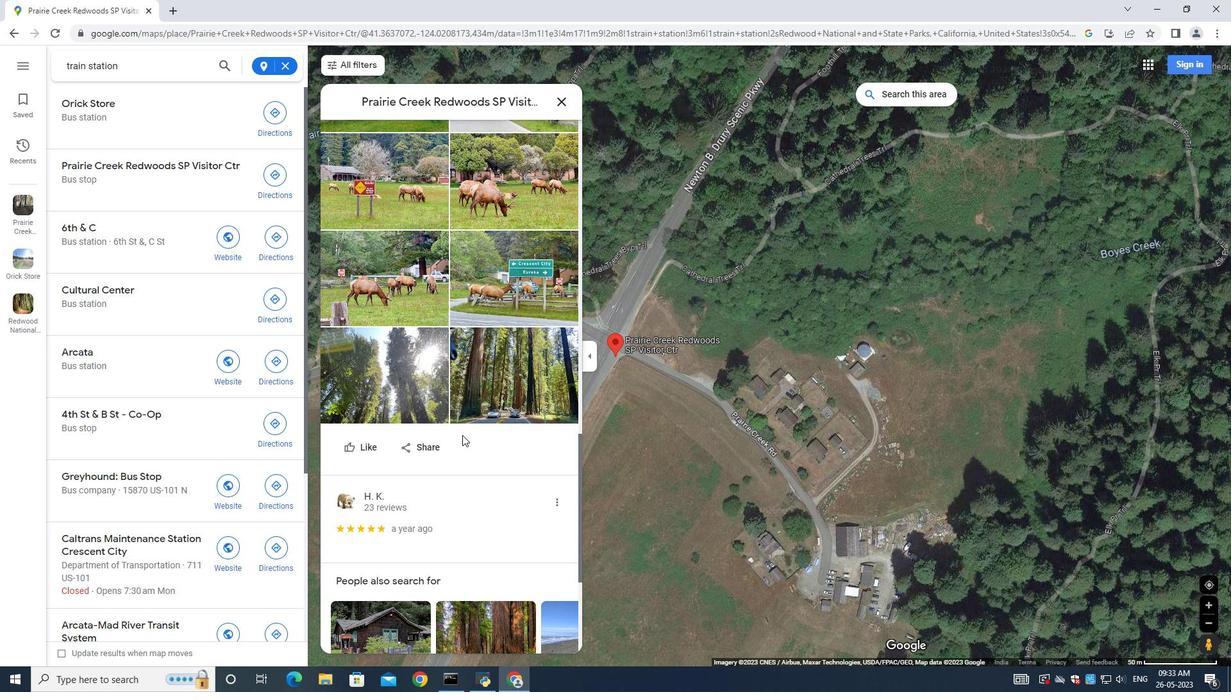 
Action: Mouse scrolled (482, 436) with delta (0, 0)
Screenshot: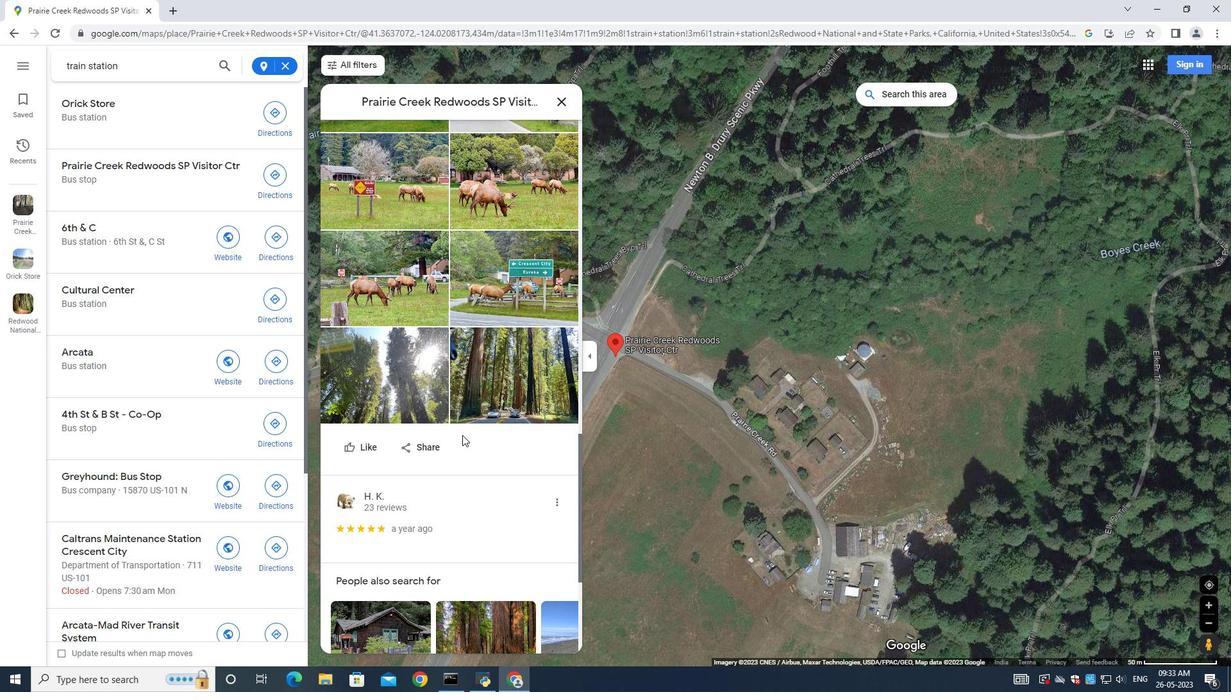 
Action: Mouse moved to (483, 437)
Screenshot: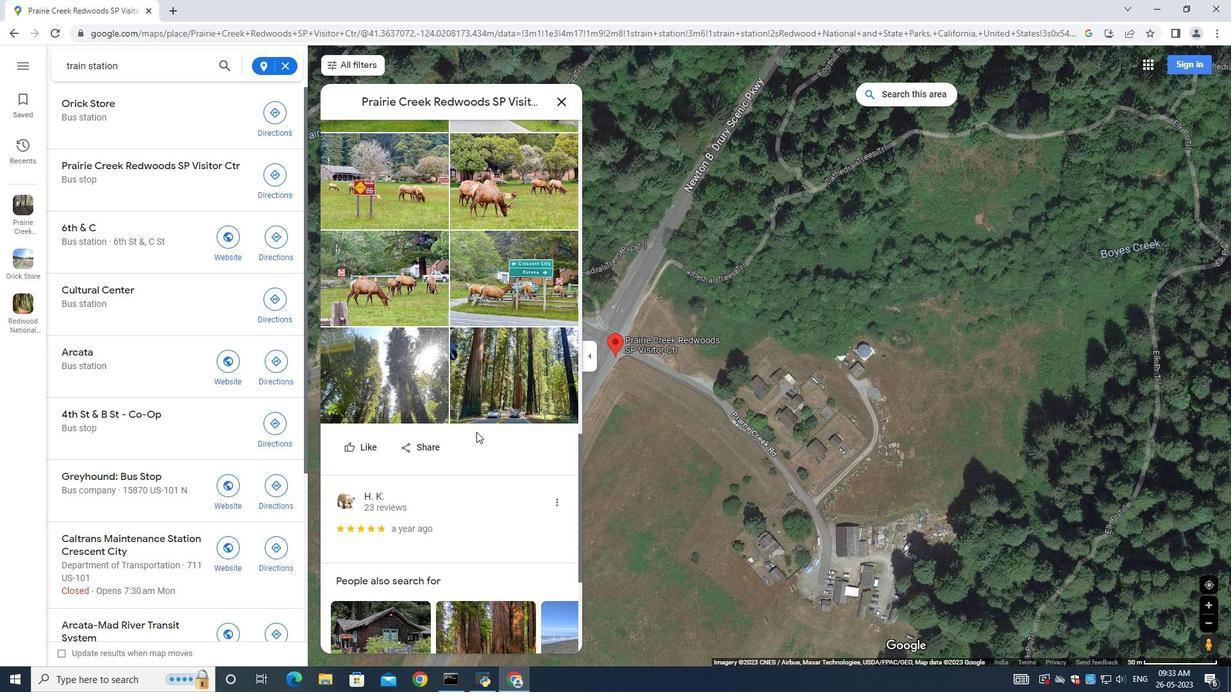 
Action: Mouse scrolled (483, 436) with delta (0, 0)
Screenshot: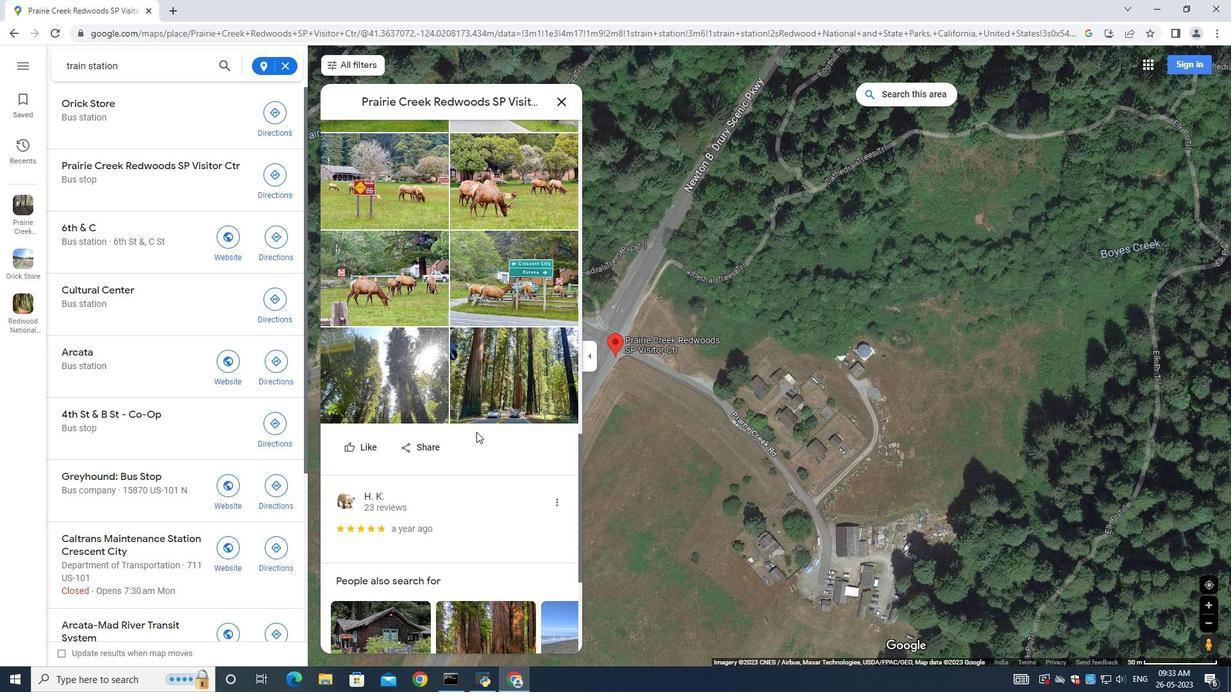
Action: Mouse scrolled (483, 436) with delta (0, 0)
Screenshot: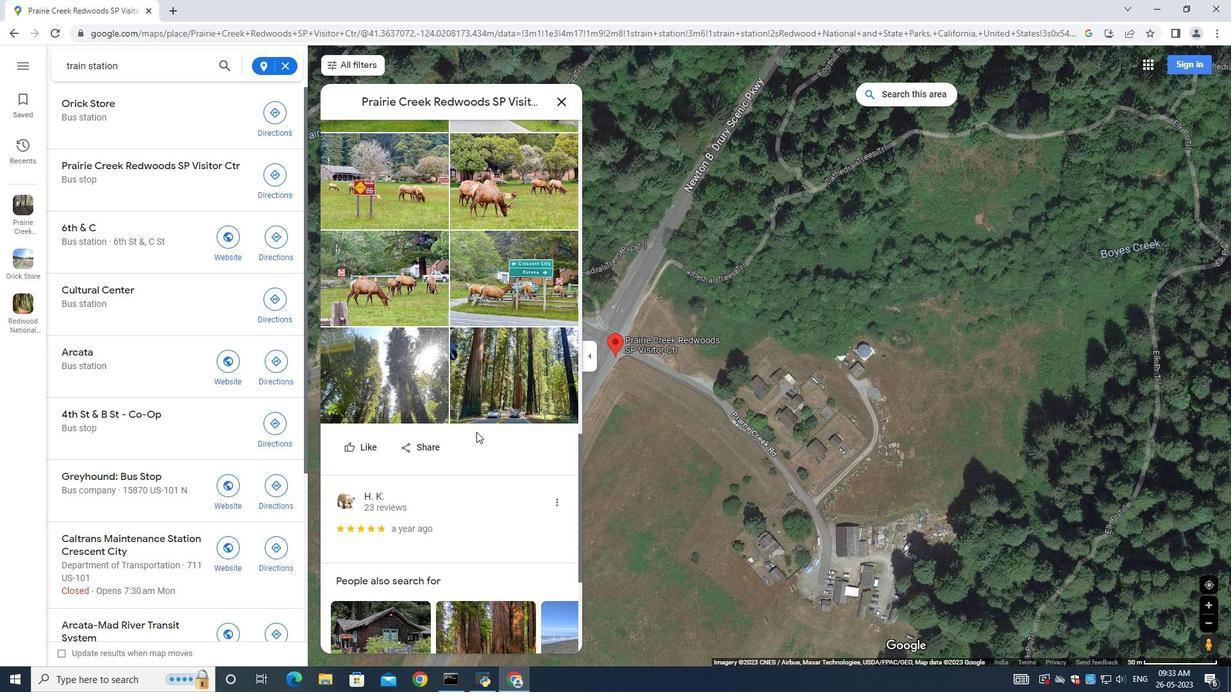 
Action: Mouse moved to (463, 370)
Screenshot: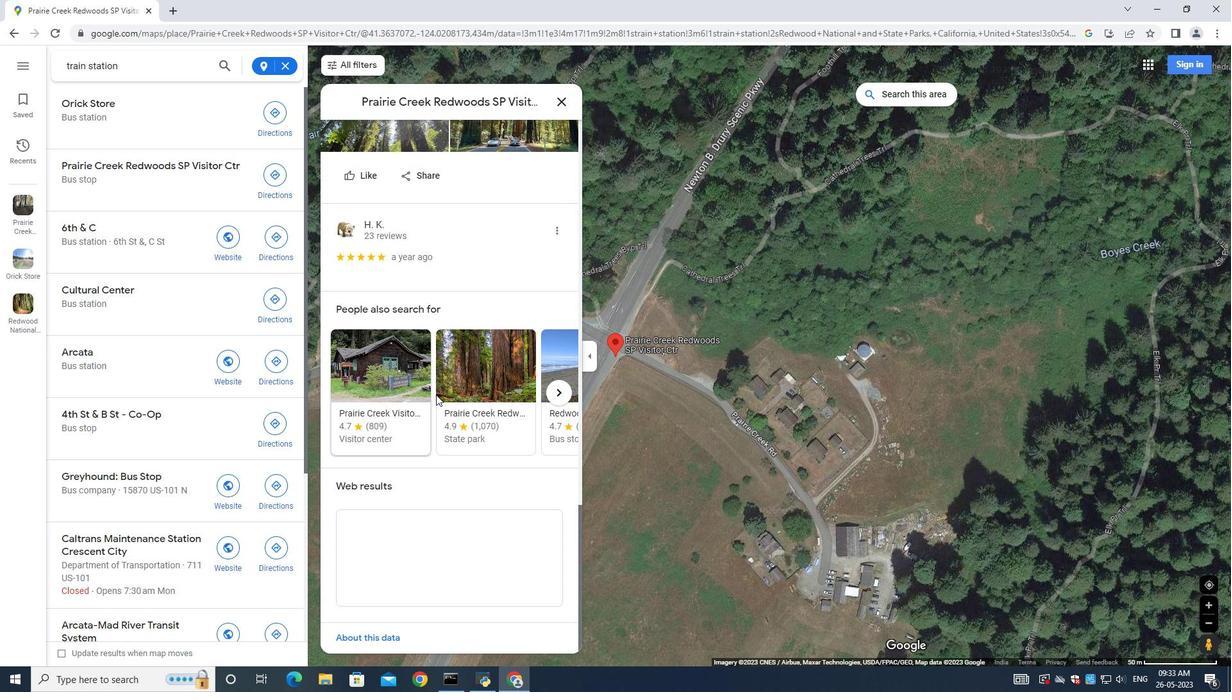 
Action: Mouse scrolled (463, 371) with delta (0, 0)
Screenshot: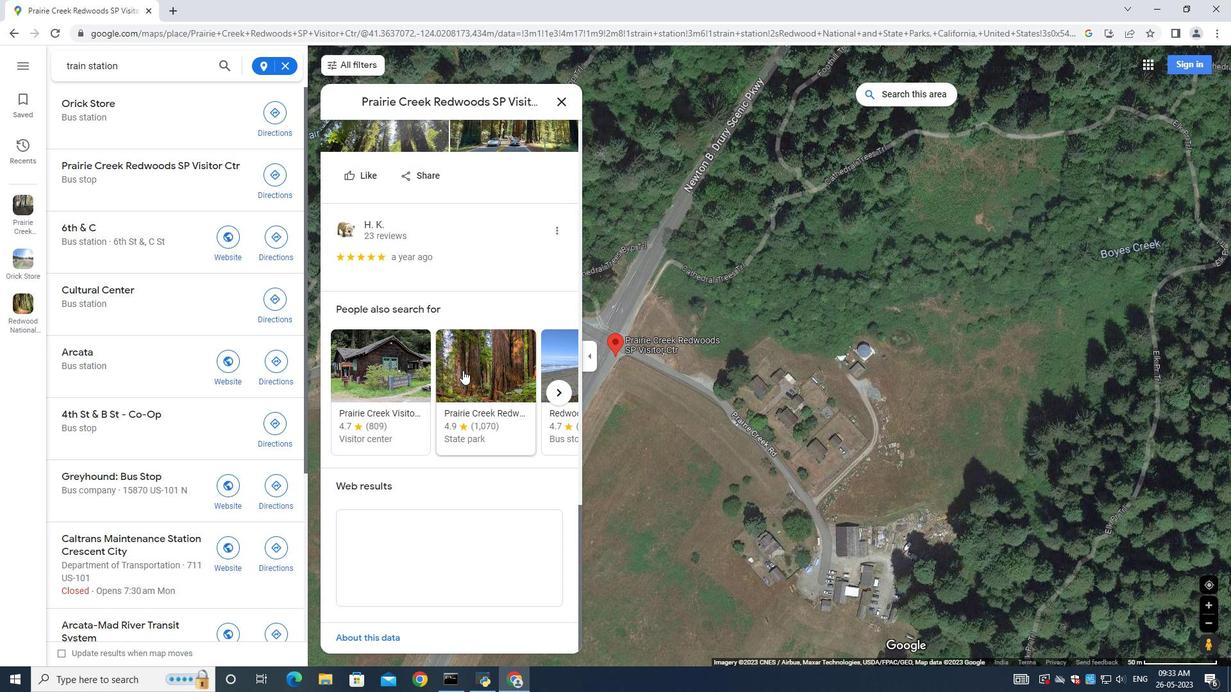 
Action: Mouse scrolled (463, 371) with delta (0, 0)
Screenshot: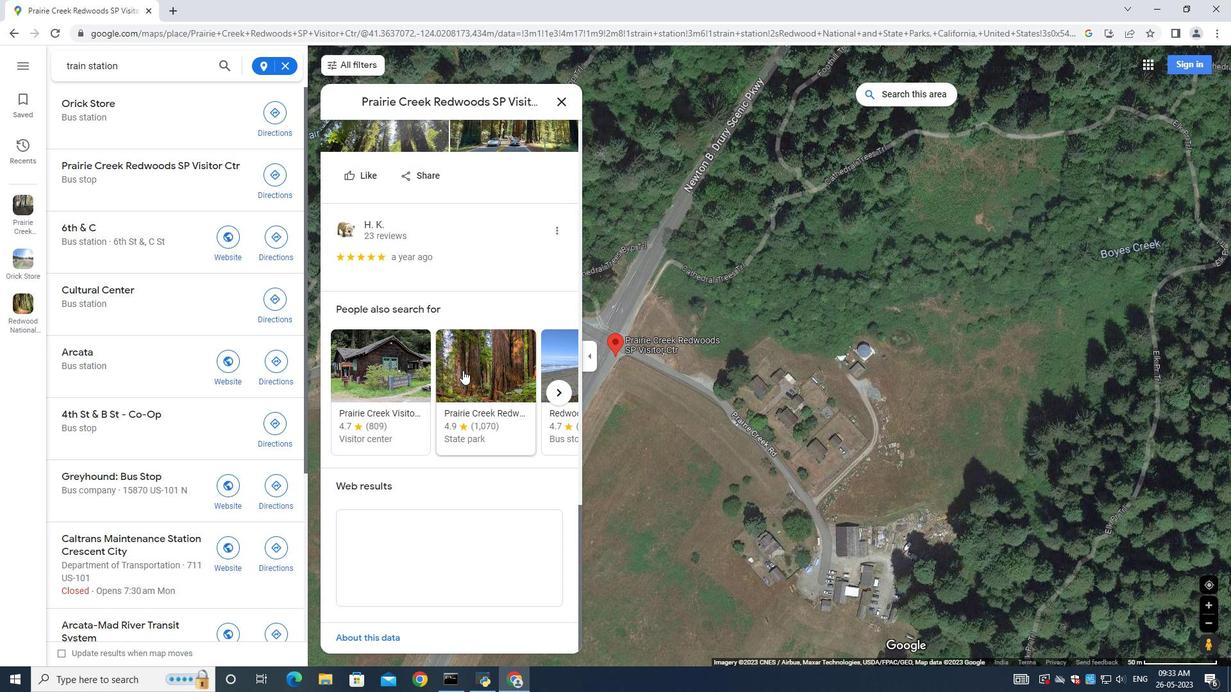 
Action: Mouse scrolled (463, 371) with delta (0, 0)
Screenshot: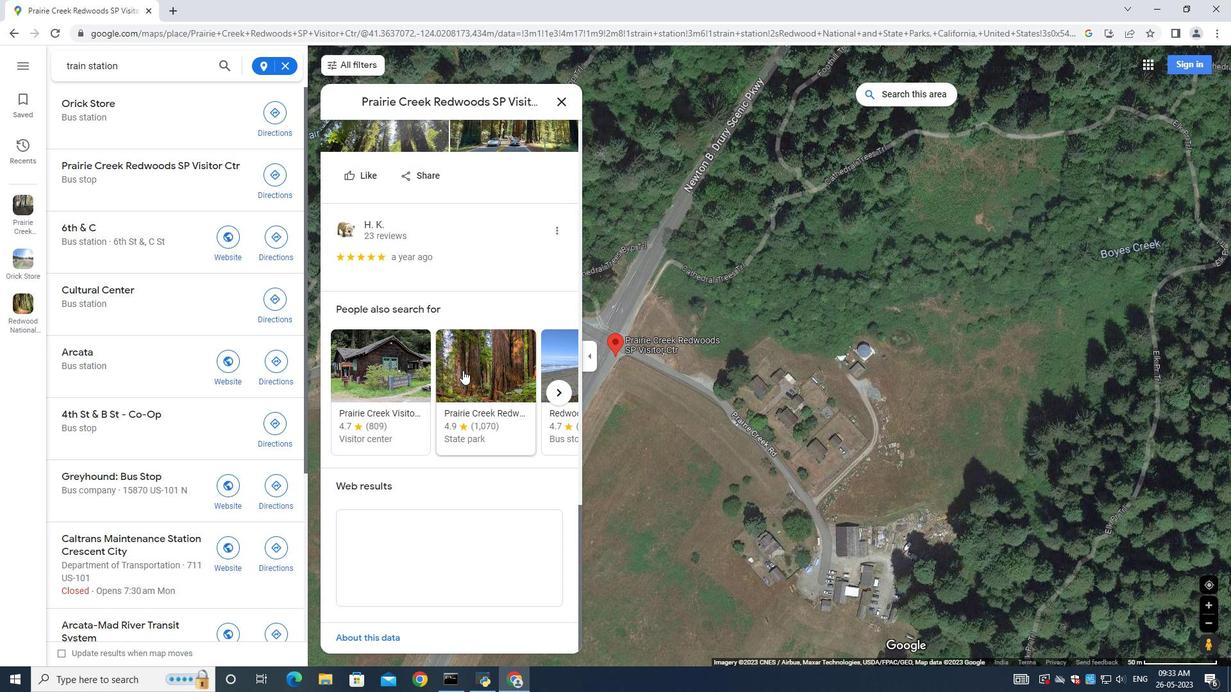 
Action: Mouse scrolled (463, 371) with delta (0, 0)
Screenshot: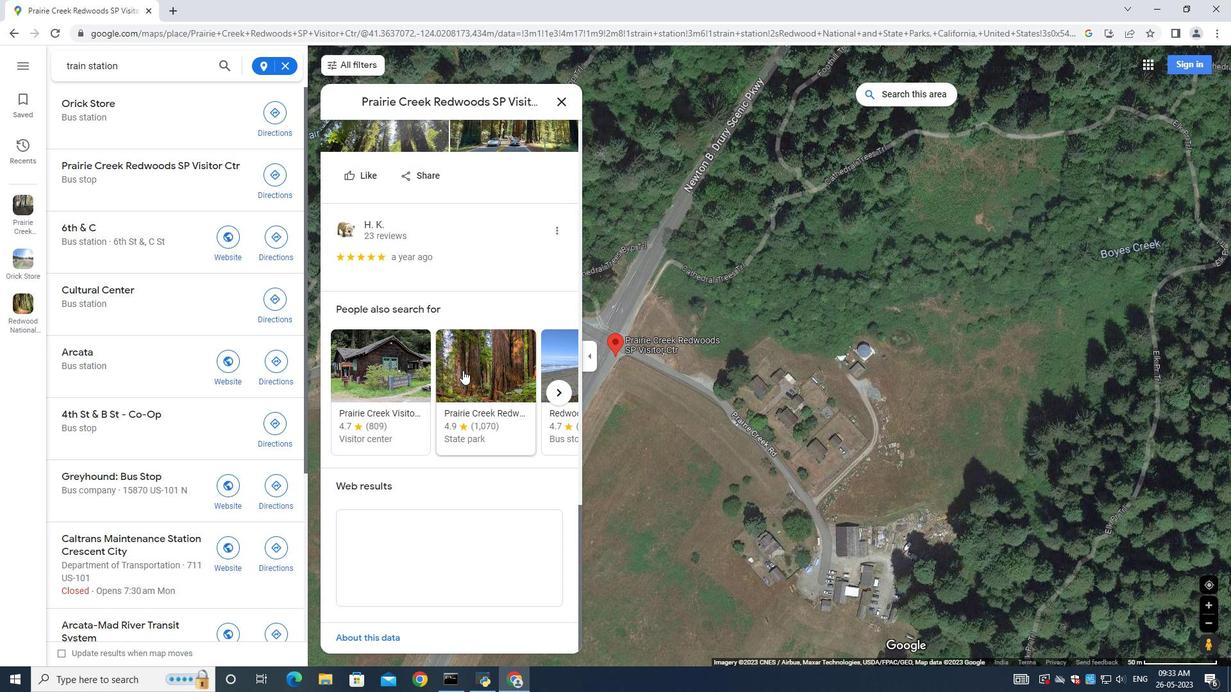 
Action: Mouse scrolled (463, 371) with delta (0, 0)
Screenshot: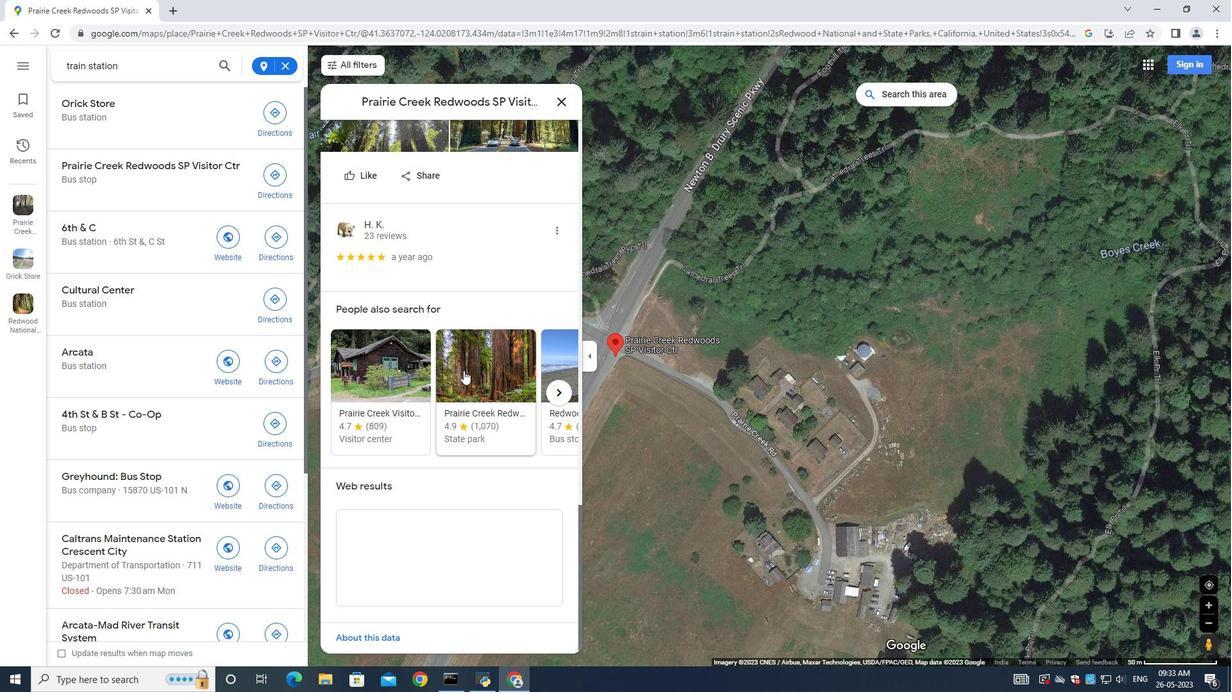 
Action: Mouse moved to (468, 357)
Screenshot: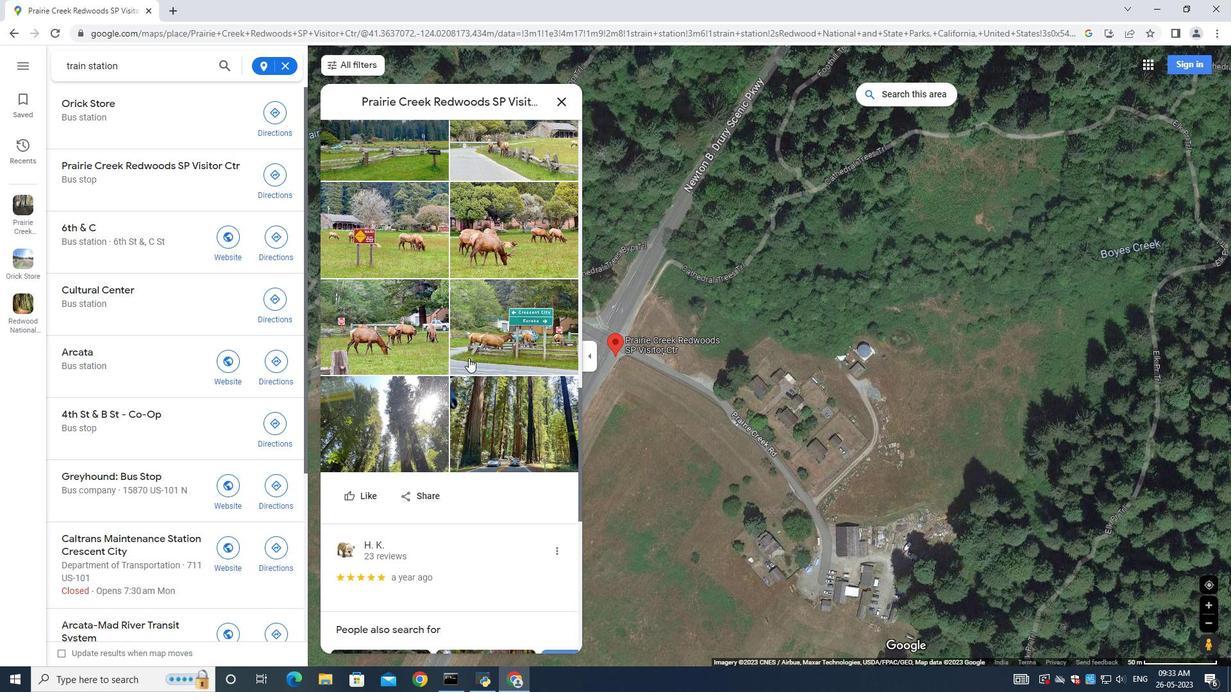
Action: Mouse scrolled (468, 358) with delta (0, 0)
Screenshot: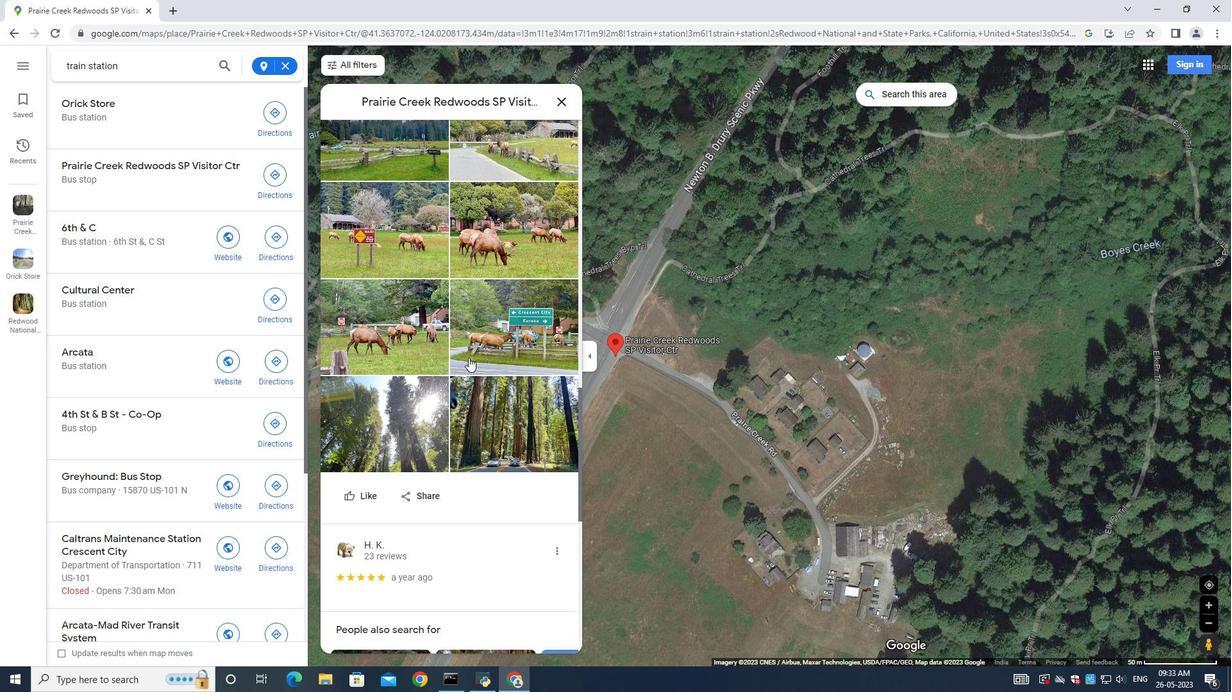 
Action: Mouse scrolled (468, 358) with delta (0, 0)
Screenshot: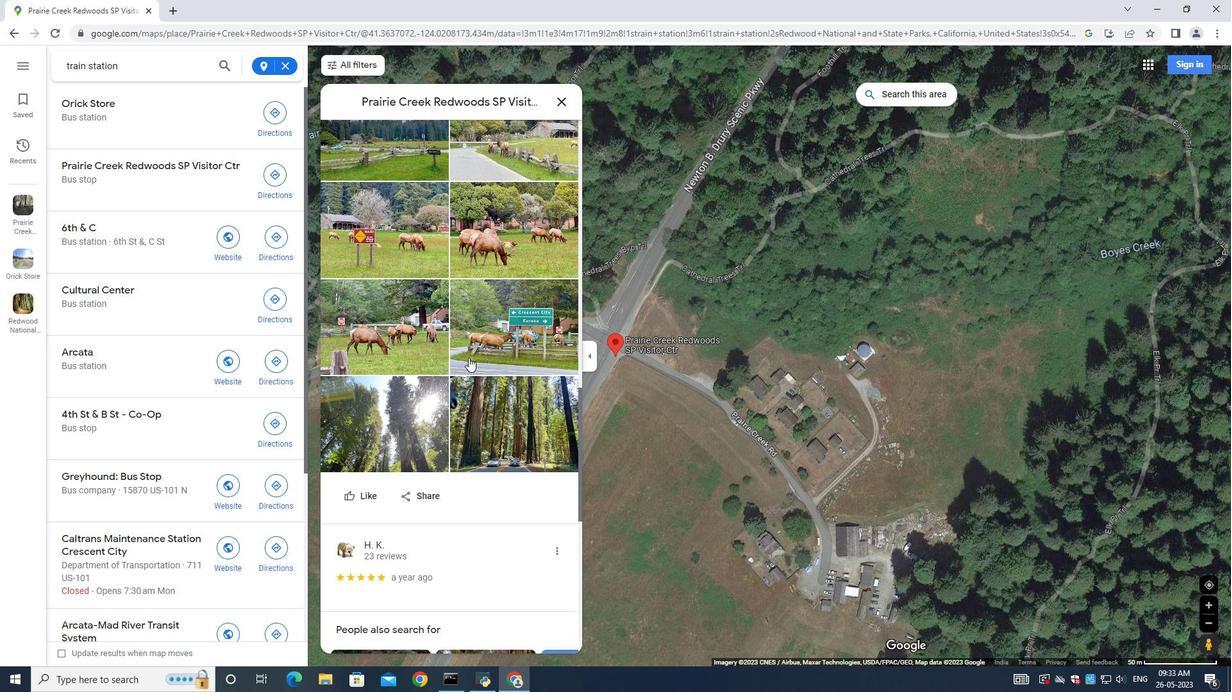 
Action: Mouse scrolled (468, 358) with delta (0, 0)
Screenshot: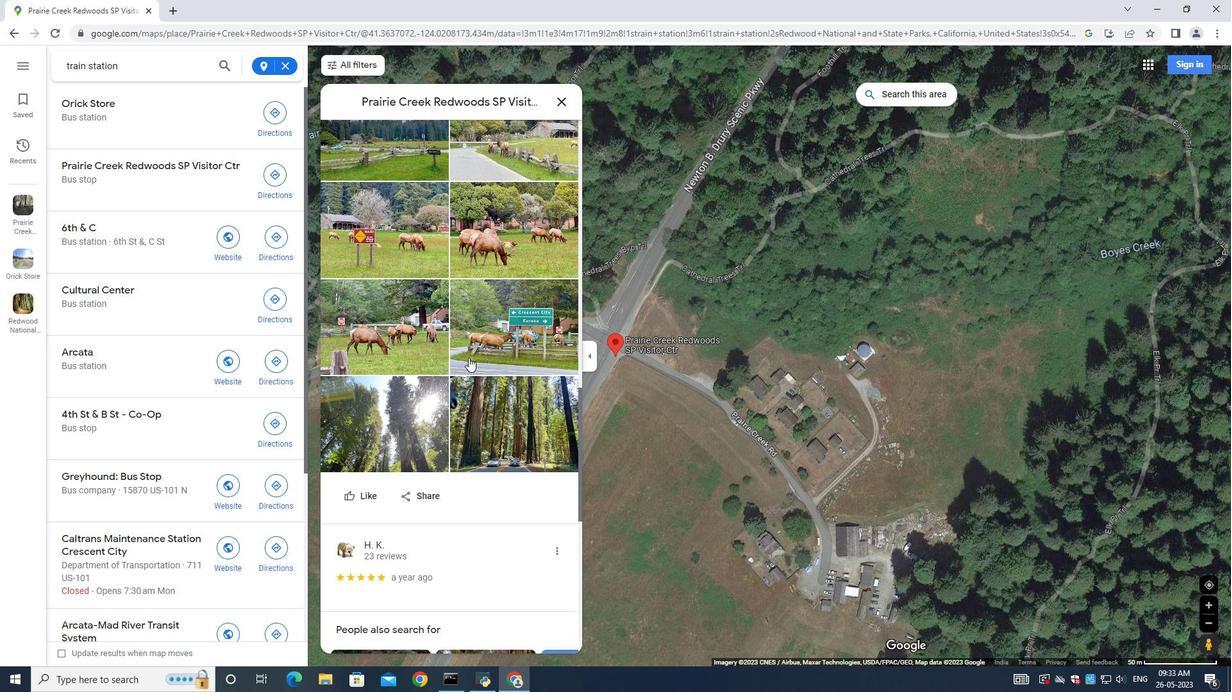 
Action: Mouse moved to (469, 357)
Screenshot: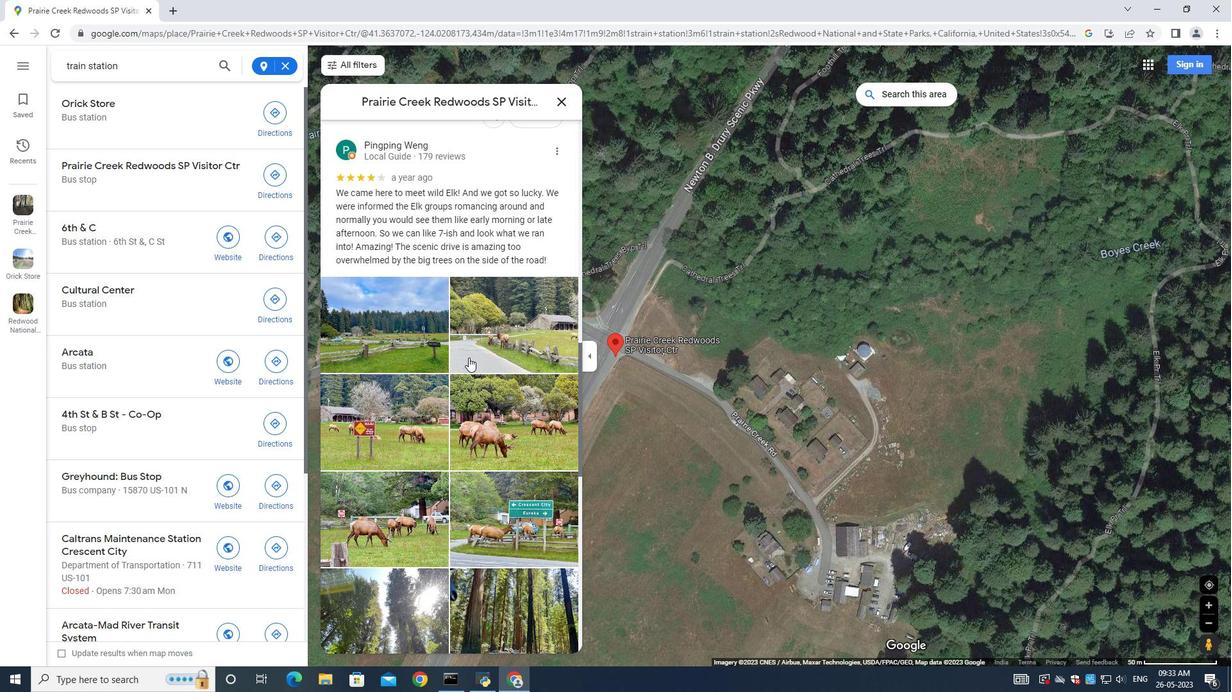 
Action: Mouse scrolled (469, 357) with delta (0, 0)
Screenshot: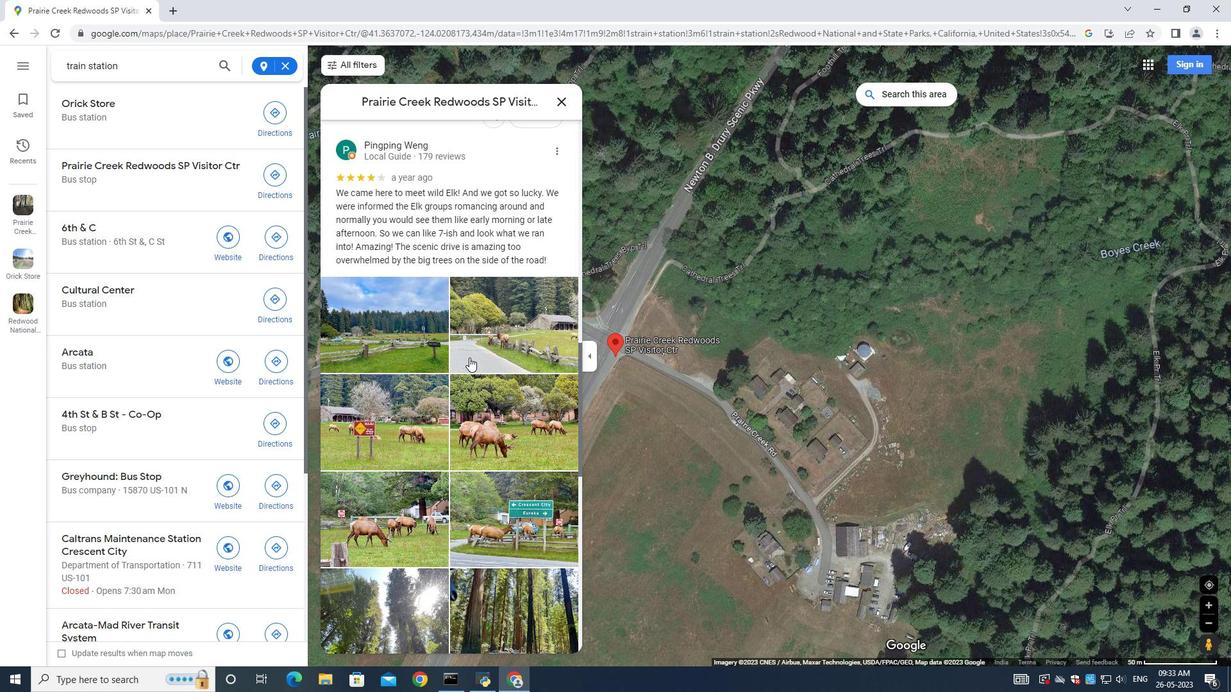 
Action: Mouse scrolled (469, 357) with delta (0, 0)
Screenshot: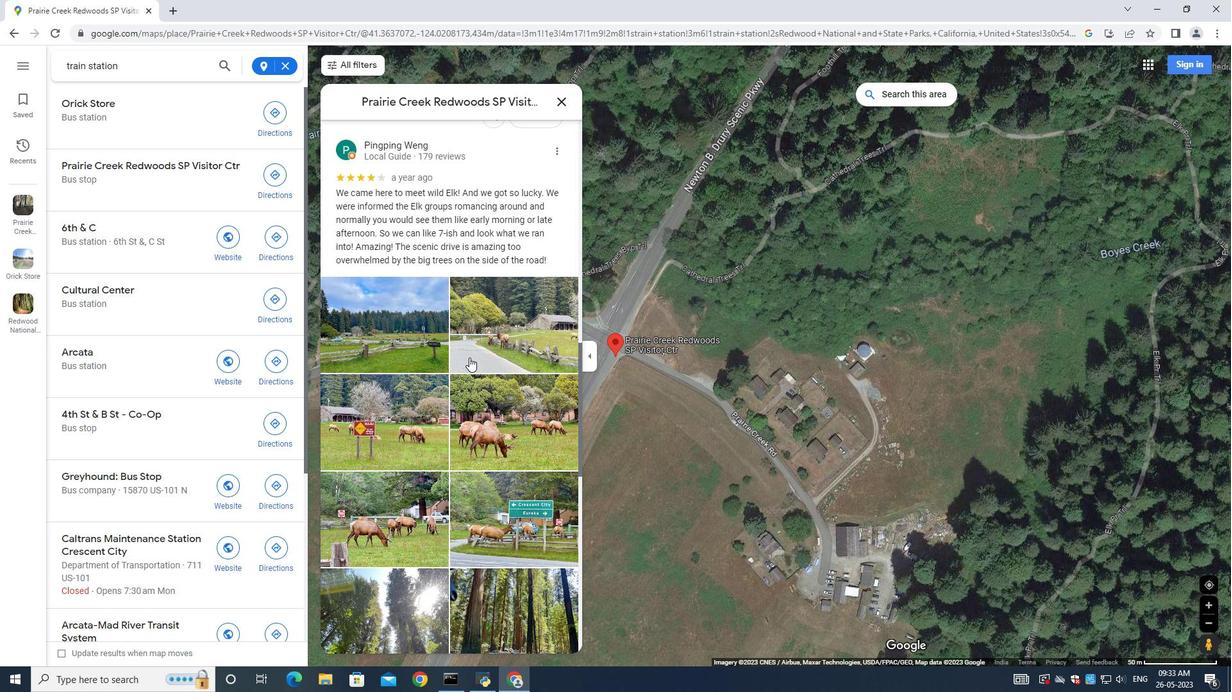 
Action: Mouse scrolled (469, 357) with delta (0, 0)
Screenshot: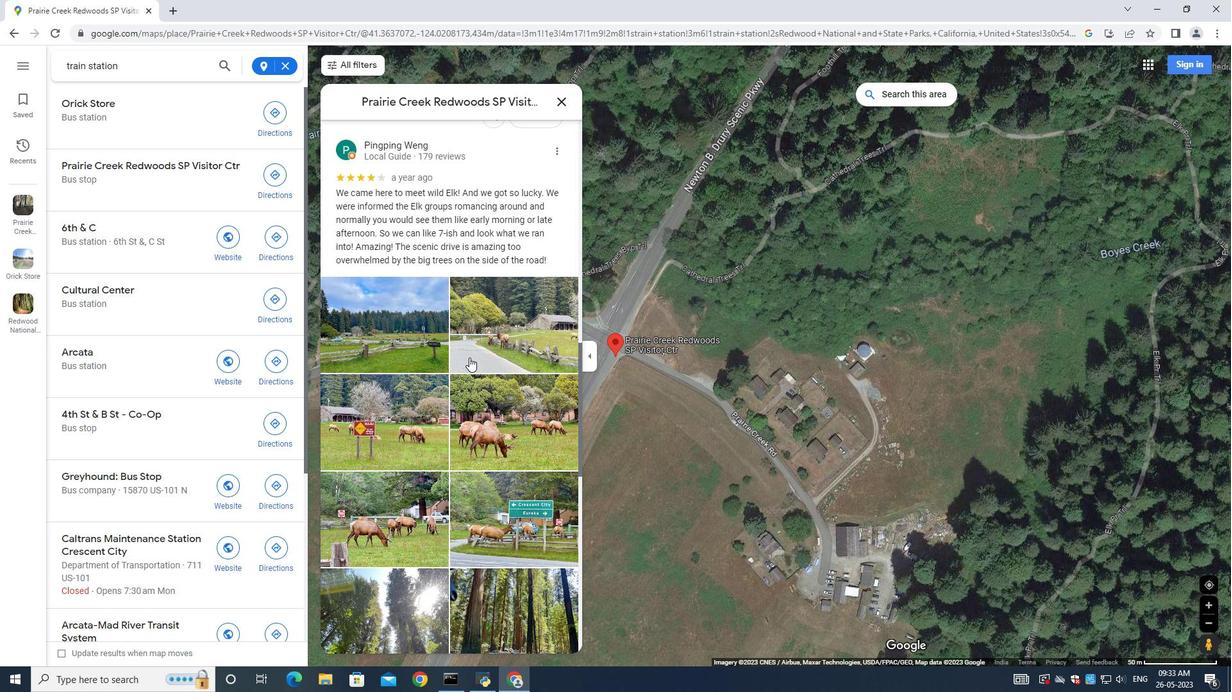 
Action: Mouse scrolled (469, 357) with delta (0, 0)
Screenshot: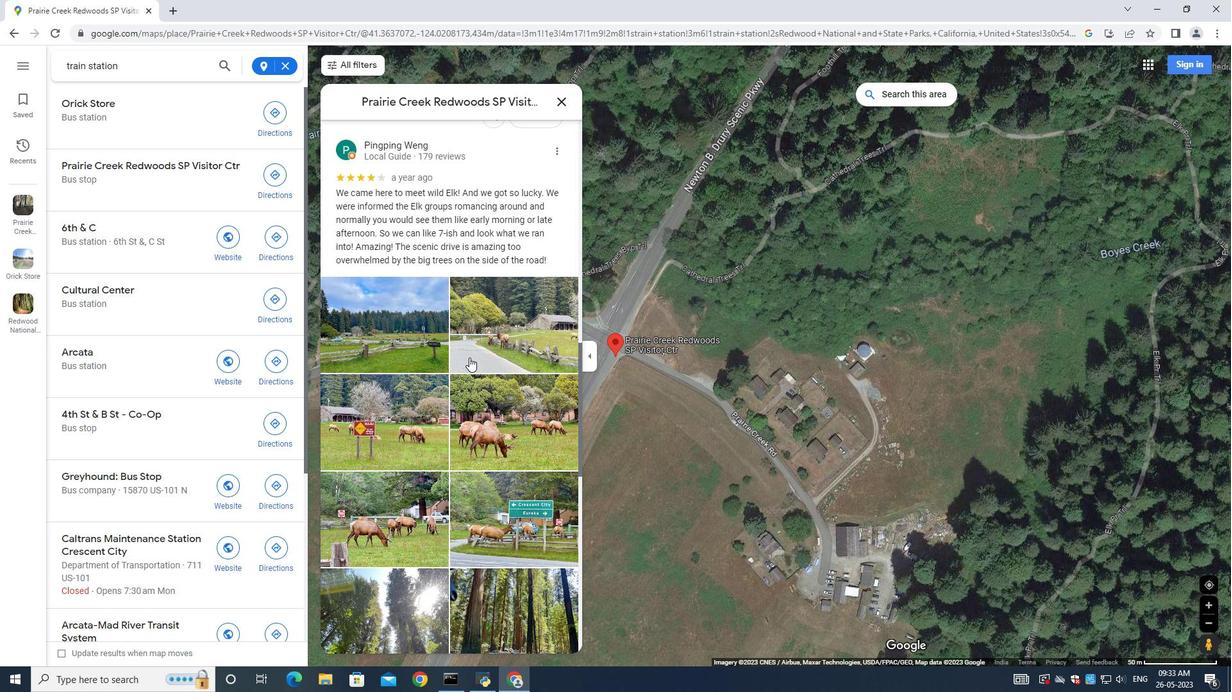 
Action: Mouse scrolled (469, 357) with delta (0, 0)
Screenshot: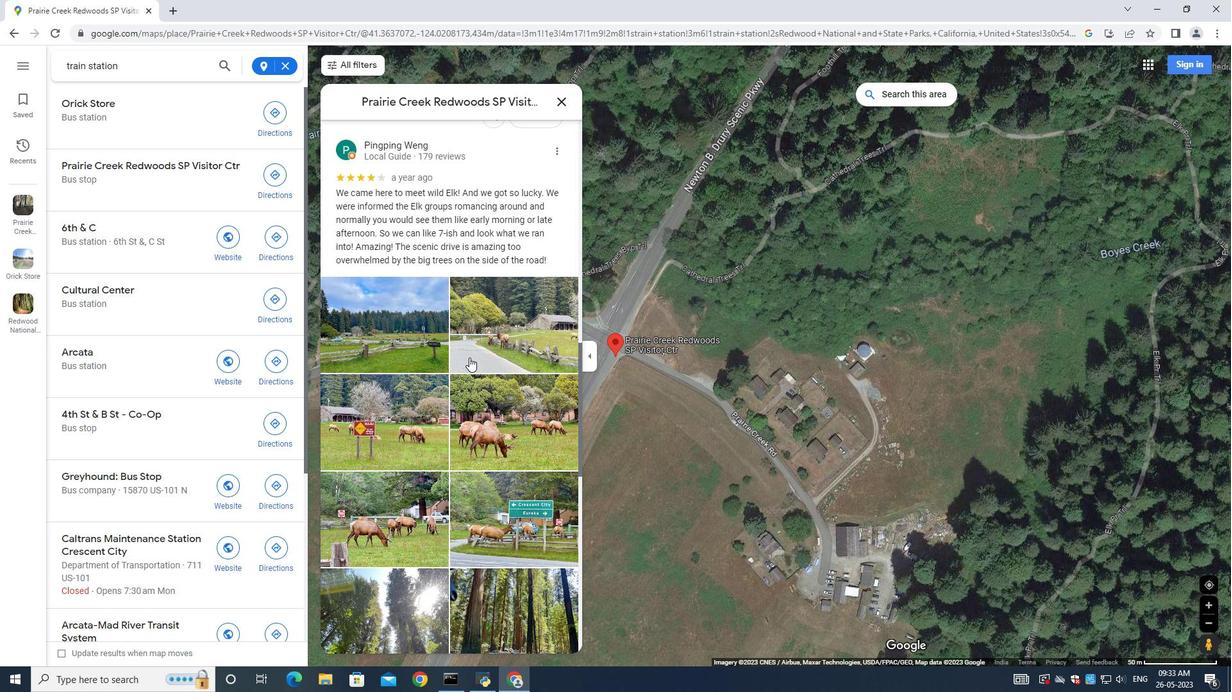 
Action: Mouse scrolled (469, 357) with delta (0, 0)
Screenshot: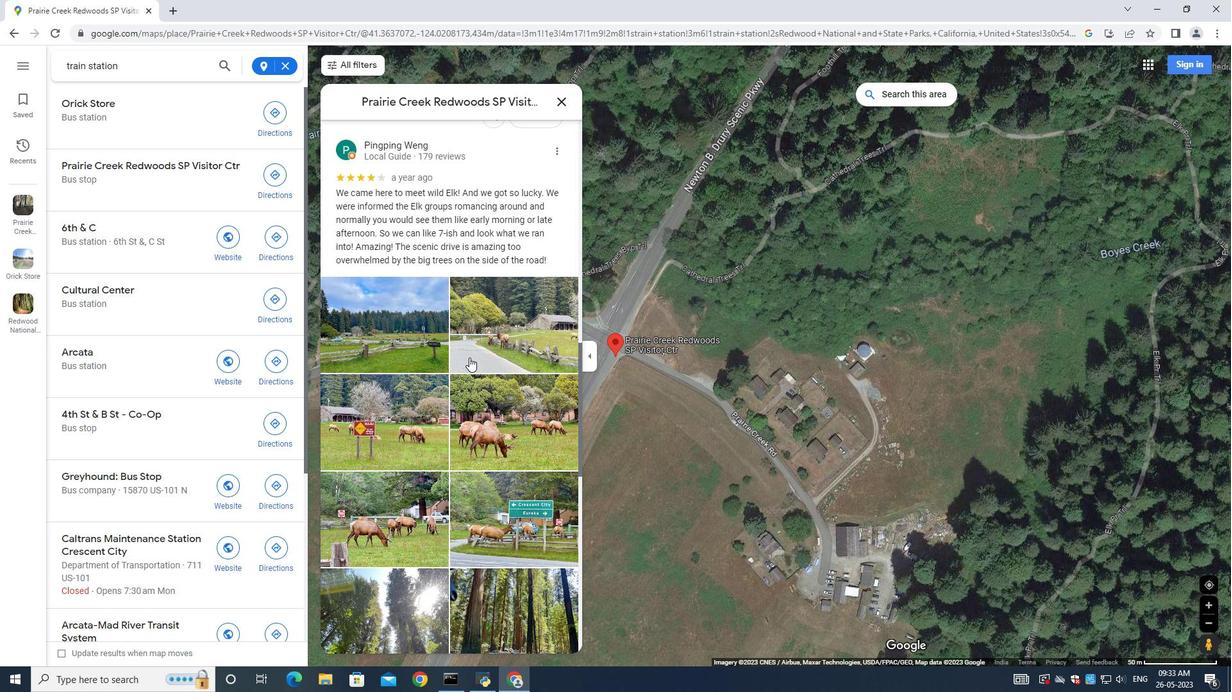 
Action: Mouse moved to (469, 354)
Screenshot: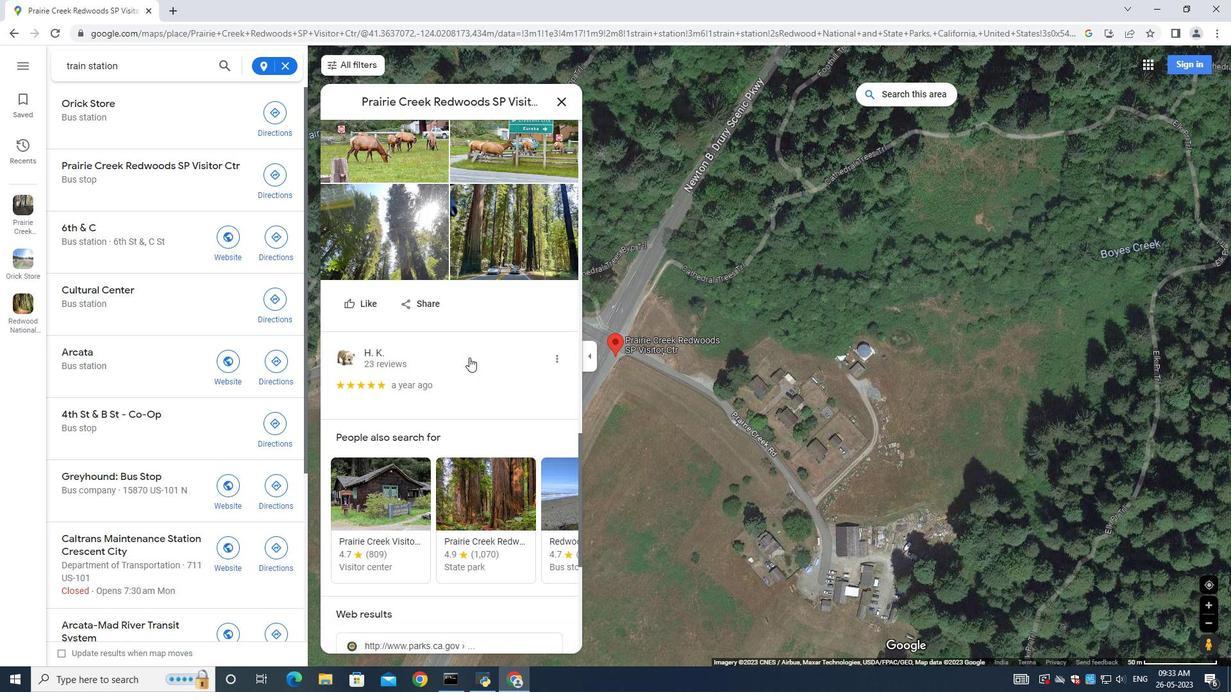 
Action: Mouse scrolled (469, 353) with delta (0, 0)
Screenshot: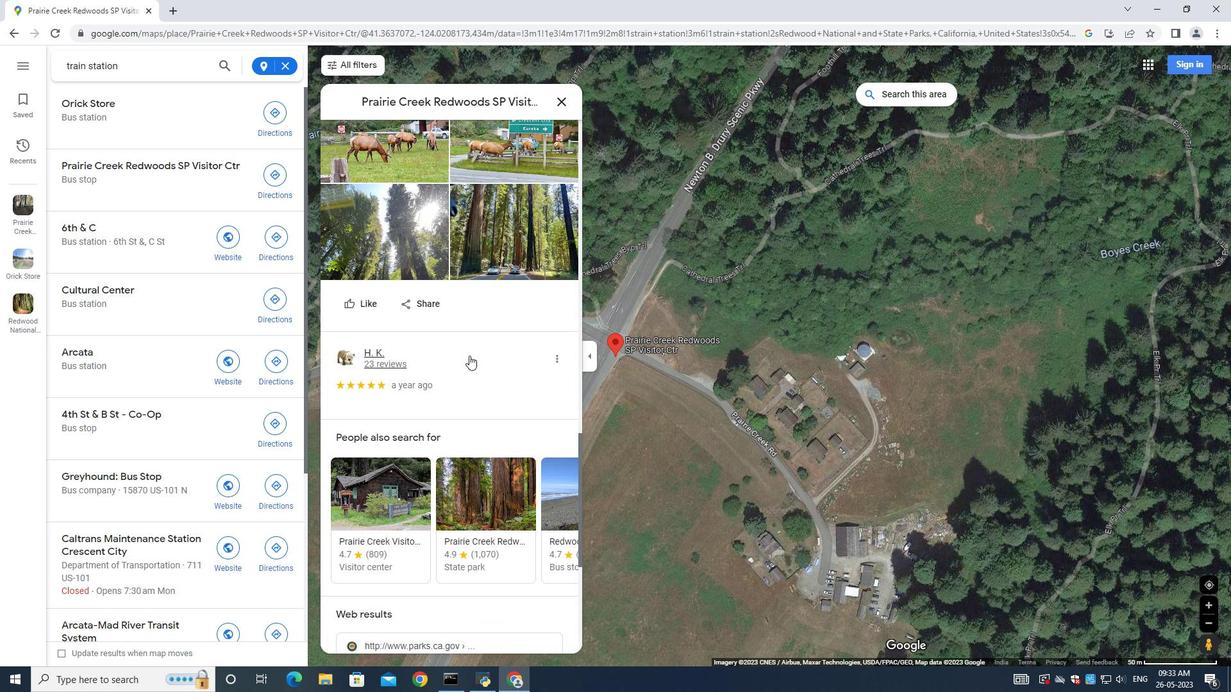 
Action: Mouse scrolled (469, 353) with delta (0, 0)
Screenshot: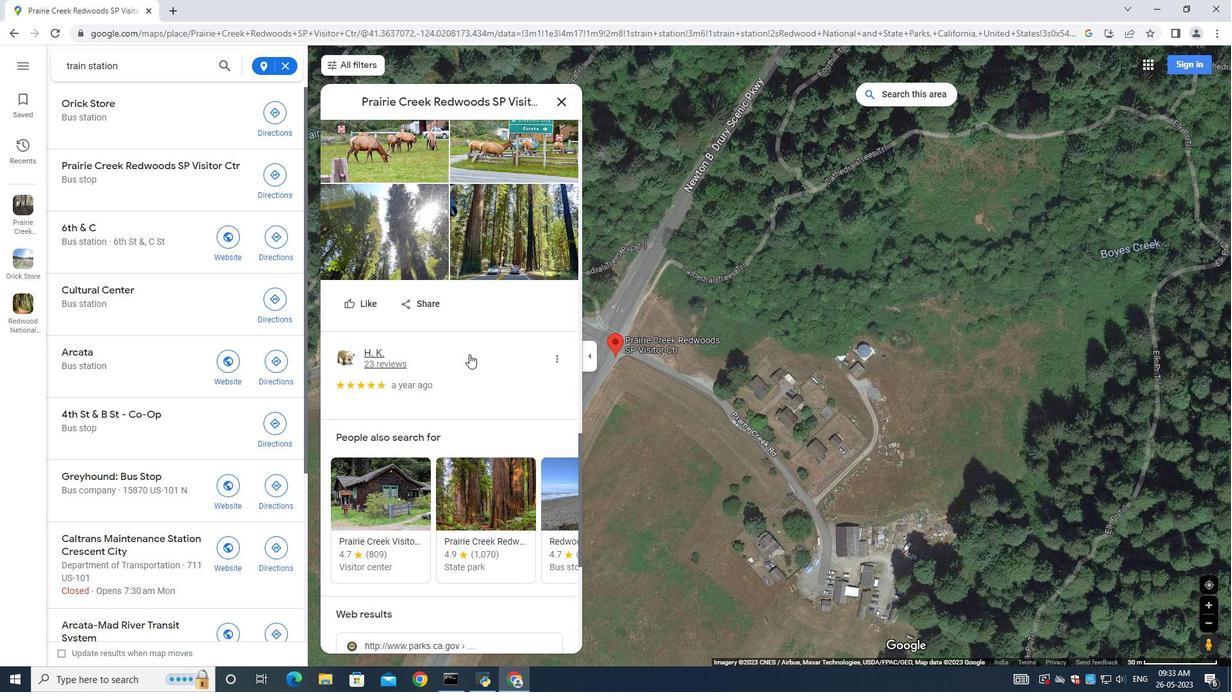 
Action: Mouse scrolled (469, 353) with delta (0, 0)
Screenshot: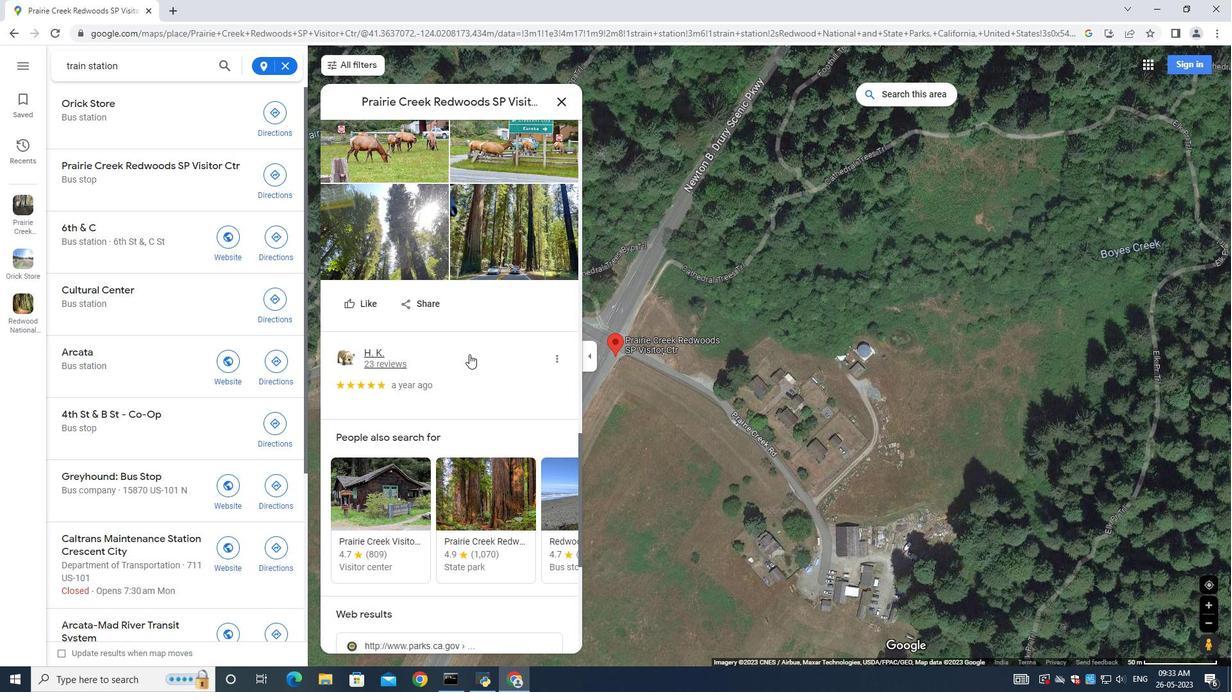 
Action: Mouse scrolled (469, 353) with delta (0, 0)
Screenshot: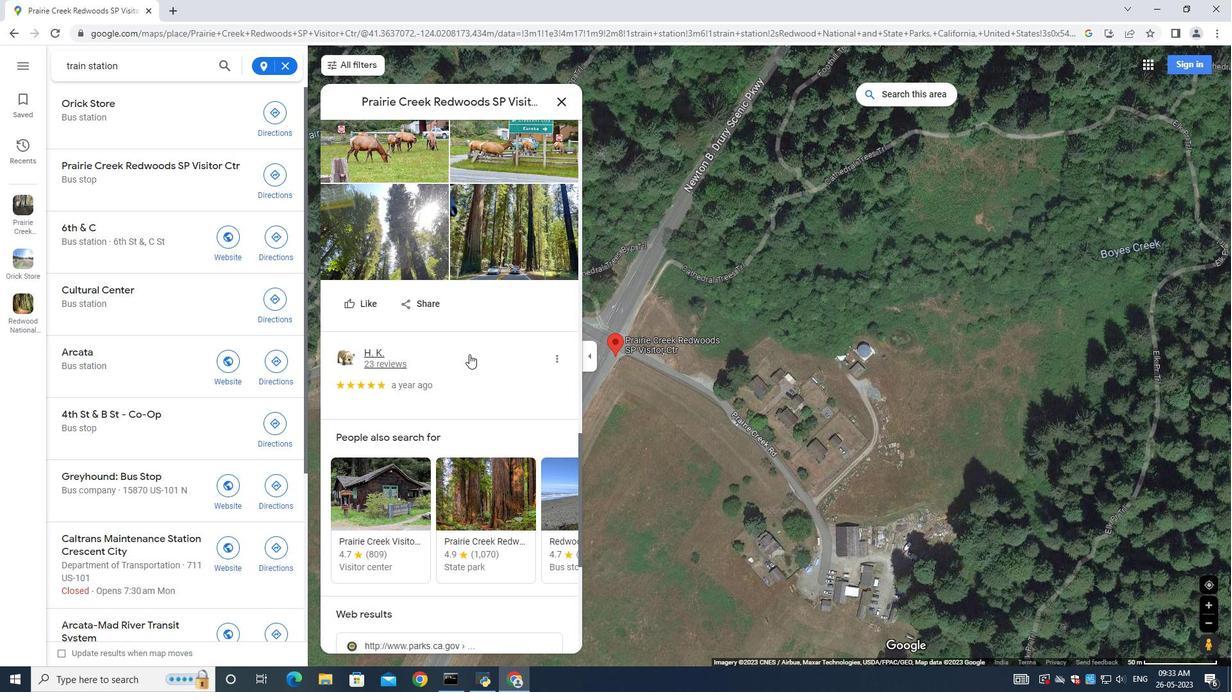 
Action: Mouse scrolled (469, 353) with delta (0, 0)
Screenshot: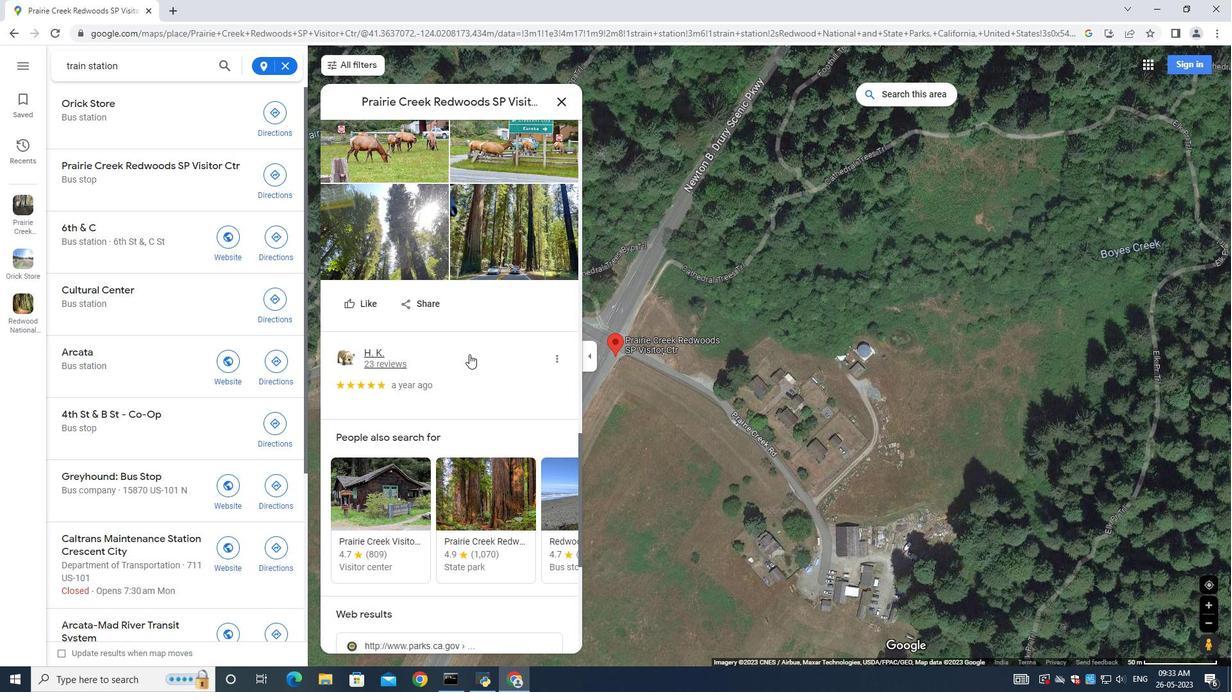 
Action: Mouse scrolled (469, 353) with delta (0, 0)
Screenshot: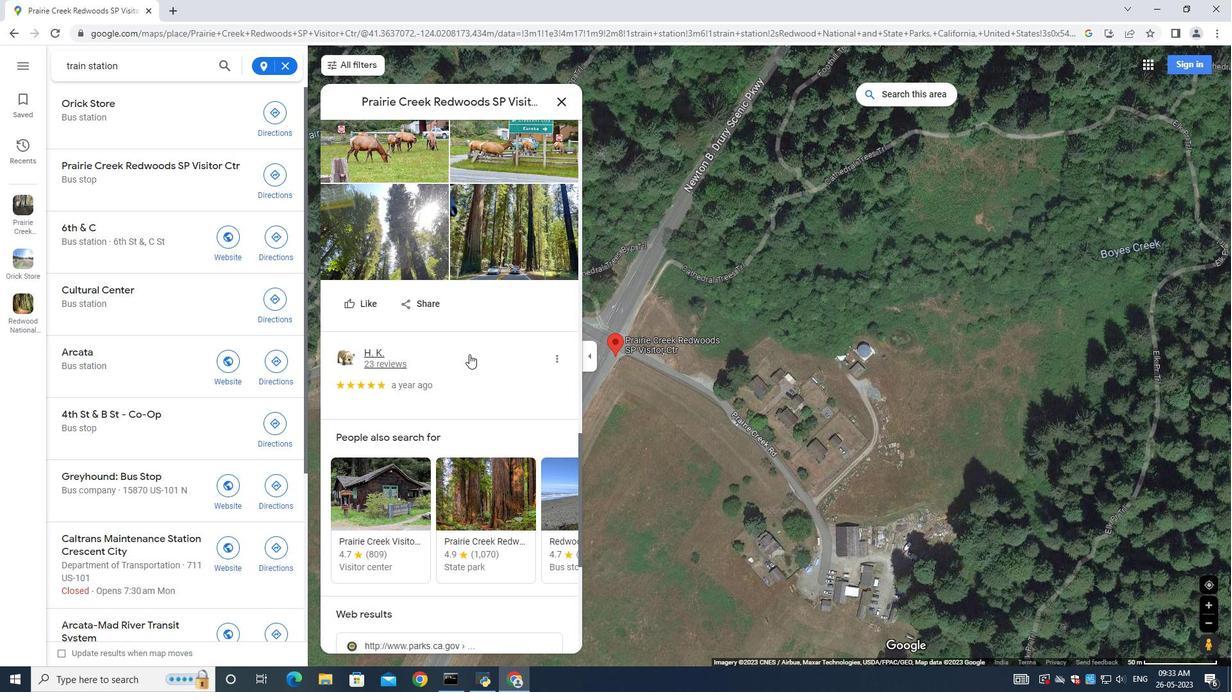 
Action: Mouse scrolled (469, 353) with delta (0, 0)
Screenshot: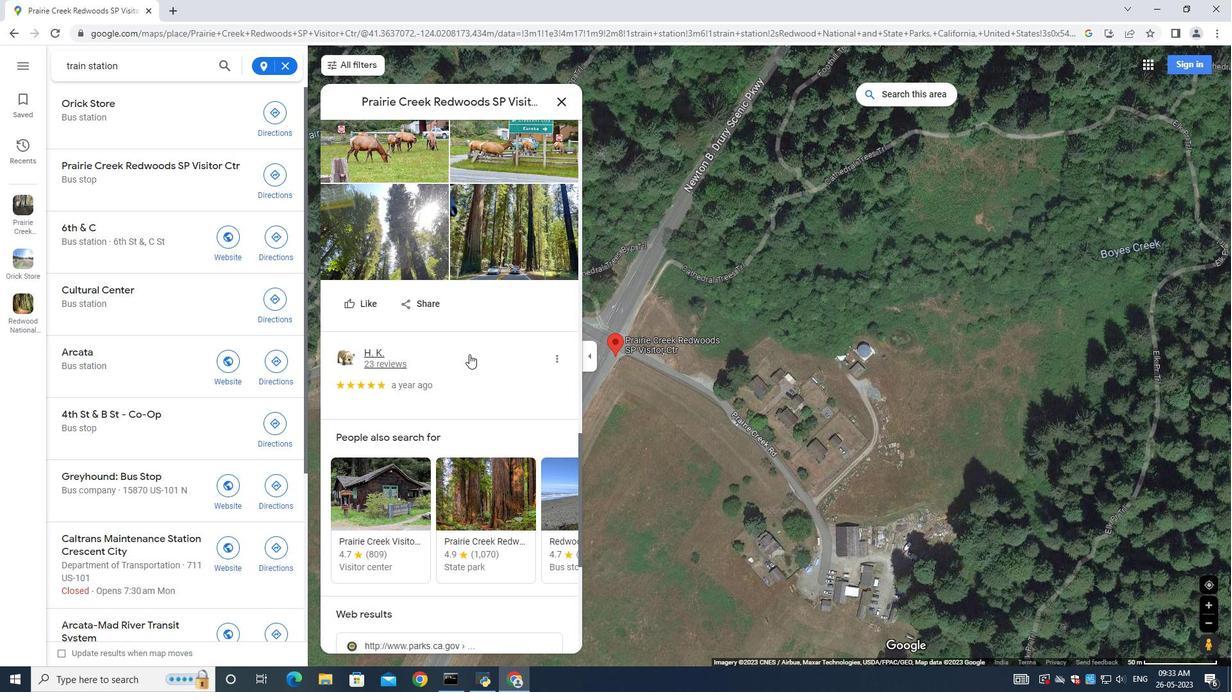 
Action: Mouse moved to (468, 353)
Screenshot: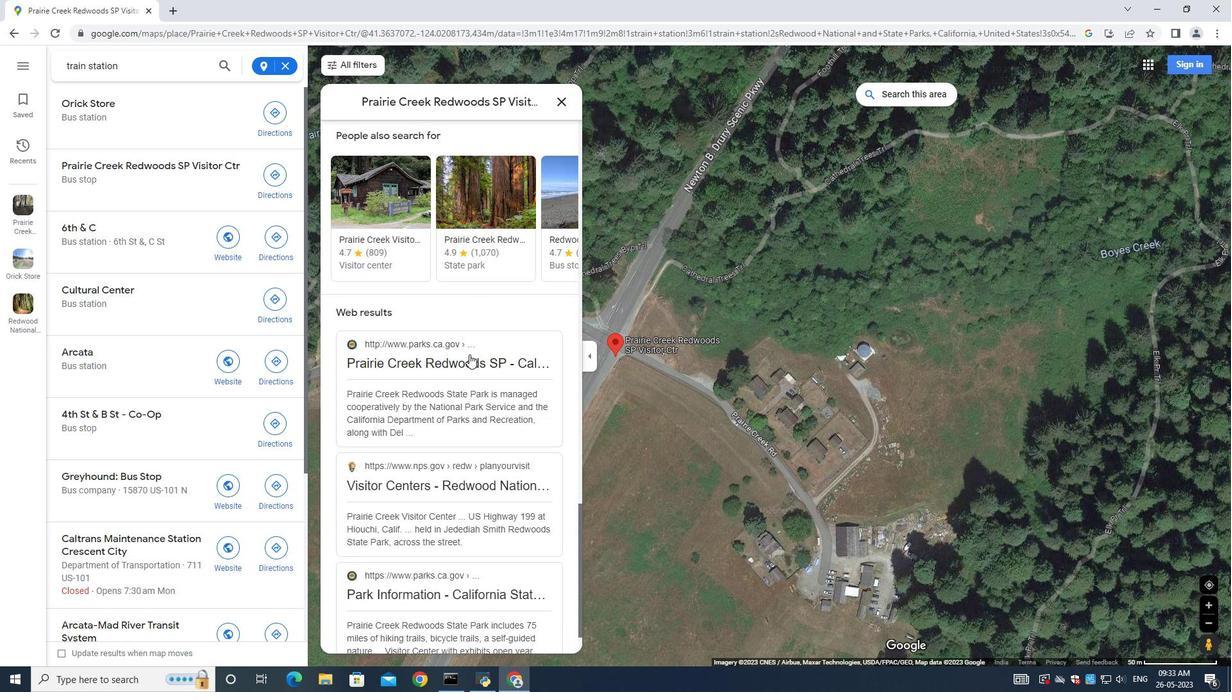 
Action: Mouse scrolled (468, 353) with delta (0, 0)
Screenshot: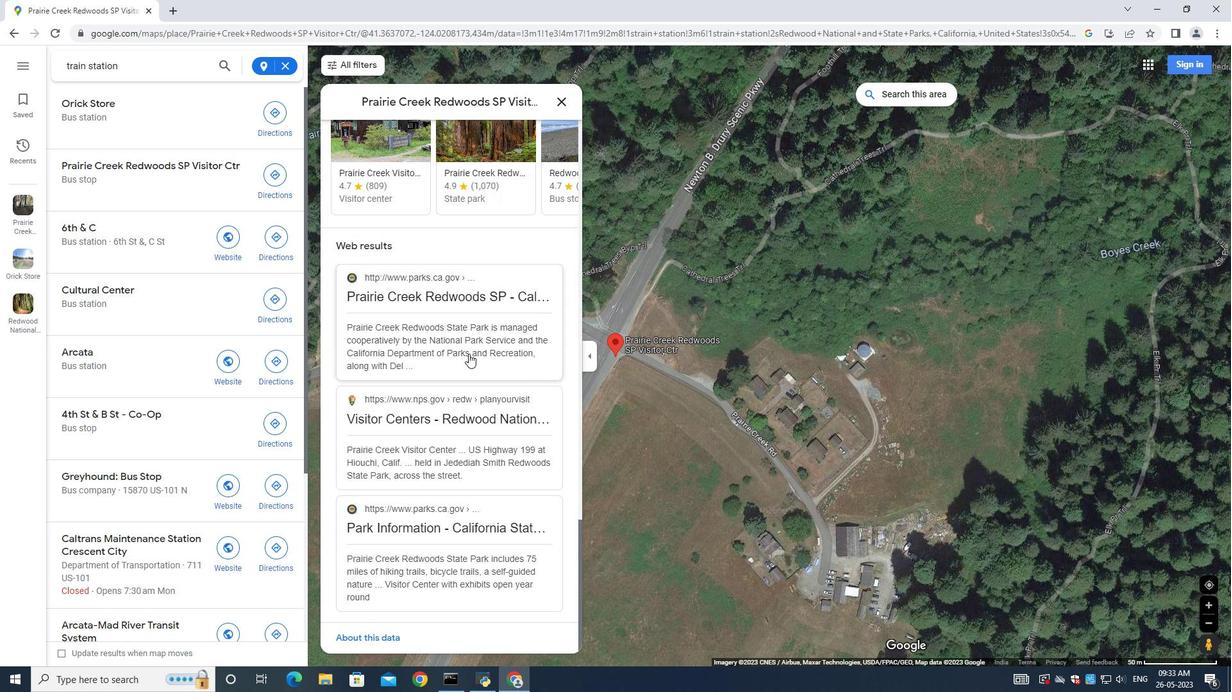 
Action: Mouse scrolled (468, 353) with delta (0, 0)
Screenshot: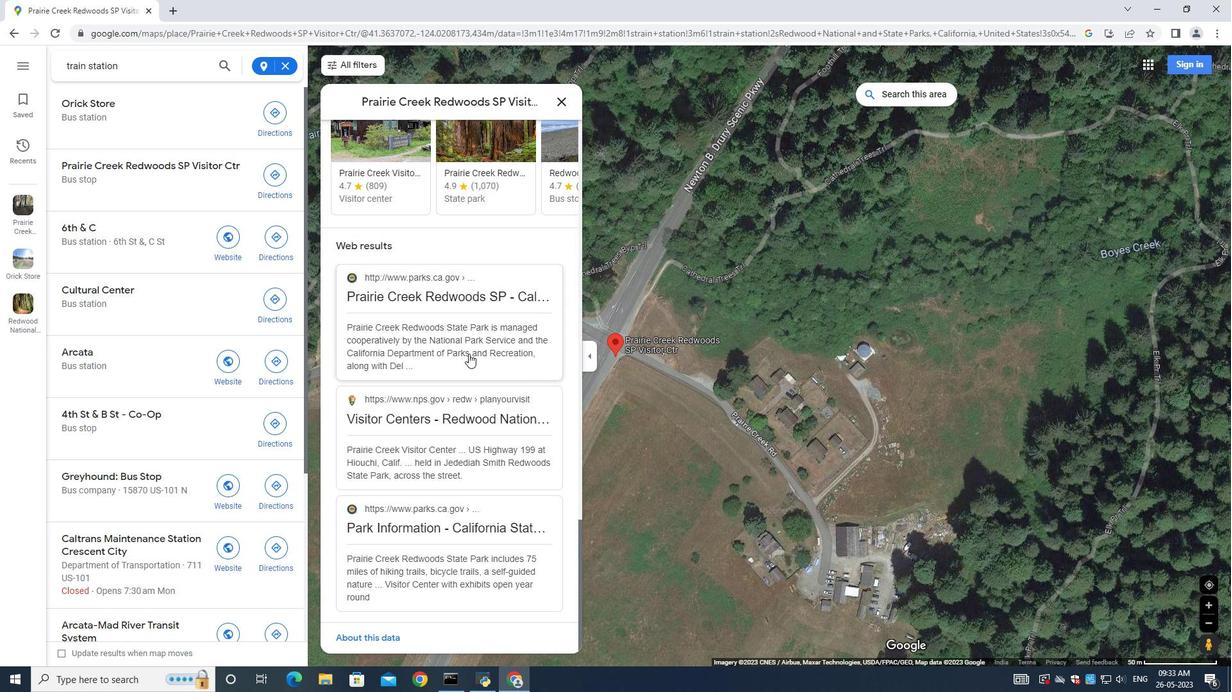 
Action: Mouse scrolled (468, 353) with delta (0, 0)
Screenshot: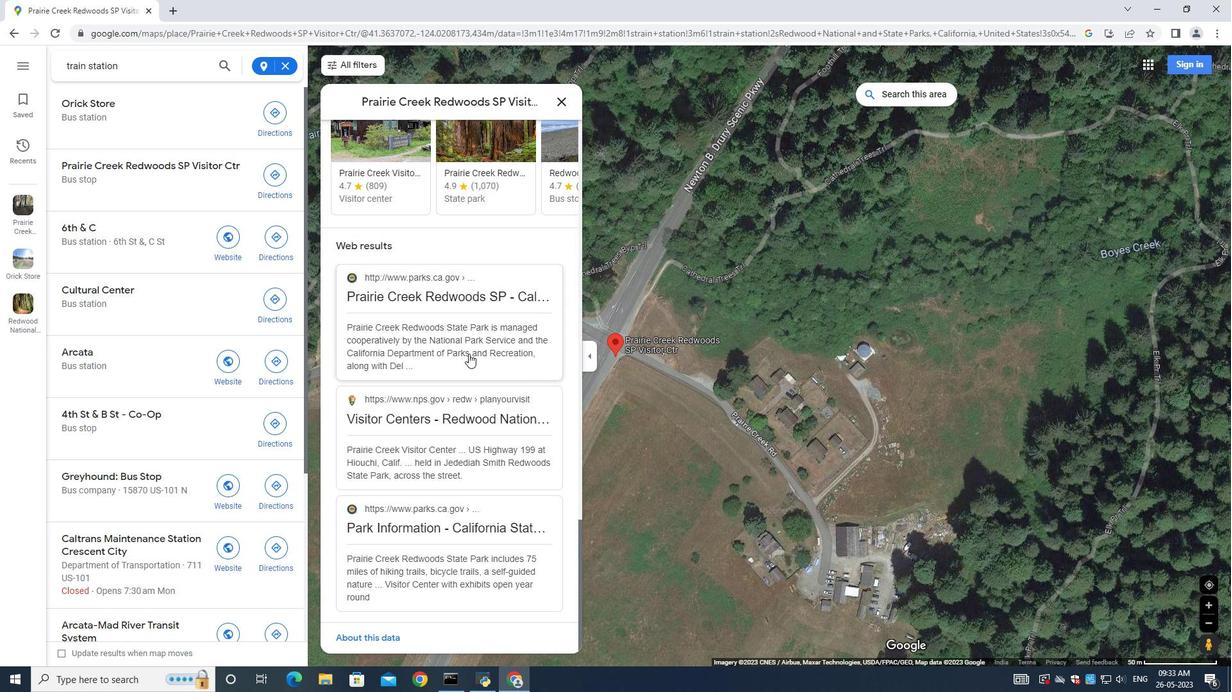 
Action: Mouse scrolled (468, 353) with delta (0, 0)
Screenshot: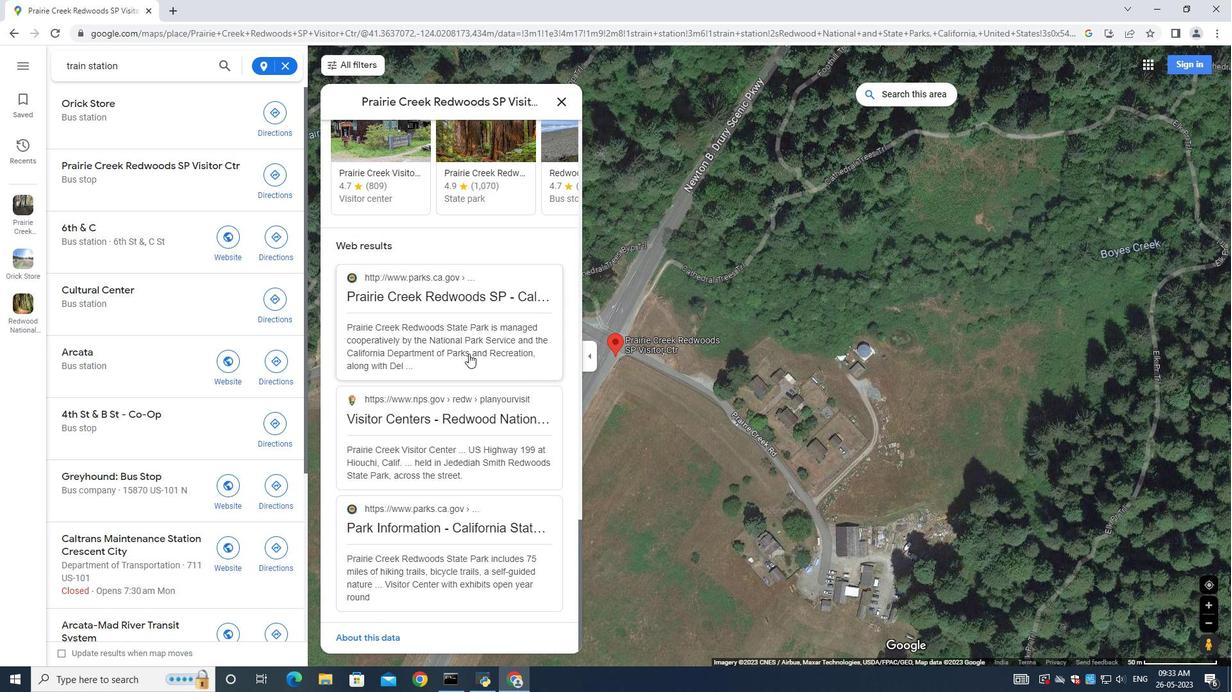 
Action: Mouse scrolled (468, 353) with delta (0, 0)
Screenshot: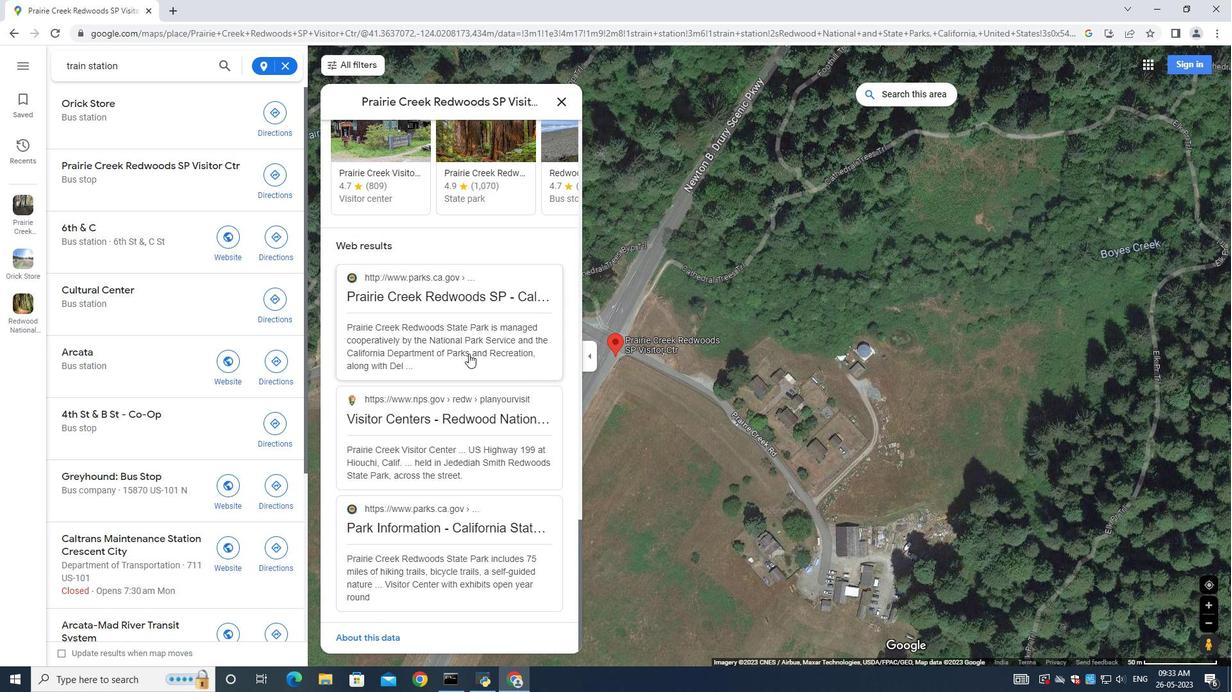 
Action: Mouse scrolled (468, 353) with delta (0, 0)
Screenshot: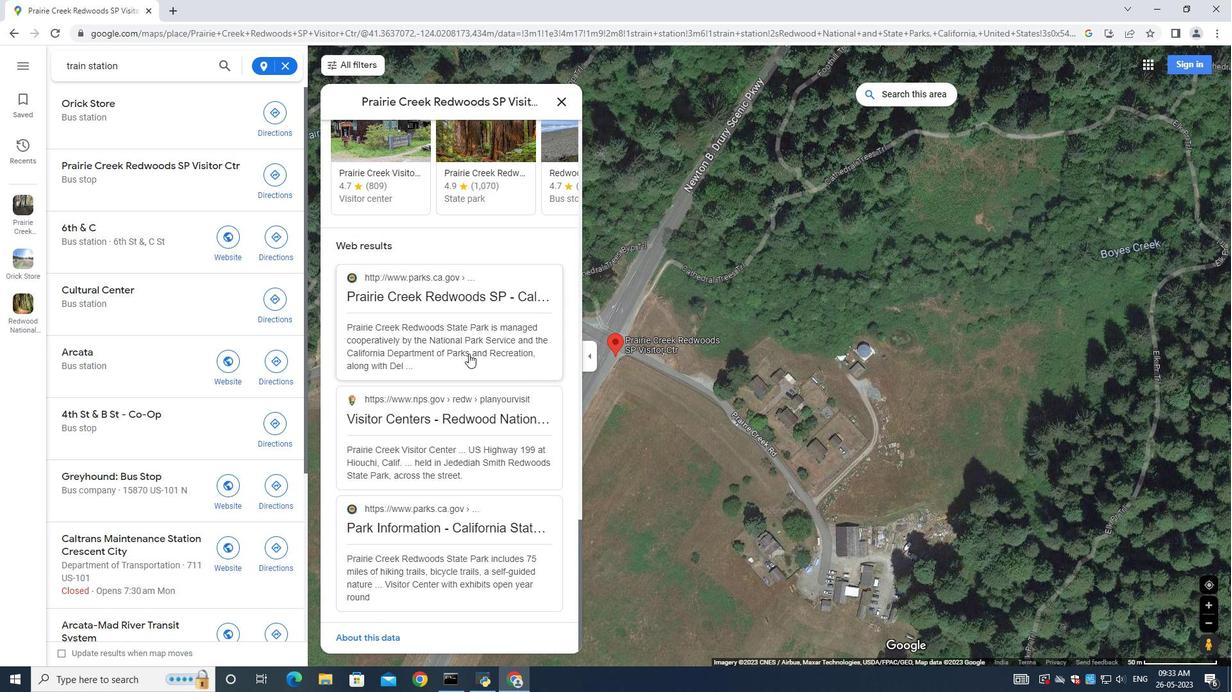 
Action: Mouse scrolled (468, 353) with delta (0, 0)
Screenshot: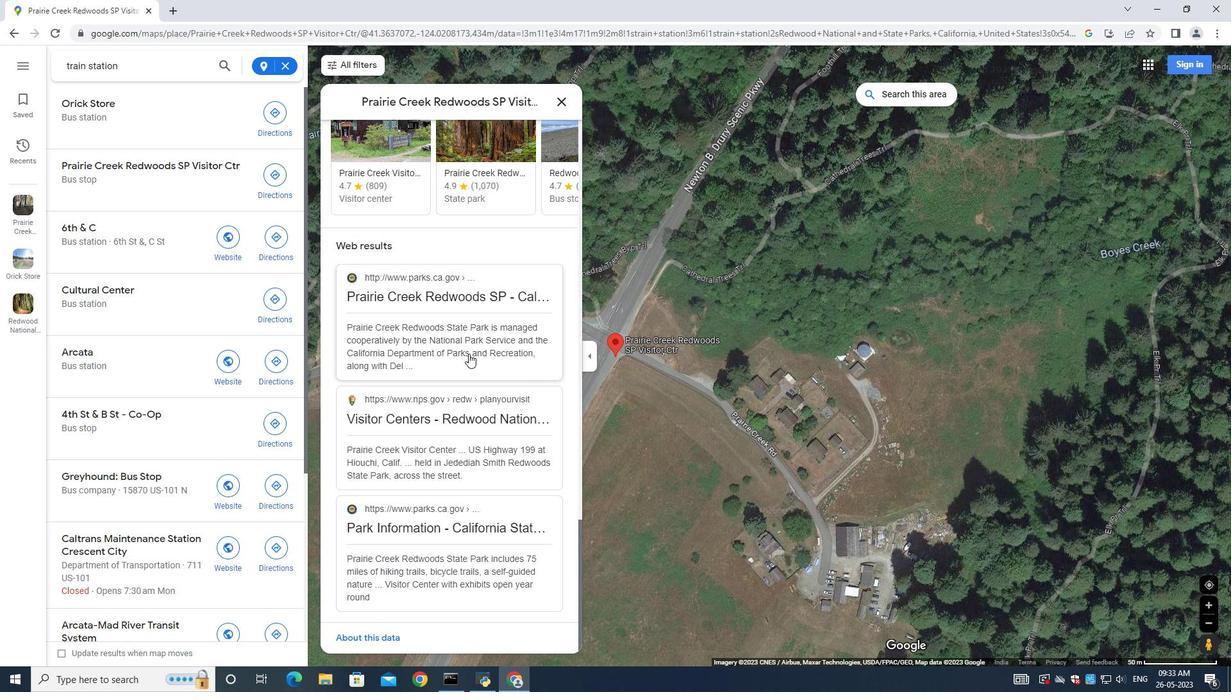 
Action: Mouse moved to (563, 98)
Screenshot: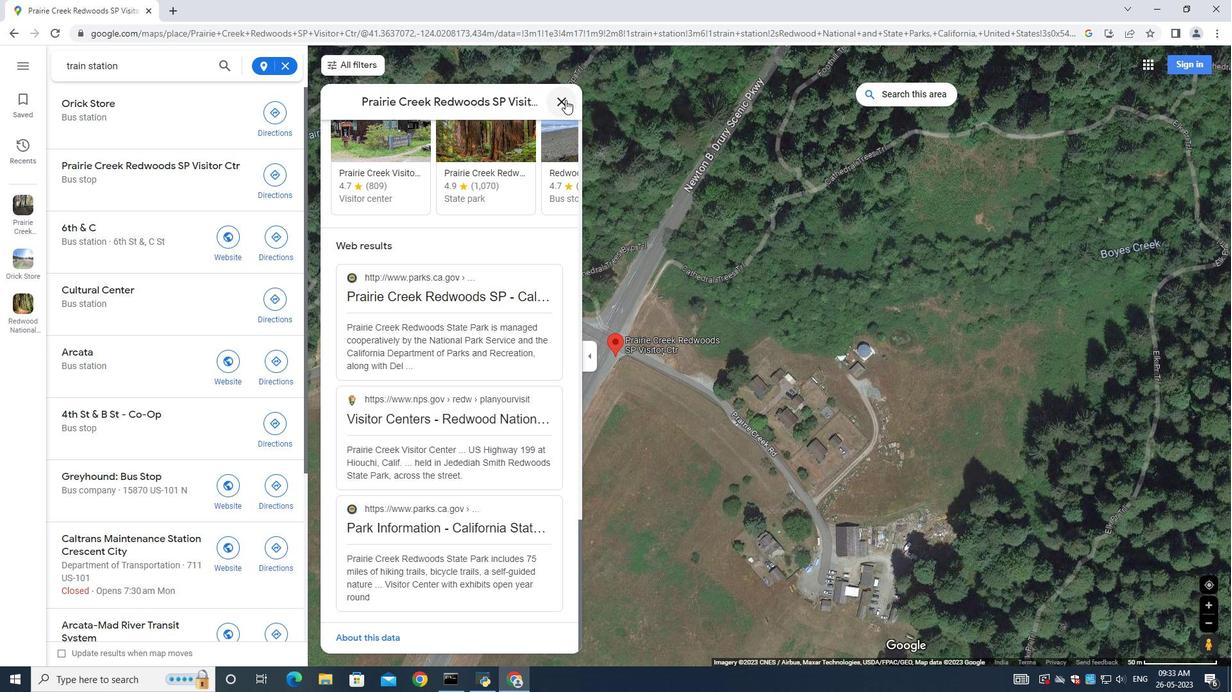 
Action: Mouse pressed left at (563, 98)
Screenshot: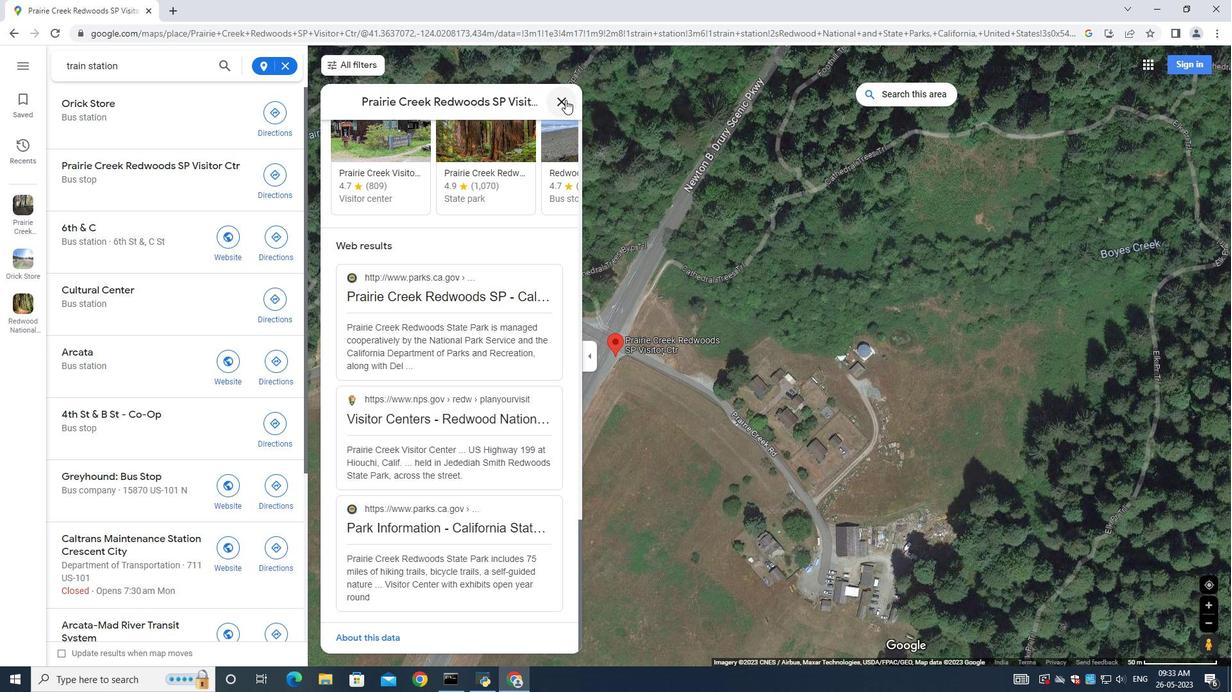 
Action: Mouse moved to (611, 358)
Screenshot: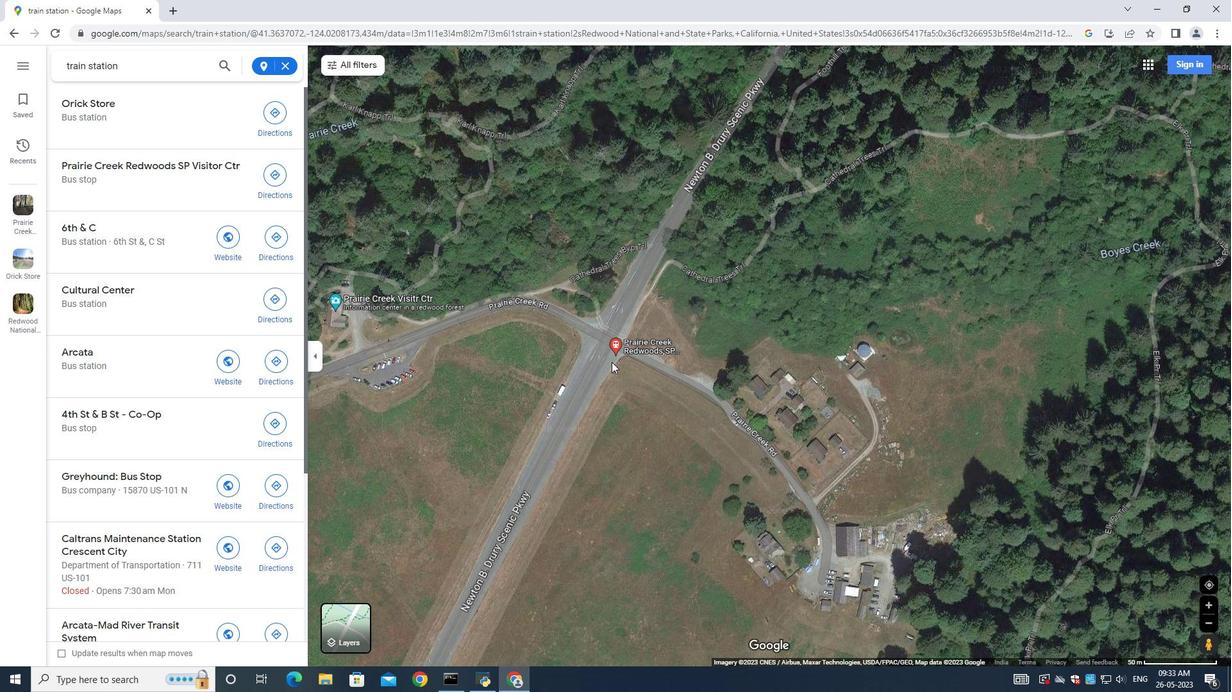 
Action: Mouse scrolled (611, 359) with delta (0, 0)
Screenshot: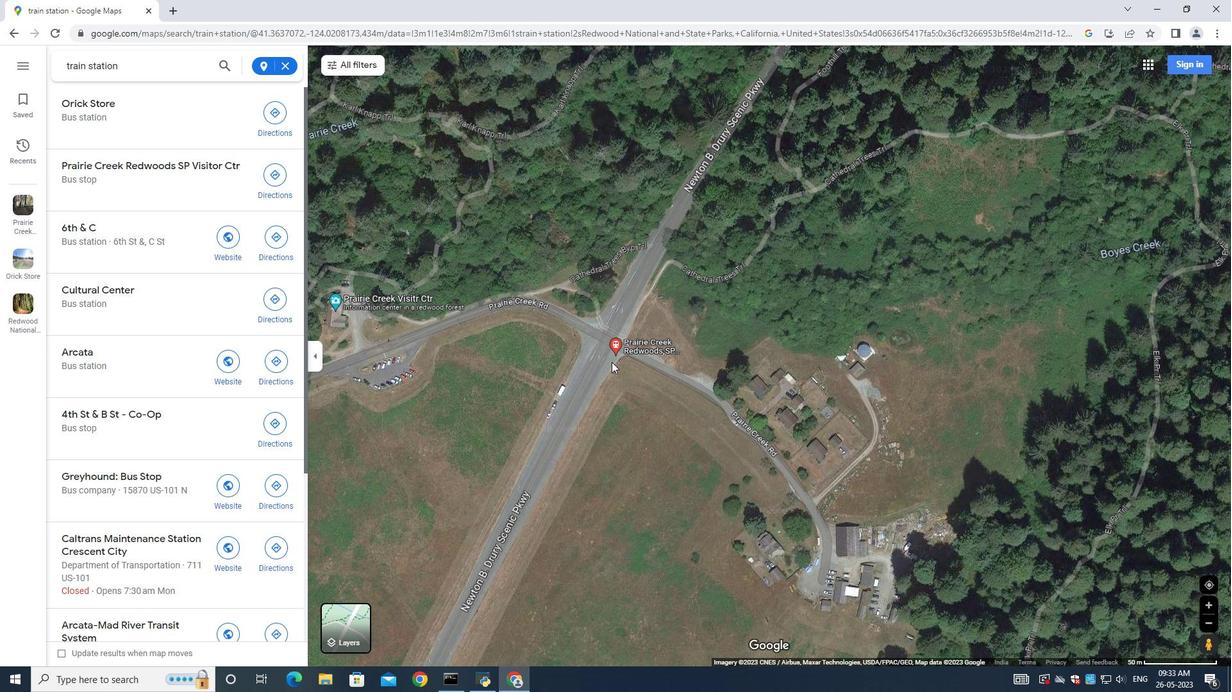 
Action: Mouse scrolled (611, 359) with delta (0, 0)
Screenshot: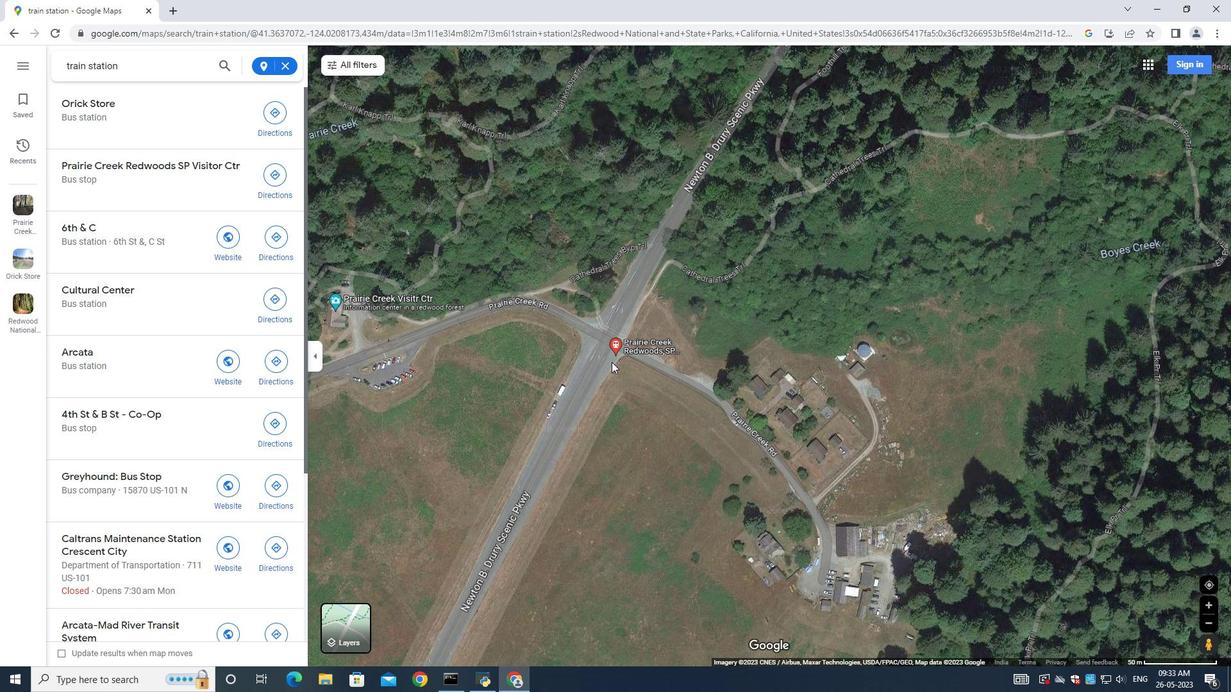 
Action: Mouse scrolled (611, 359) with delta (0, 0)
Screenshot: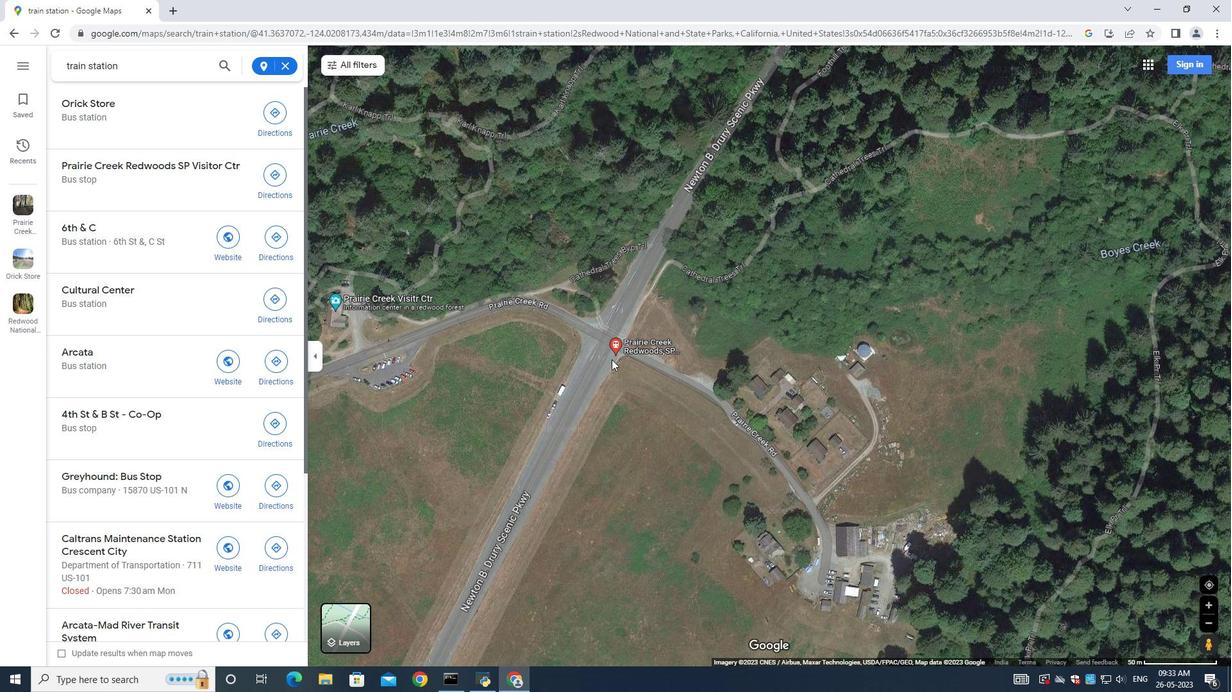 
Action: Mouse scrolled (611, 359) with delta (0, 0)
Screenshot: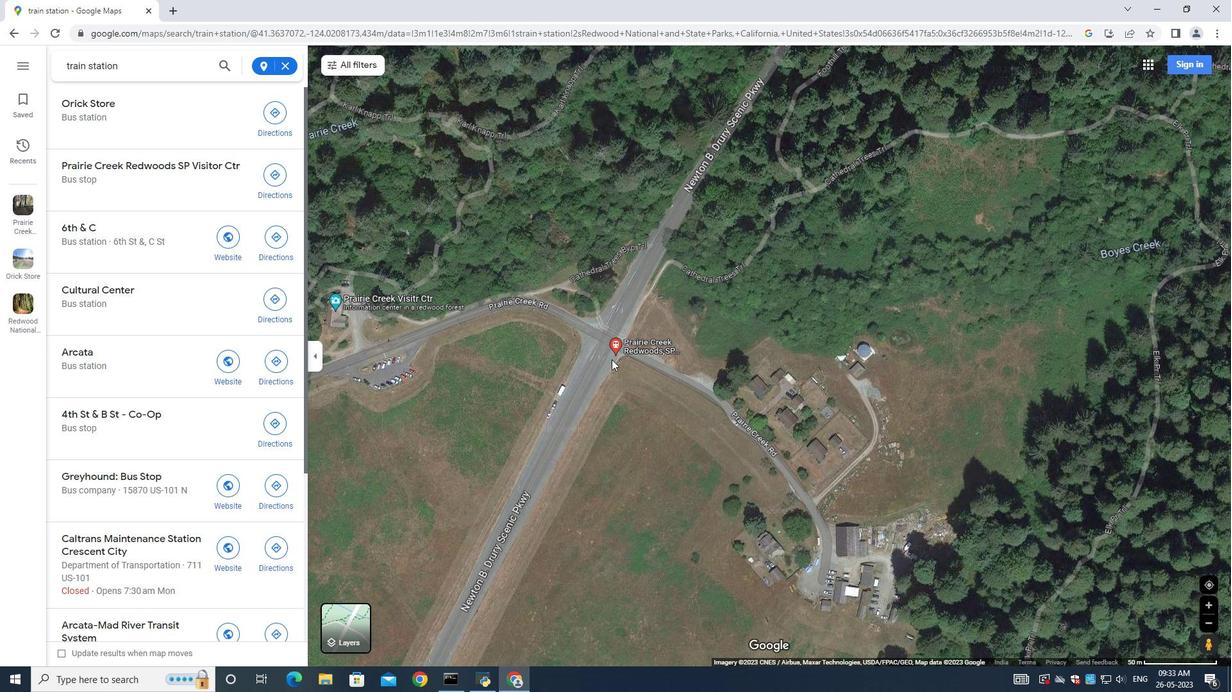 
Action: Mouse scrolled (611, 359) with delta (0, 0)
Screenshot: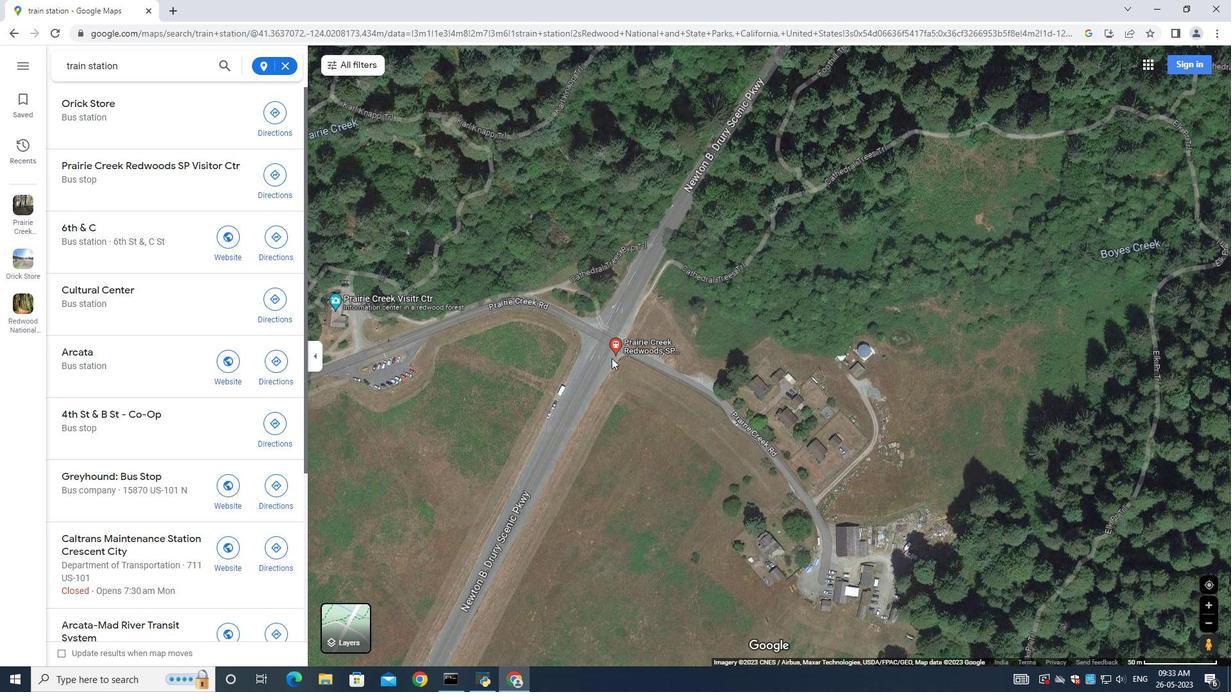 
Action: Mouse scrolled (611, 359) with delta (0, 0)
Screenshot: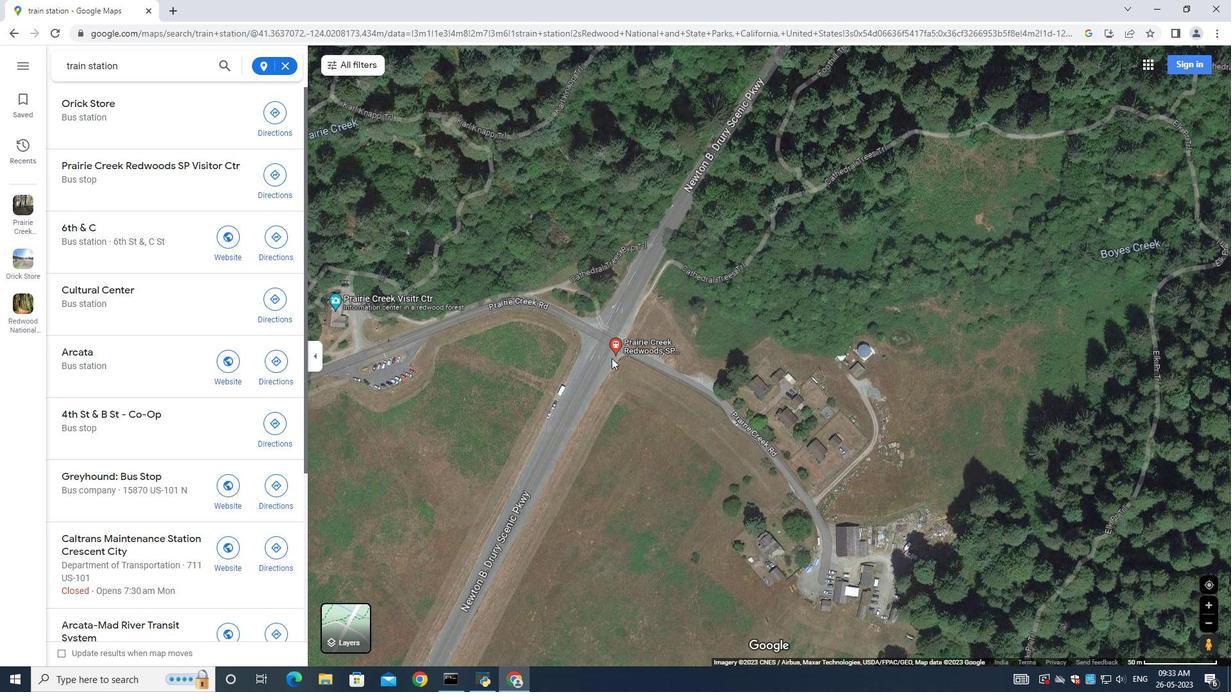 
Action: Mouse scrolled (611, 359) with delta (0, 0)
Screenshot: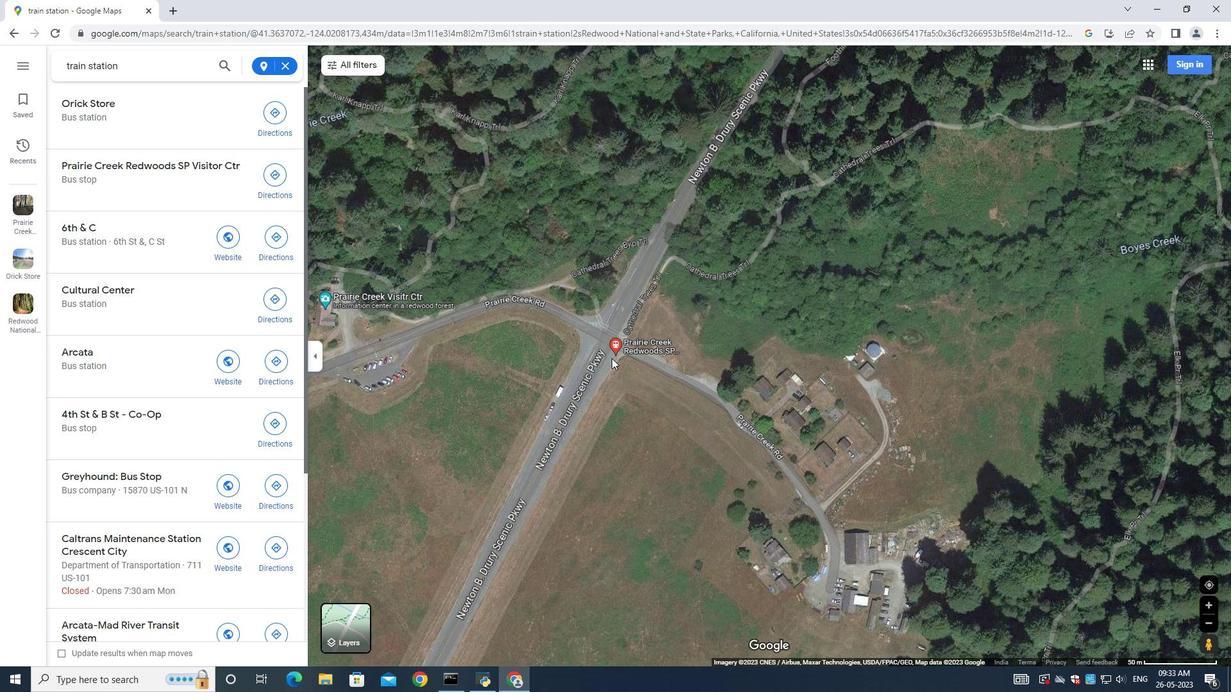 
Action: Mouse scrolled (611, 359) with delta (0, 0)
Screenshot: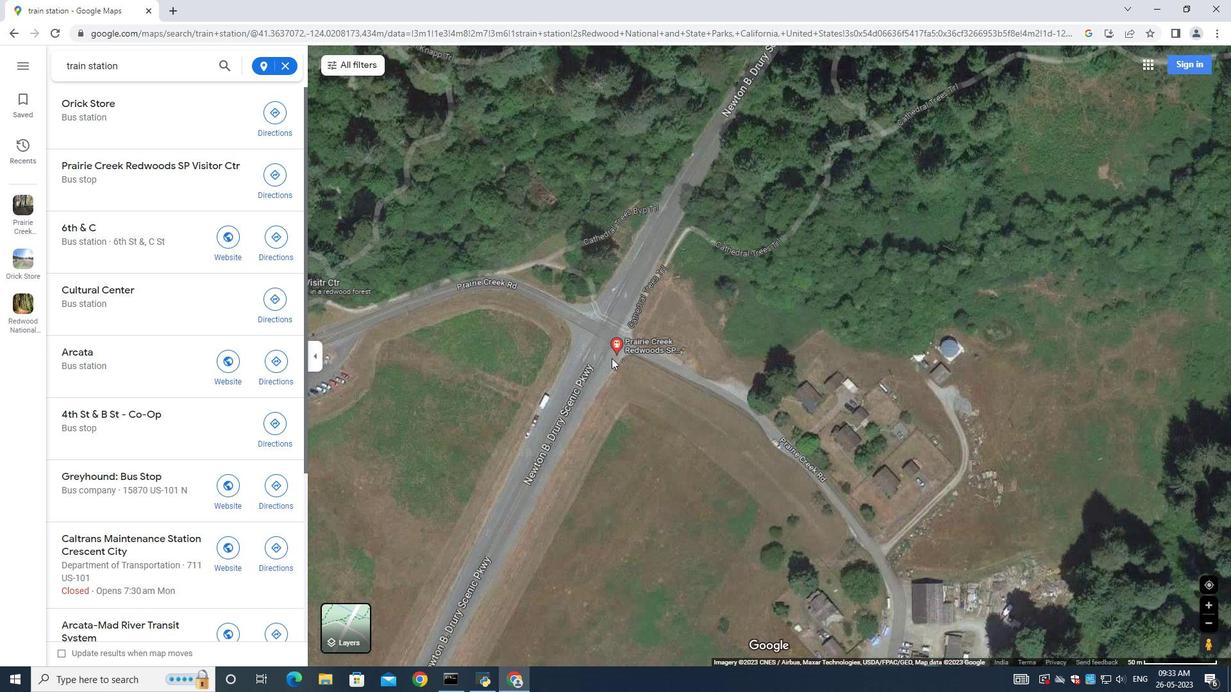 
Action: Mouse moved to (632, 355)
Screenshot: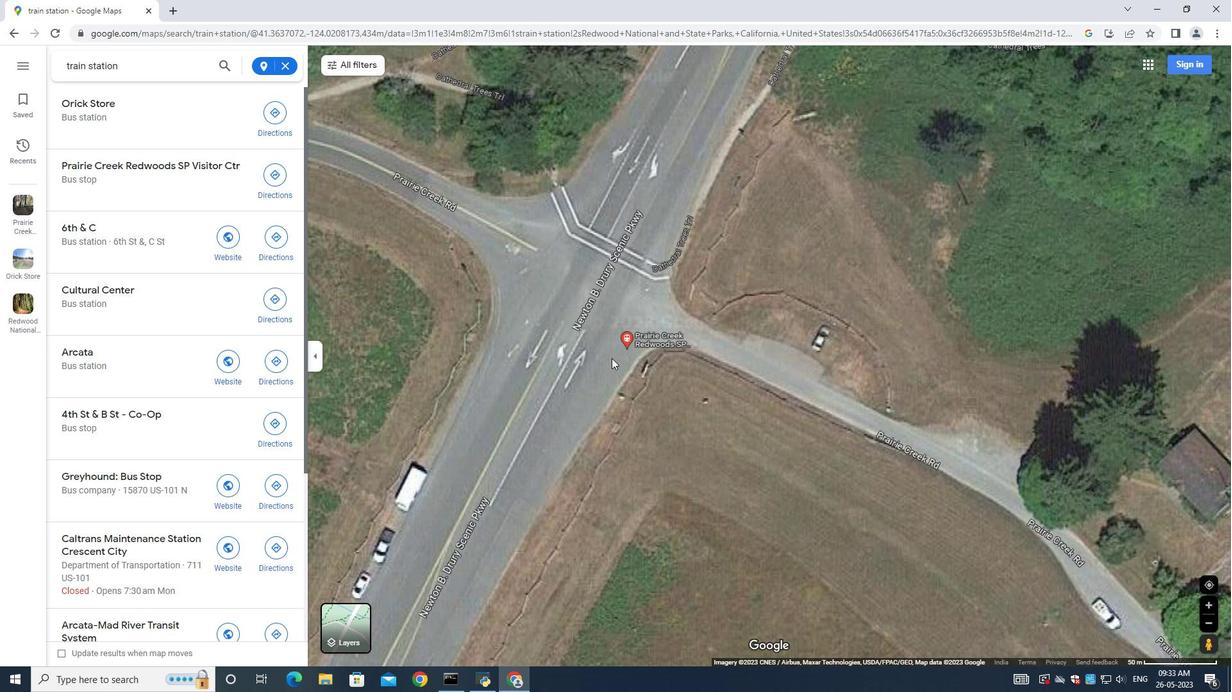 
Action: Mouse scrolled (632, 356) with delta (0, 0)
Screenshot: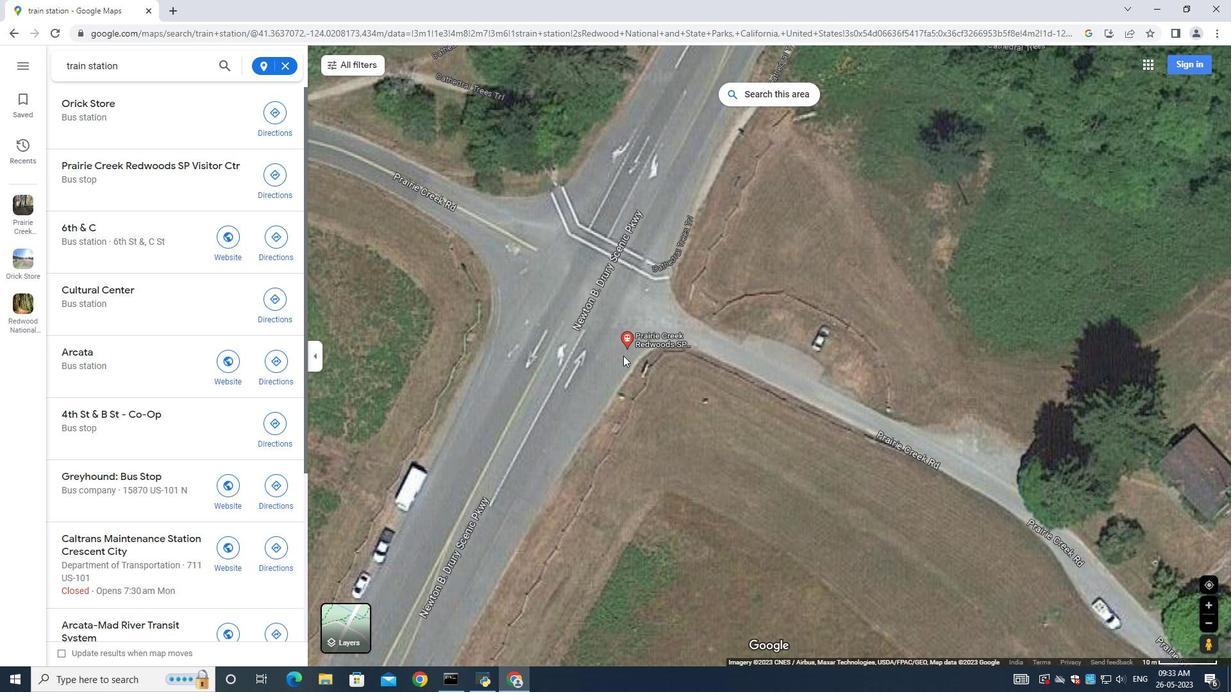 
Action: Mouse scrolled (632, 356) with delta (0, 0)
Screenshot: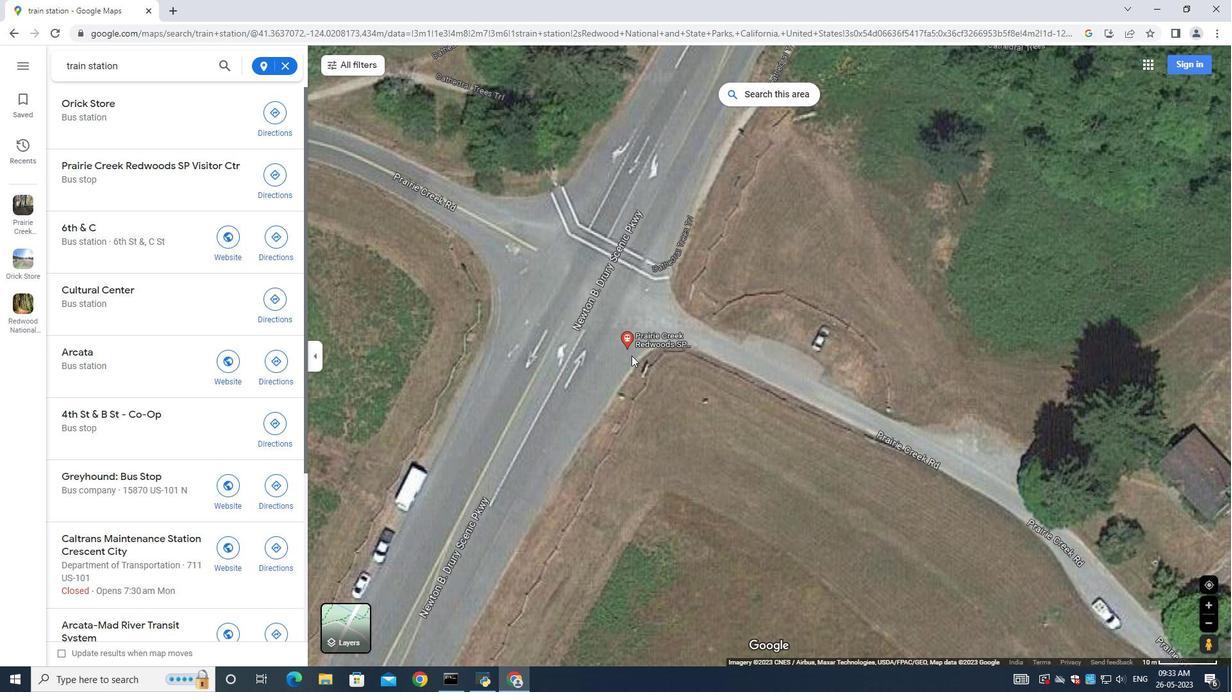 
Action: Mouse scrolled (632, 356) with delta (0, 0)
Screenshot: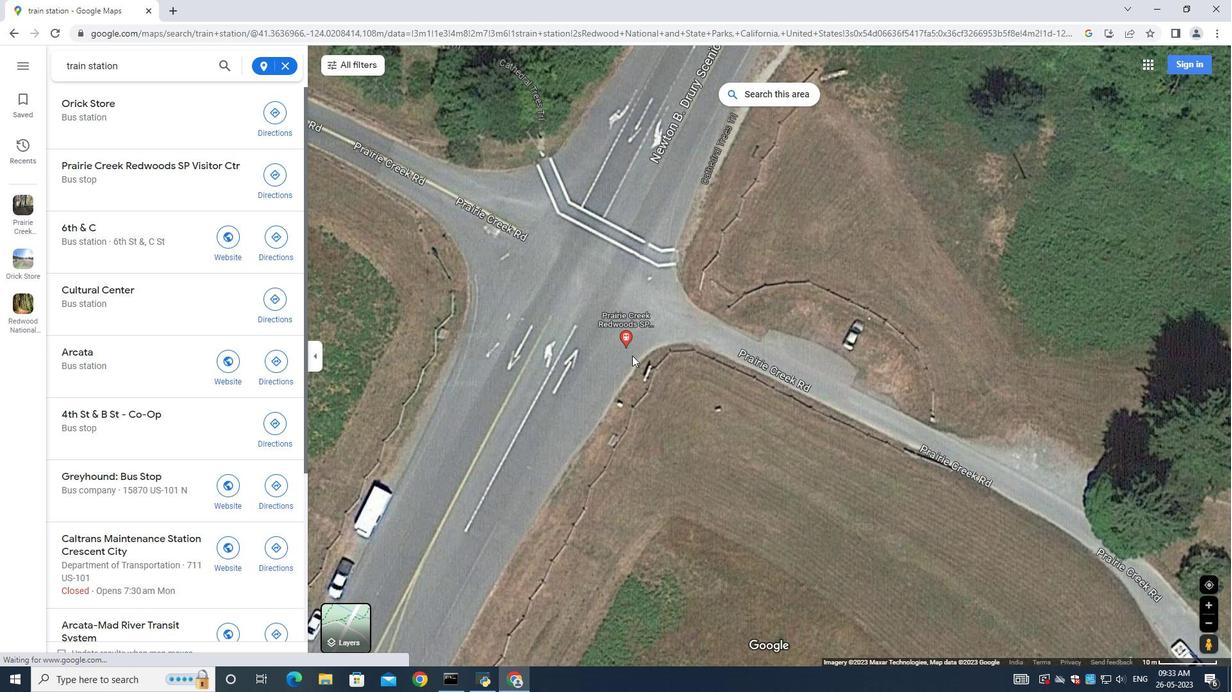 
Action: Mouse scrolled (632, 356) with delta (0, 0)
Screenshot: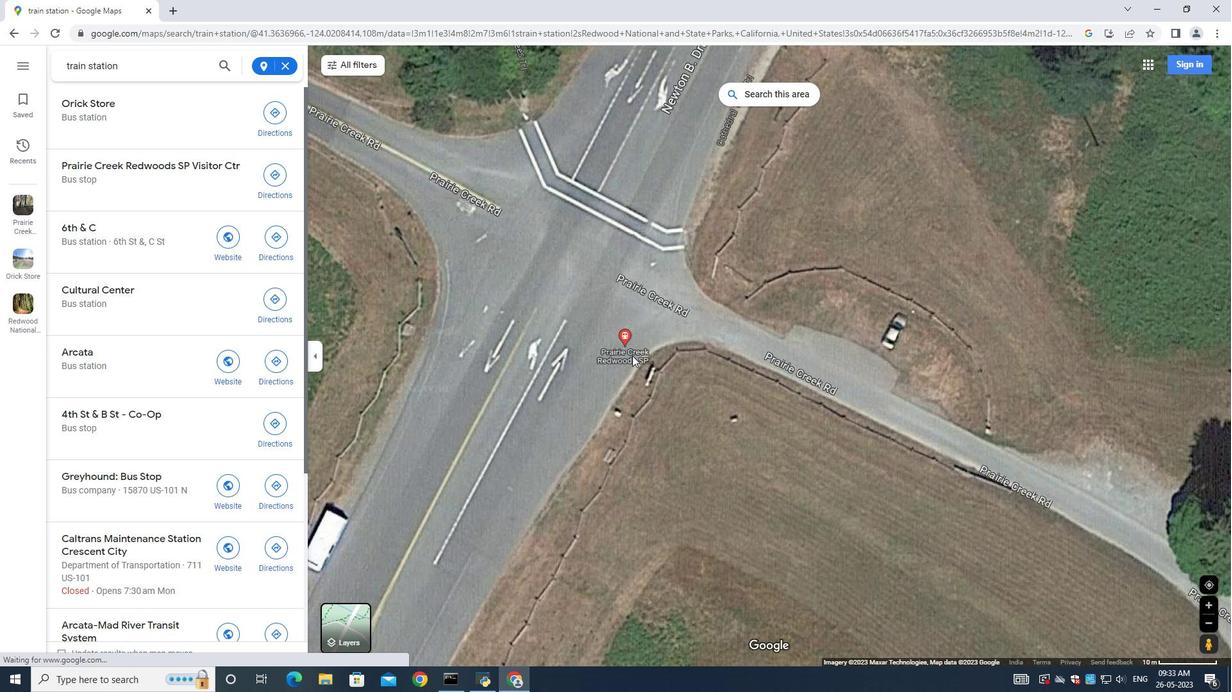 
Action: Mouse moved to (632, 355)
Screenshot: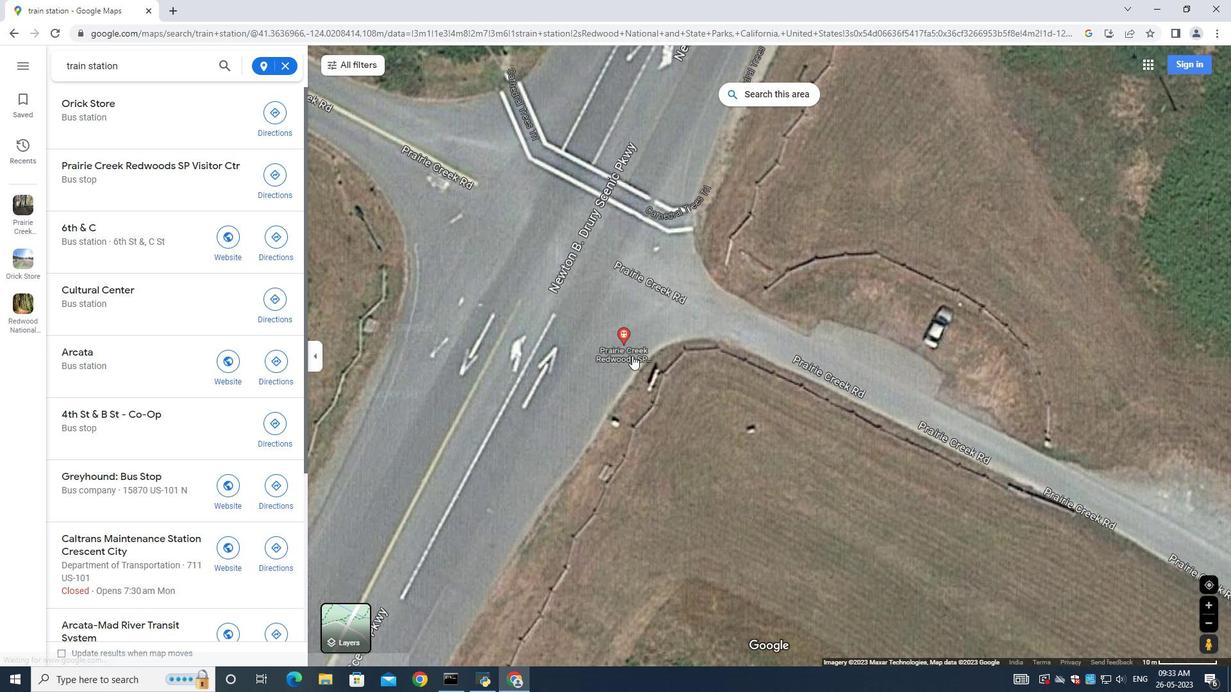 
Action: Mouse scrolled (632, 356) with delta (0, 0)
Screenshot: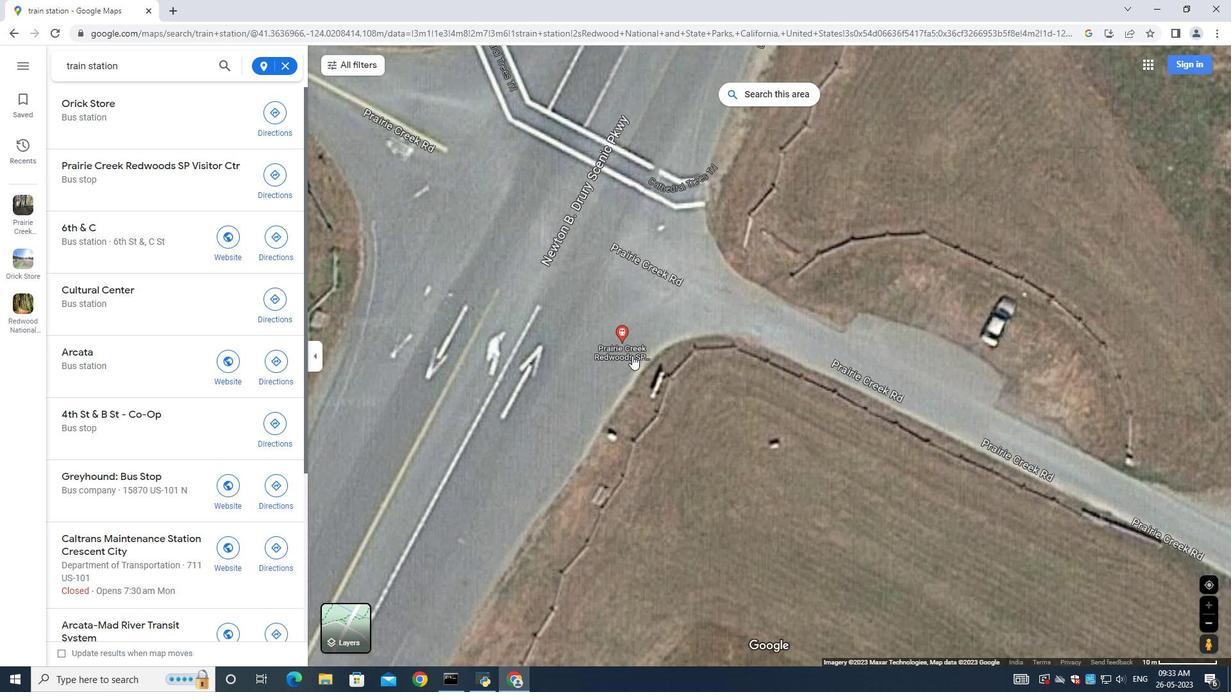 
Action: Mouse scrolled (632, 356) with delta (0, 0)
Screenshot: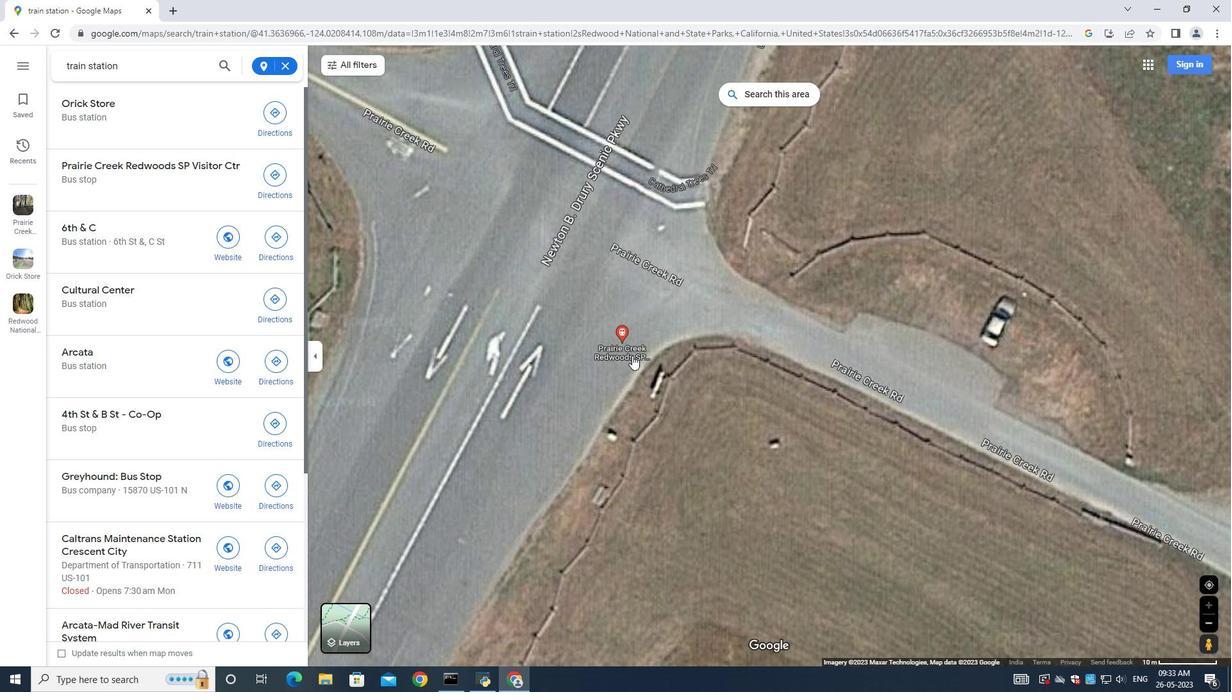 
Action: Mouse scrolled (632, 356) with delta (0, 0)
Screenshot: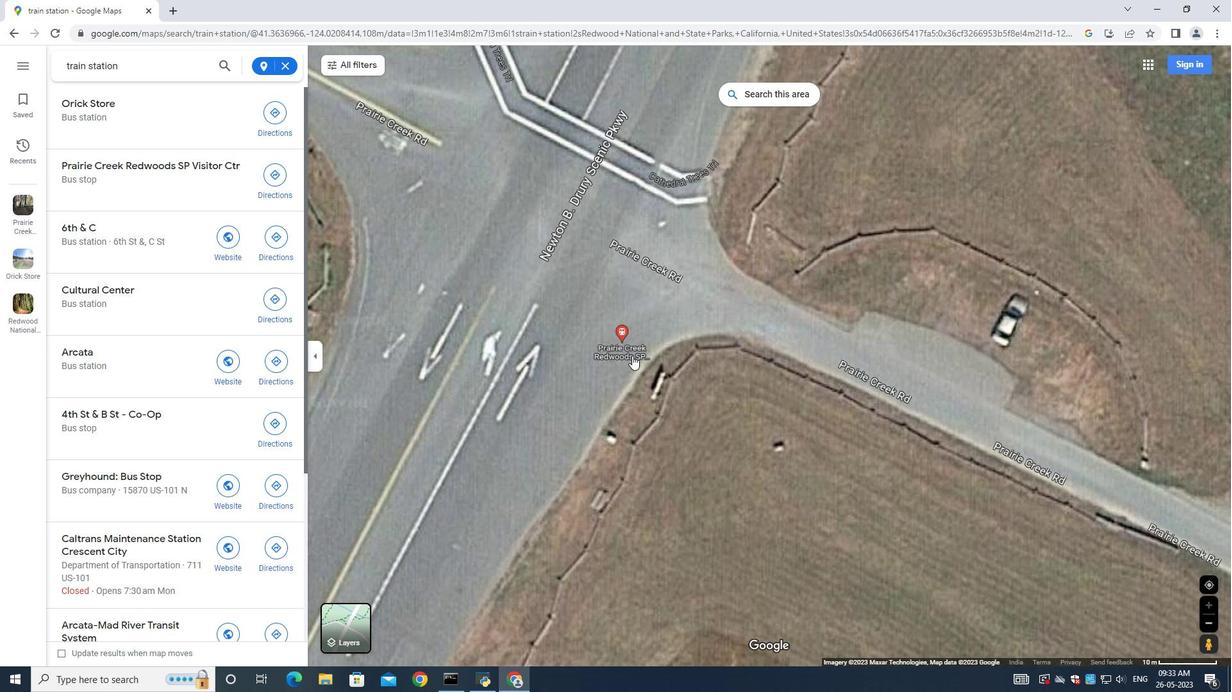 
Action: Mouse scrolled (632, 356) with delta (0, 0)
Screenshot: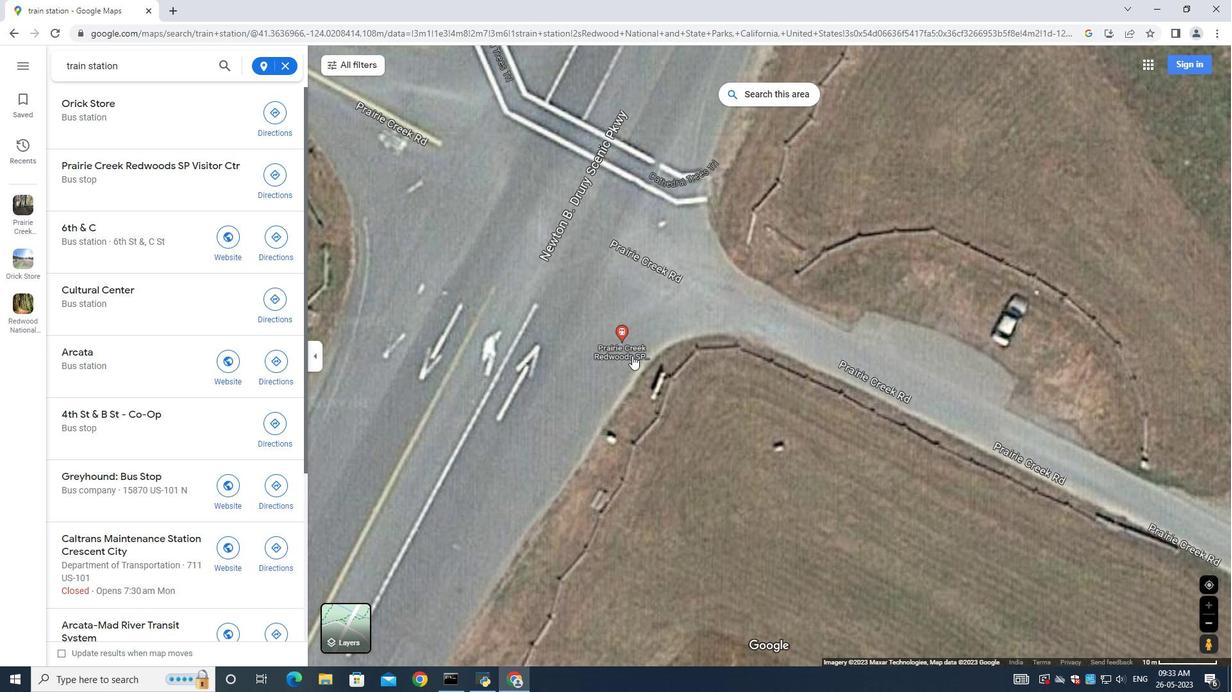 
Action: Mouse moved to (148, 119)
Screenshot: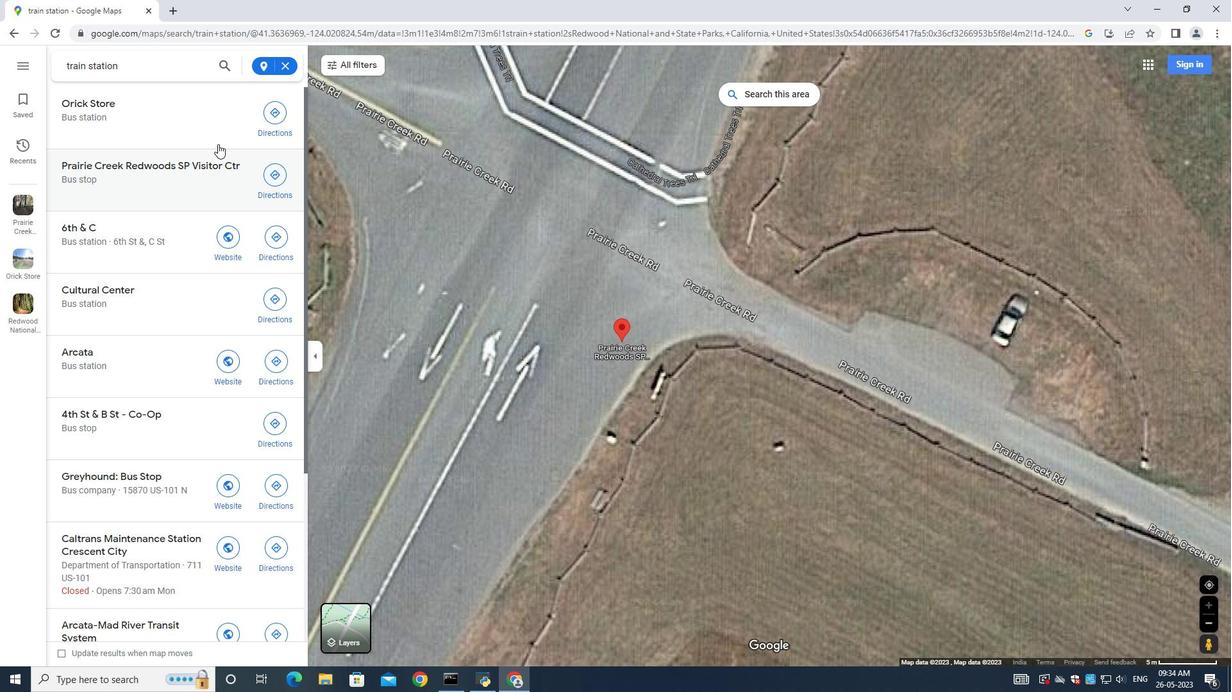 
Action: Mouse pressed left at (148, 119)
Screenshot: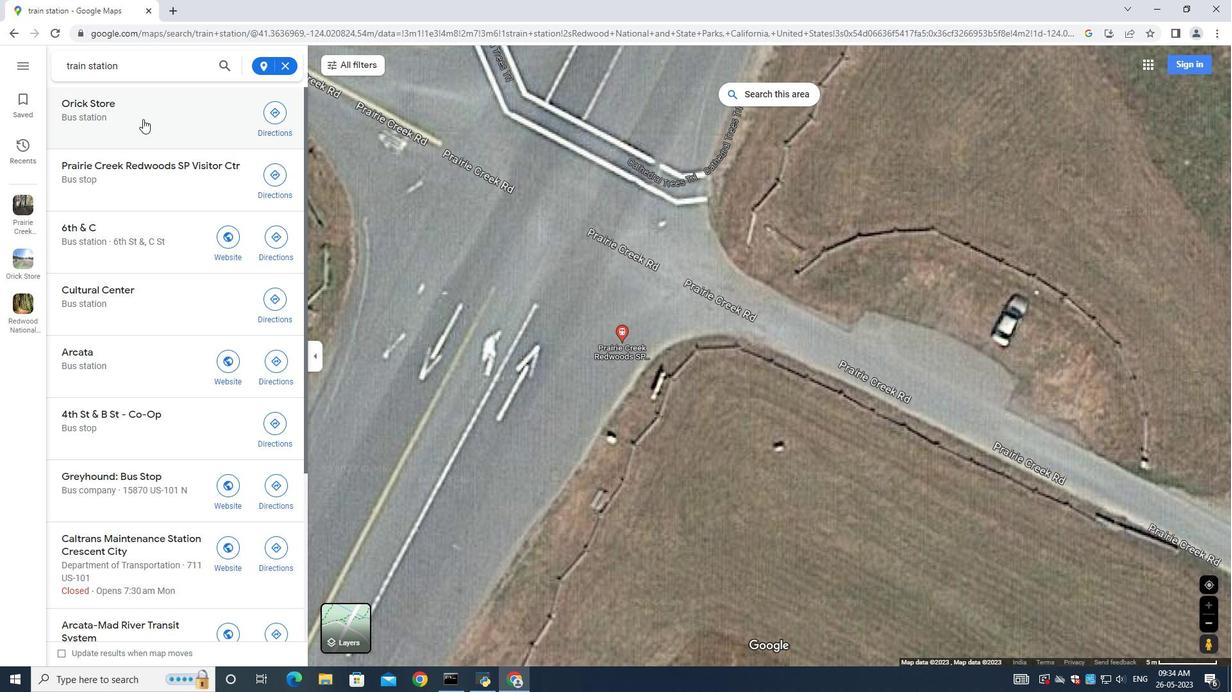 
Action: Mouse moved to (179, 141)
Screenshot: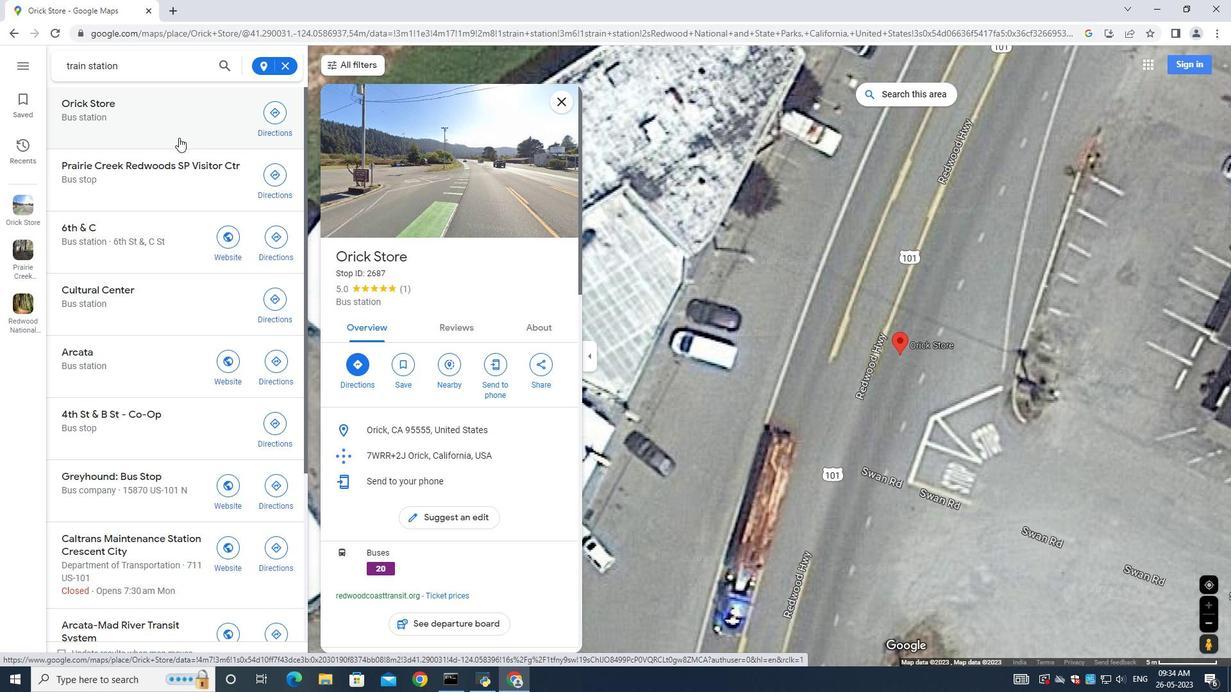 
Action: Mouse scrolled (179, 140) with delta (0, 0)
Screenshot: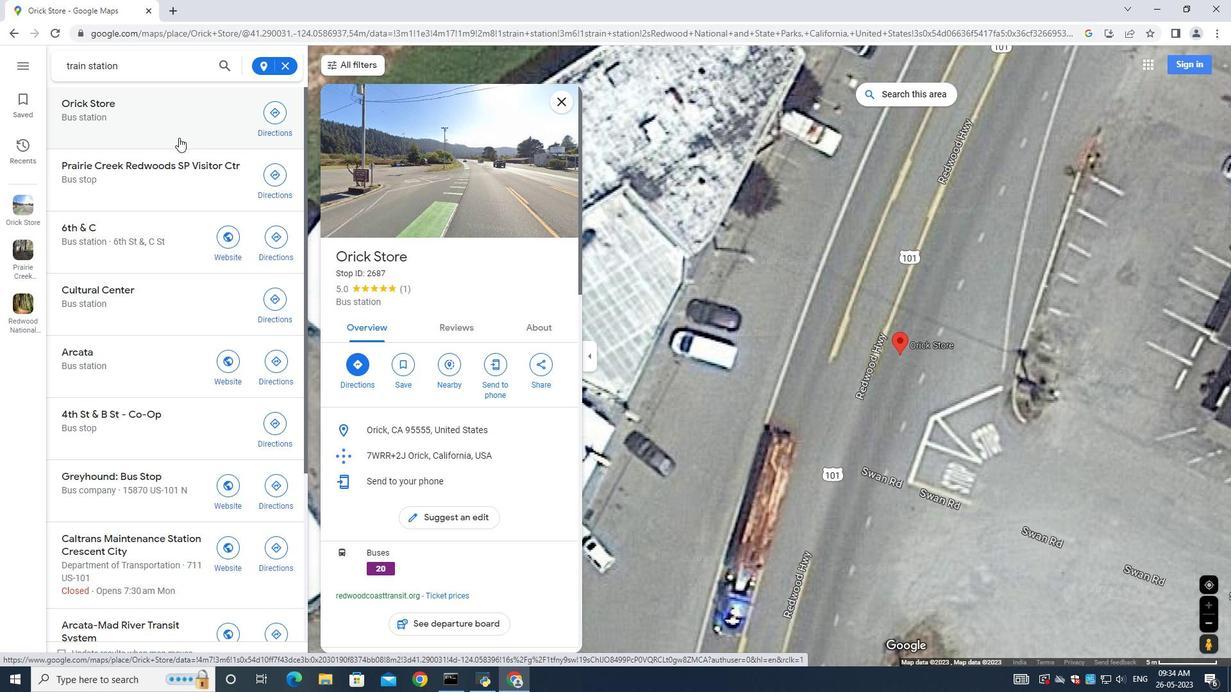 
Action: Mouse moved to (286, 62)
Screenshot: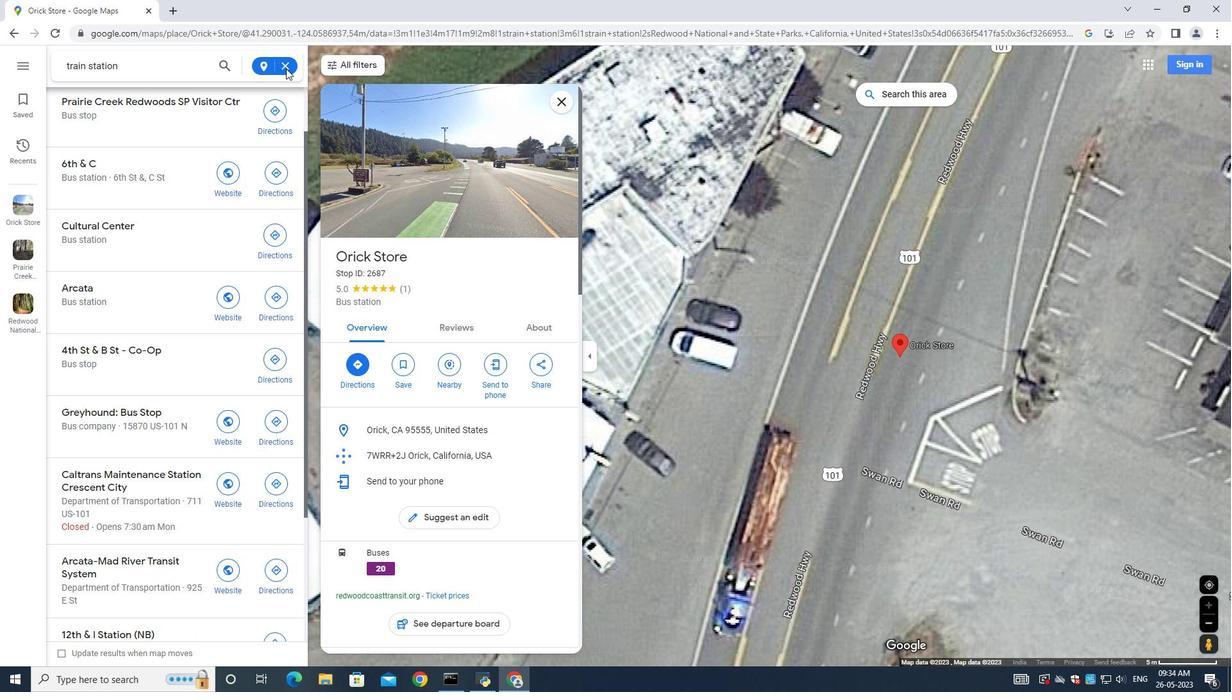 
Action: Mouse pressed left at (286, 62)
Screenshot: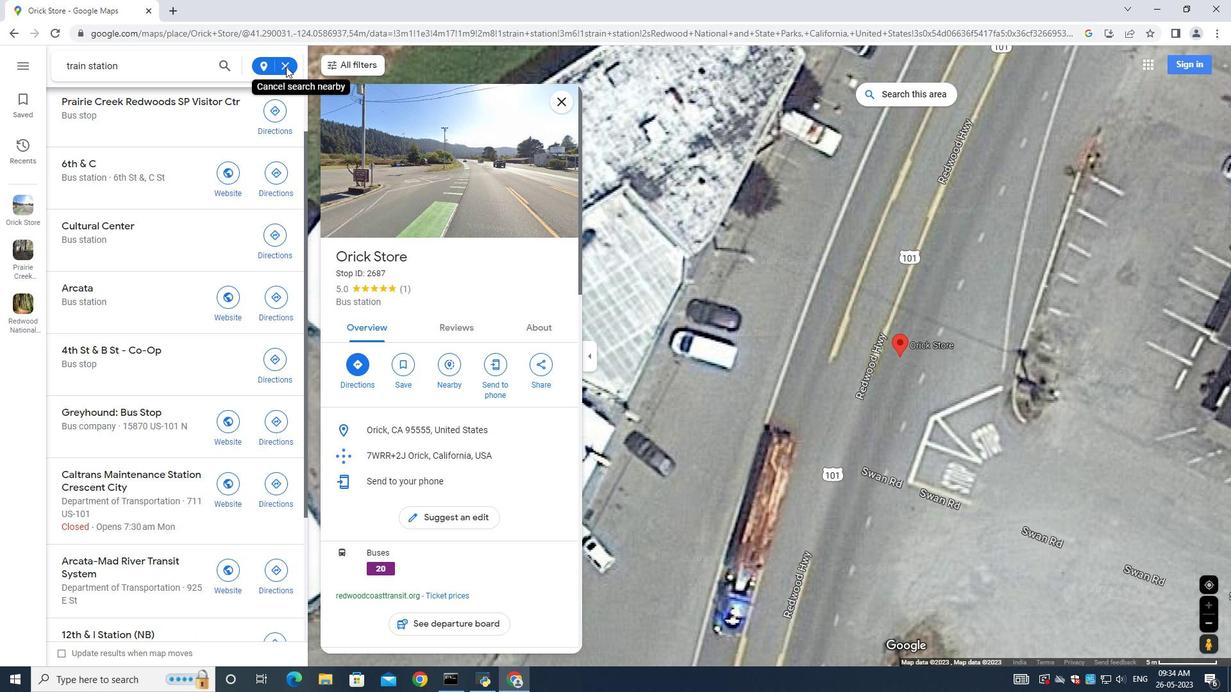 
Action: Mouse moved to (232, 132)
Screenshot: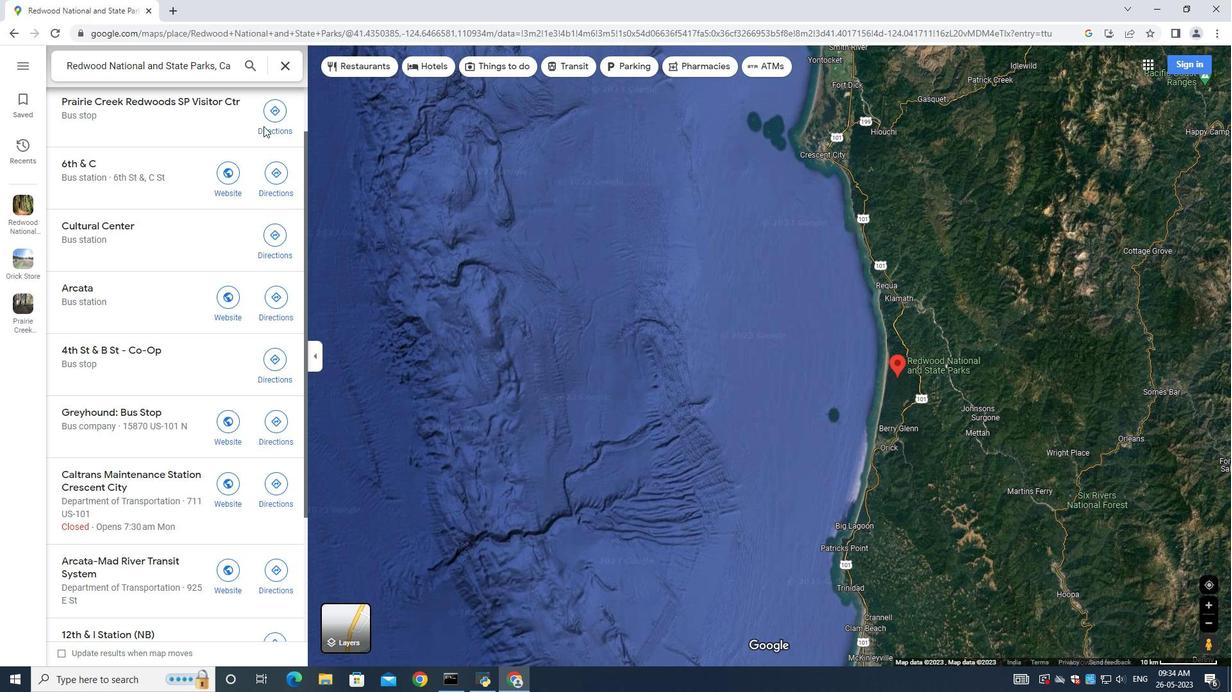 
Action: Mouse scrolled (233, 132) with delta (0, 0)
Screenshot: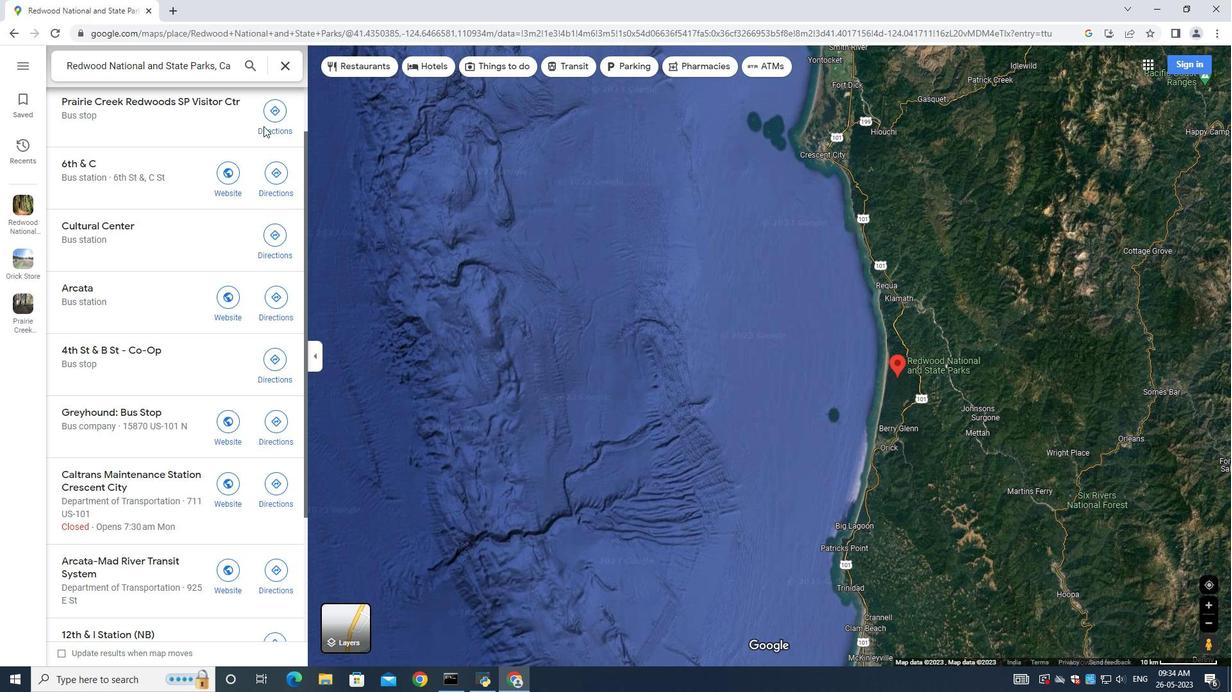 
Action: Mouse scrolled (232, 132) with delta (0, 0)
Screenshot: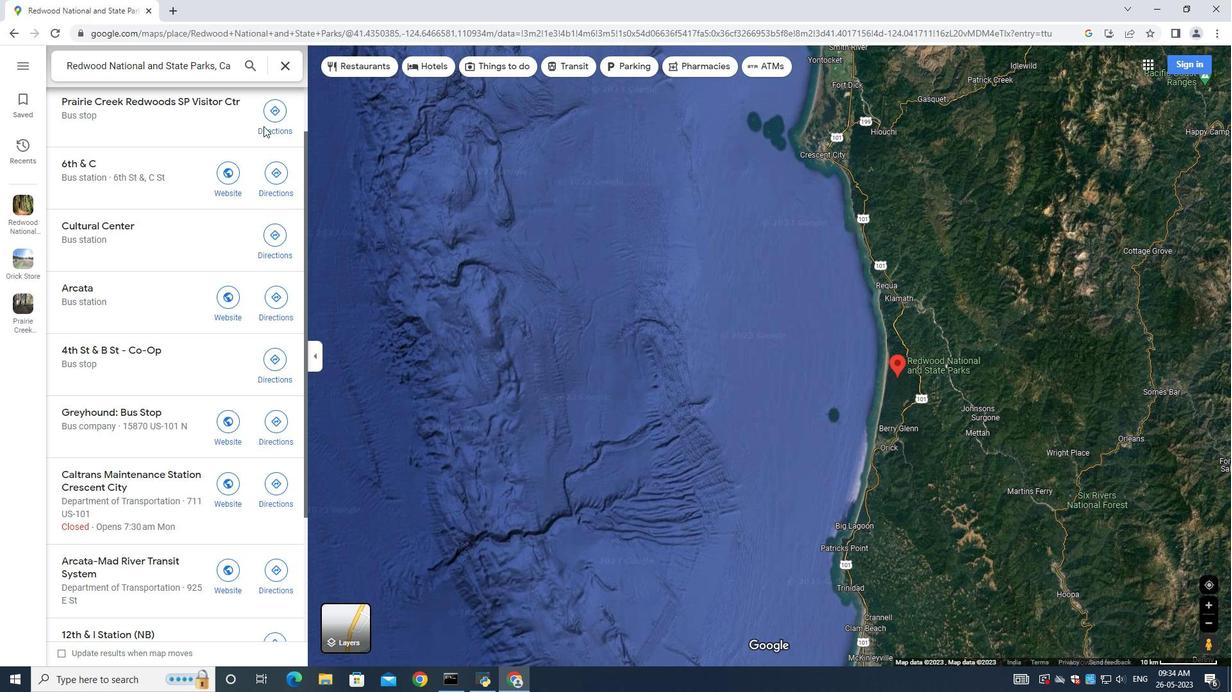 
Action: Mouse moved to (232, 132)
Screenshot: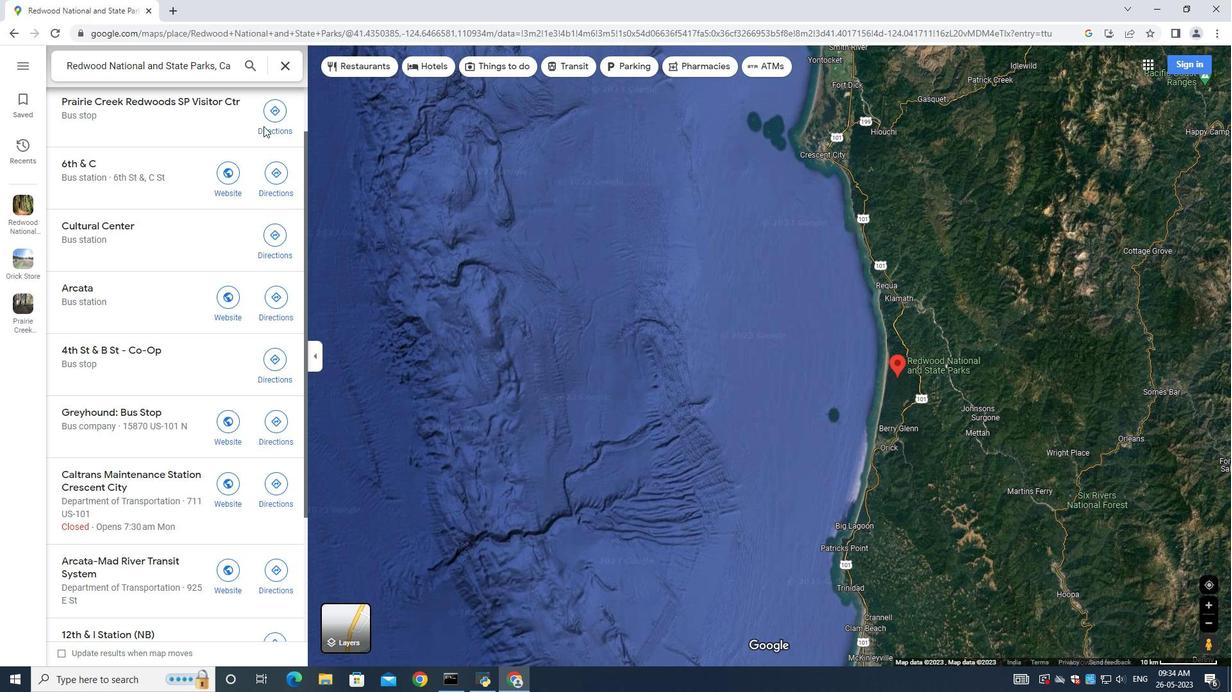 
Action: Mouse scrolled (232, 132) with delta (0, 0)
Screenshot: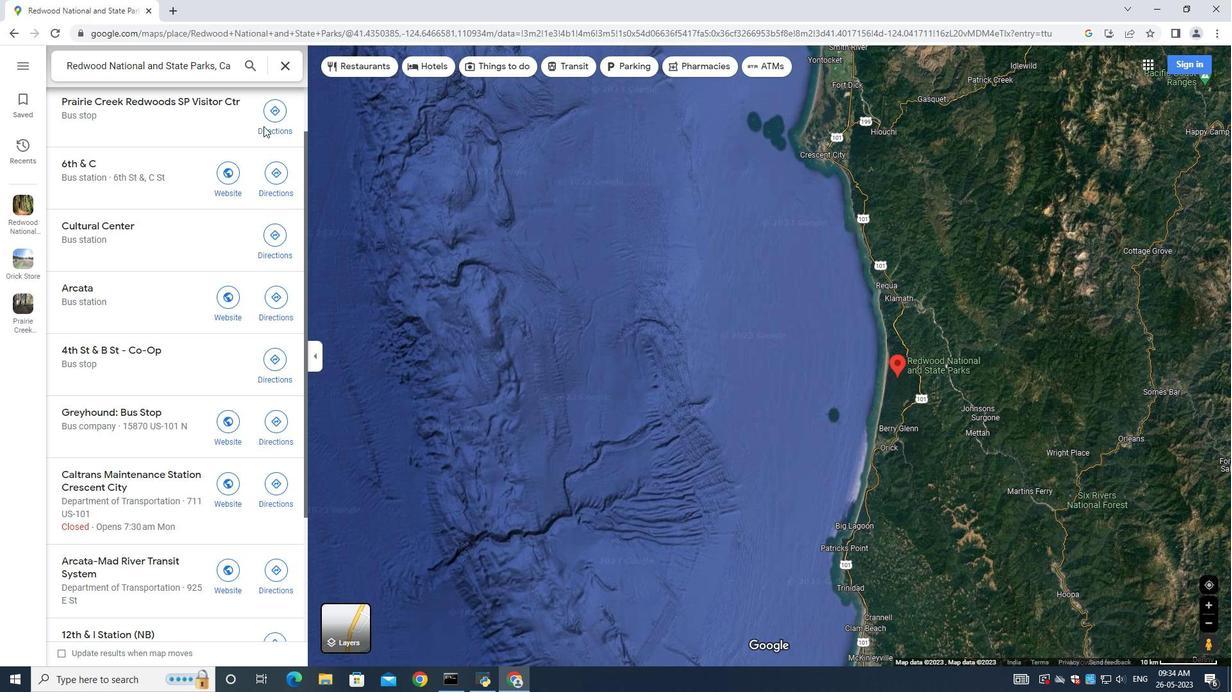 
Action: Mouse scrolled (232, 132) with delta (0, 0)
